 Task: Plan a trip to Murcia, Spain from 8th November, 2023 to 16th November, 2023 for 2 adults. Place can be entire room with 1  bedroom having 1 bed and 1 bathroom. Property type can be hotel. Amenities needed are: wifi.
Action: Mouse moved to (466, 220)
Screenshot: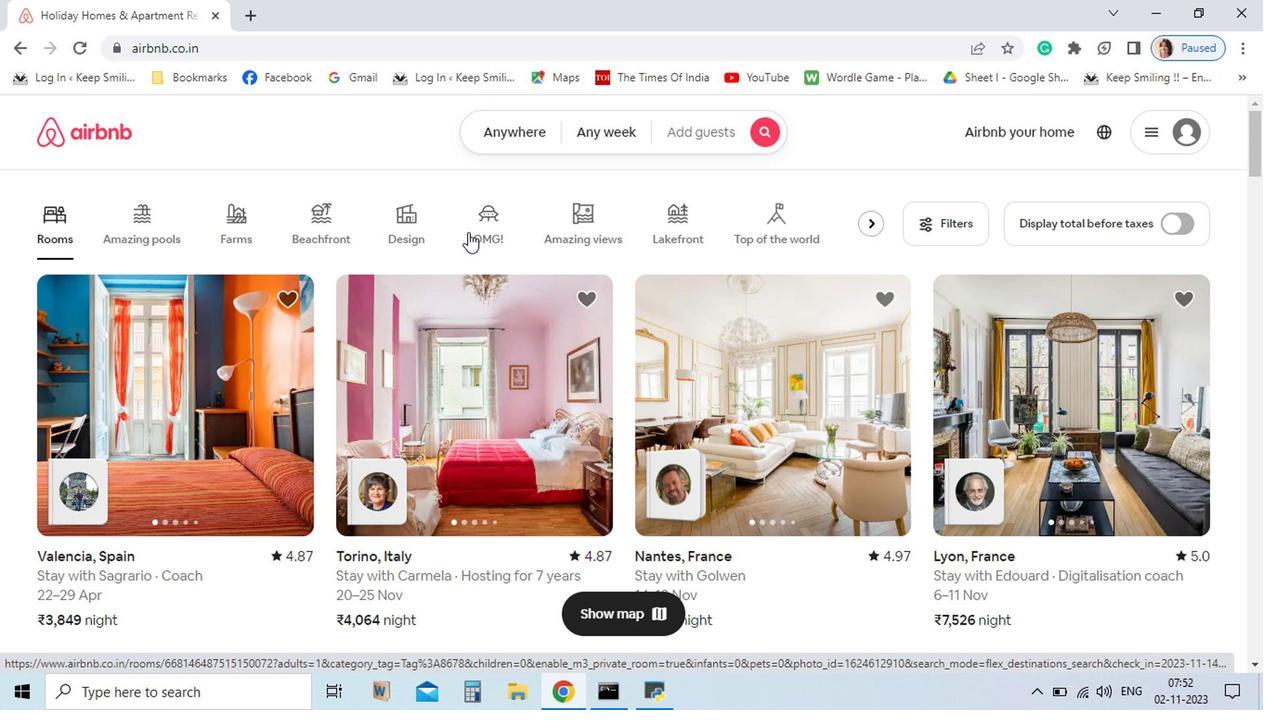 
Action: Mouse pressed left at (466, 220)
Screenshot: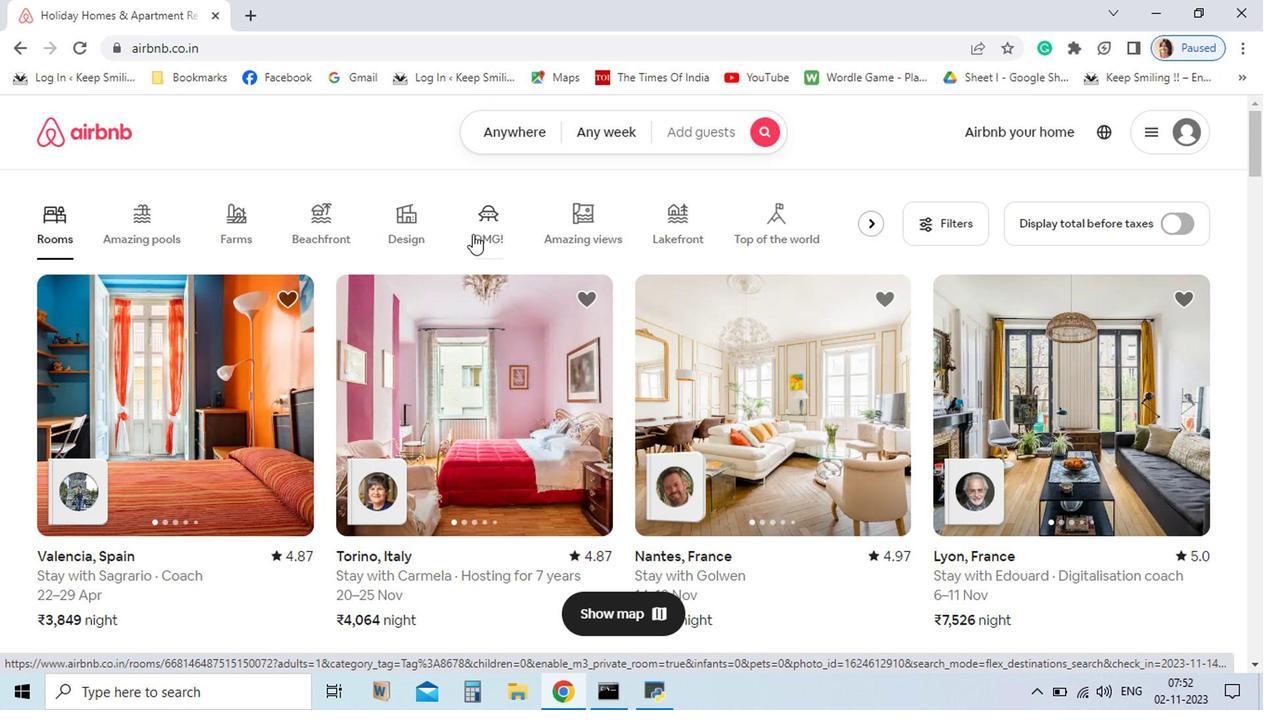 
Action: Mouse moved to (352, 271)
Screenshot: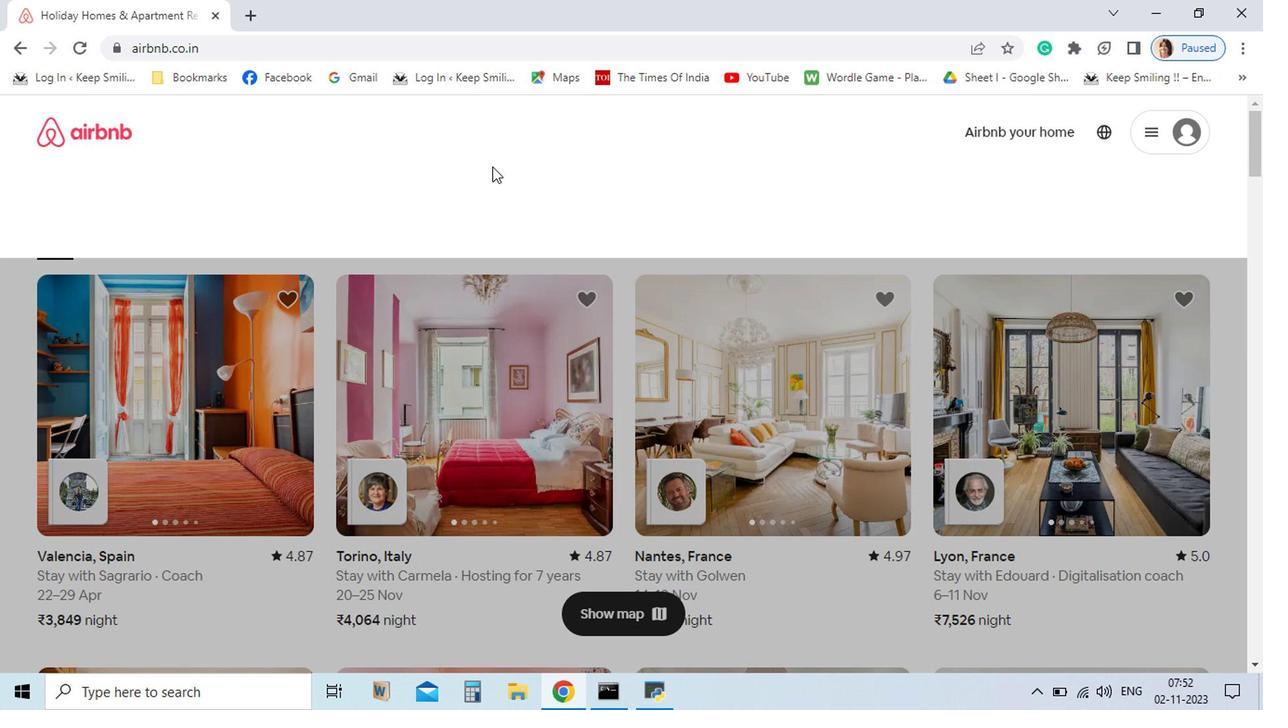 
Action: Mouse pressed left at (352, 271)
Screenshot: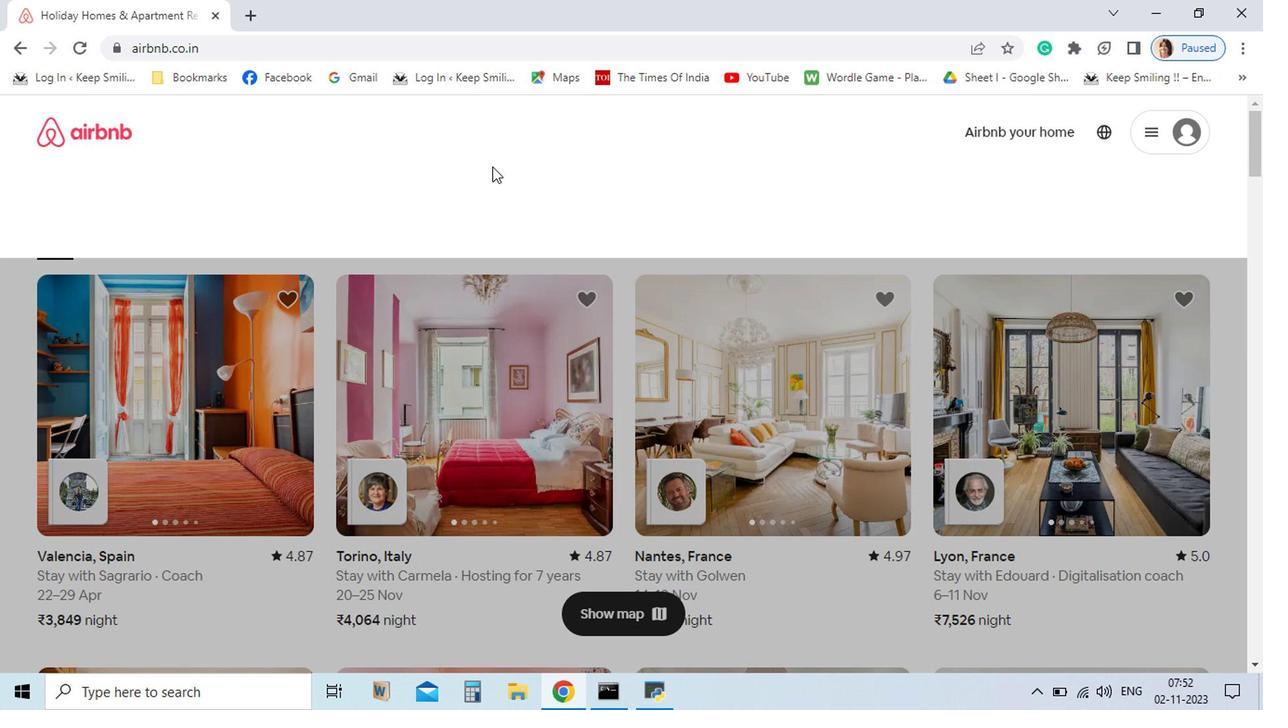 
Action: Key pressed <Key.shift_r>Murcia
Screenshot: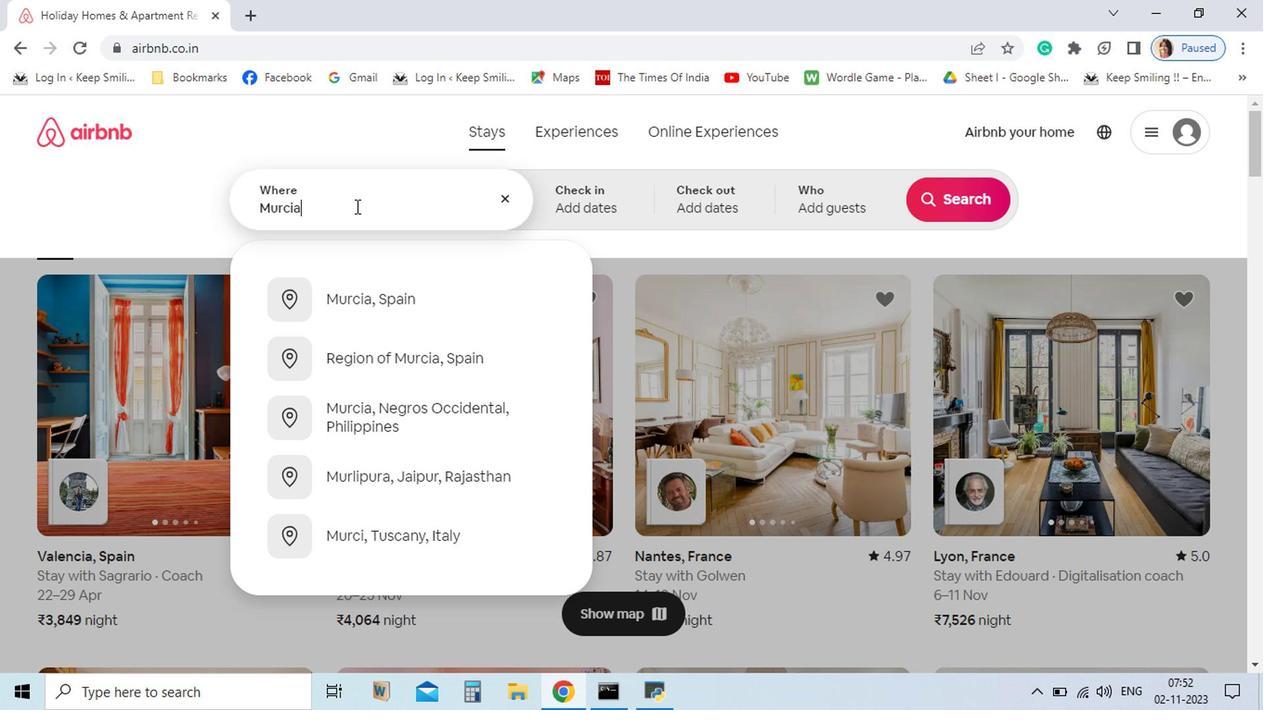
Action: Mouse moved to (407, 330)
Screenshot: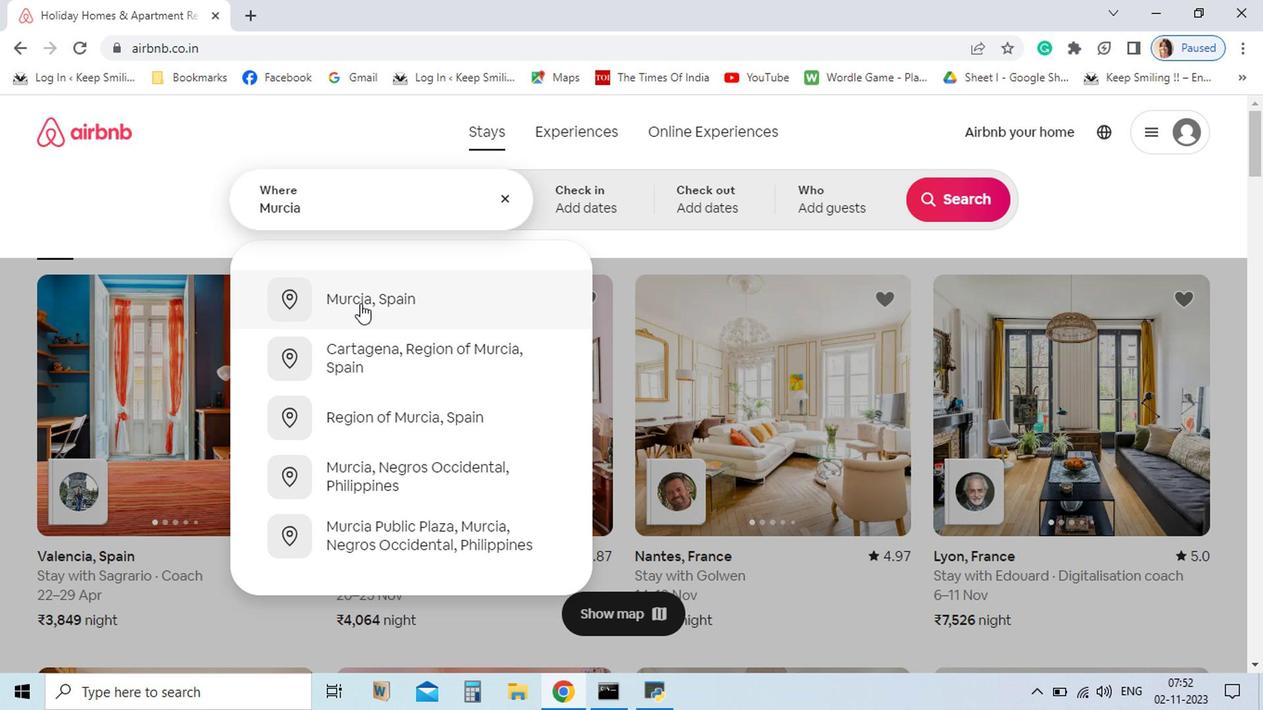 
Action: Mouse pressed left at (407, 330)
Screenshot: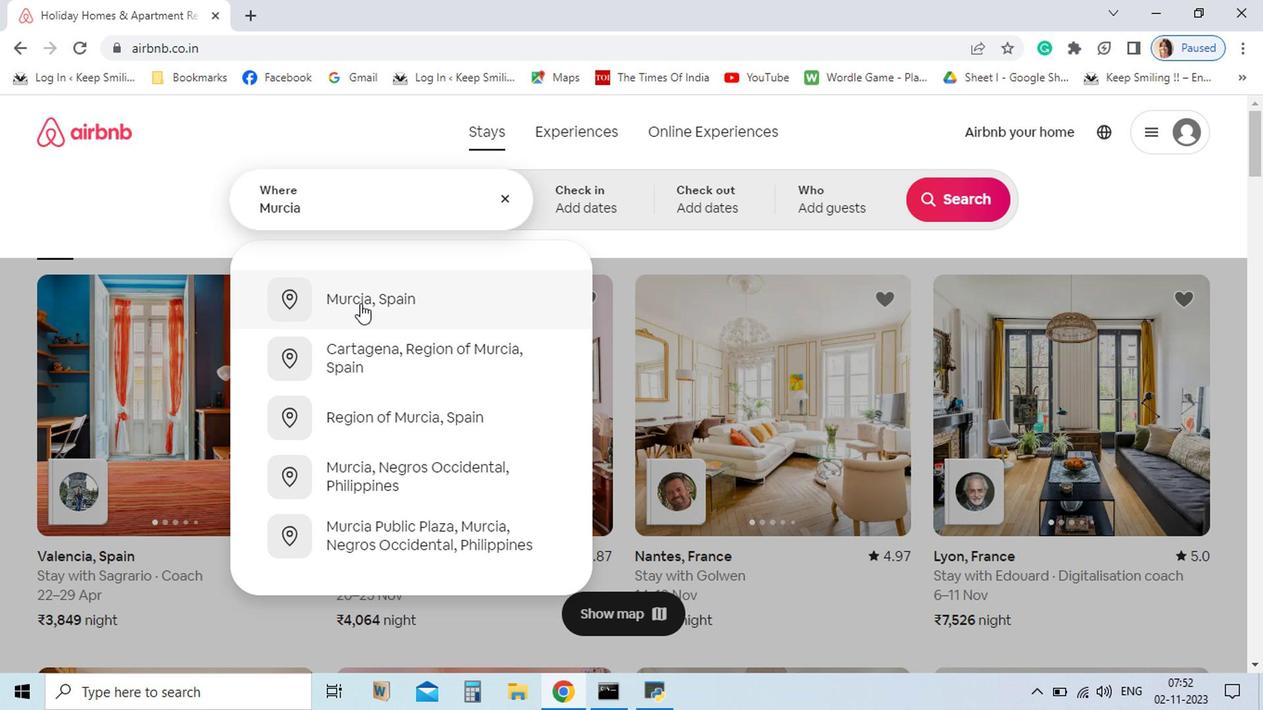
Action: Mouse moved to (430, 454)
Screenshot: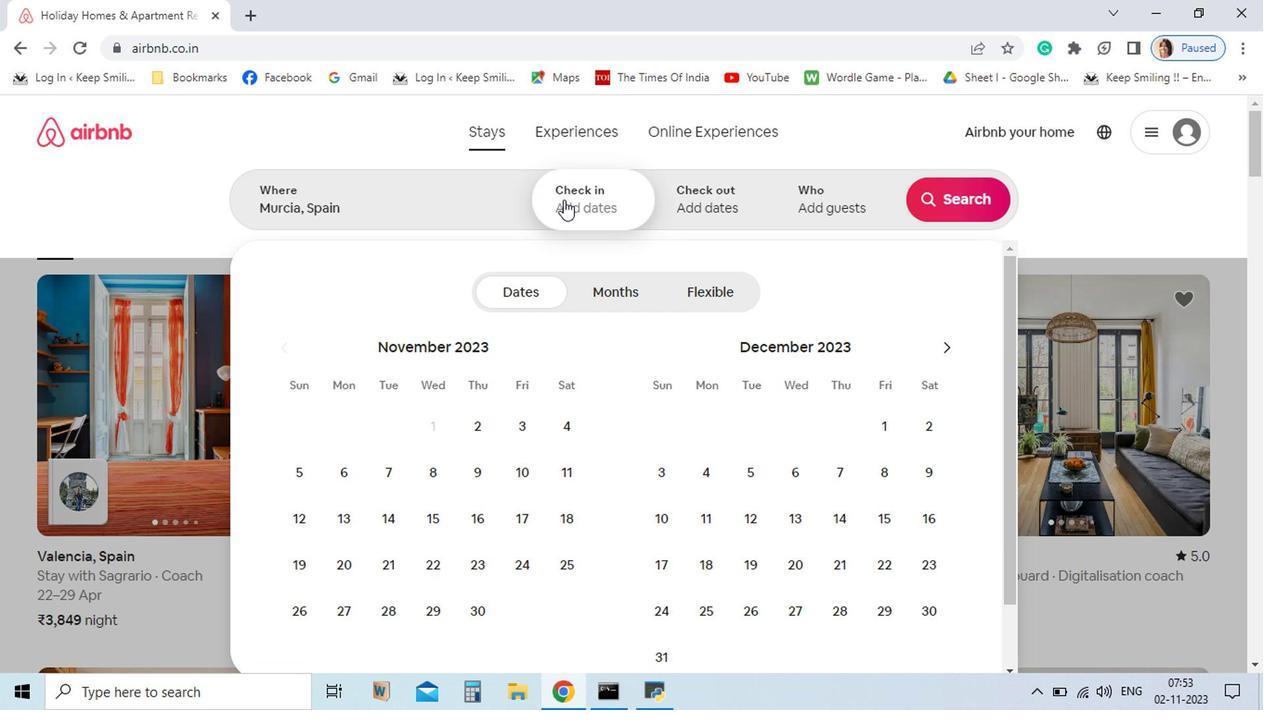 
Action: Mouse pressed left at (430, 454)
Screenshot: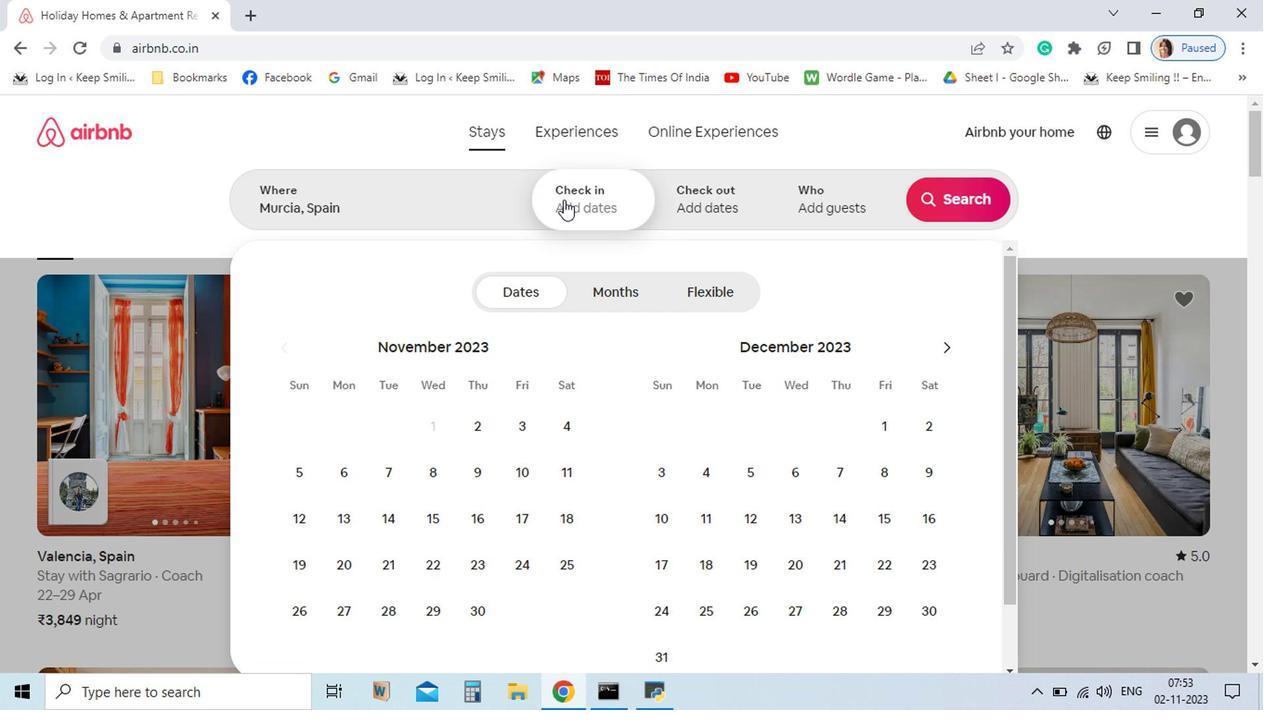 
Action: Mouse moved to (465, 492)
Screenshot: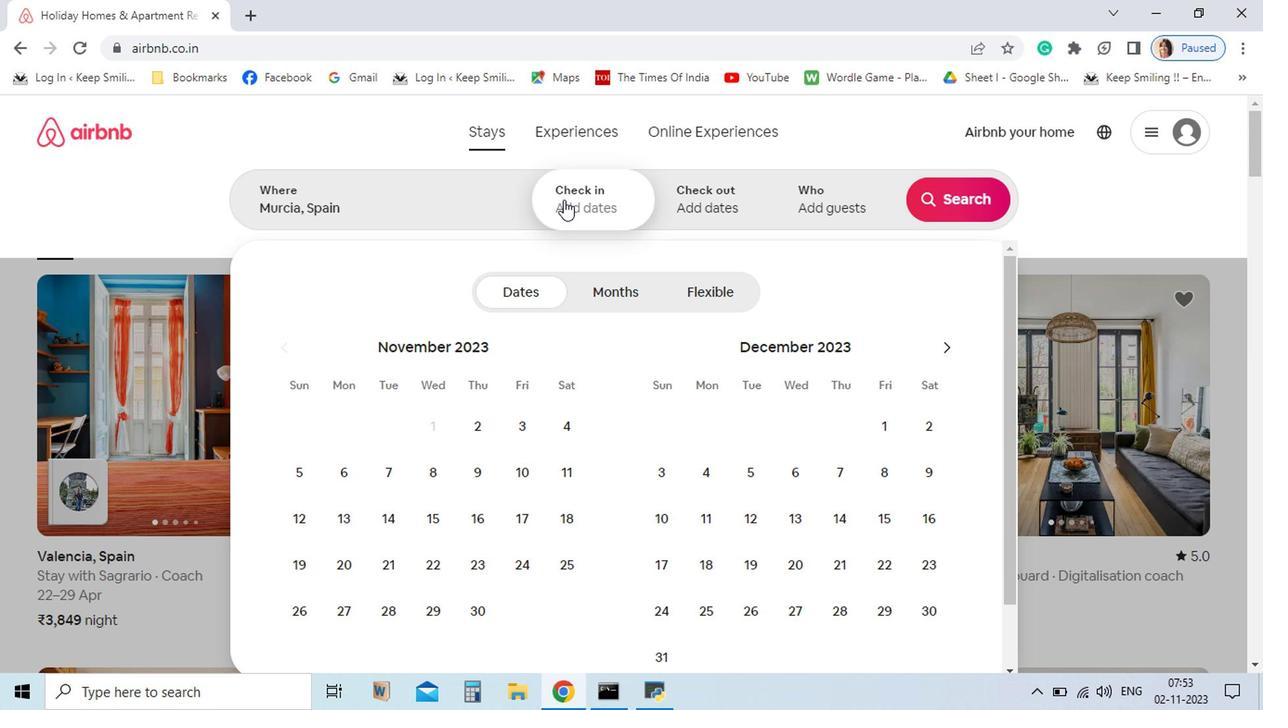 
Action: Mouse pressed left at (465, 492)
Screenshot: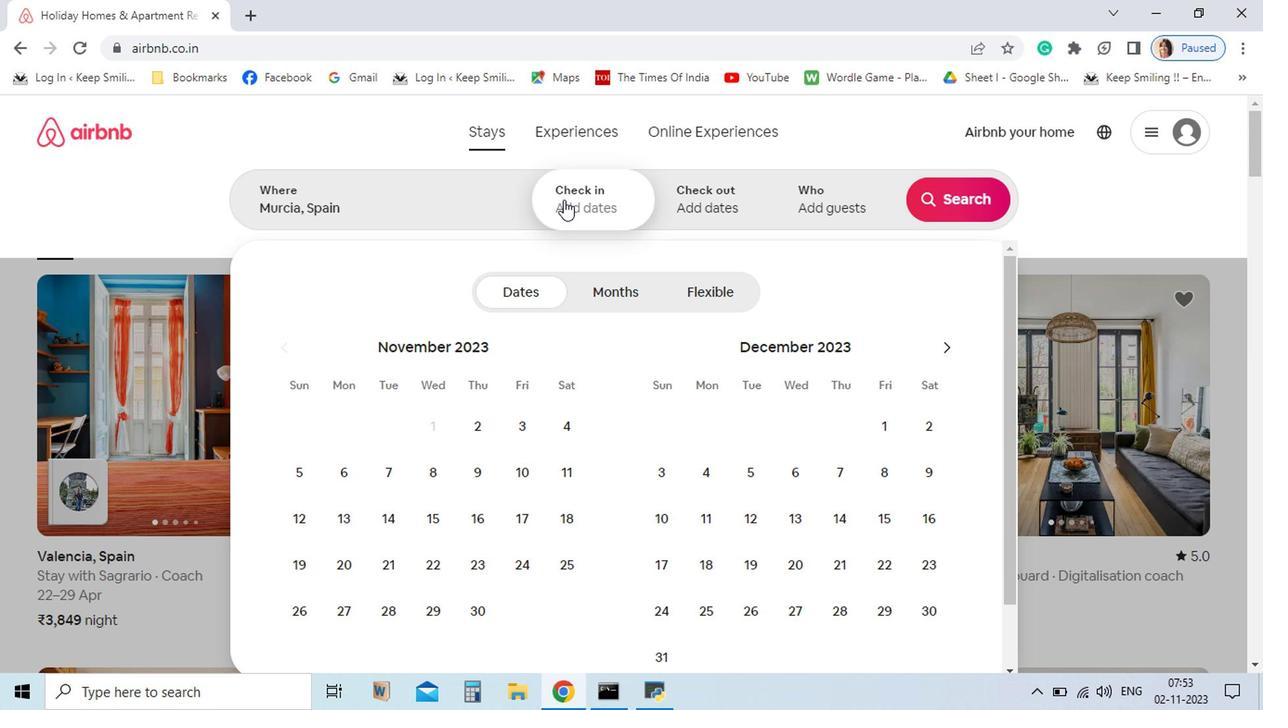 
Action: Mouse moved to (725, 265)
Screenshot: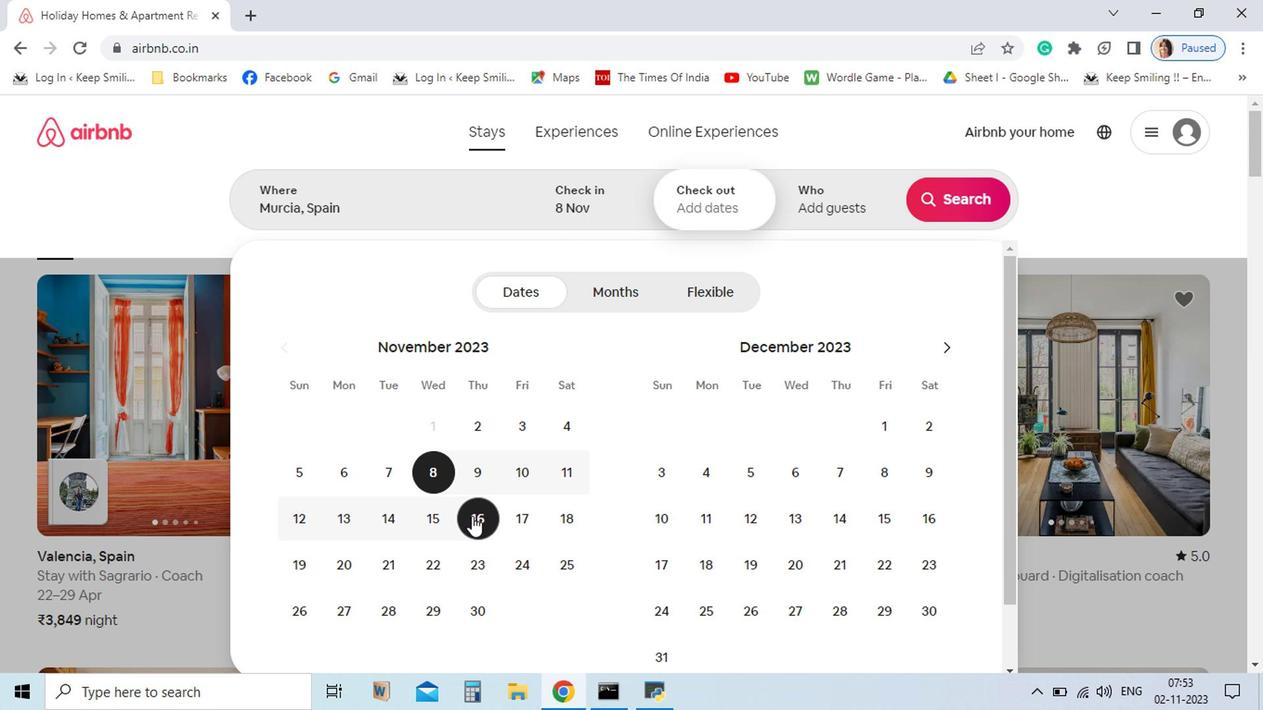 
Action: Mouse pressed left at (725, 265)
Screenshot: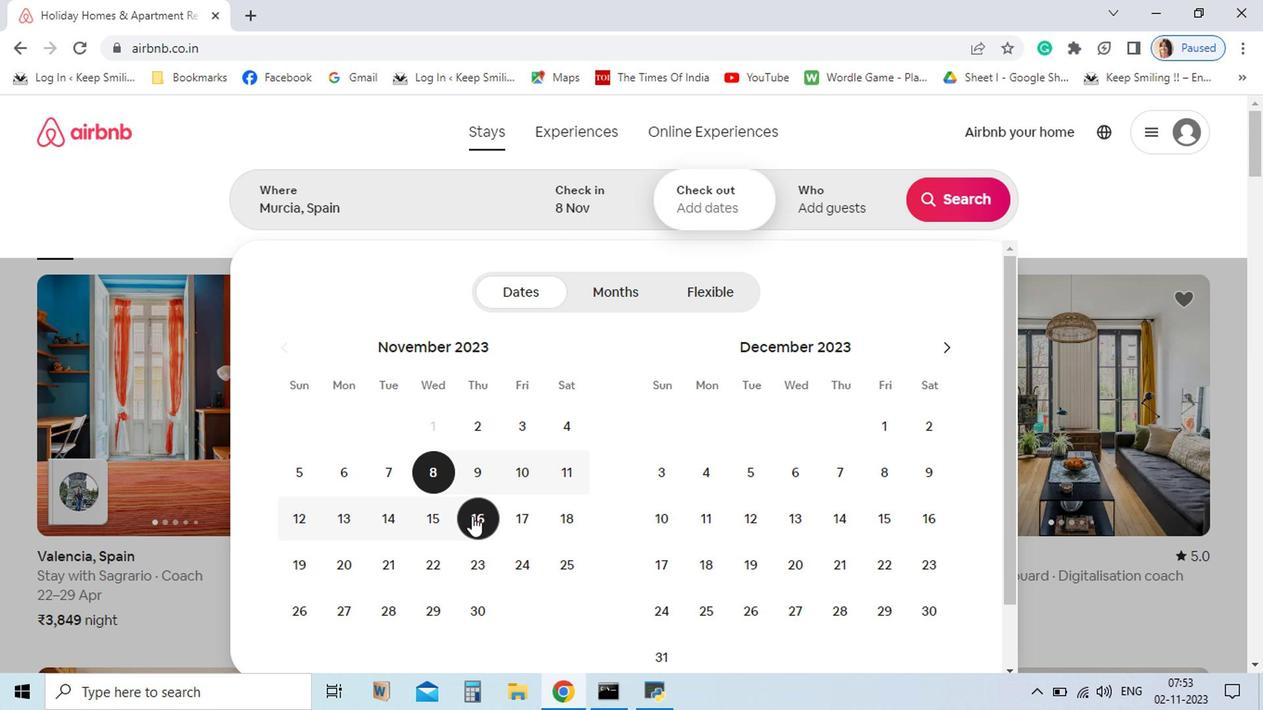 
Action: Mouse moved to (807, 332)
Screenshot: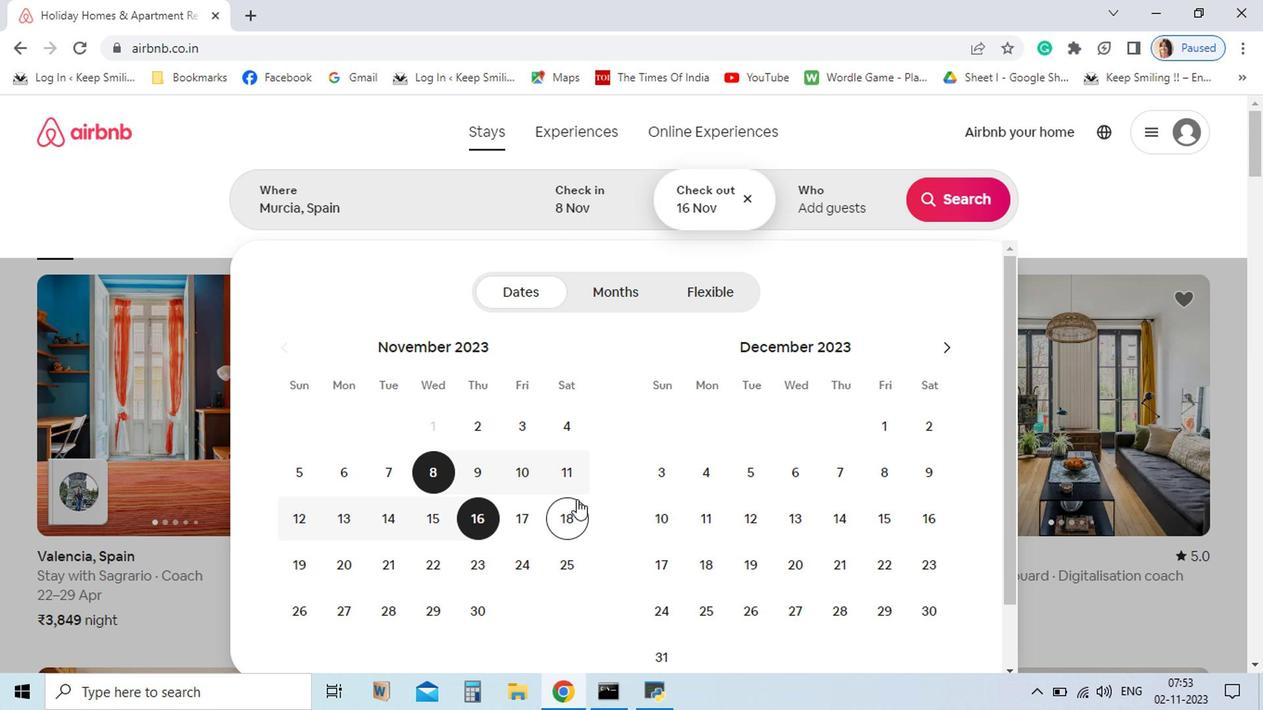 
Action: Mouse pressed left at (807, 332)
Screenshot: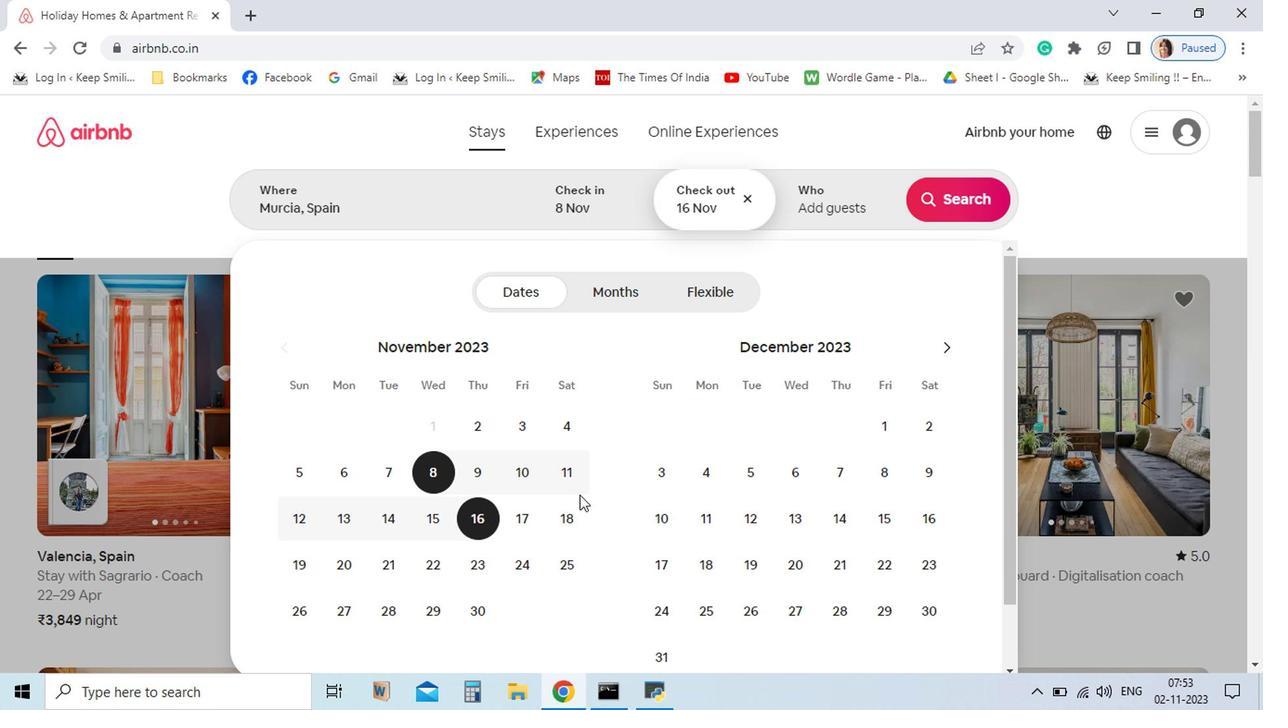 
Action: Mouse pressed left at (807, 332)
Screenshot: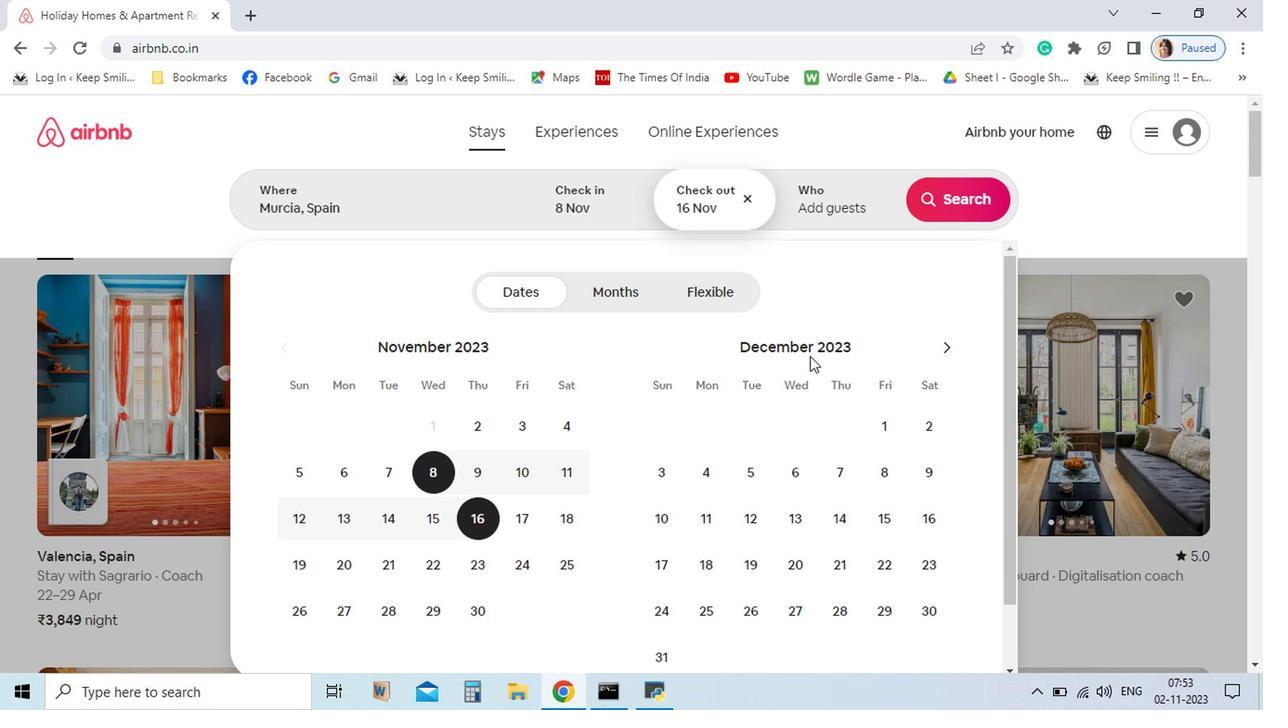 
Action: Mouse moved to (794, 259)
Screenshot: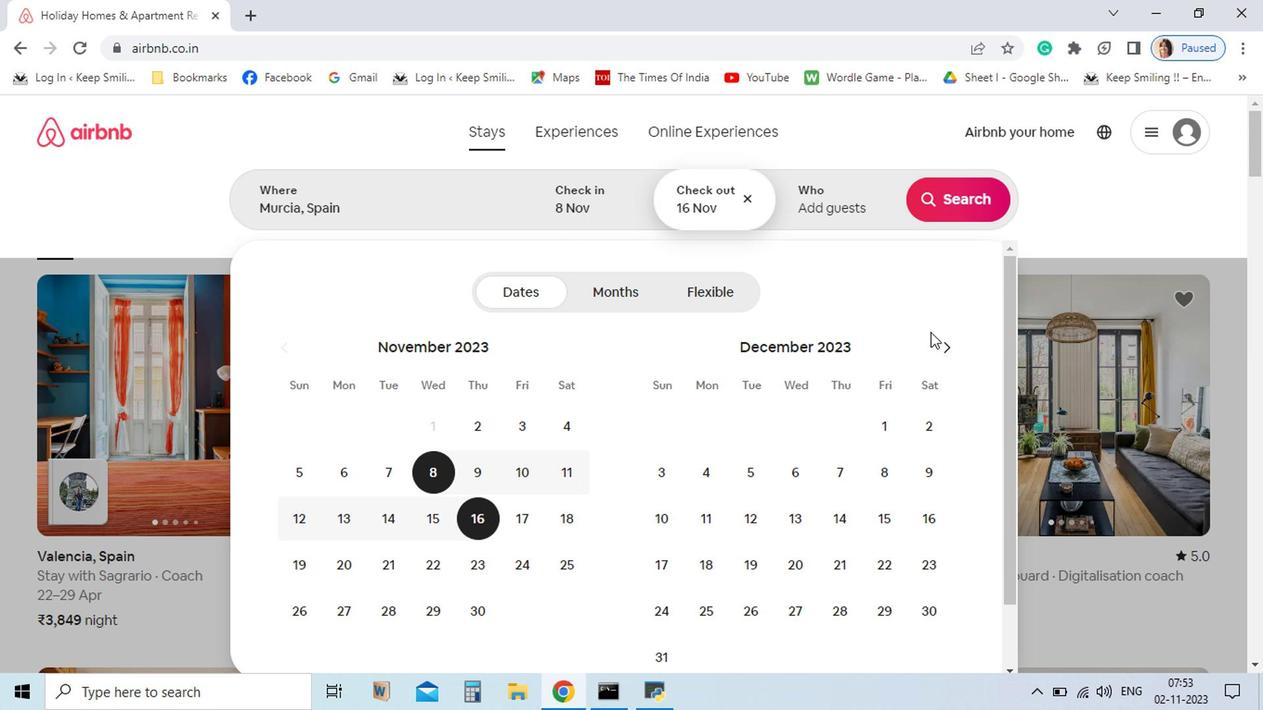 
Action: Mouse pressed left at (794, 259)
Screenshot: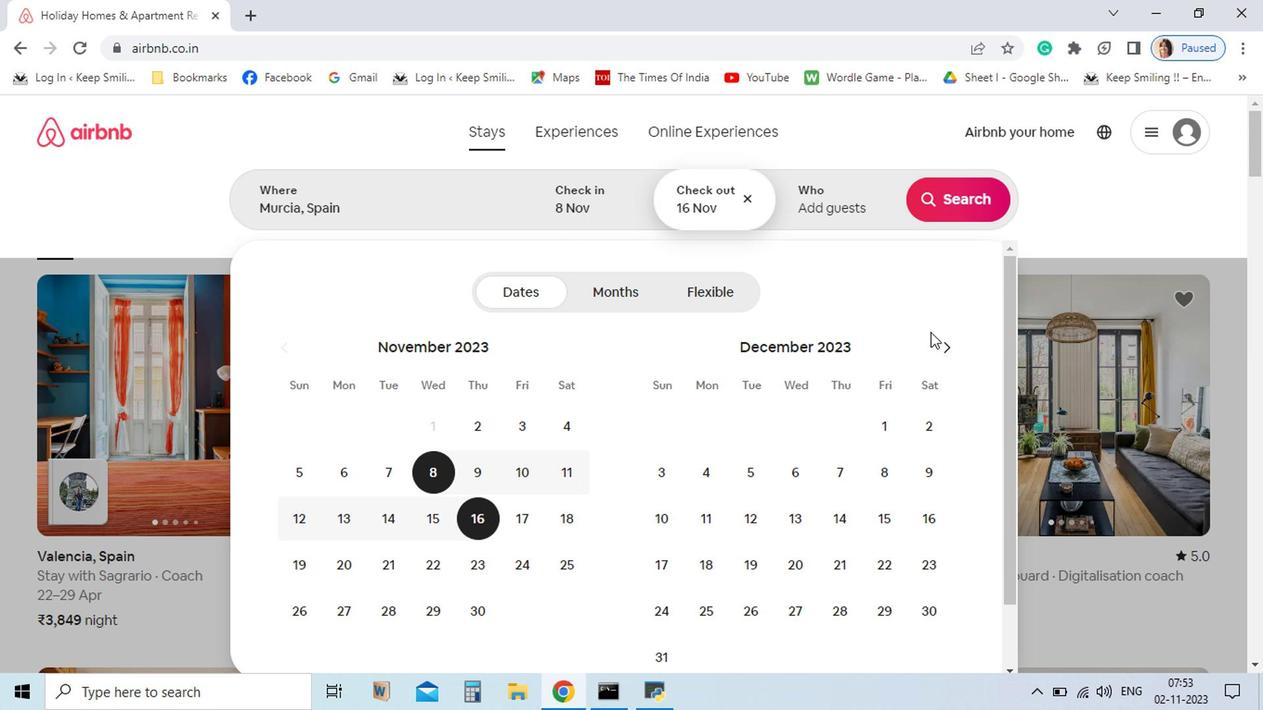 
Action: Mouse moved to (806, 267)
Screenshot: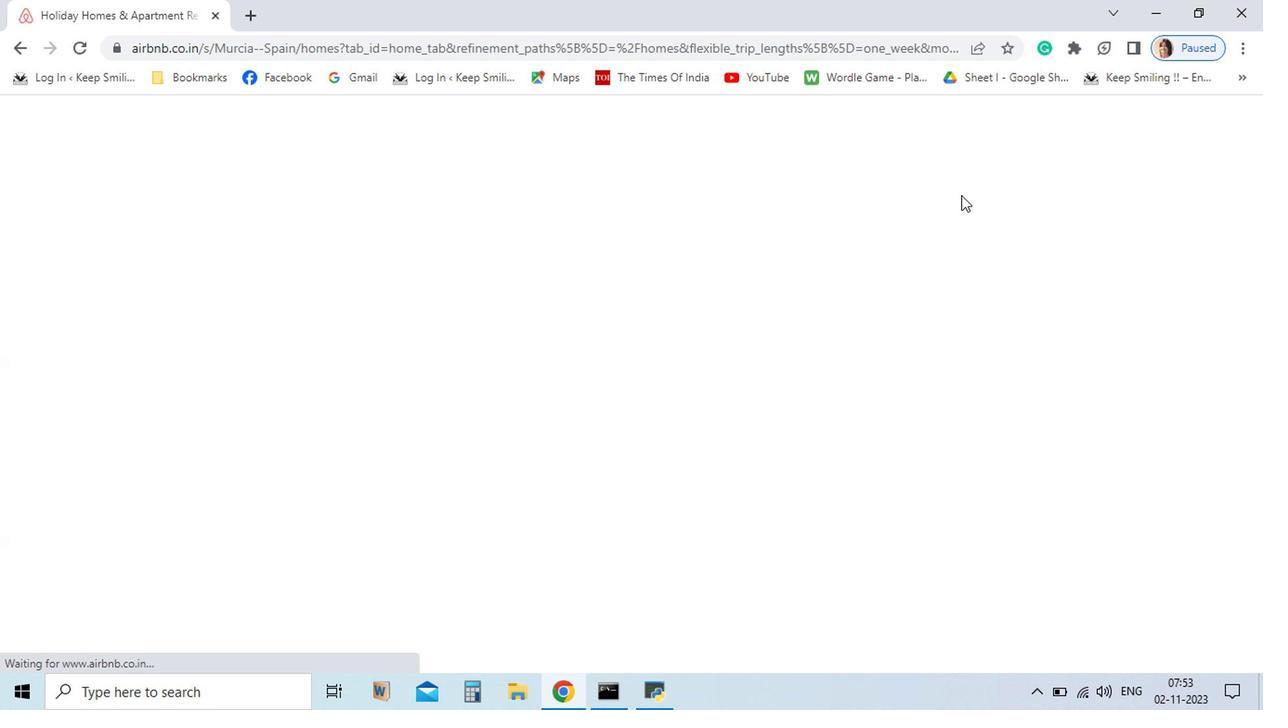
Action: Mouse pressed left at (806, 267)
Screenshot: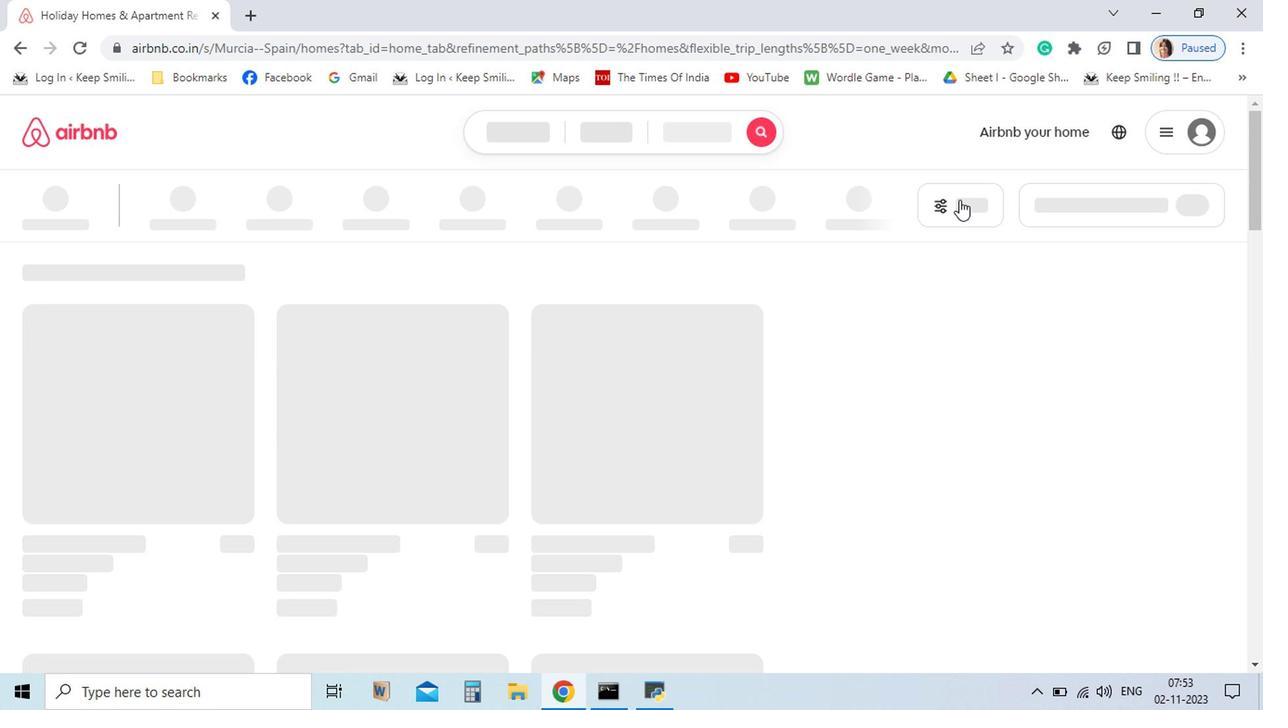 
Action: Mouse moved to (596, 338)
Screenshot: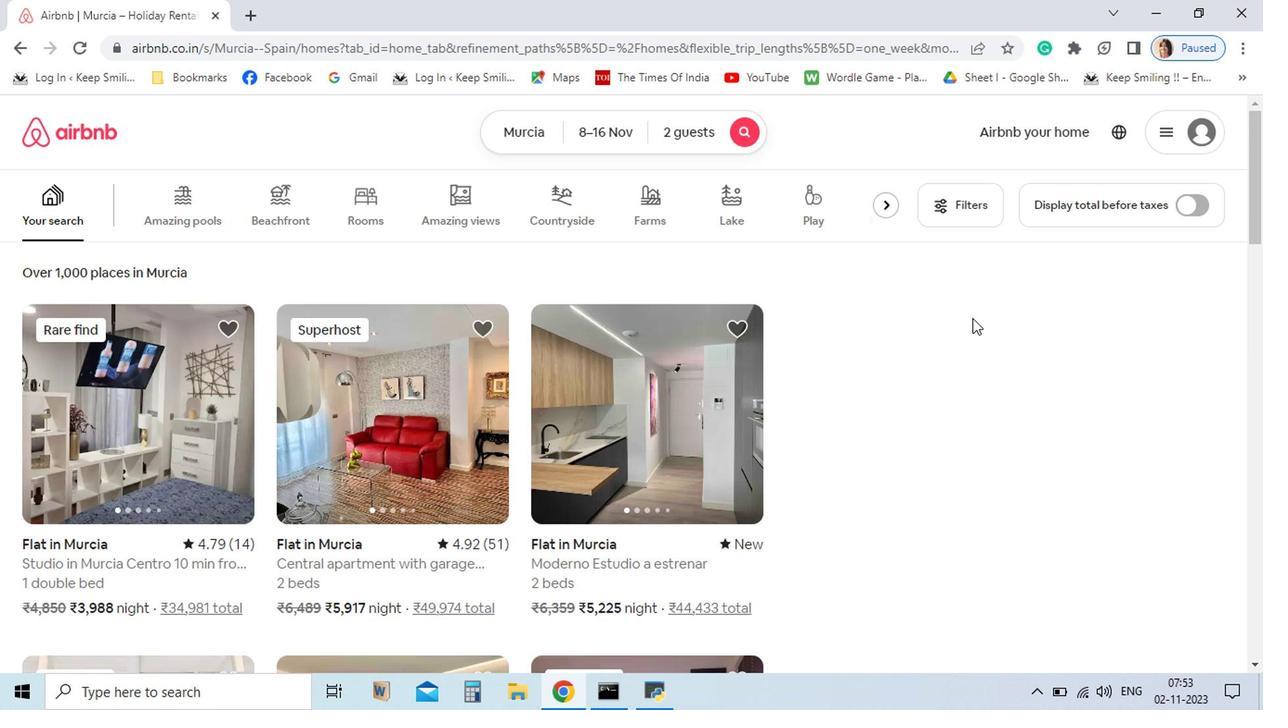 
Action: Mouse pressed left at (596, 338)
Screenshot: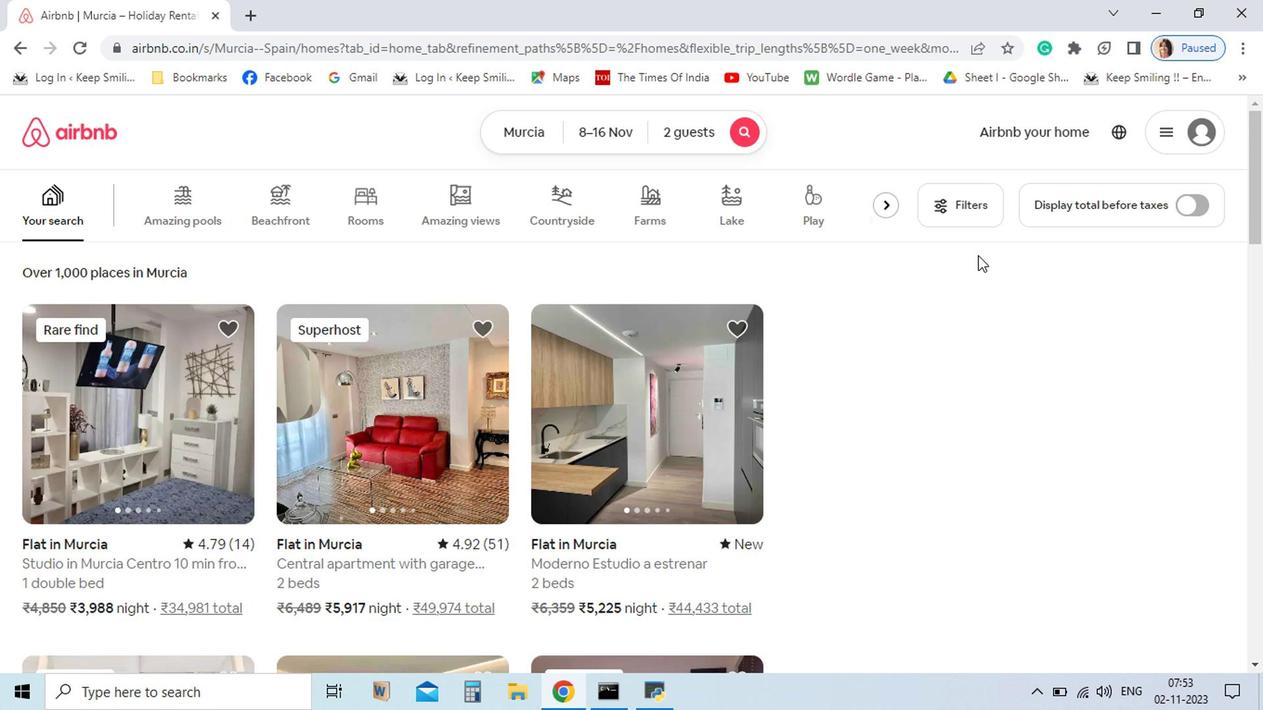 
Action: Mouse moved to (822, 298)
Screenshot: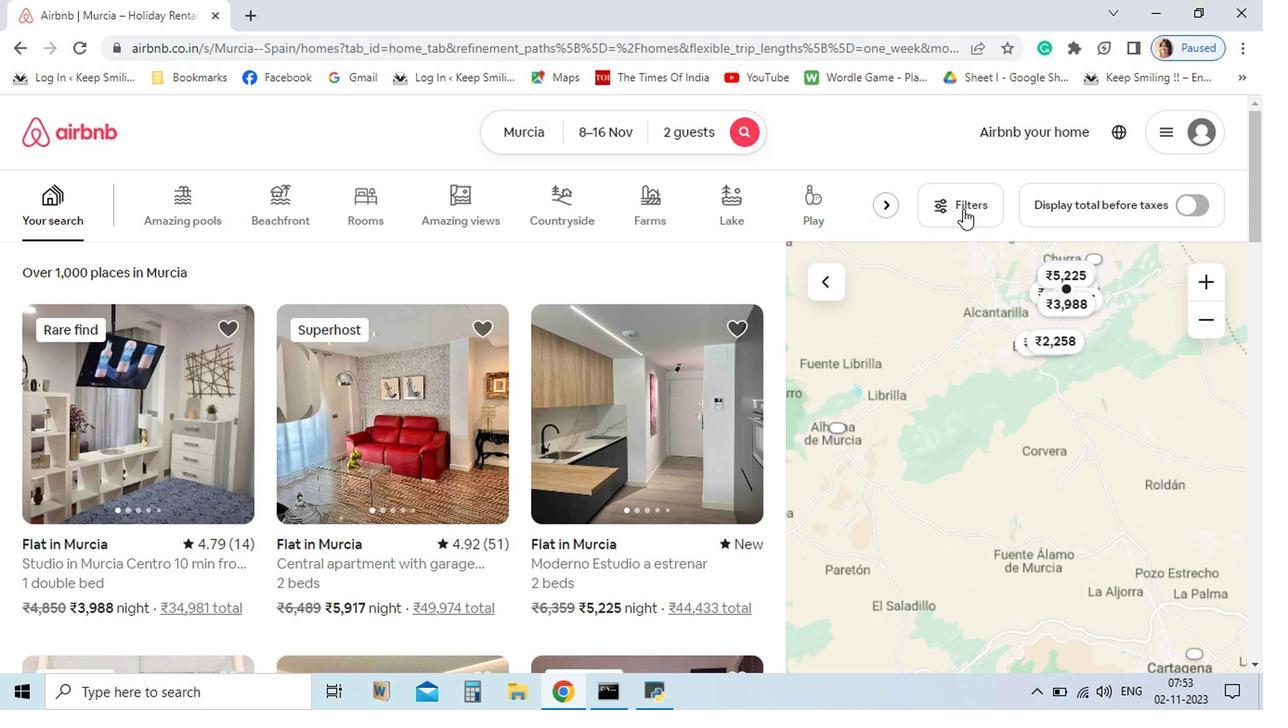 
Action: Mouse pressed left at (822, 298)
Screenshot: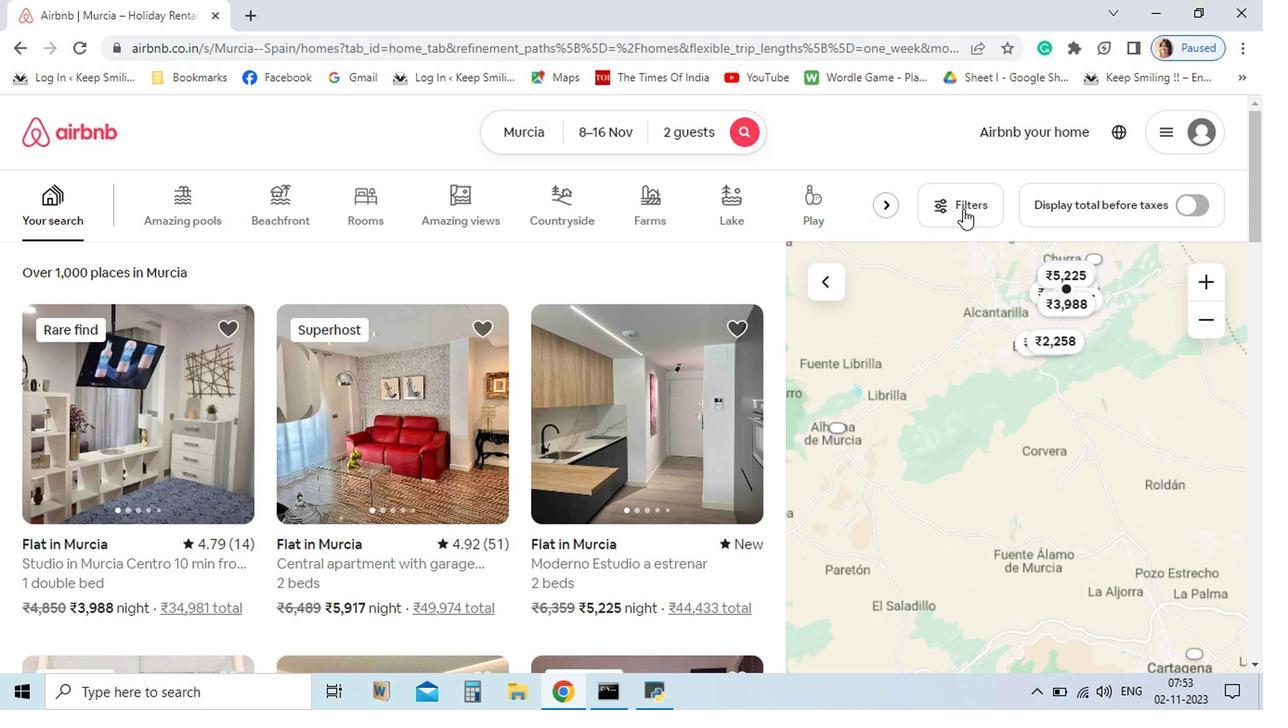 
Action: Mouse moved to (398, 356)
Screenshot: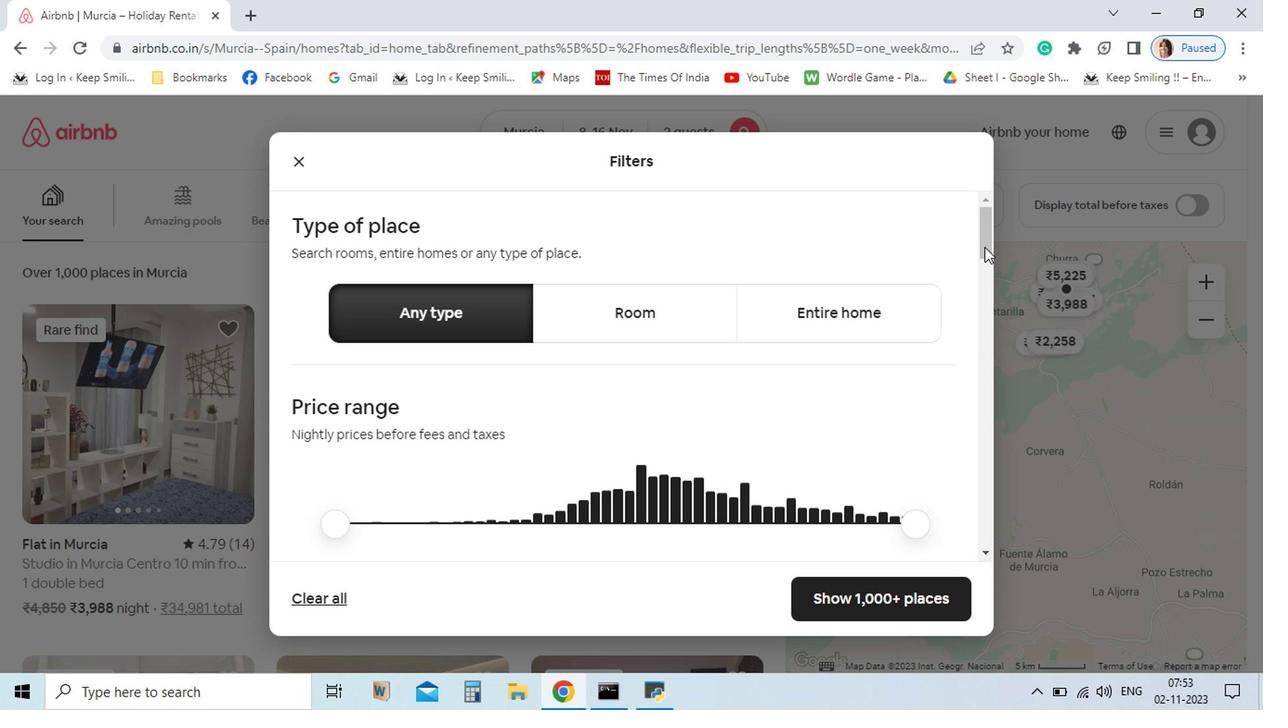 
Action: Mouse pressed left at (398, 356)
Screenshot: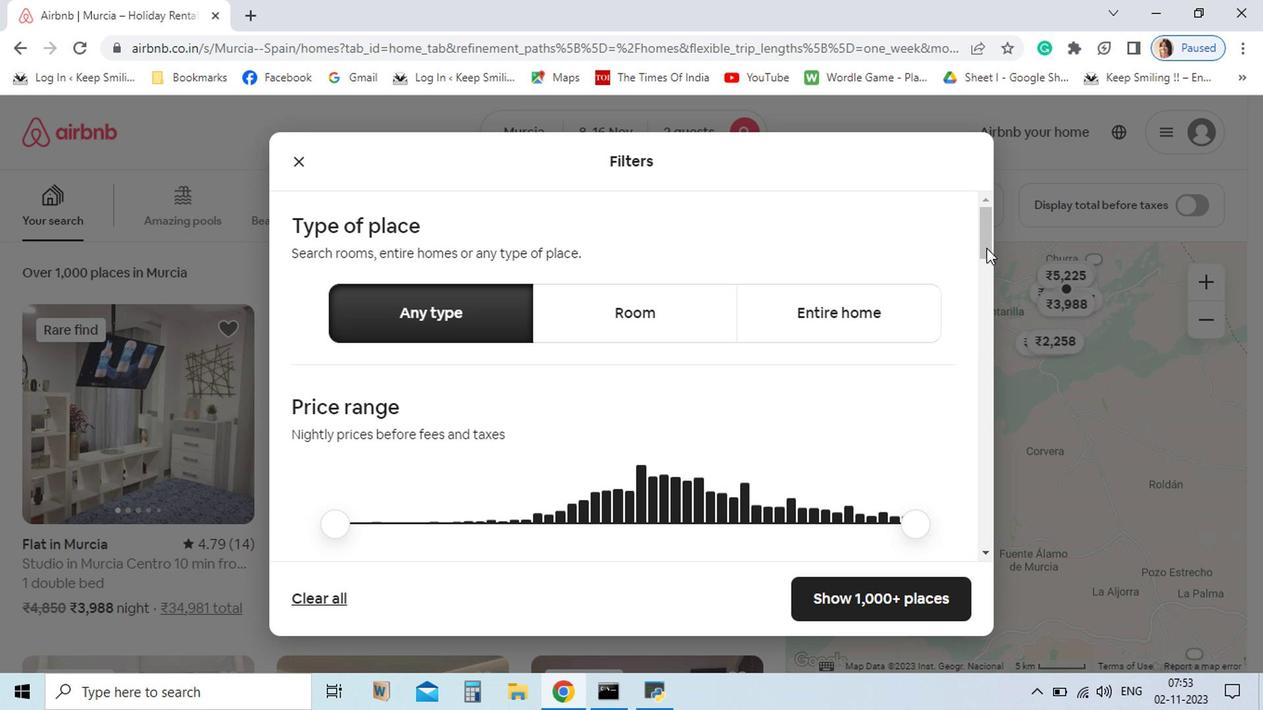 
Action: Mouse moved to (396, 411)
Screenshot: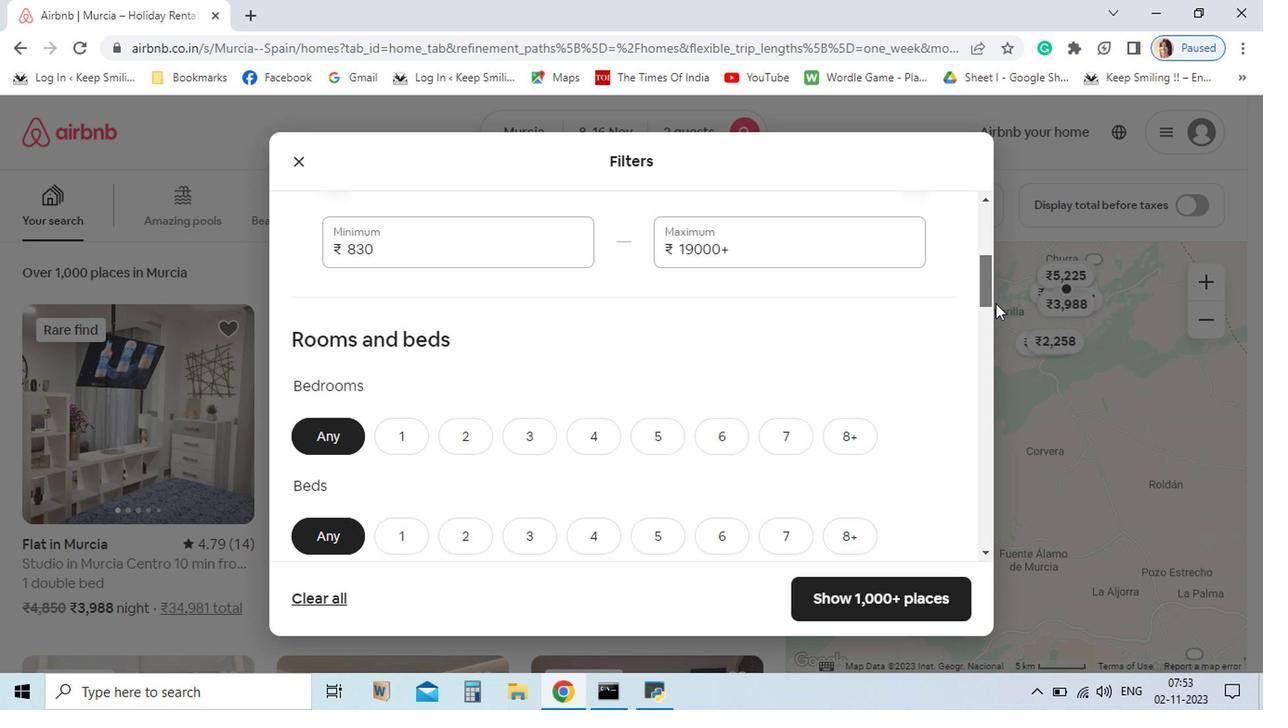 
Action: Mouse pressed left at (396, 411)
Screenshot: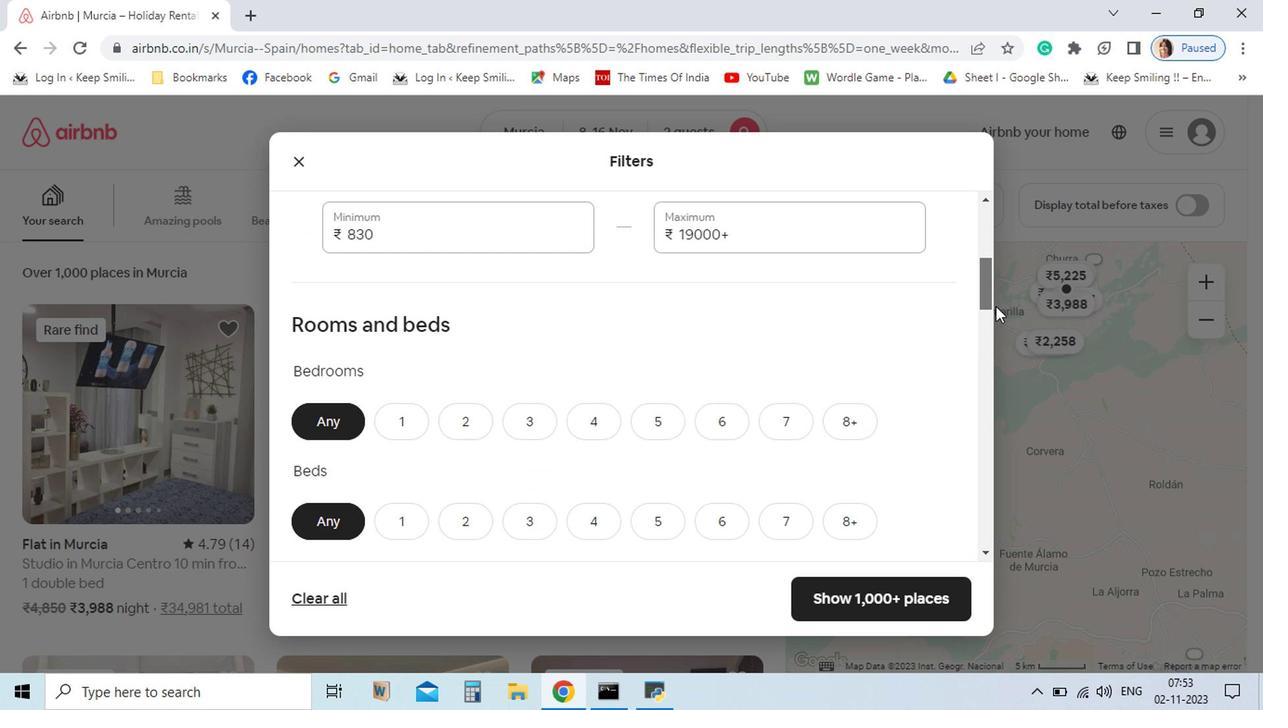 
Action: Mouse moved to (408, 482)
Screenshot: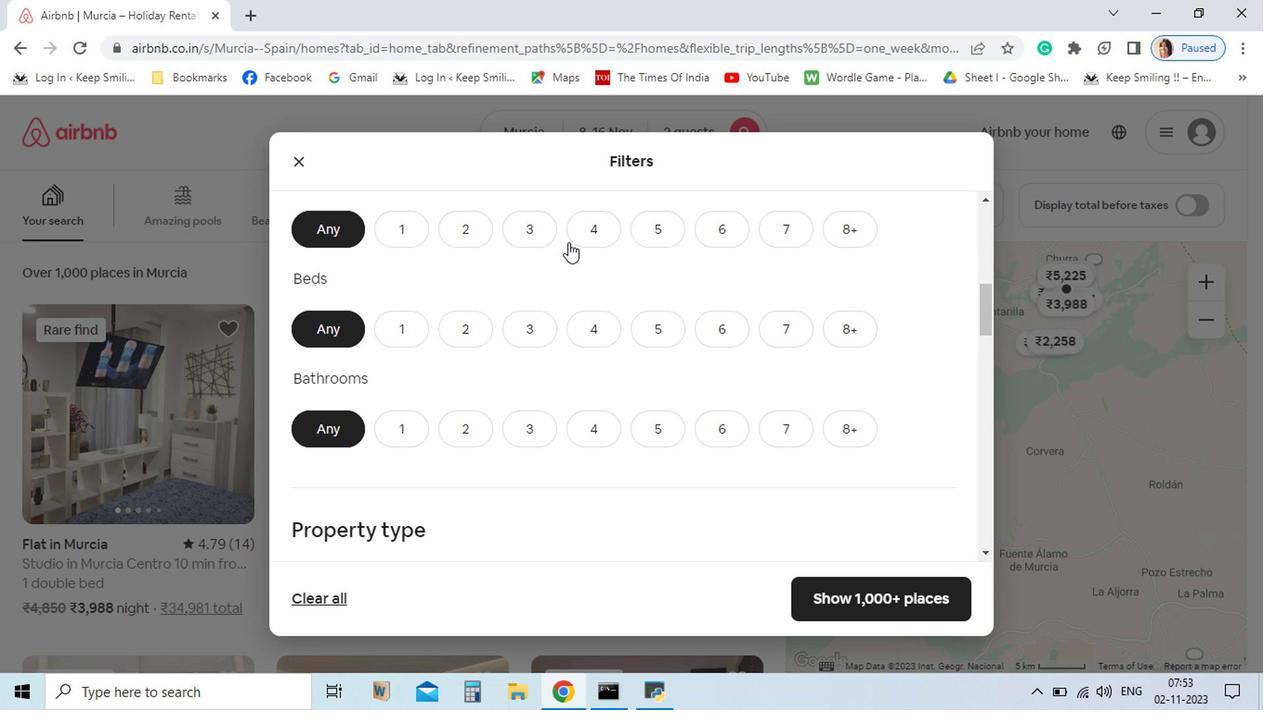 
Action: Mouse pressed left at (408, 482)
Screenshot: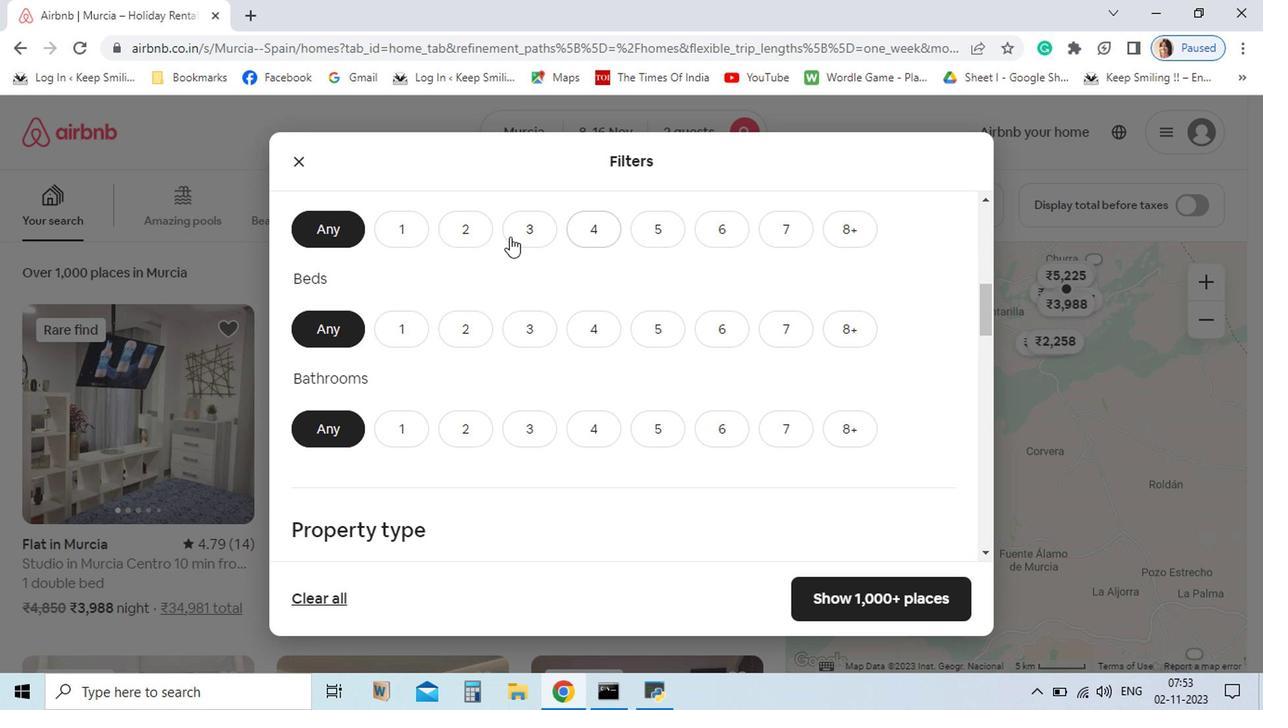 
Action: Mouse moved to (819, 344)
Screenshot: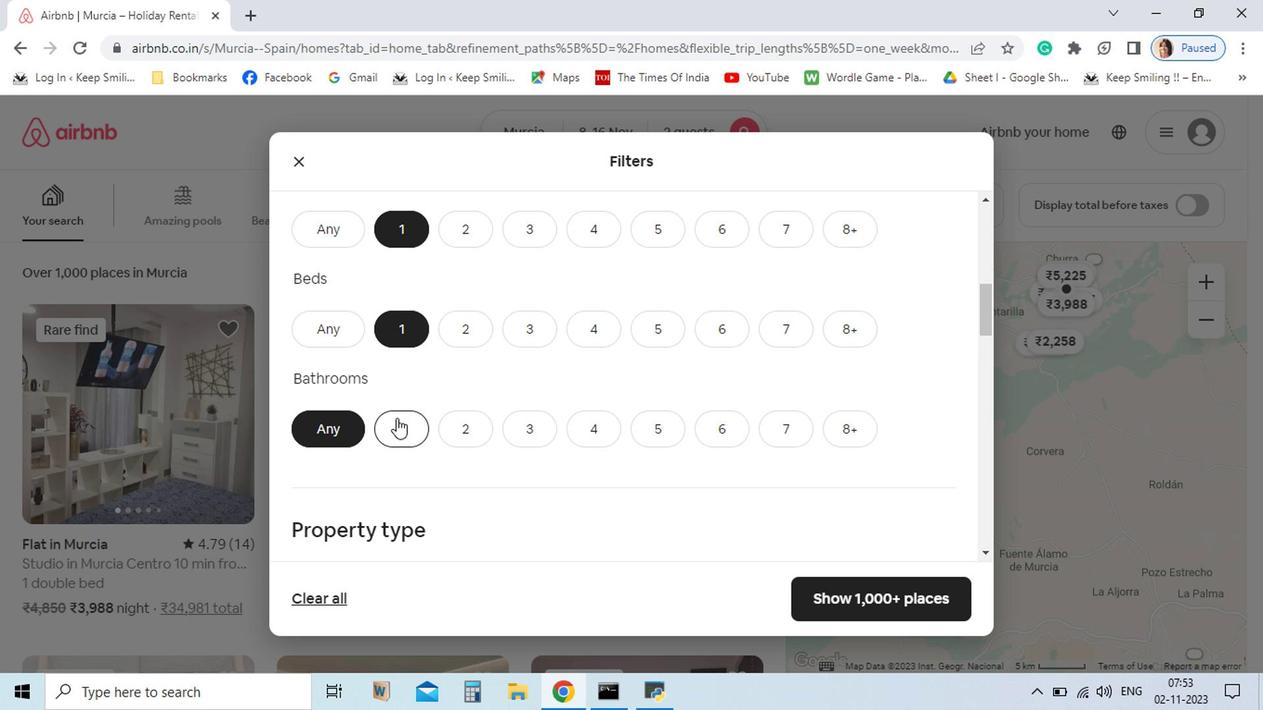 
Action: Mouse pressed left at (819, 344)
Screenshot: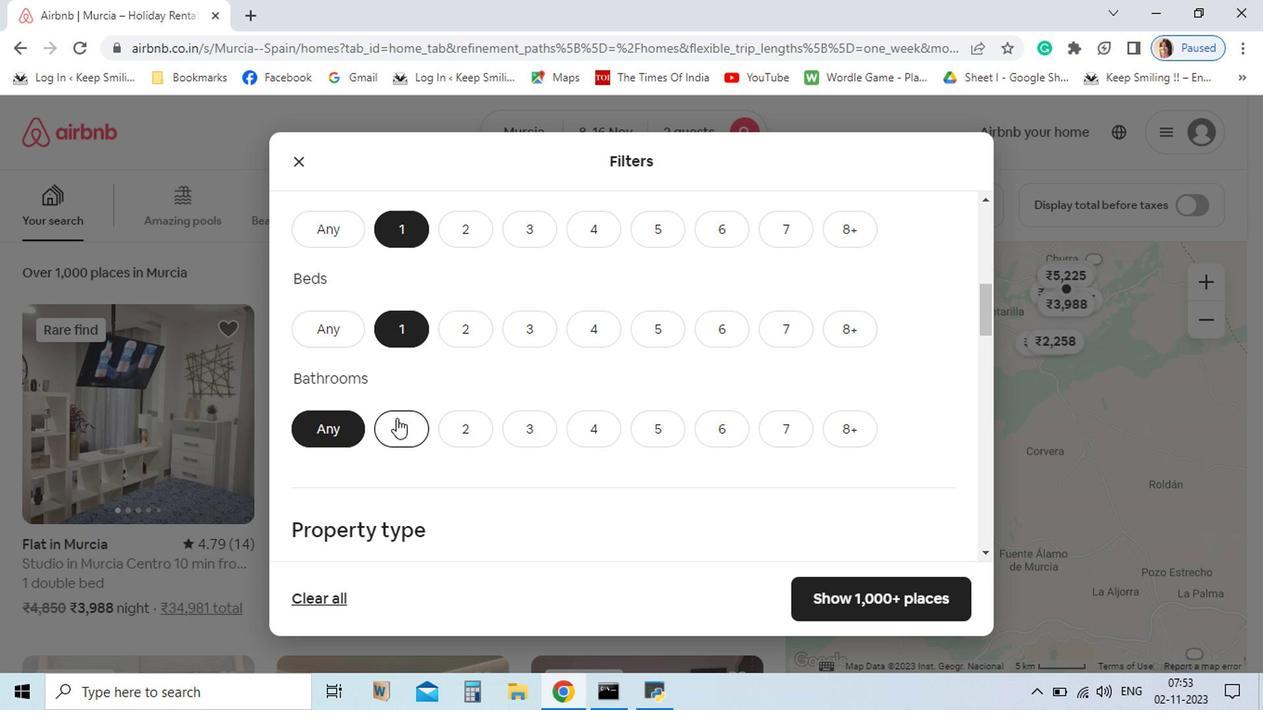 
Action: Mouse moved to (428, 345)
Screenshot: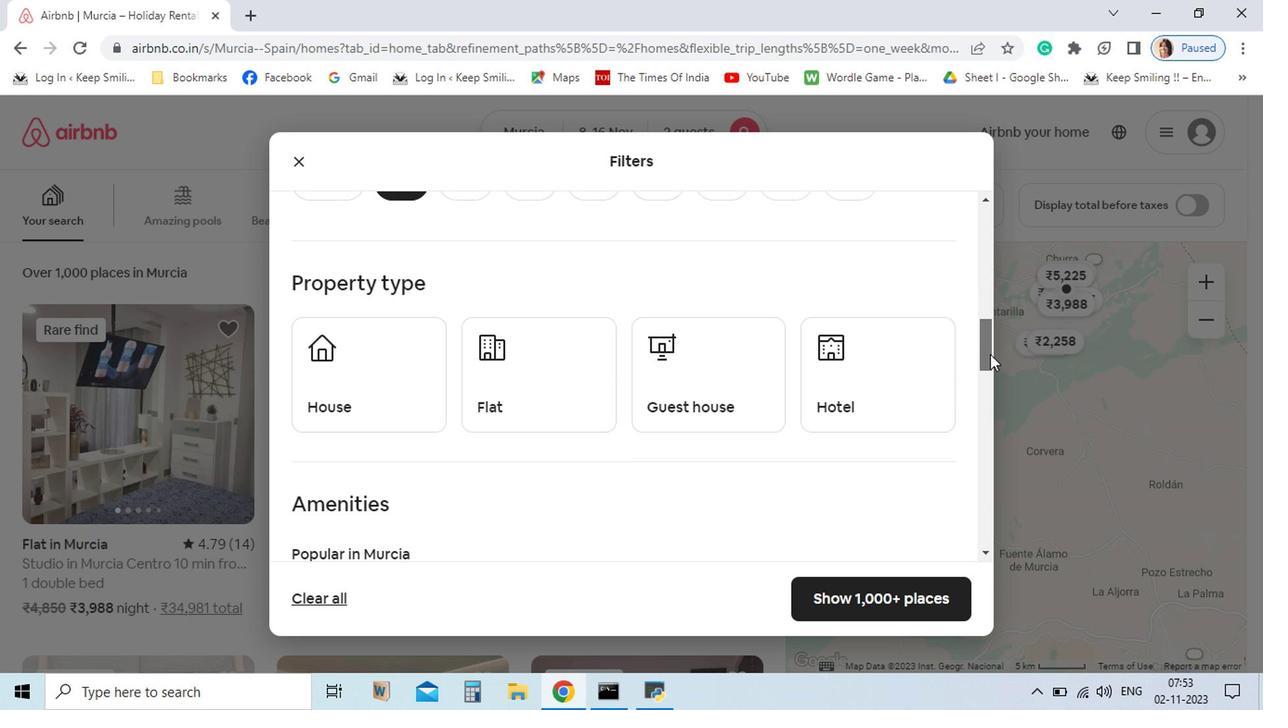 
Action: Mouse pressed left at (428, 345)
Screenshot: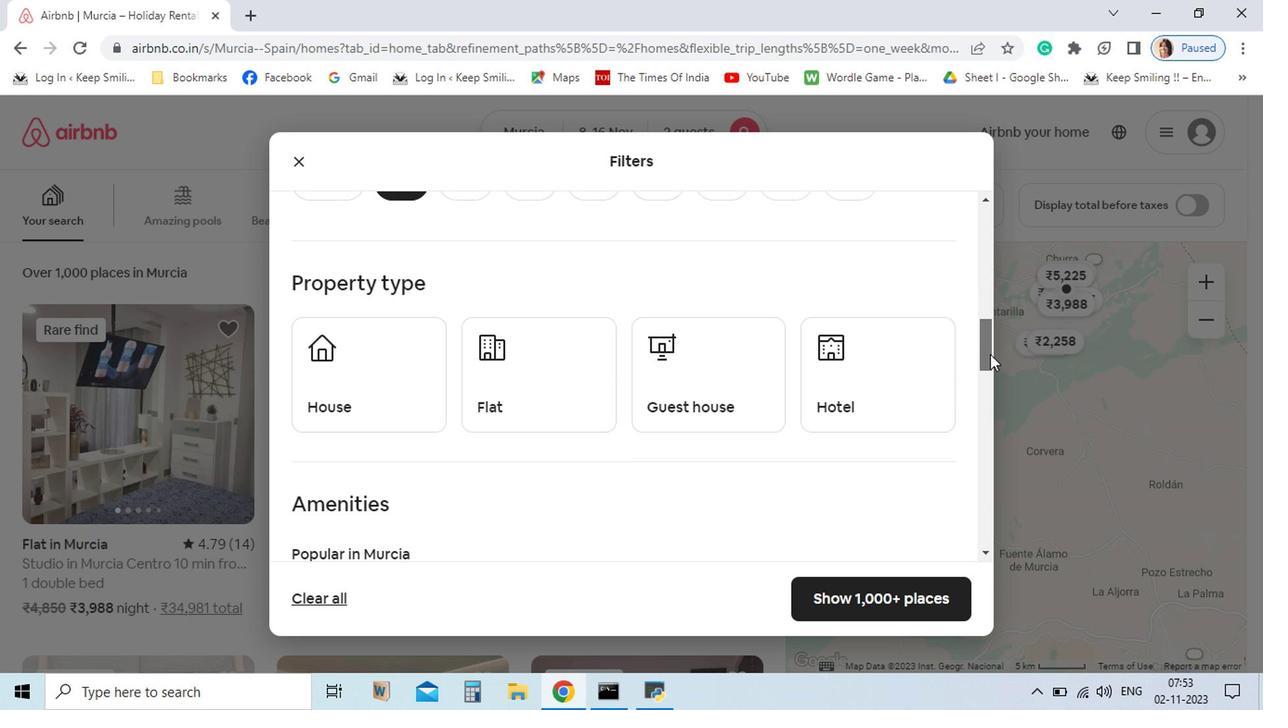 
Action: Mouse moved to (821, 298)
Screenshot: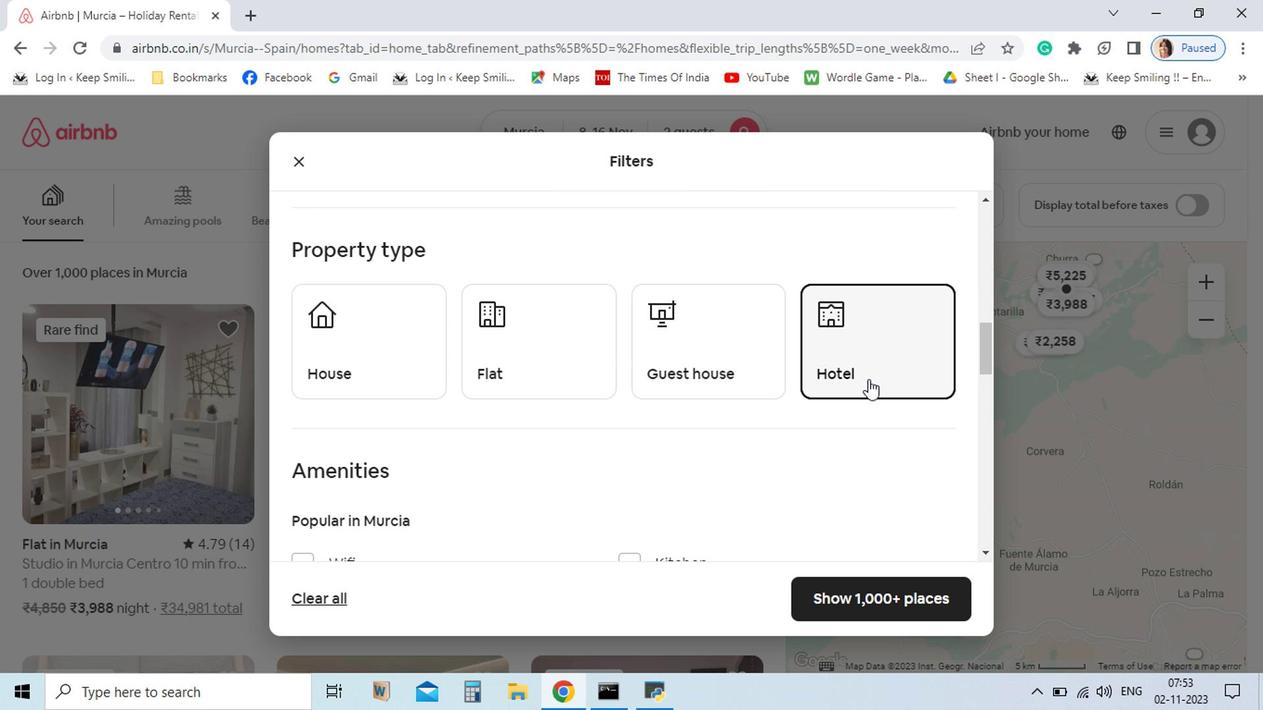 
Action: Mouse pressed left at (821, 298)
Screenshot: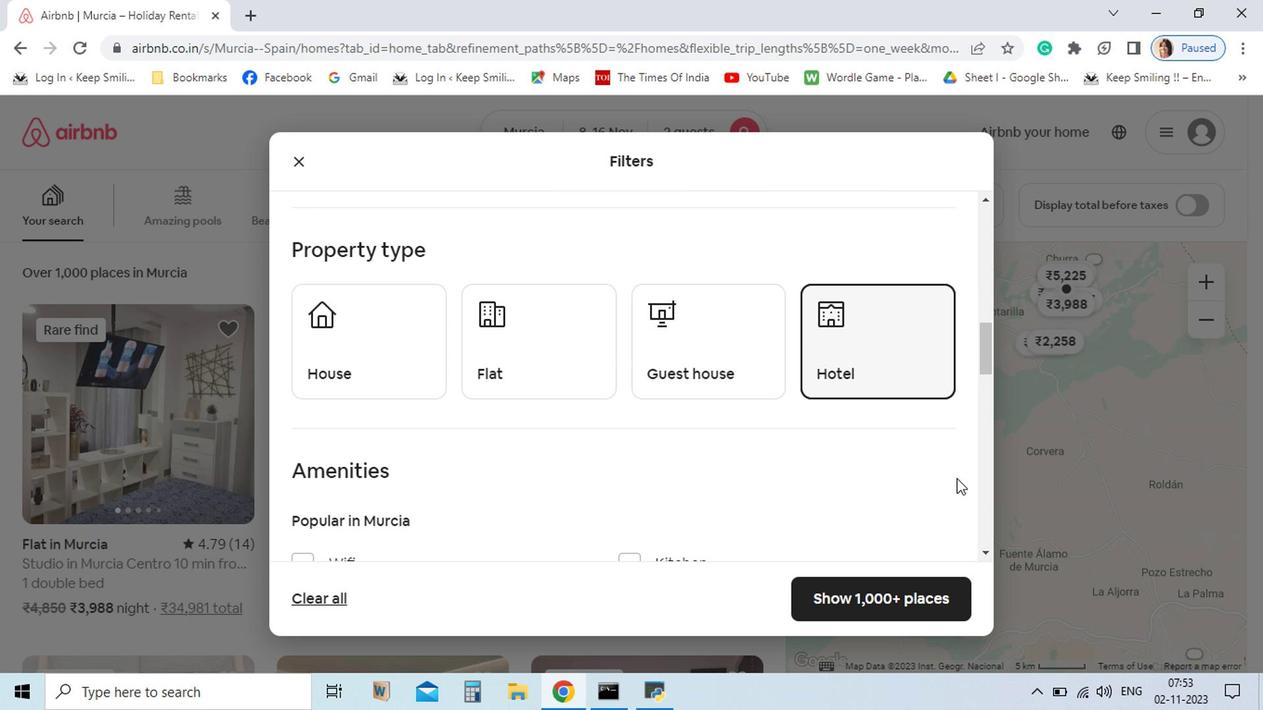
Action: Mouse moved to (725, 372)
Screenshot: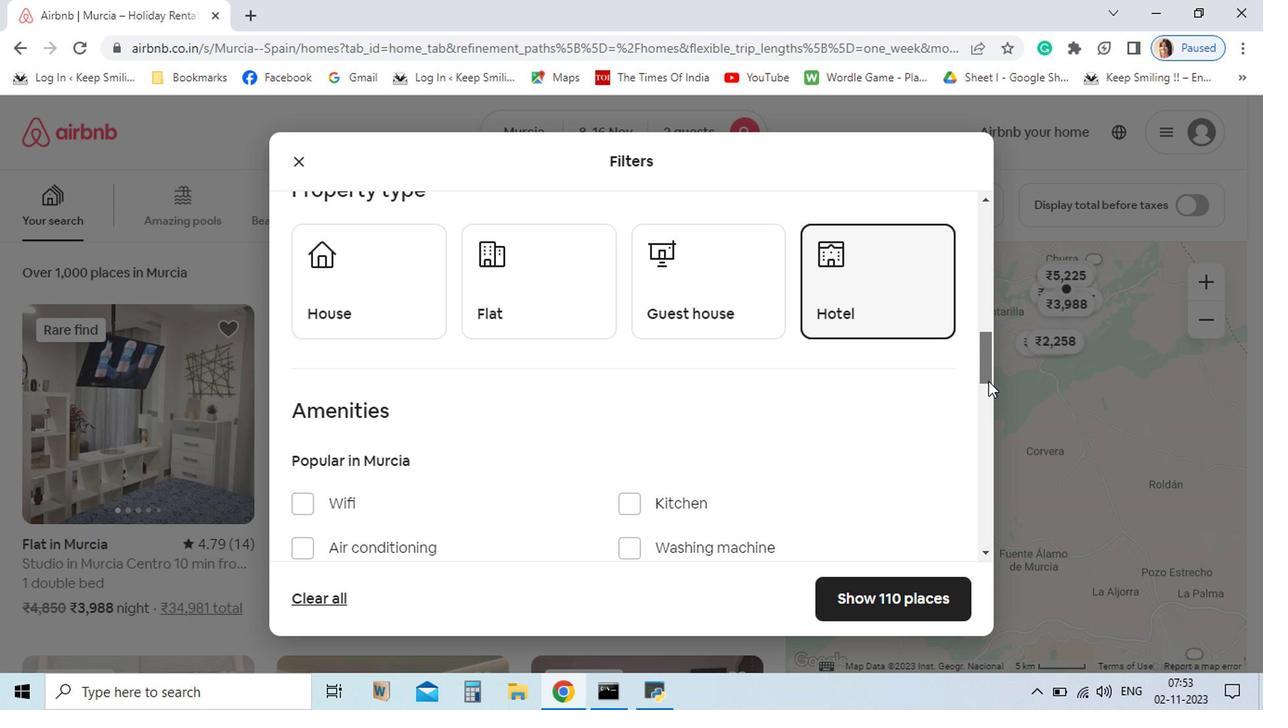
Action: Mouse pressed left at (725, 372)
Screenshot: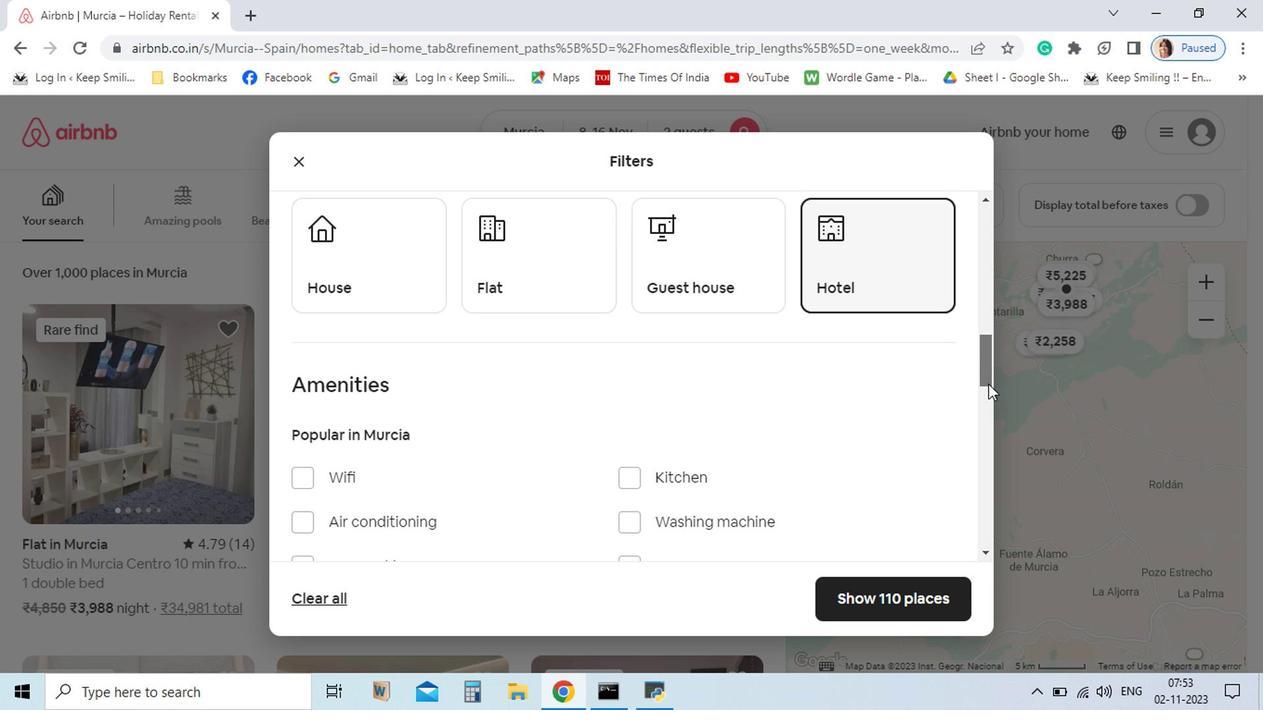 
Action: Mouse moved to (818, 382)
Screenshot: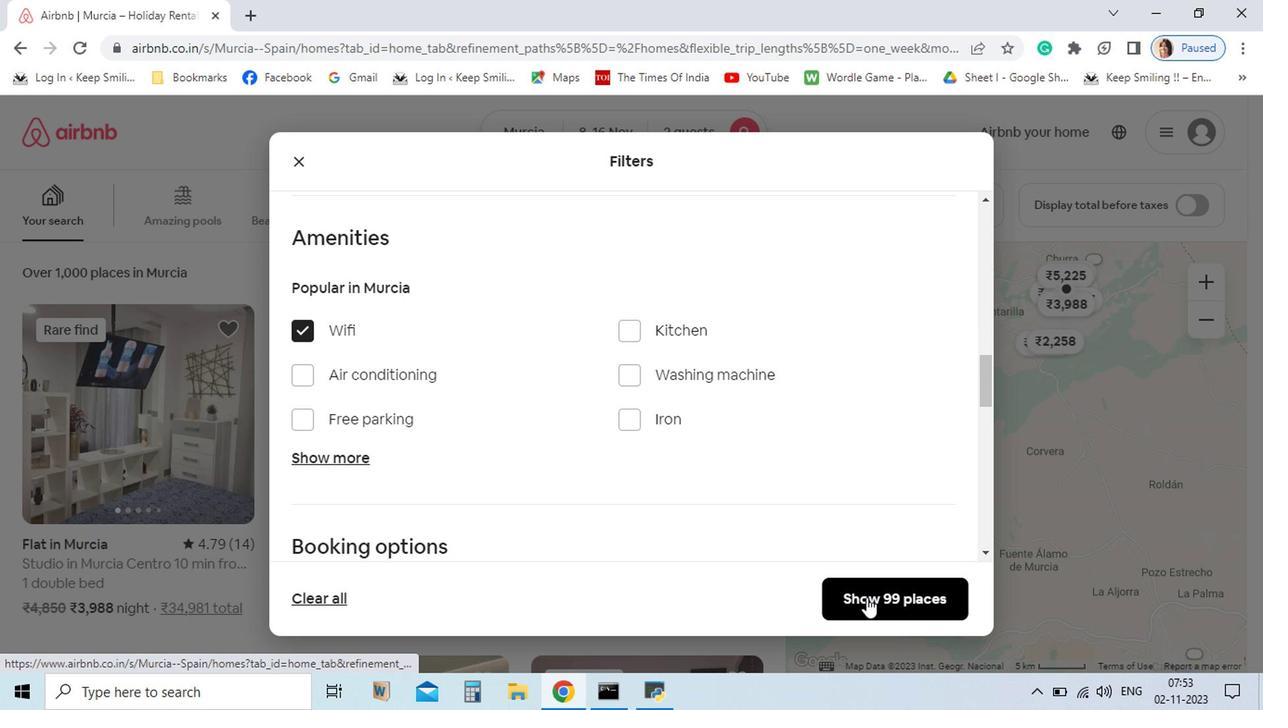 
Action: Mouse pressed left at (818, 382)
Screenshot: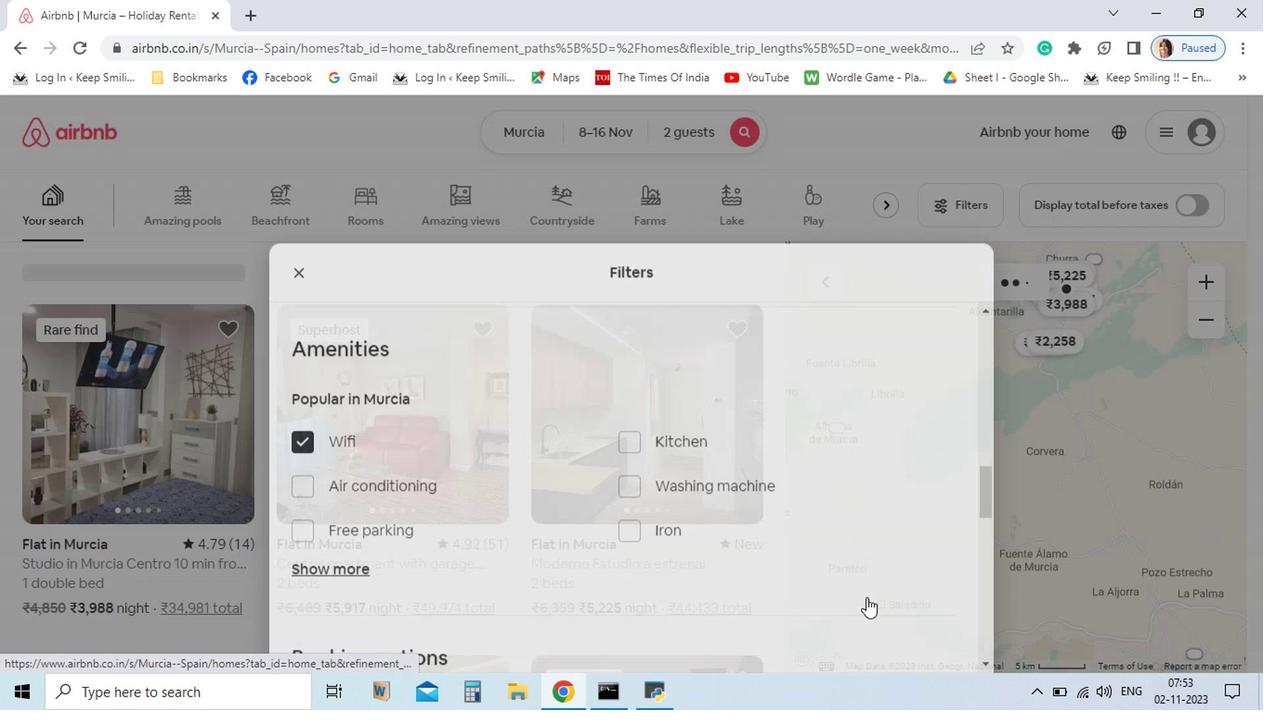 
Action: Mouse moved to (340, 351)
Screenshot: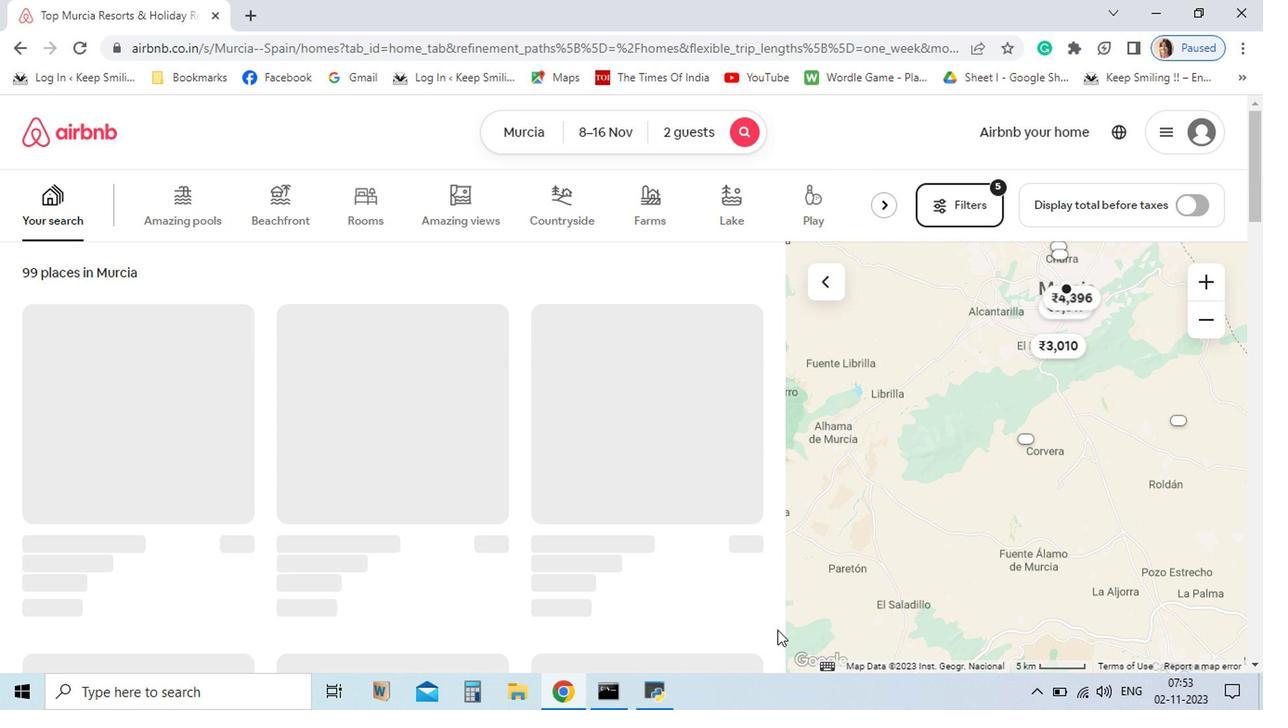 
Action: Mouse pressed left at (340, 351)
Screenshot: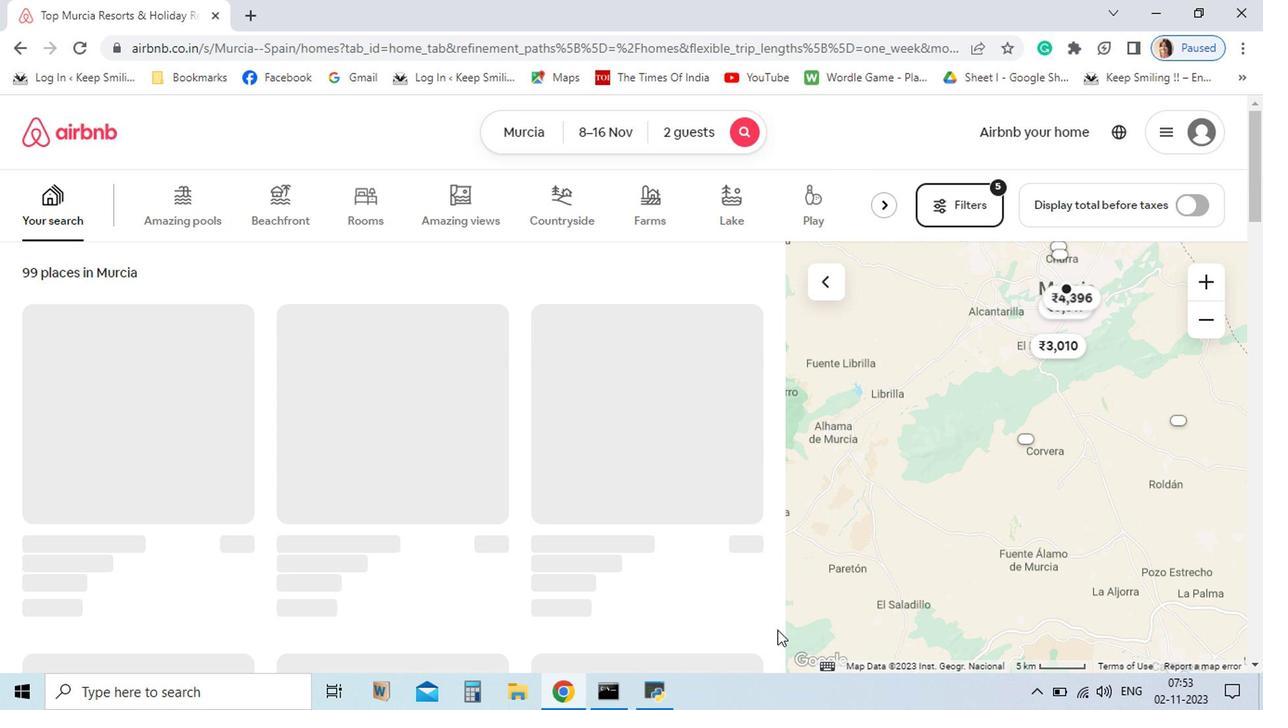 
Action: Mouse moved to (746, 552)
Screenshot: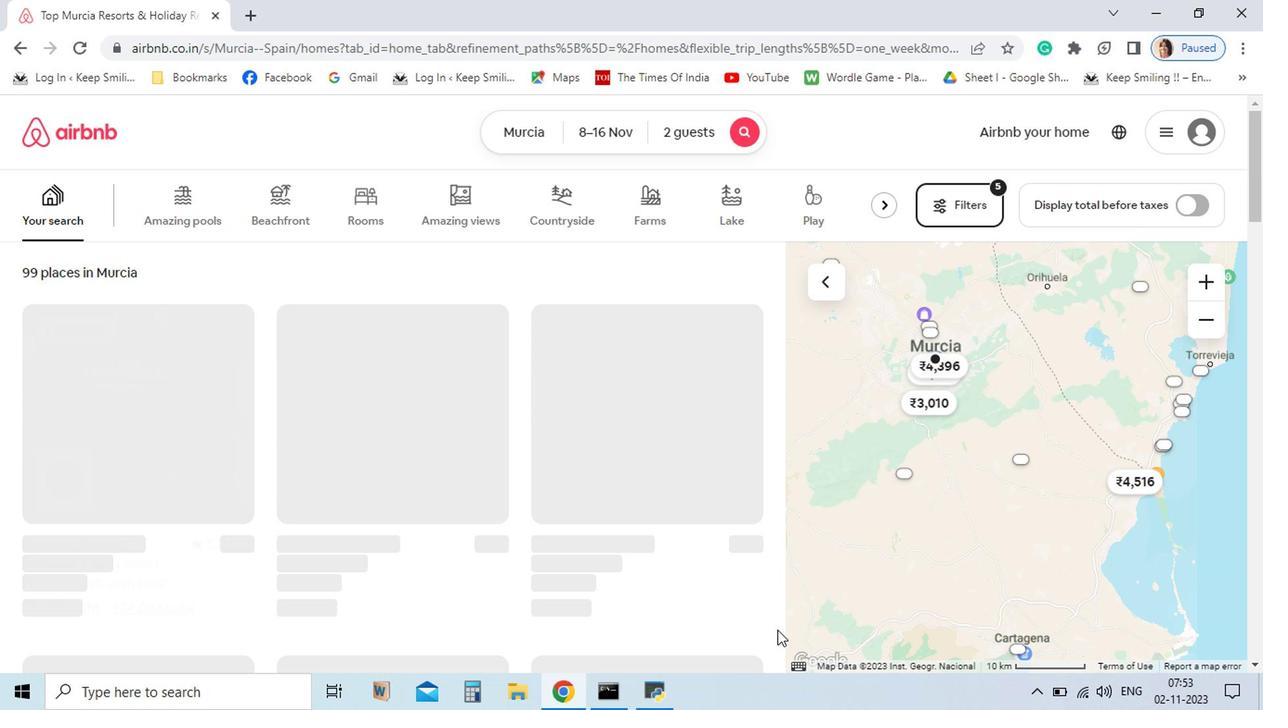 
Action: Mouse pressed left at (746, 552)
Screenshot: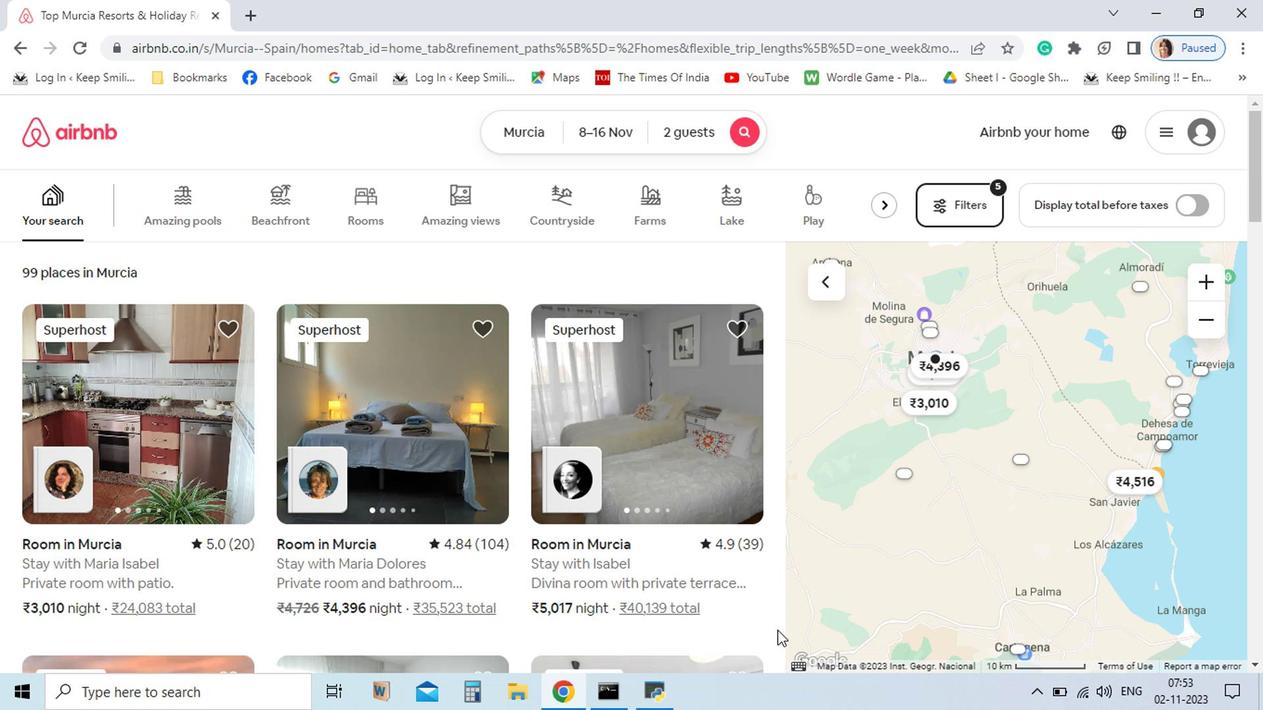
Action: Mouse moved to (176, 508)
Screenshot: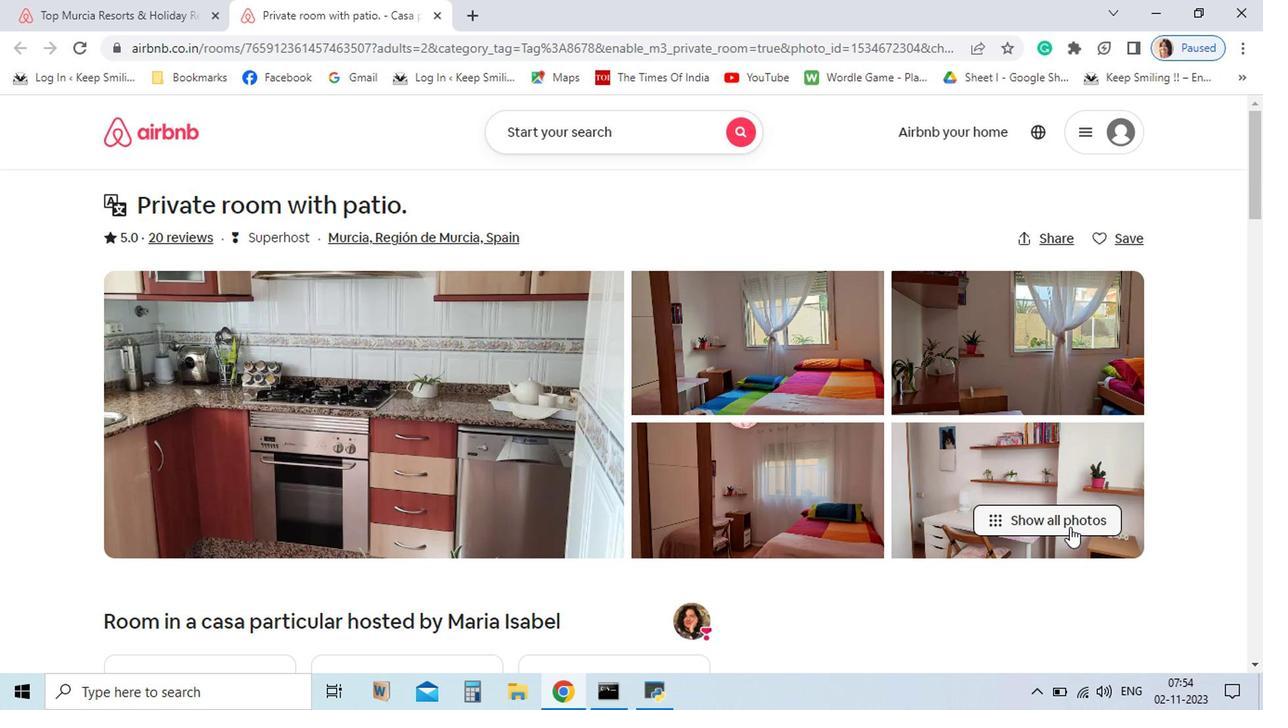 
Action: Mouse pressed left at (176, 508)
Screenshot: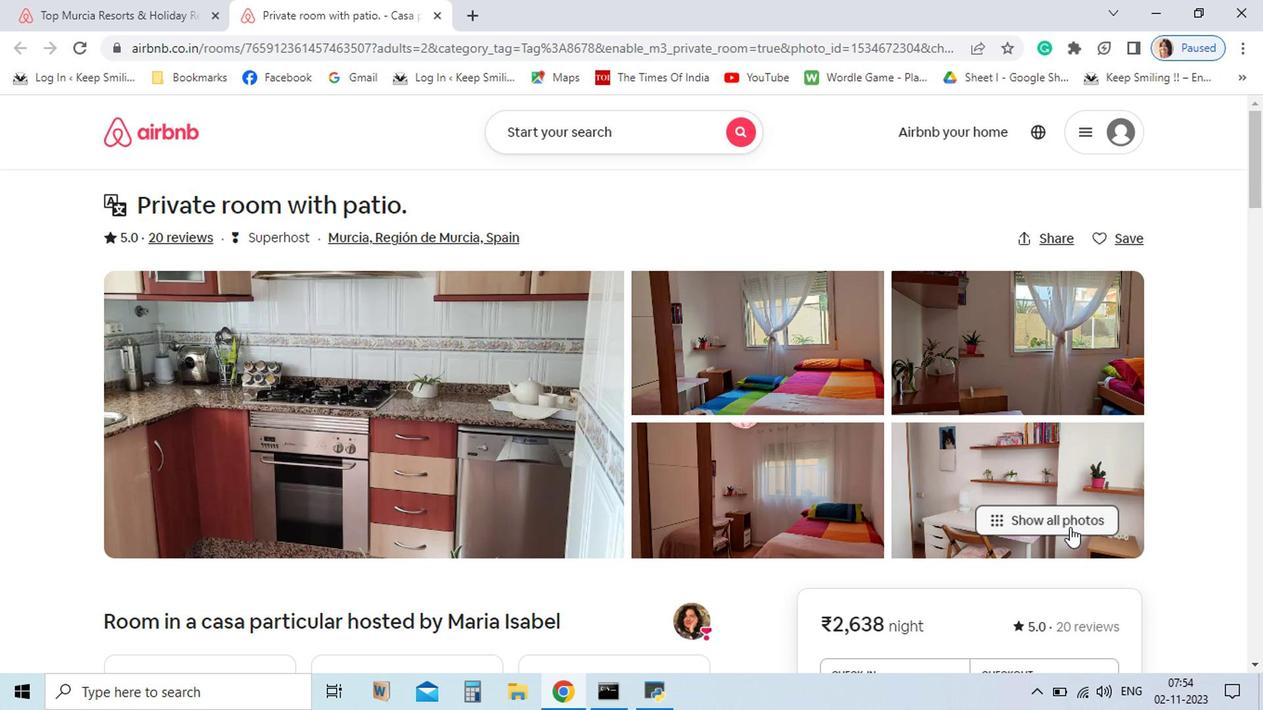 
Action: Mouse moved to (889, 488)
Screenshot: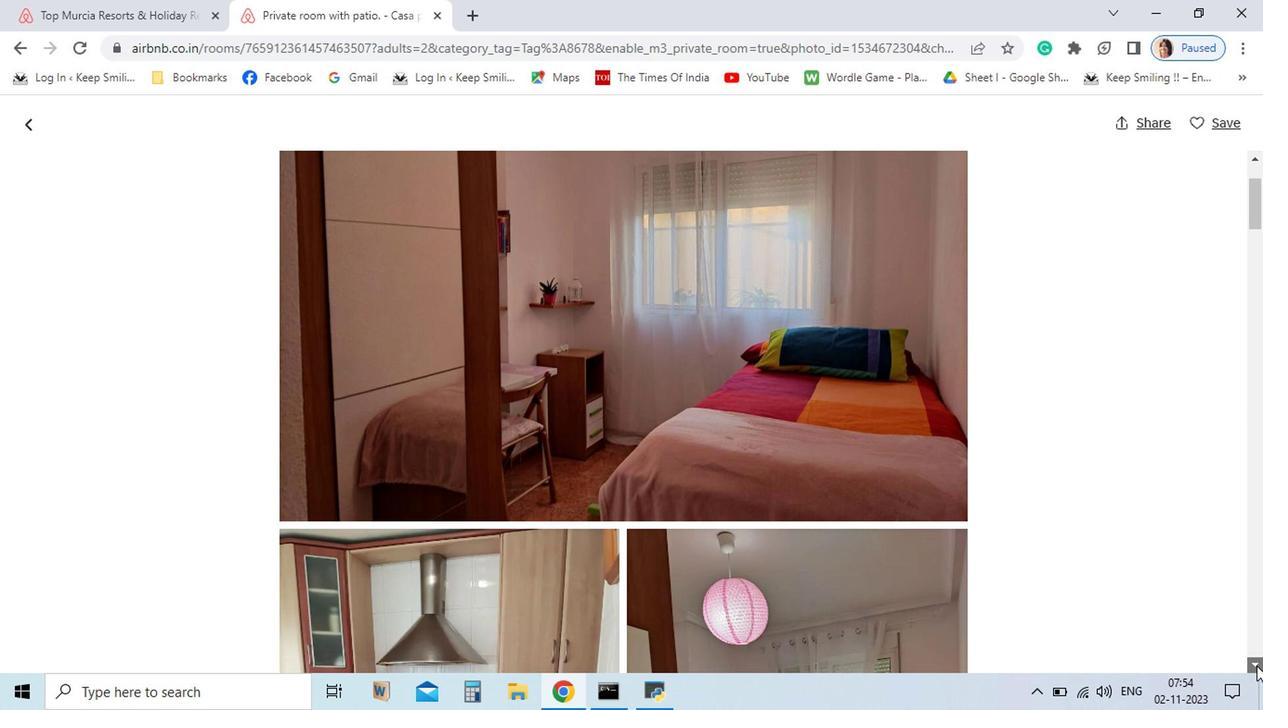 
Action: Mouse pressed left at (889, 488)
Screenshot: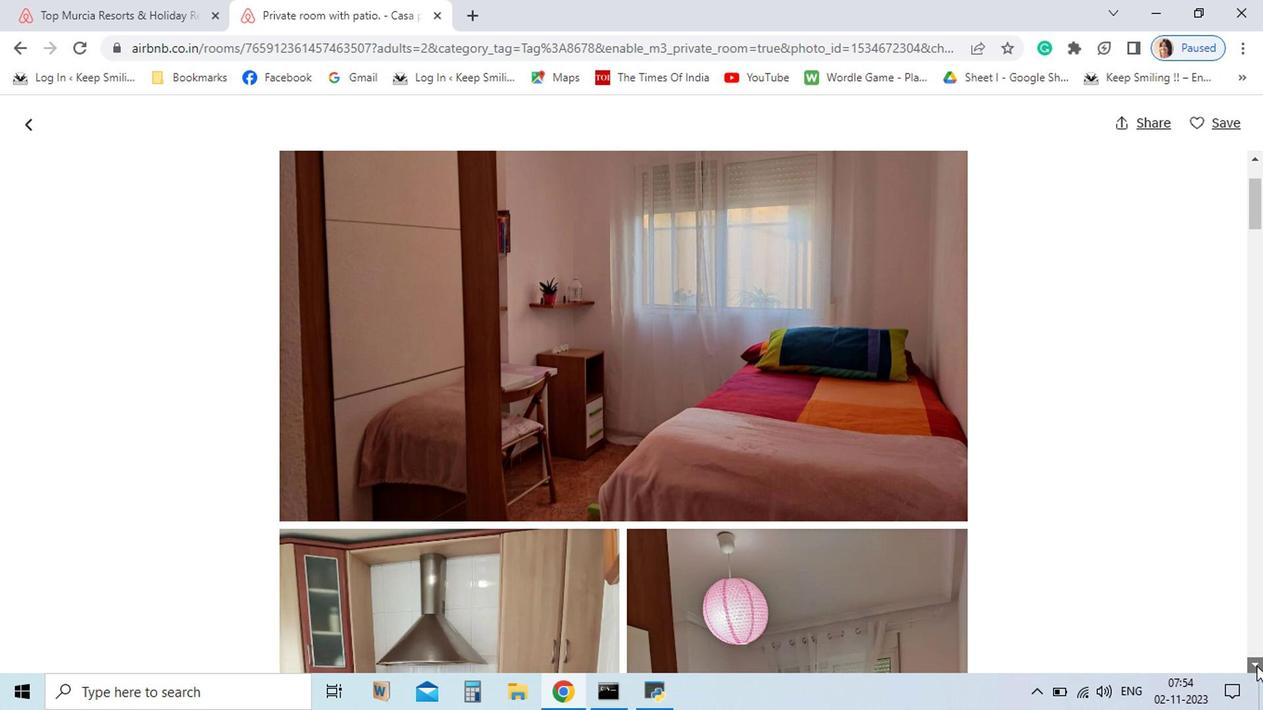 
Action: Mouse moved to (1008, 593)
Screenshot: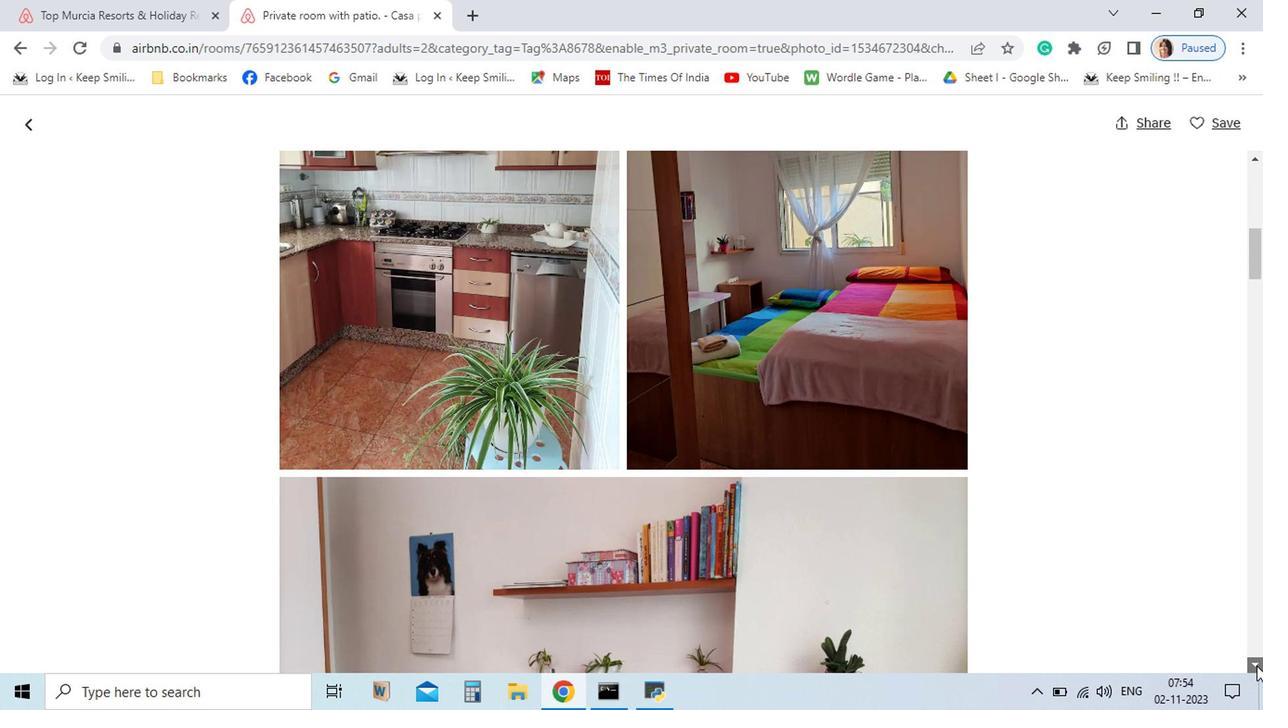 
Action: Mouse pressed left at (1008, 593)
Screenshot: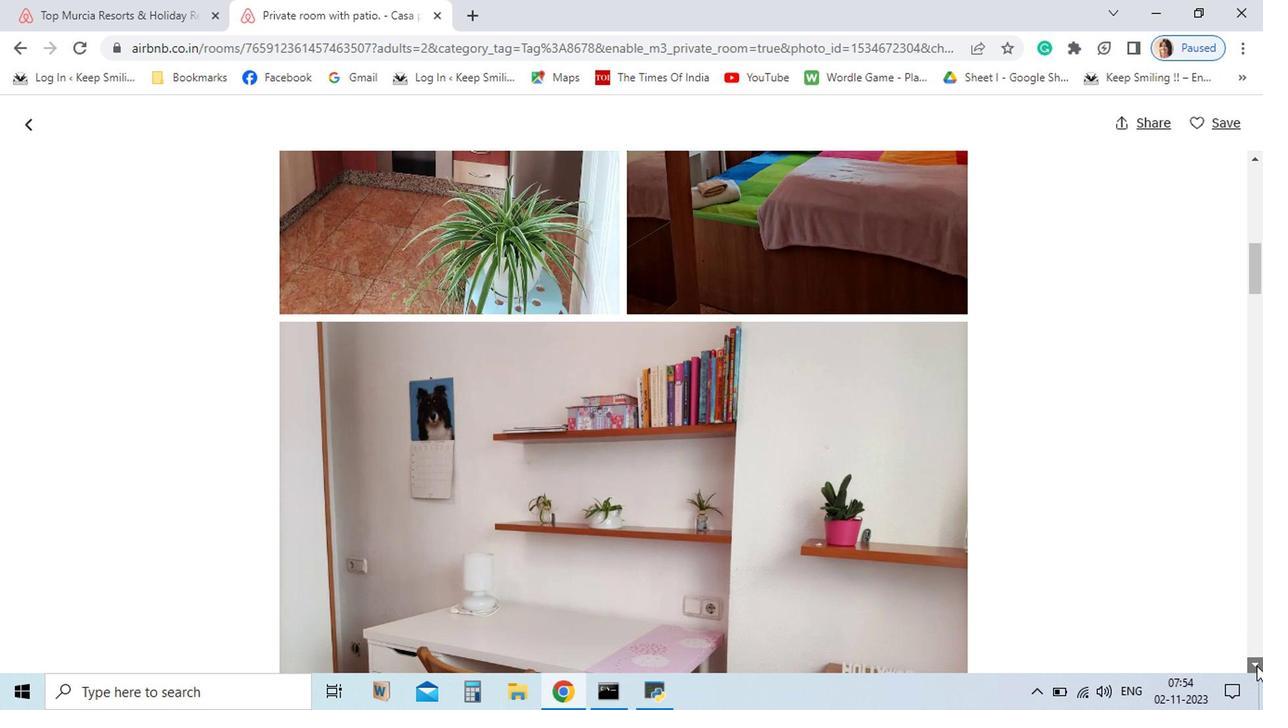 
Action: Mouse pressed left at (1008, 593)
Screenshot: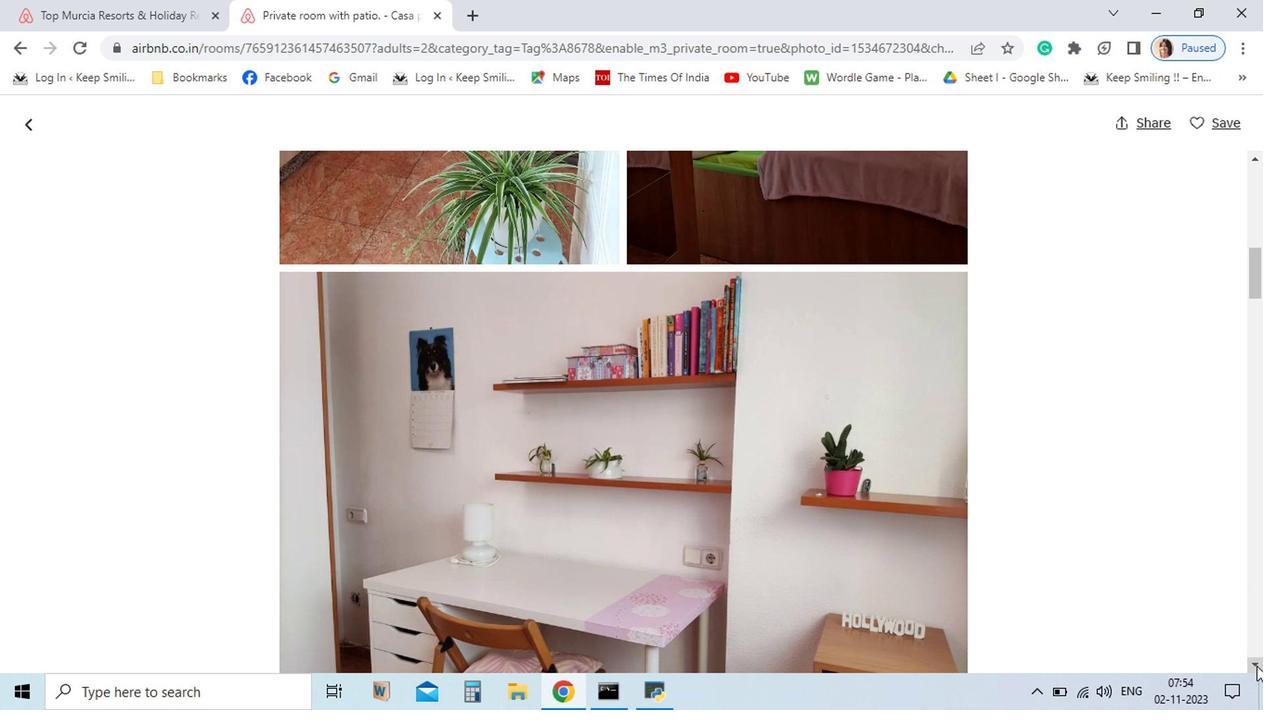 
Action: Mouse pressed left at (1008, 593)
Screenshot: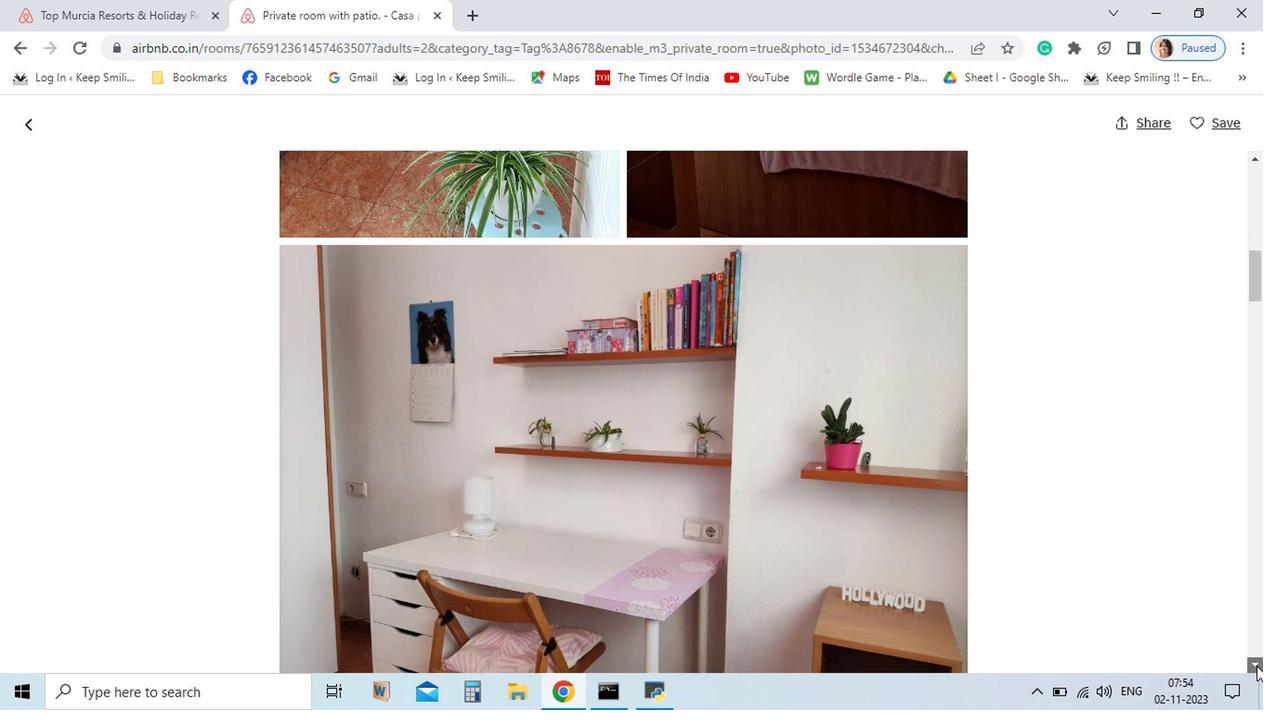 
Action: Mouse pressed left at (1008, 593)
Screenshot: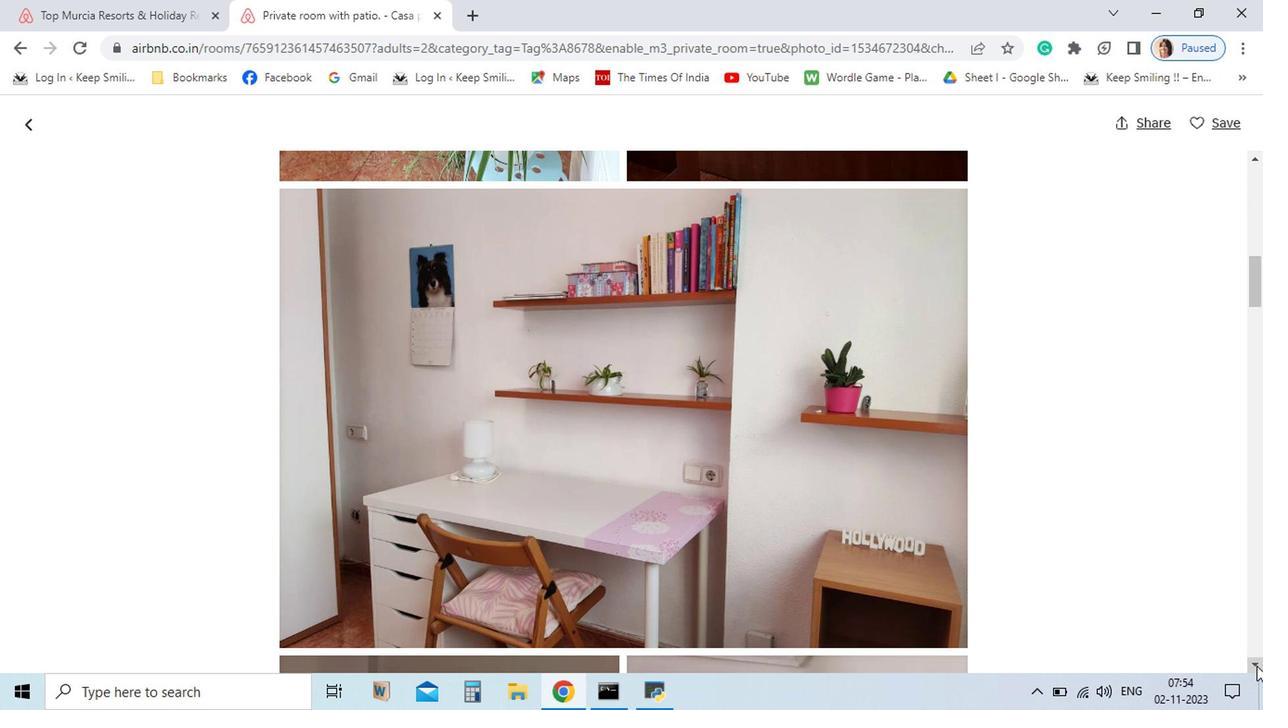 
Action: Mouse pressed left at (1008, 593)
Screenshot: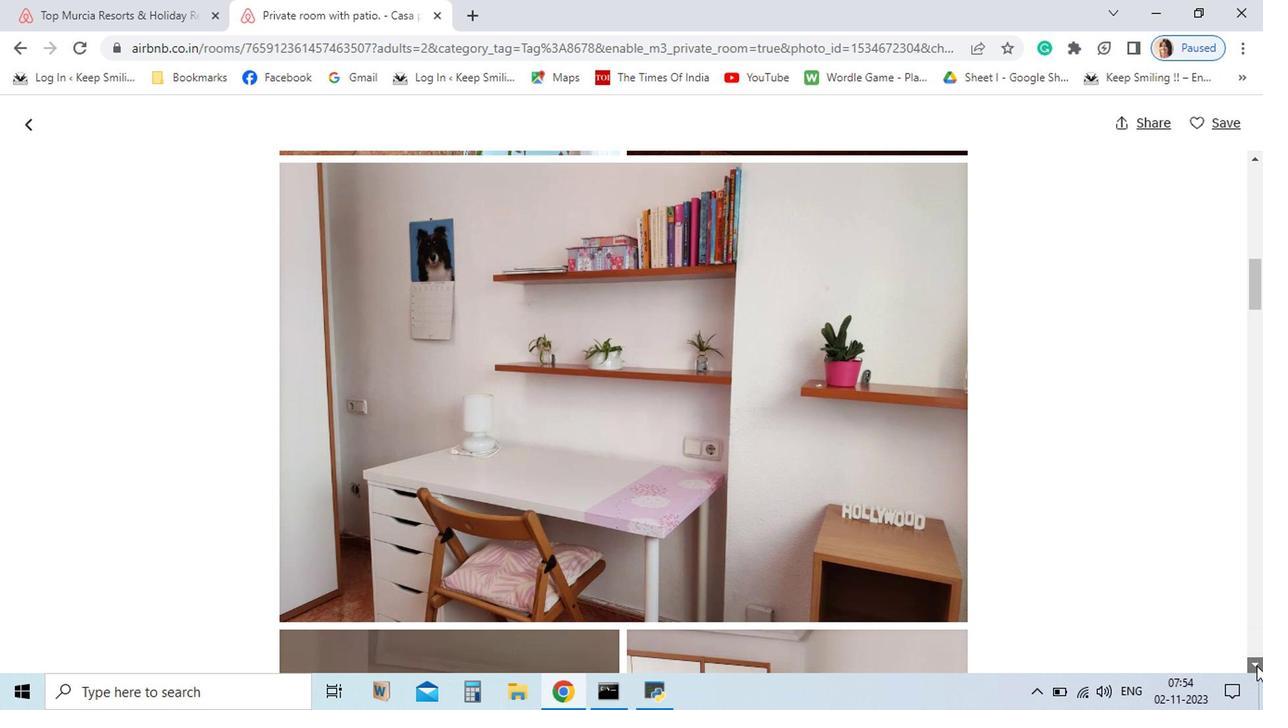 
Action: Mouse pressed left at (1008, 593)
Screenshot: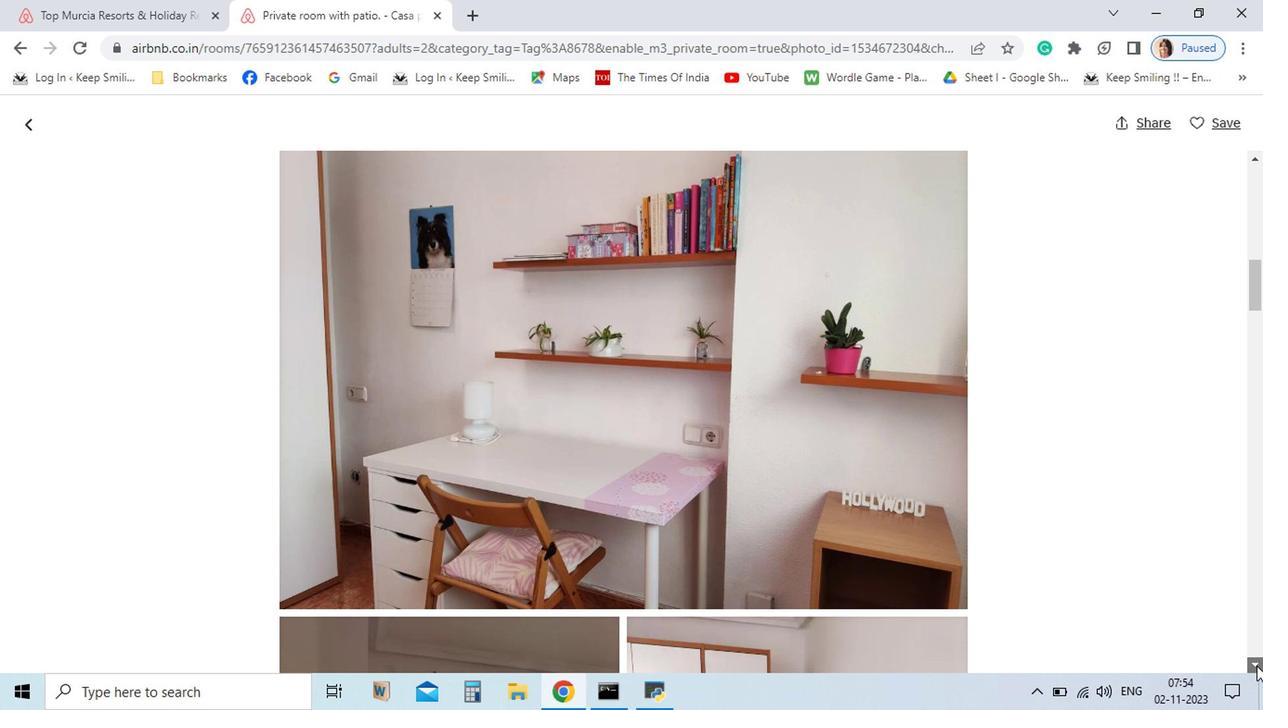 
Action: Mouse pressed left at (1008, 593)
Screenshot: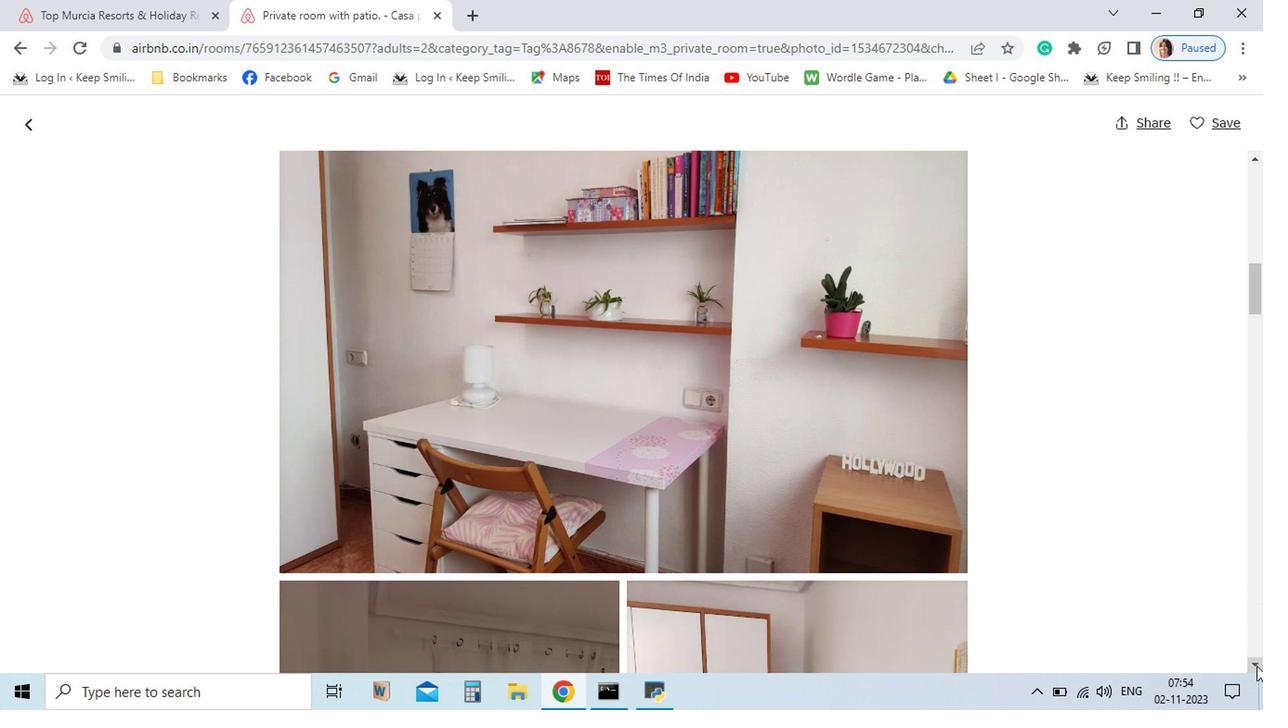 
Action: Mouse pressed left at (1008, 593)
Screenshot: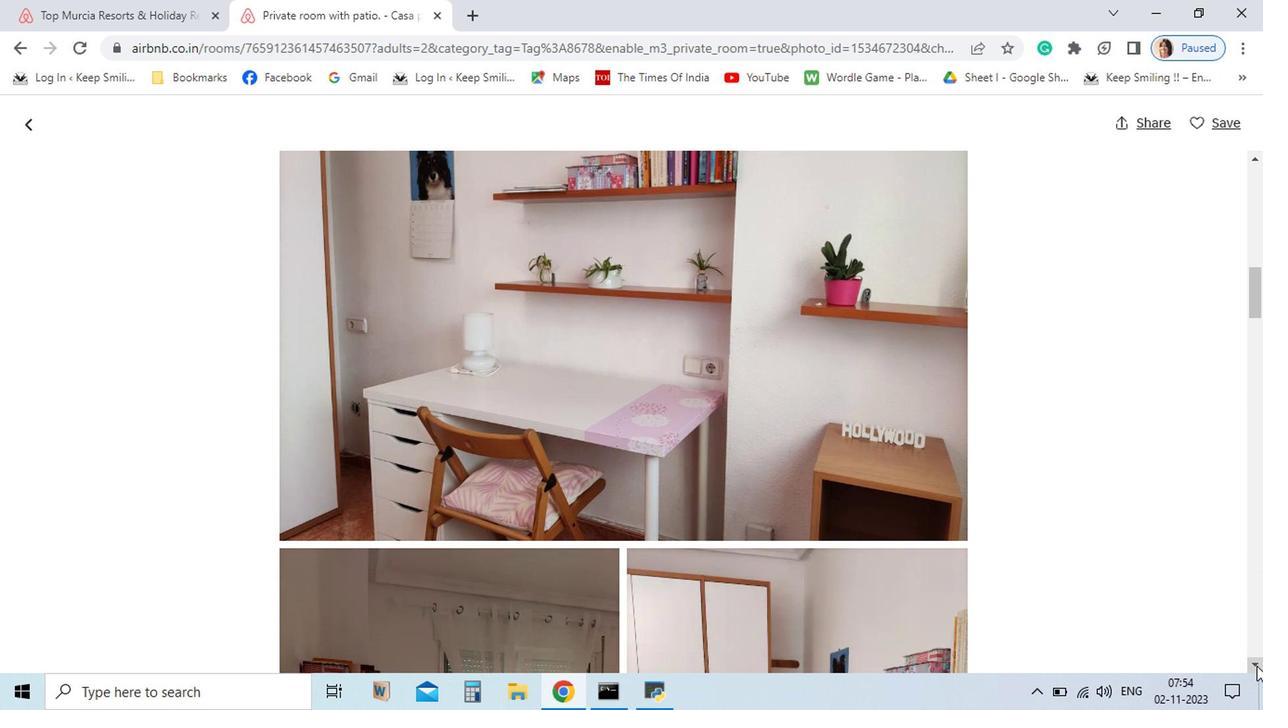 
Action: Mouse pressed left at (1008, 593)
Screenshot: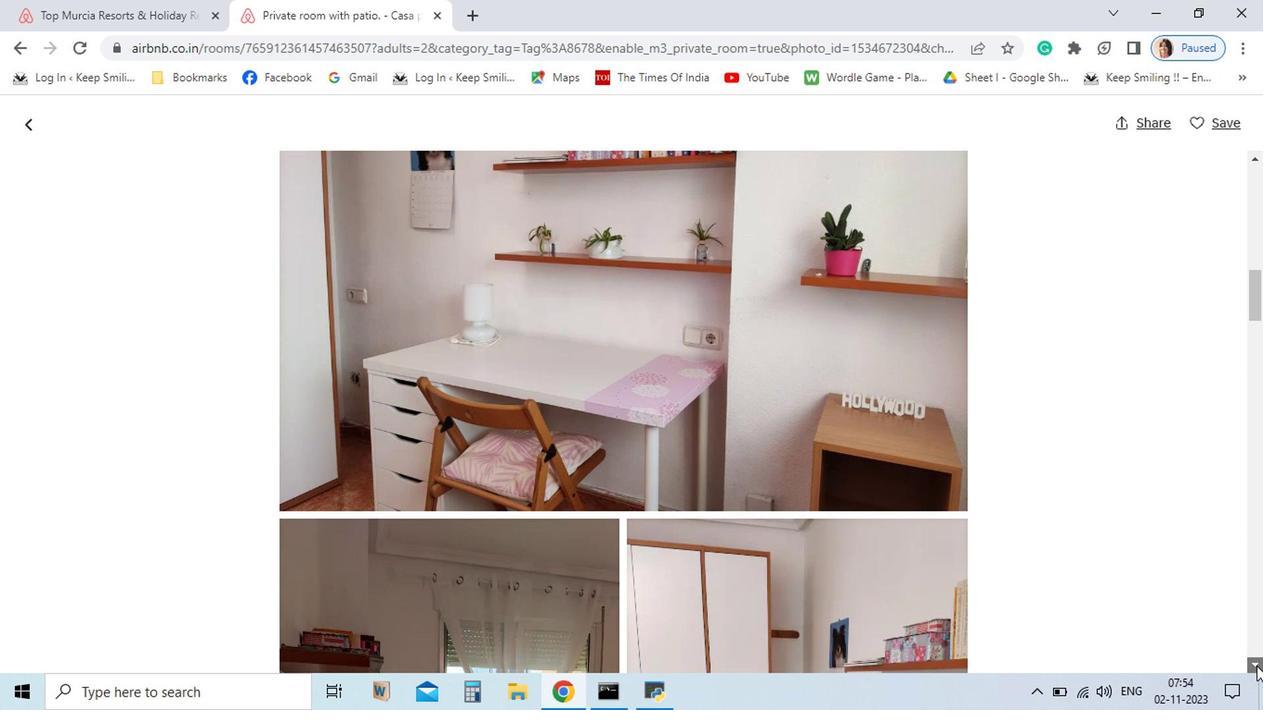 
Action: Mouse pressed left at (1008, 593)
Screenshot: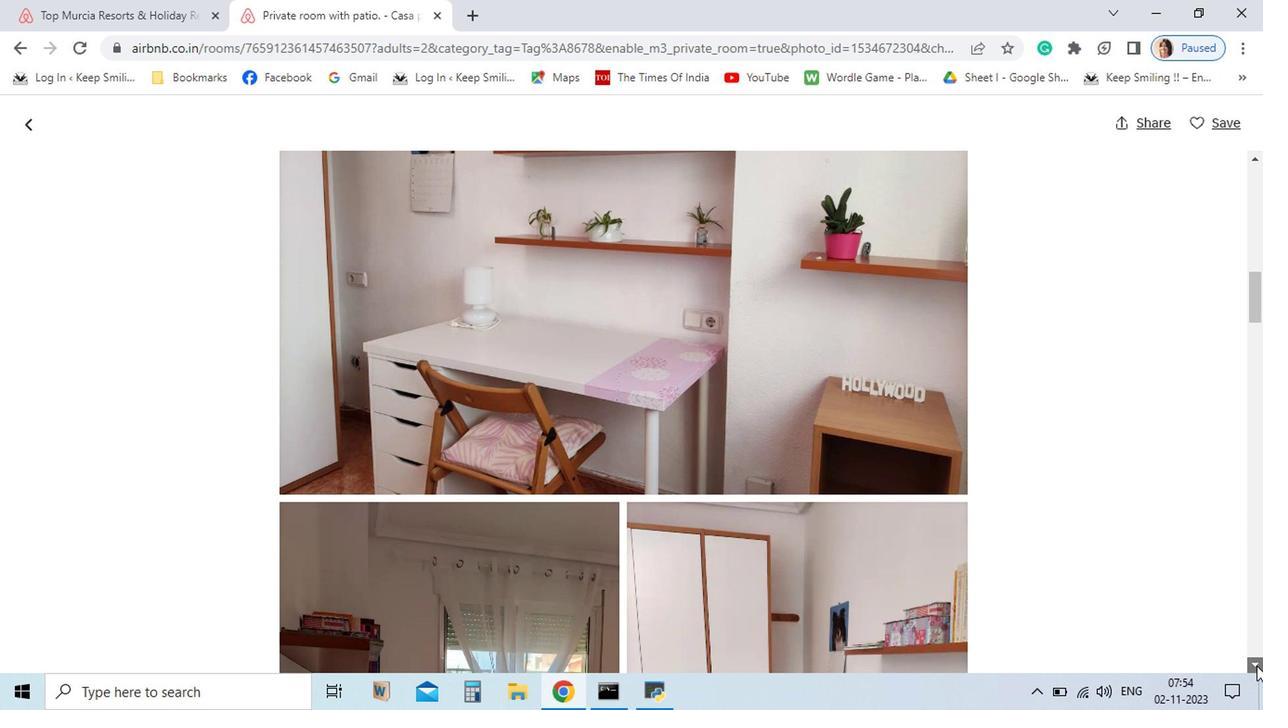 
Action: Mouse pressed left at (1008, 593)
Screenshot: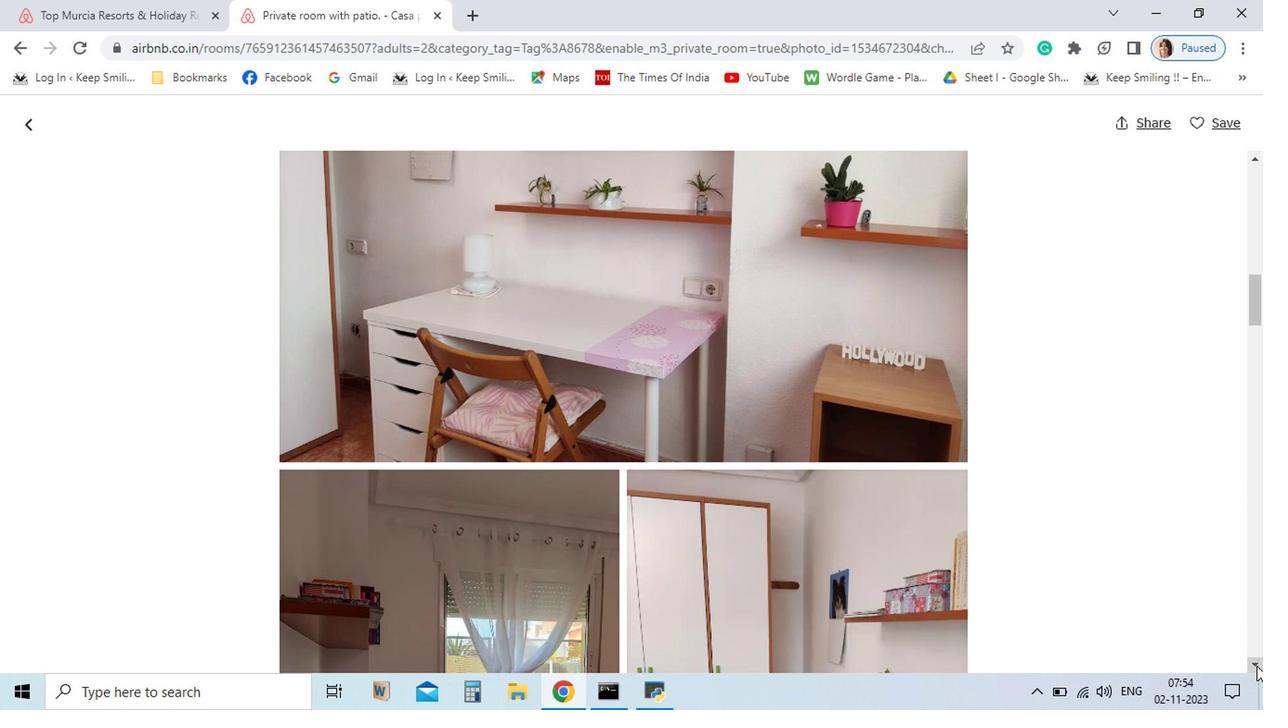 
Action: Mouse pressed left at (1008, 593)
Screenshot: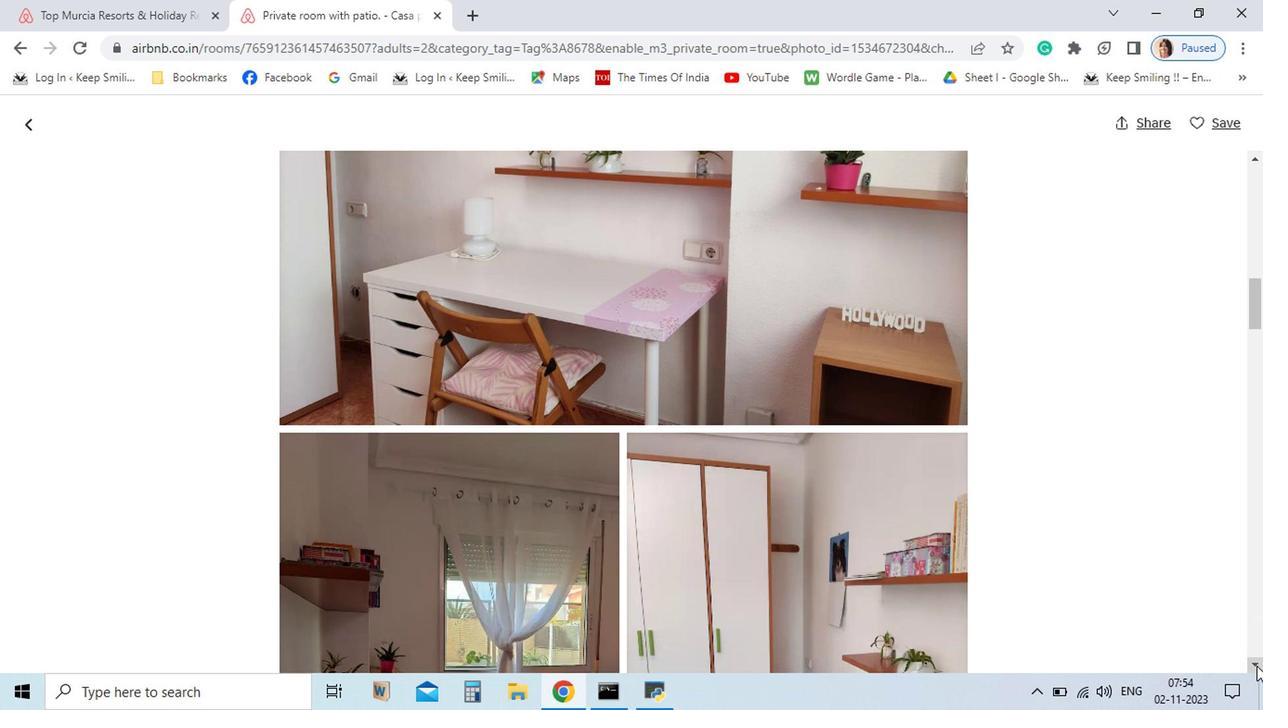 
Action: Mouse pressed left at (1008, 593)
Screenshot: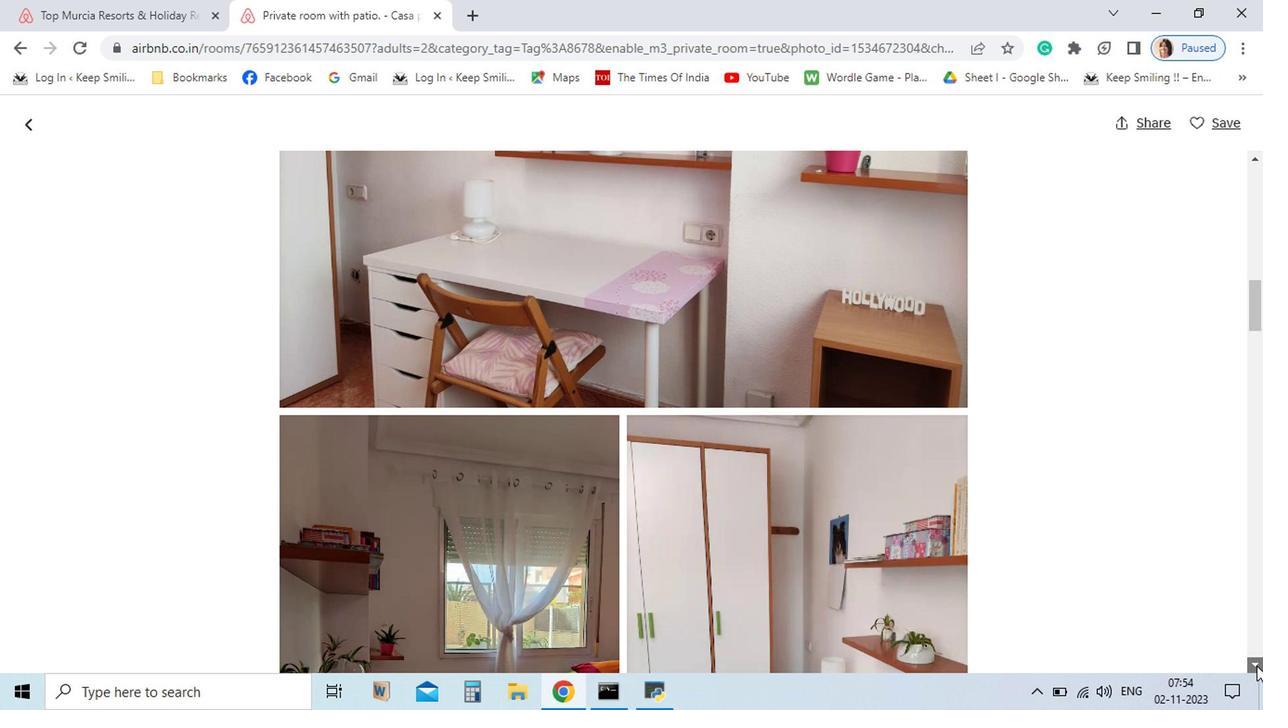 
Action: Mouse pressed left at (1008, 593)
Screenshot: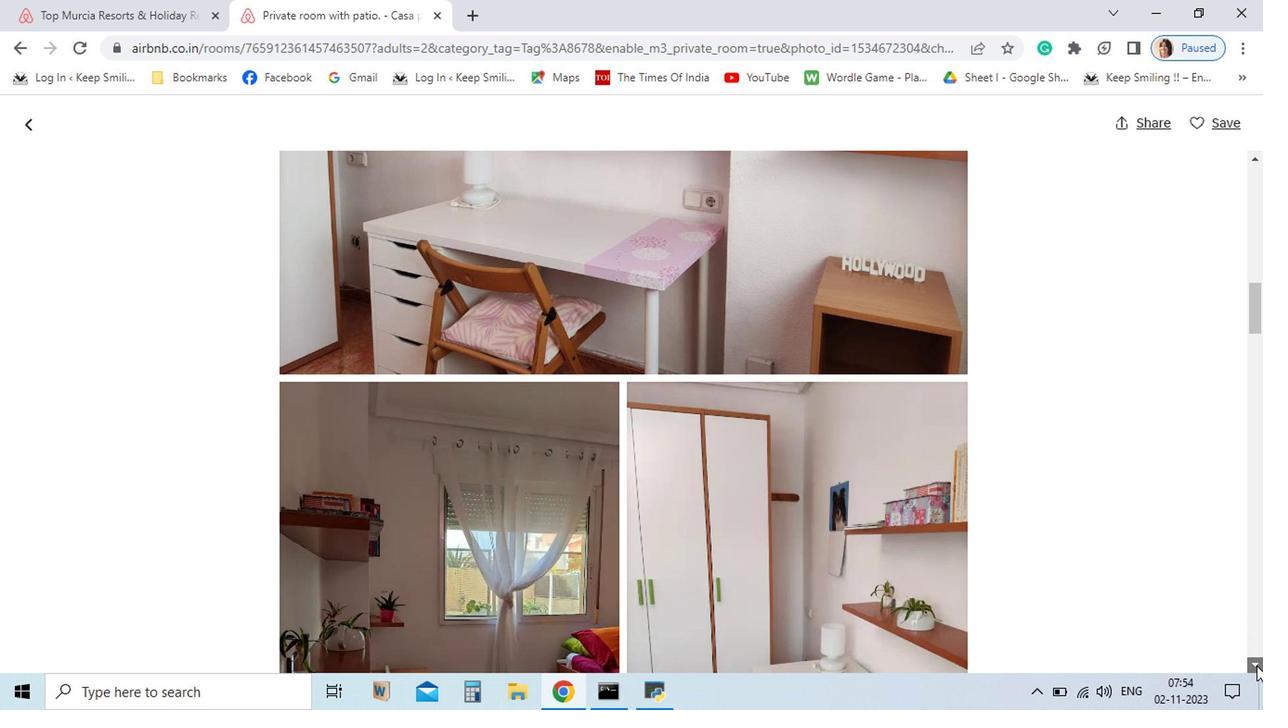 
Action: Mouse pressed left at (1008, 593)
Screenshot: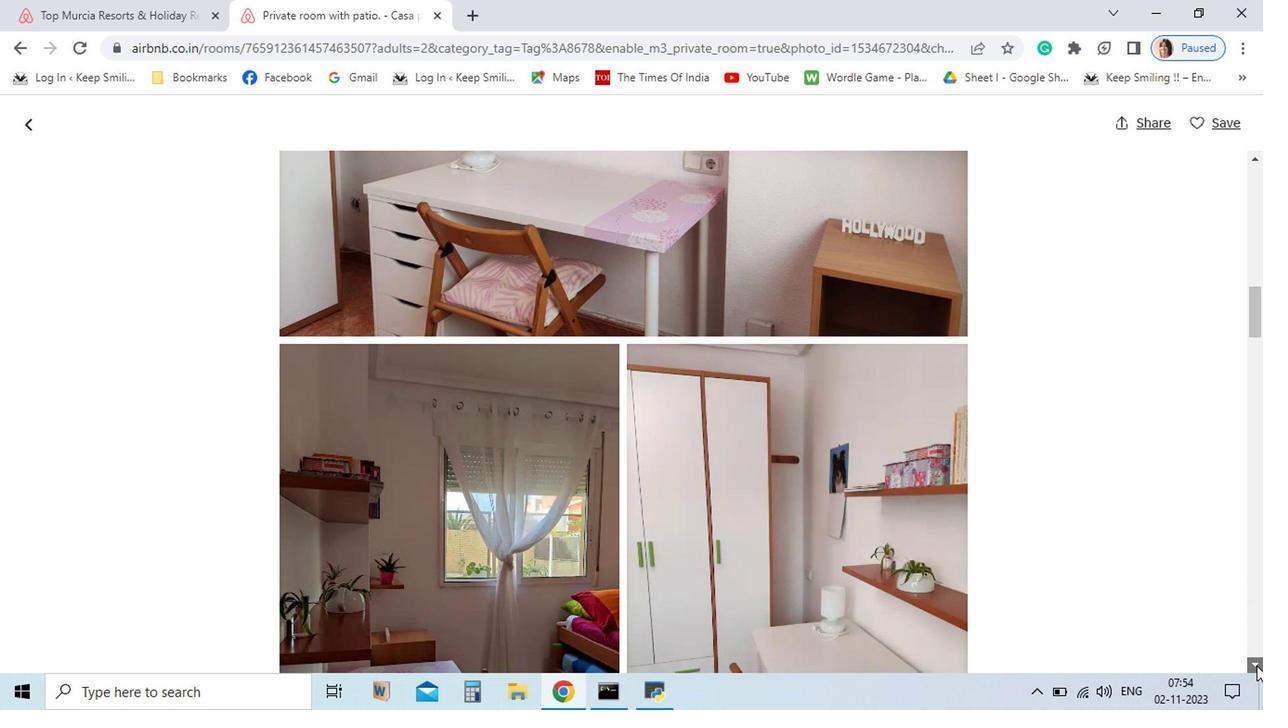 
Action: Mouse pressed left at (1008, 593)
Screenshot: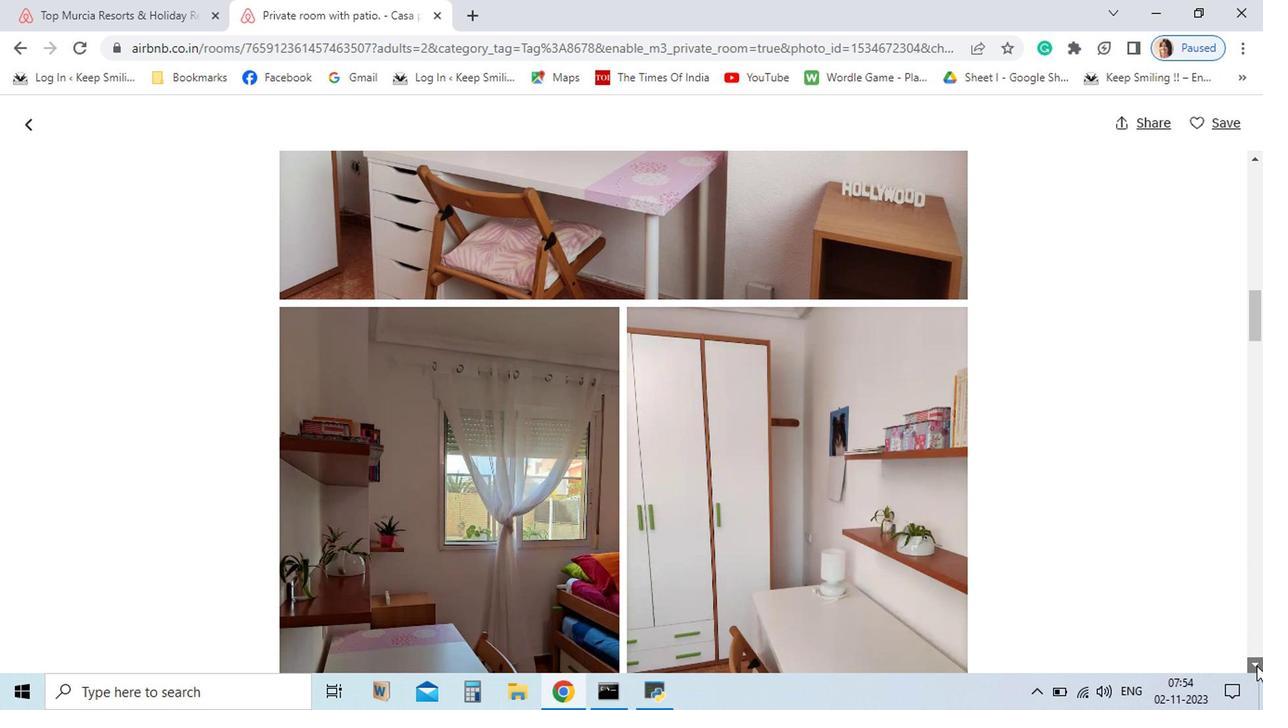 
Action: Mouse pressed left at (1008, 593)
Screenshot: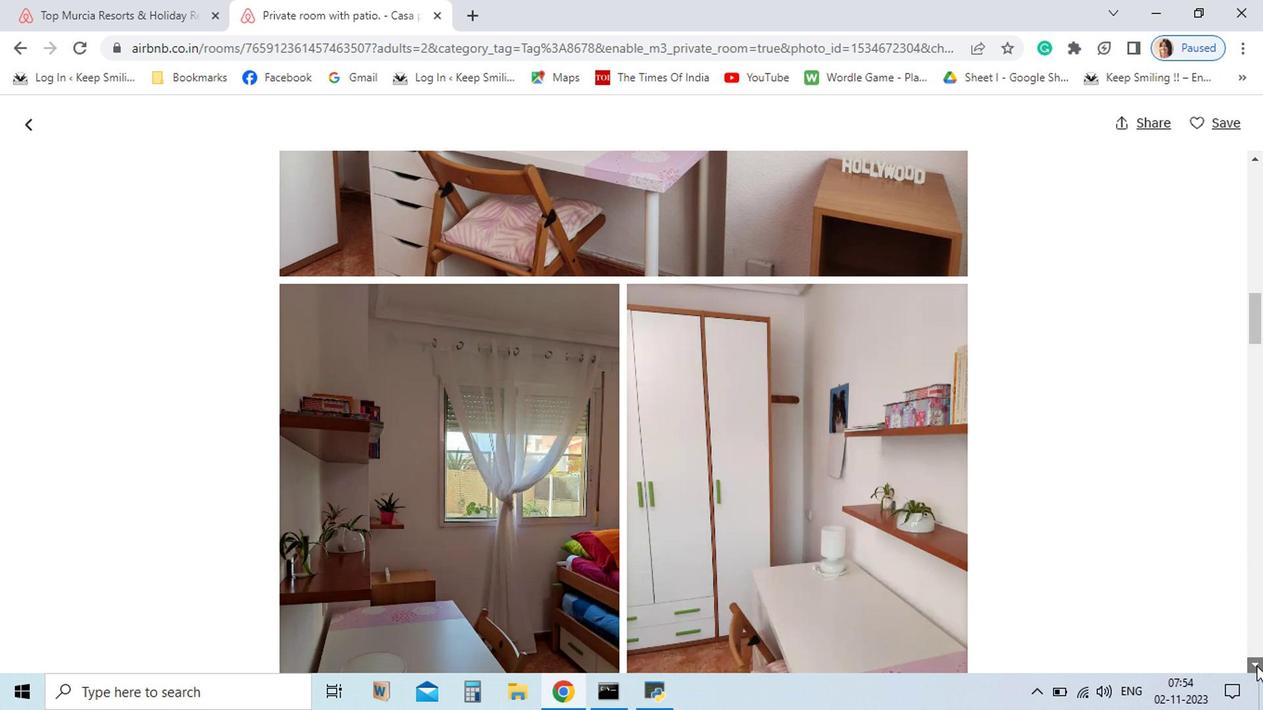 
Action: Mouse pressed left at (1008, 593)
Screenshot: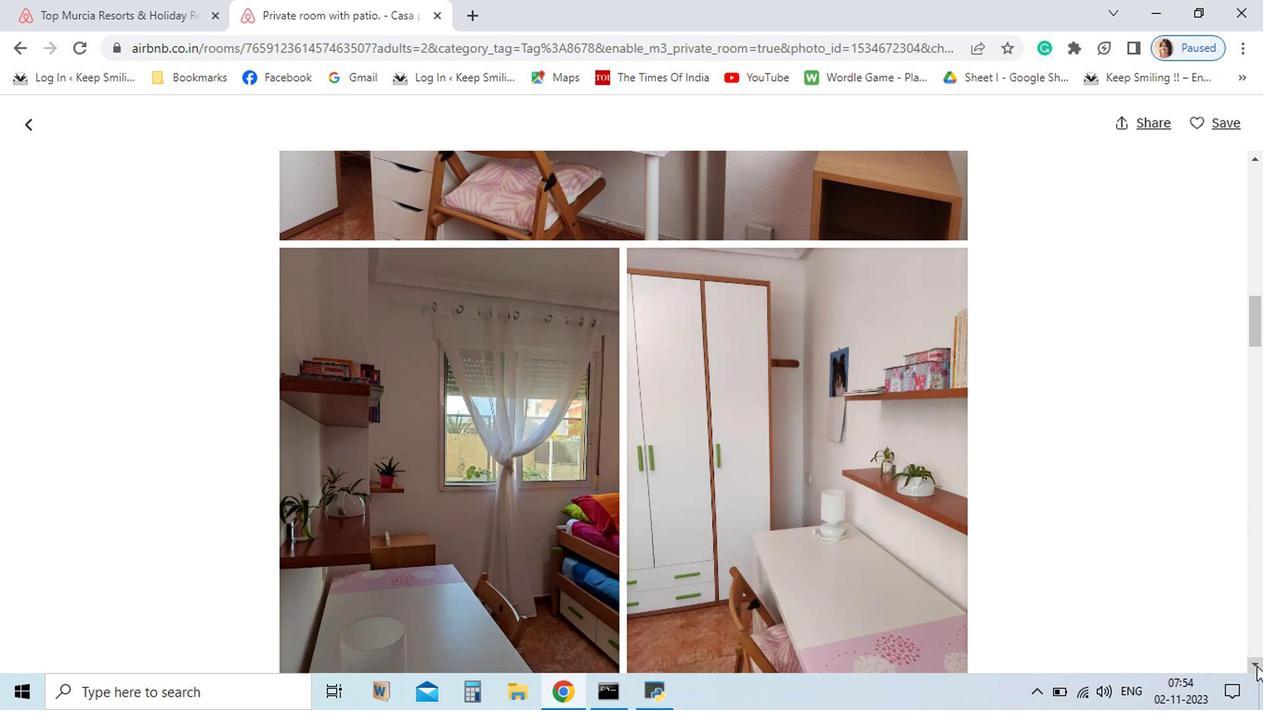 
Action: Mouse pressed left at (1008, 593)
Screenshot: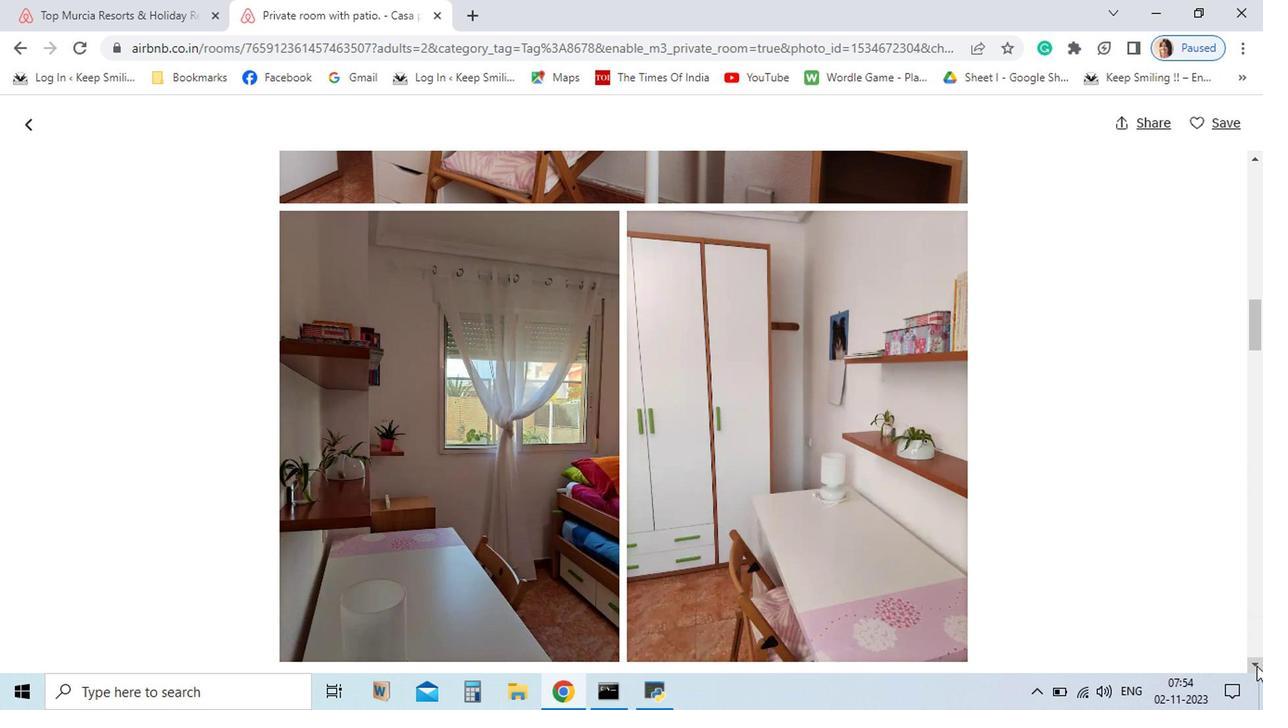 
Action: Mouse pressed left at (1008, 593)
Screenshot: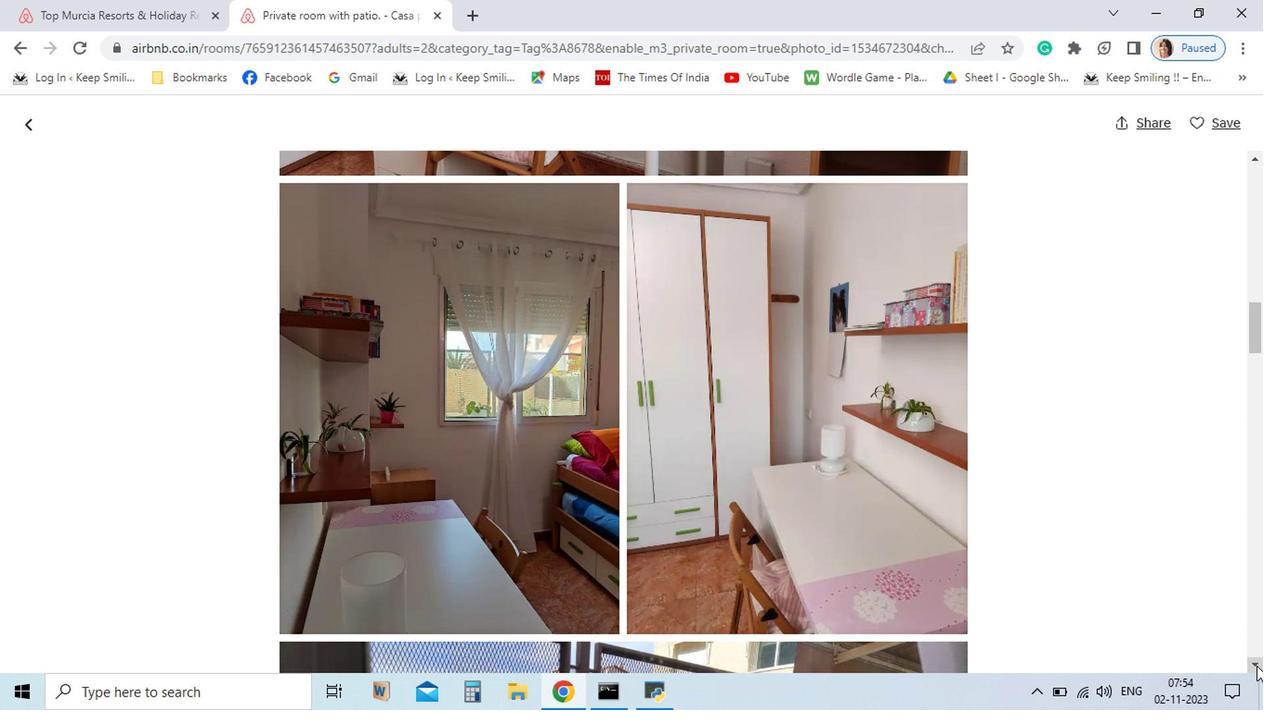 
Action: Mouse pressed left at (1008, 593)
Screenshot: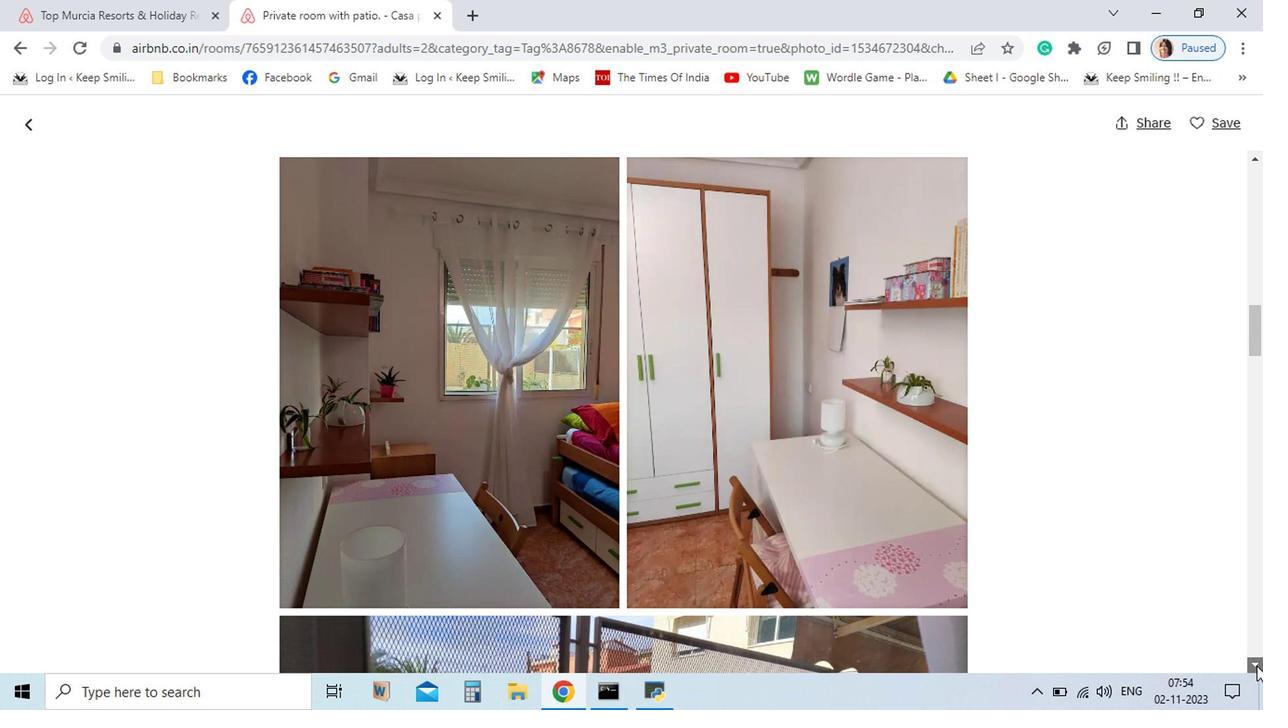
Action: Mouse pressed left at (1008, 593)
Screenshot: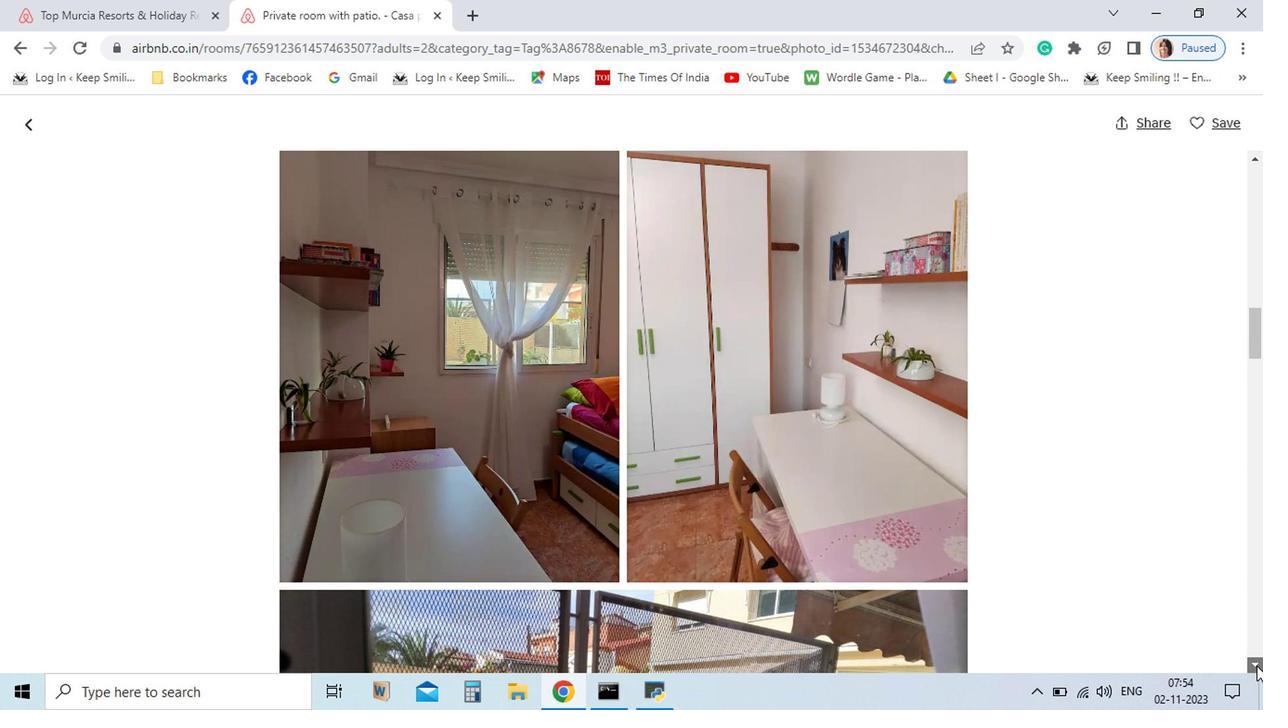 
Action: Mouse pressed left at (1008, 593)
Screenshot: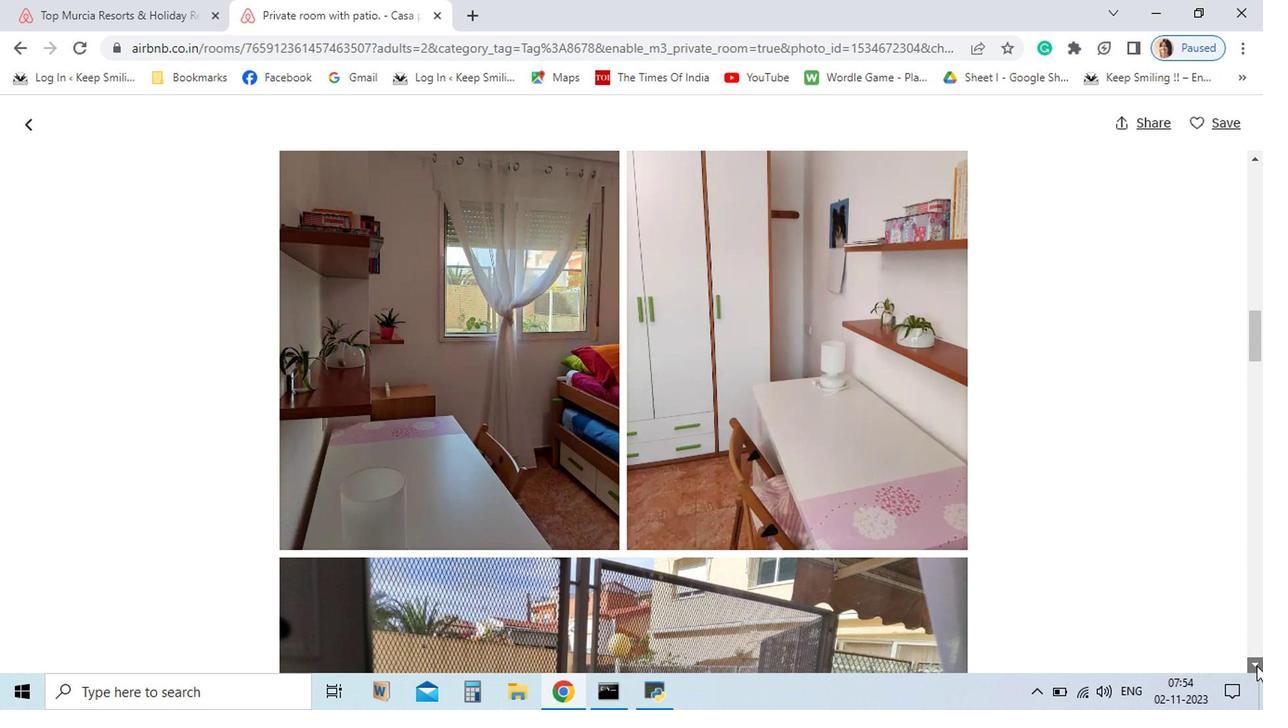 
Action: Mouse pressed left at (1008, 593)
Screenshot: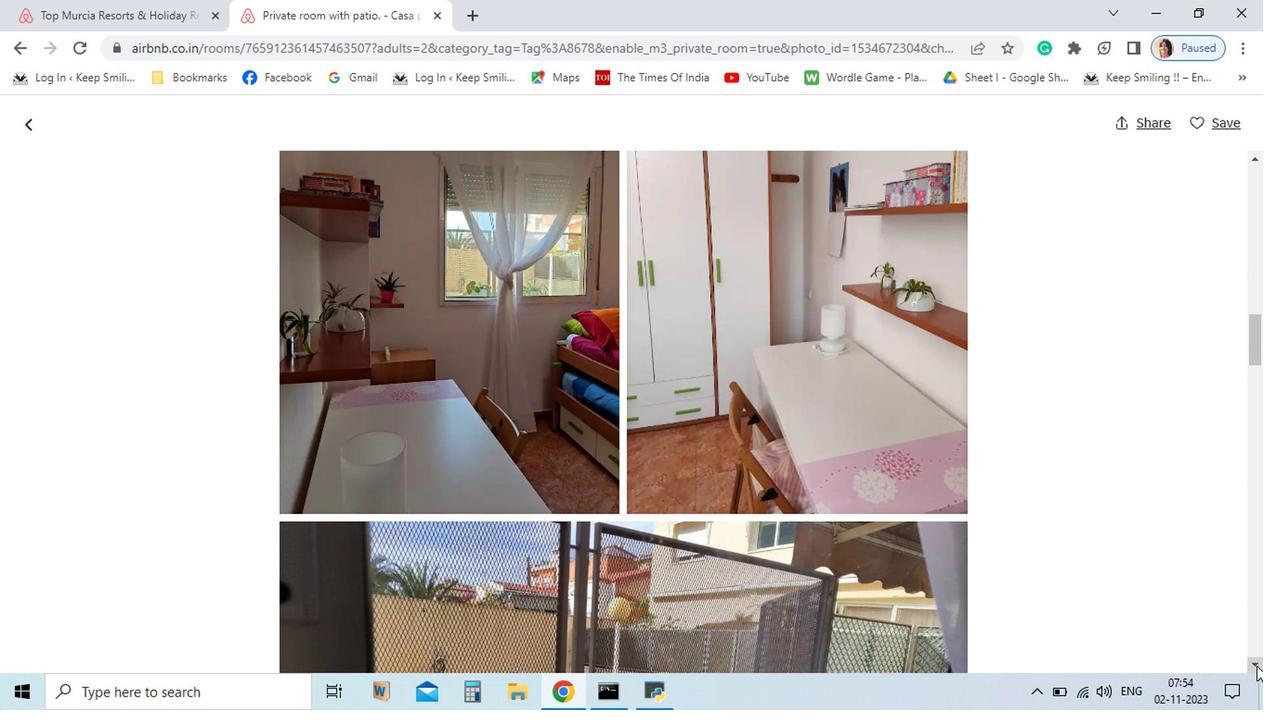 
Action: Mouse pressed left at (1008, 593)
Screenshot: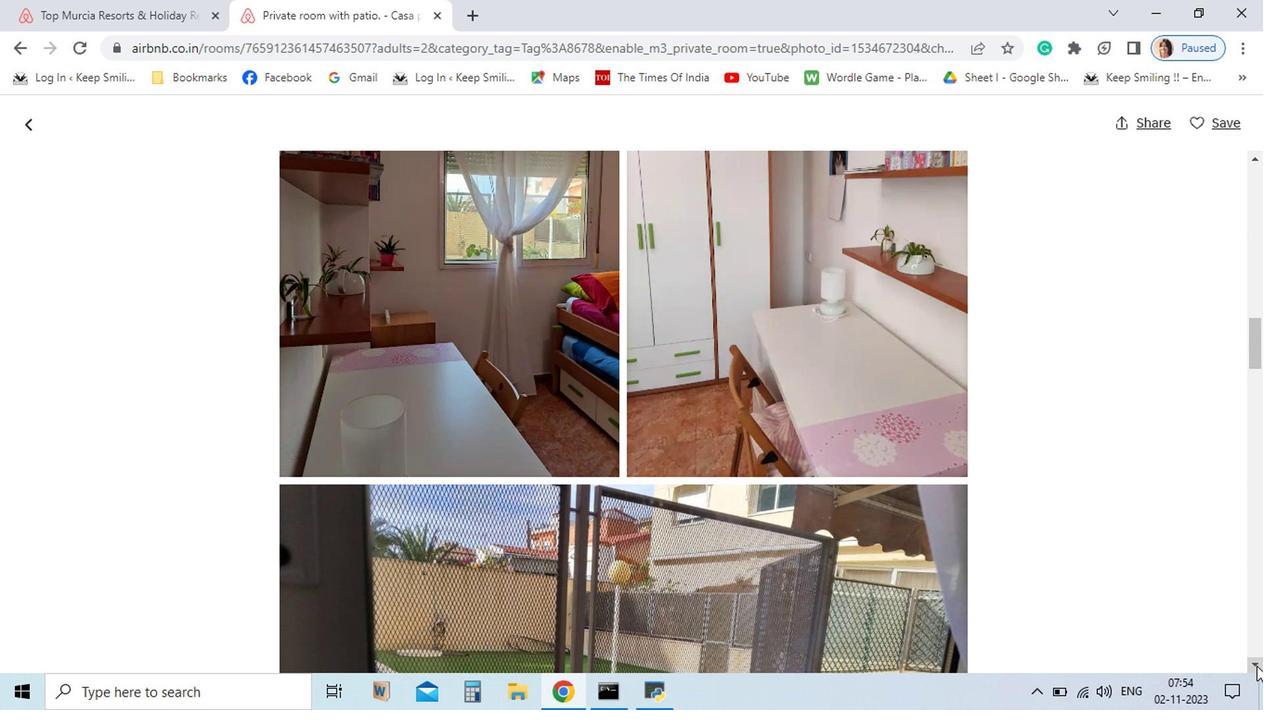 
Action: Mouse pressed left at (1008, 593)
Screenshot: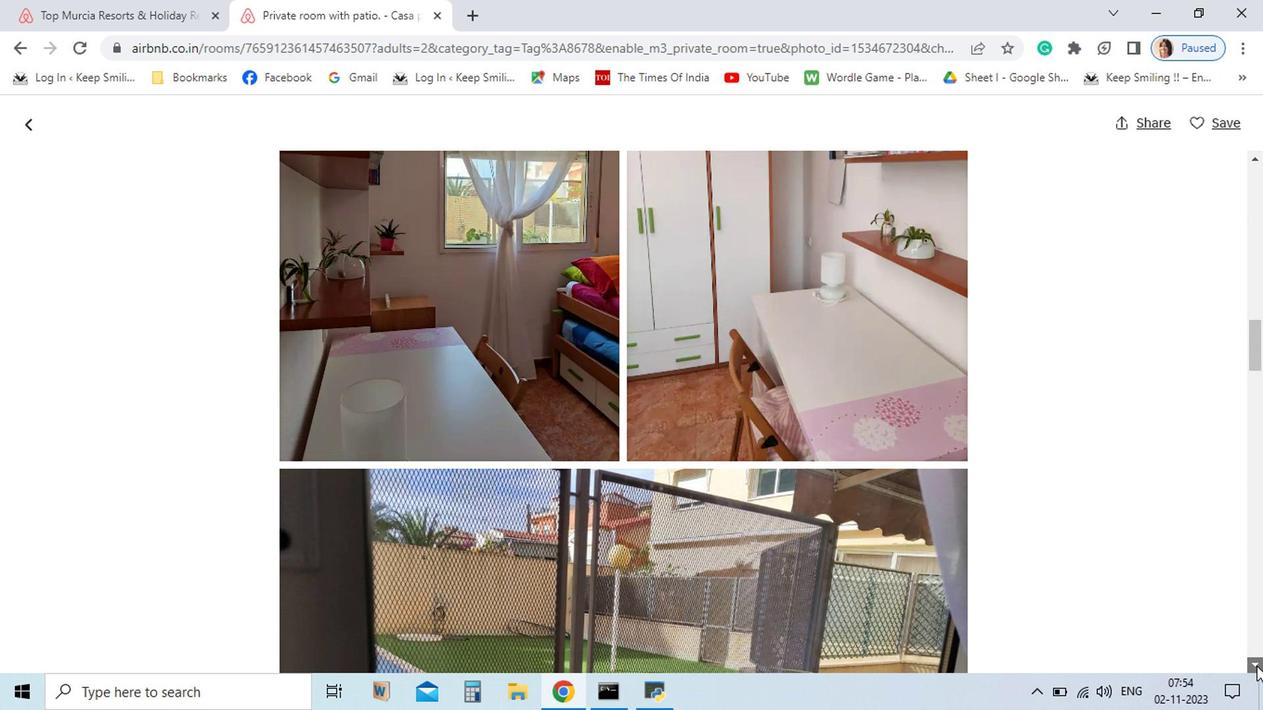 
Action: Mouse pressed left at (1008, 593)
Screenshot: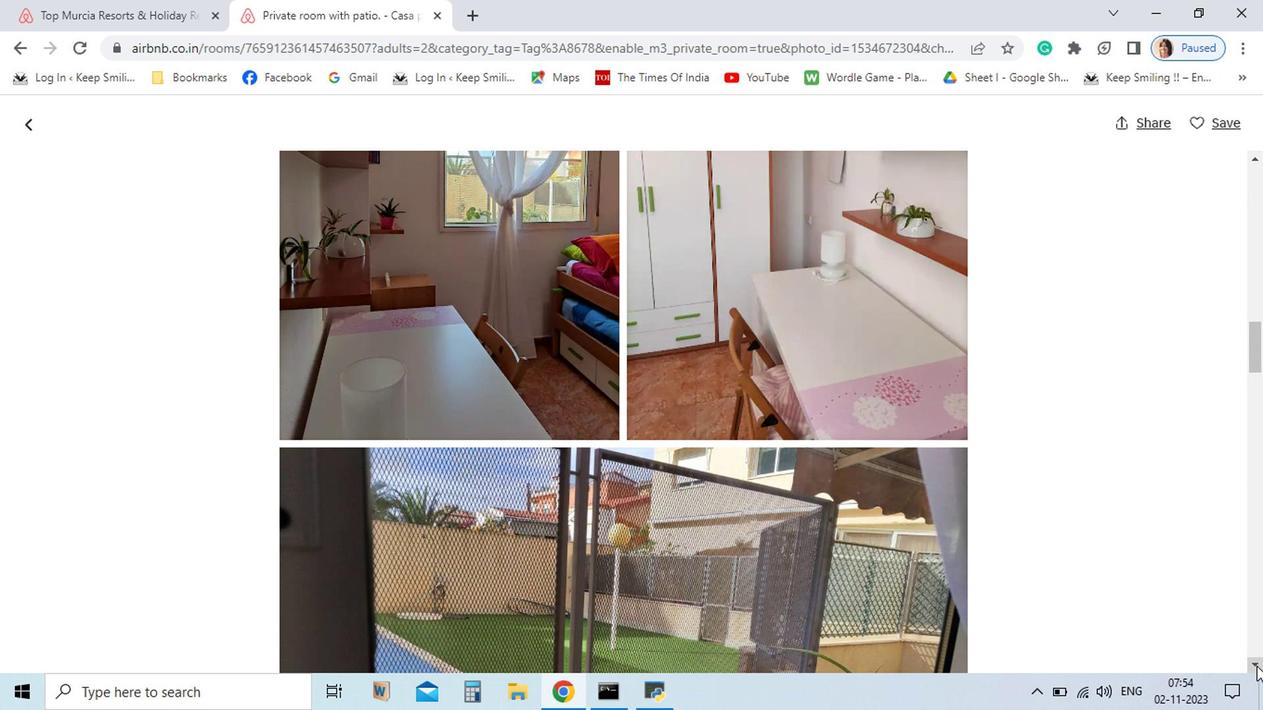
Action: Mouse pressed left at (1008, 593)
Screenshot: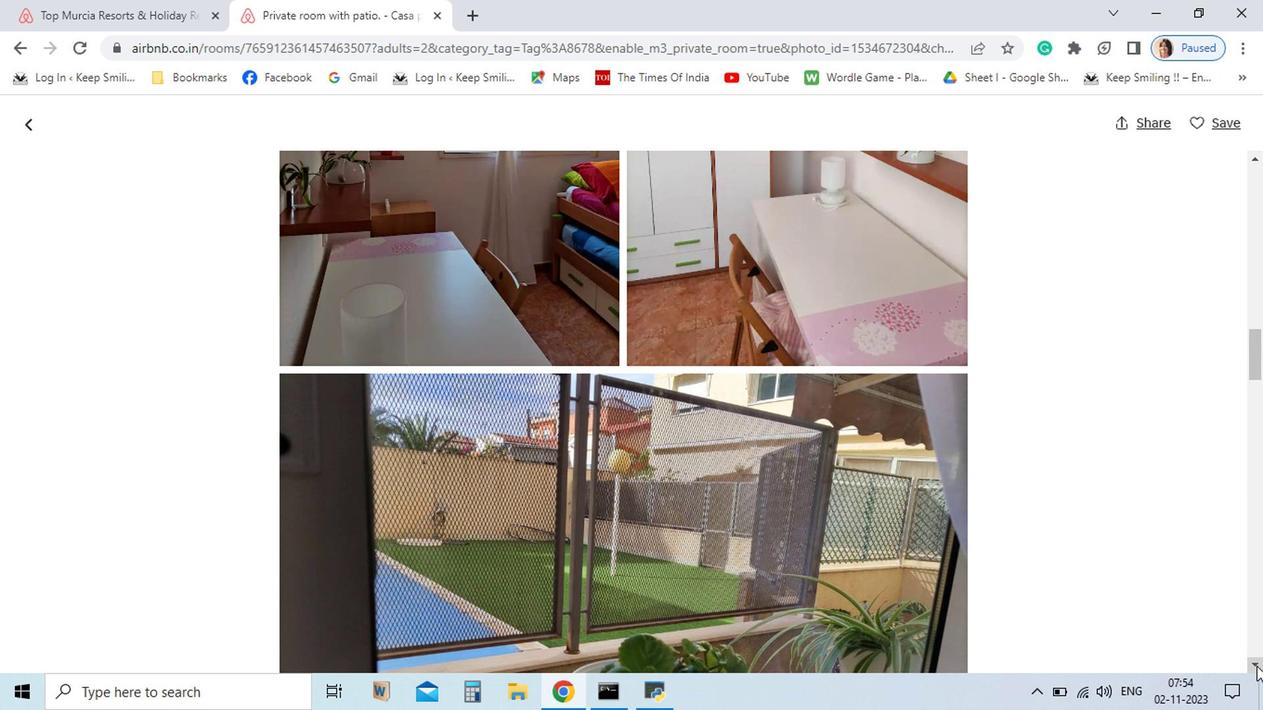 
Action: Mouse pressed left at (1008, 593)
Screenshot: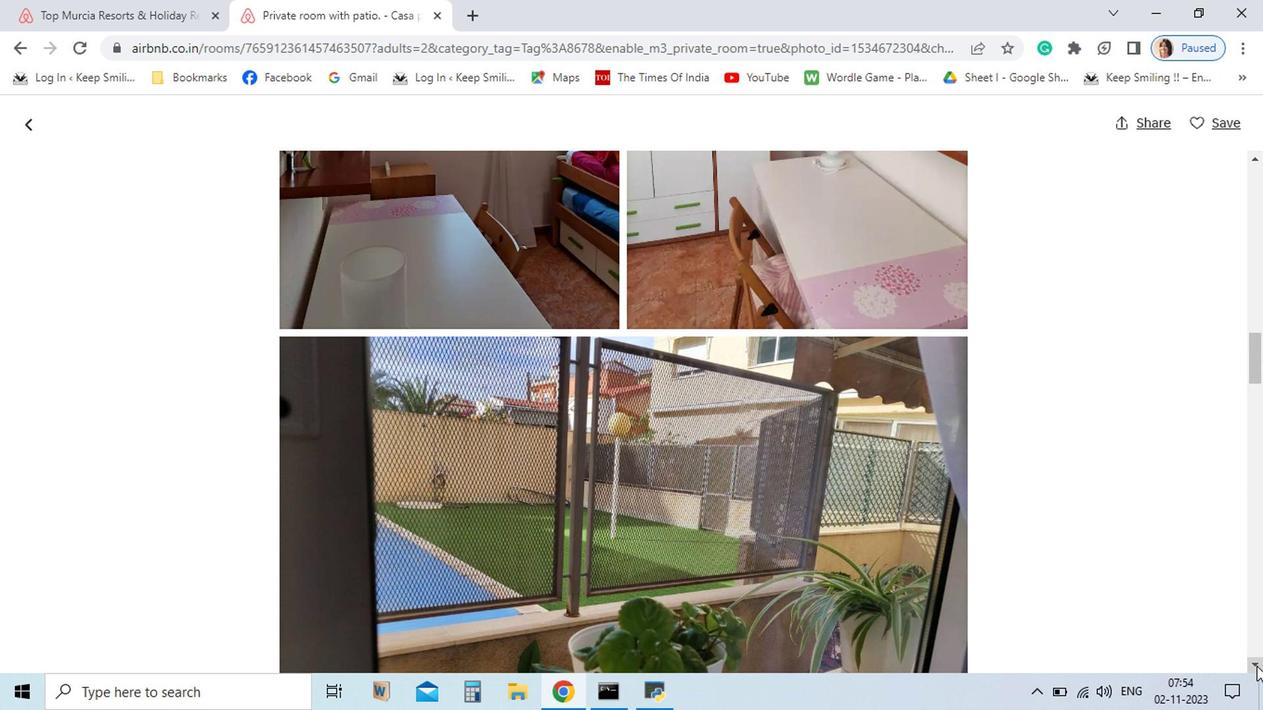 
Action: Mouse pressed left at (1008, 593)
Screenshot: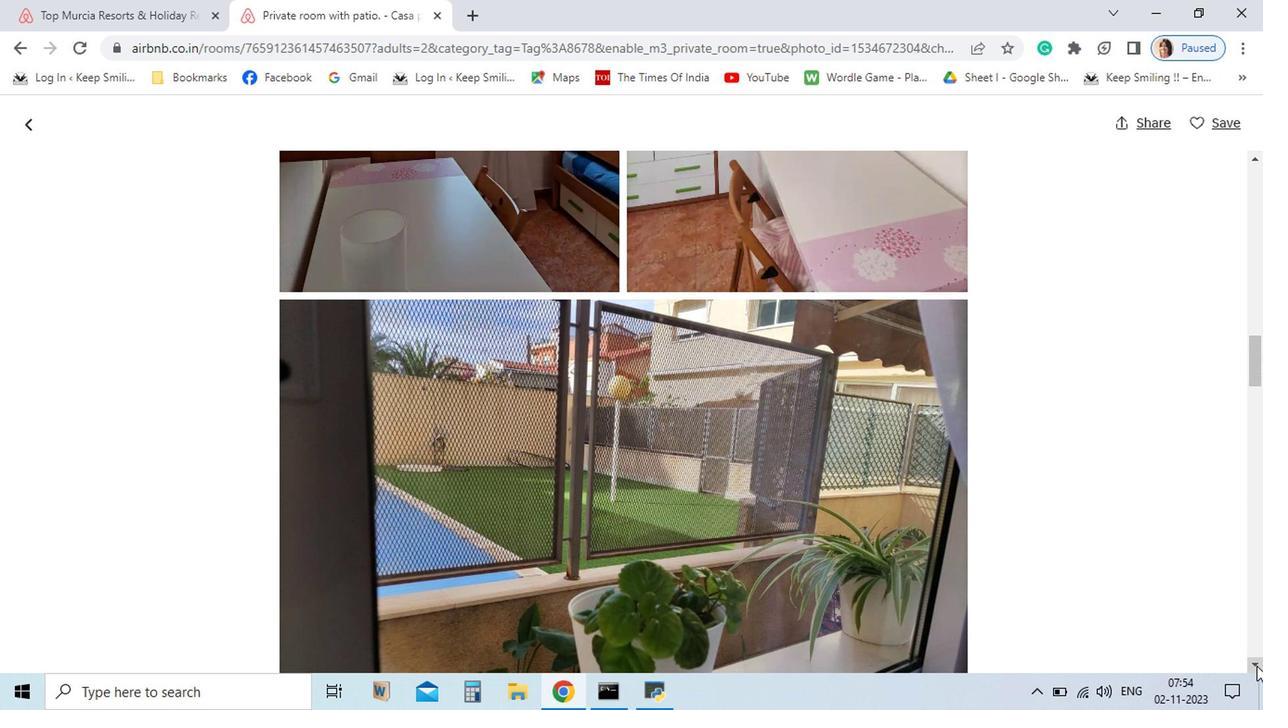 
Action: Mouse pressed left at (1008, 593)
Screenshot: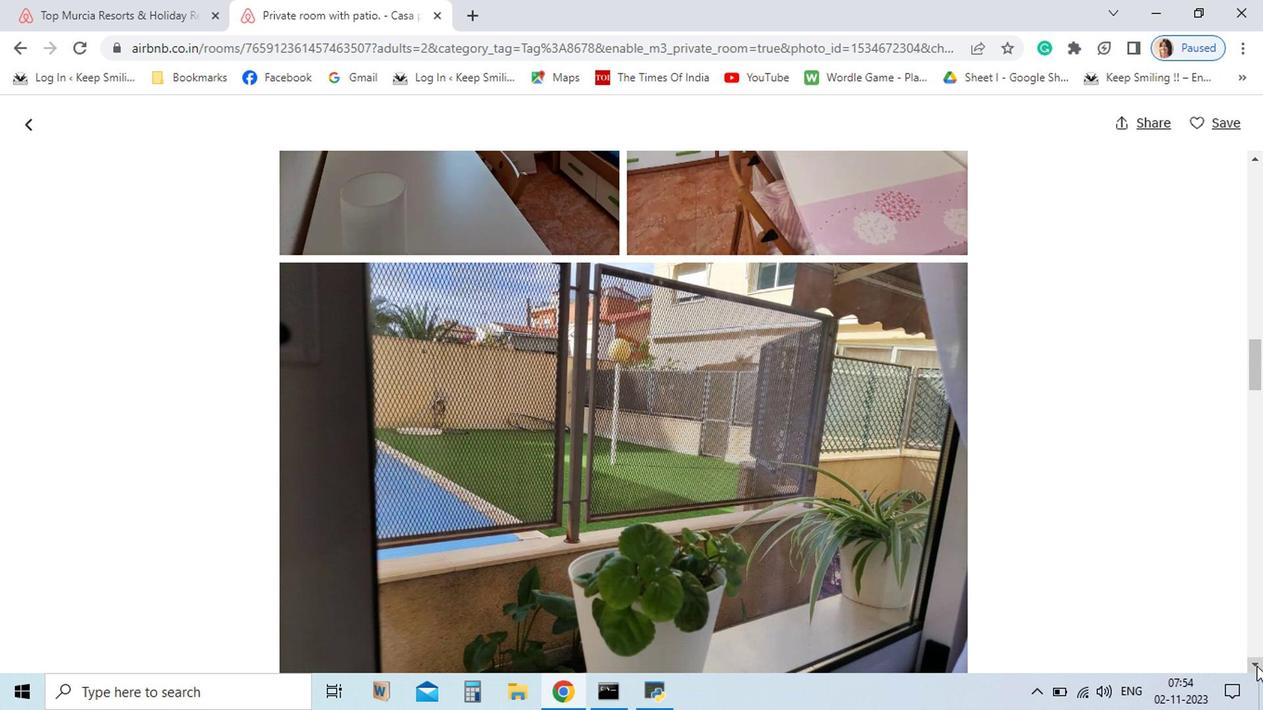 
Action: Mouse pressed left at (1008, 593)
Screenshot: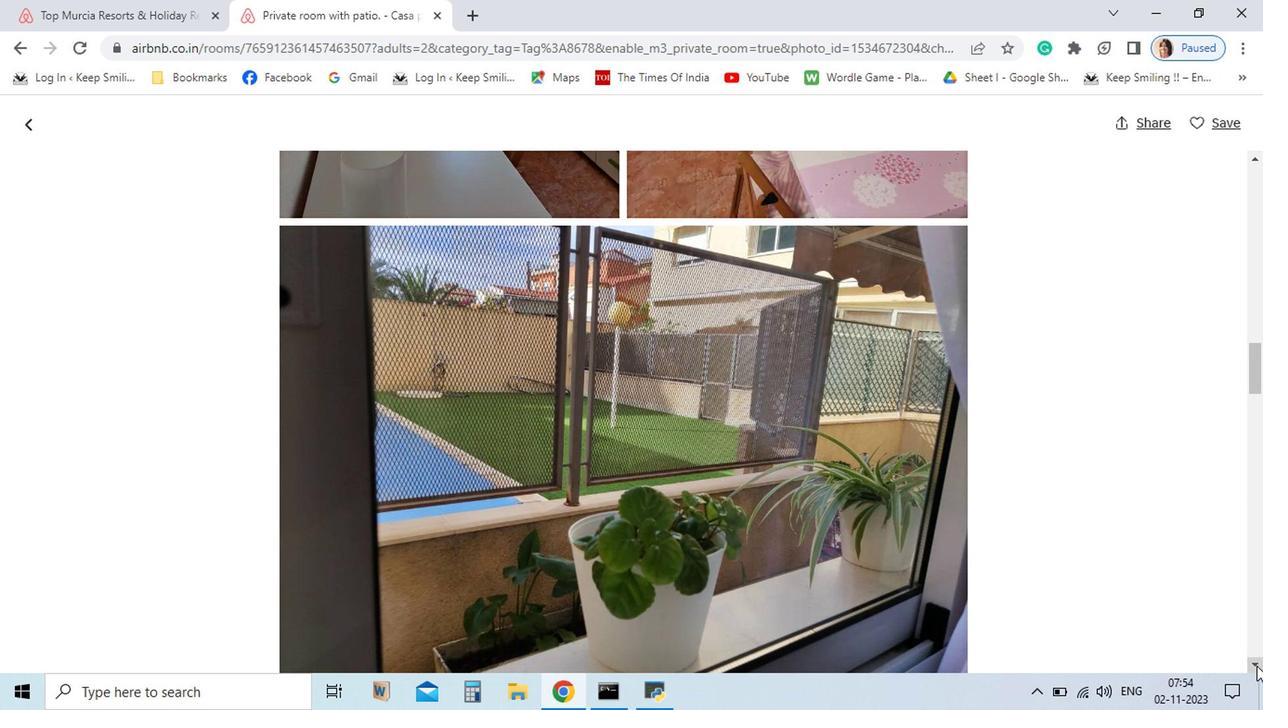 
Action: Mouse pressed left at (1008, 593)
Screenshot: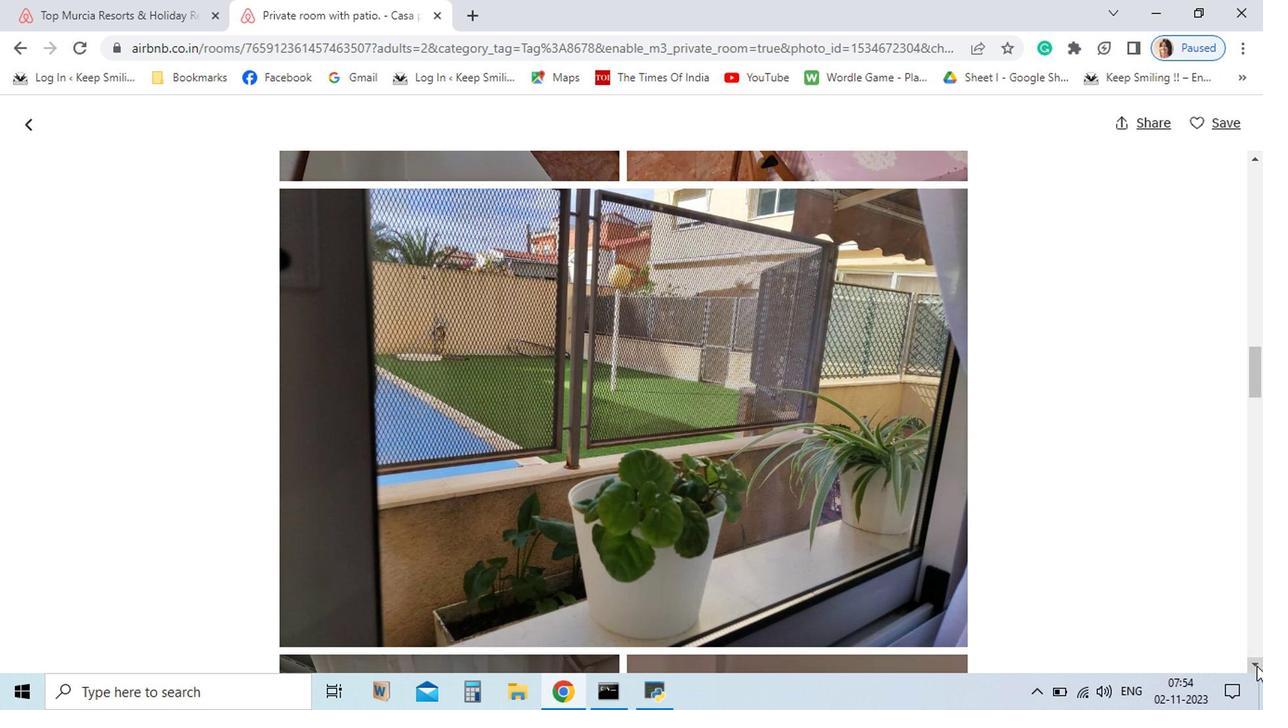 
Action: Mouse pressed left at (1008, 593)
Screenshot: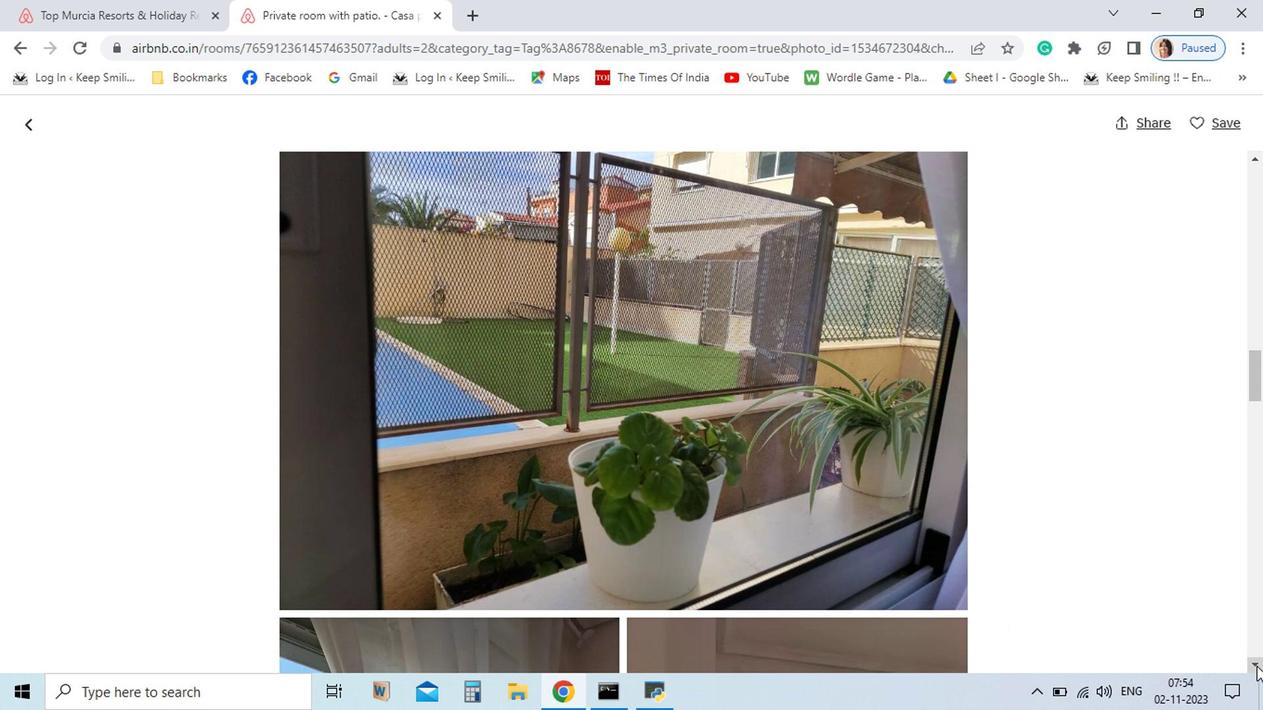 
Action: Mouse pressed left at (1008, 593)
Screenshot: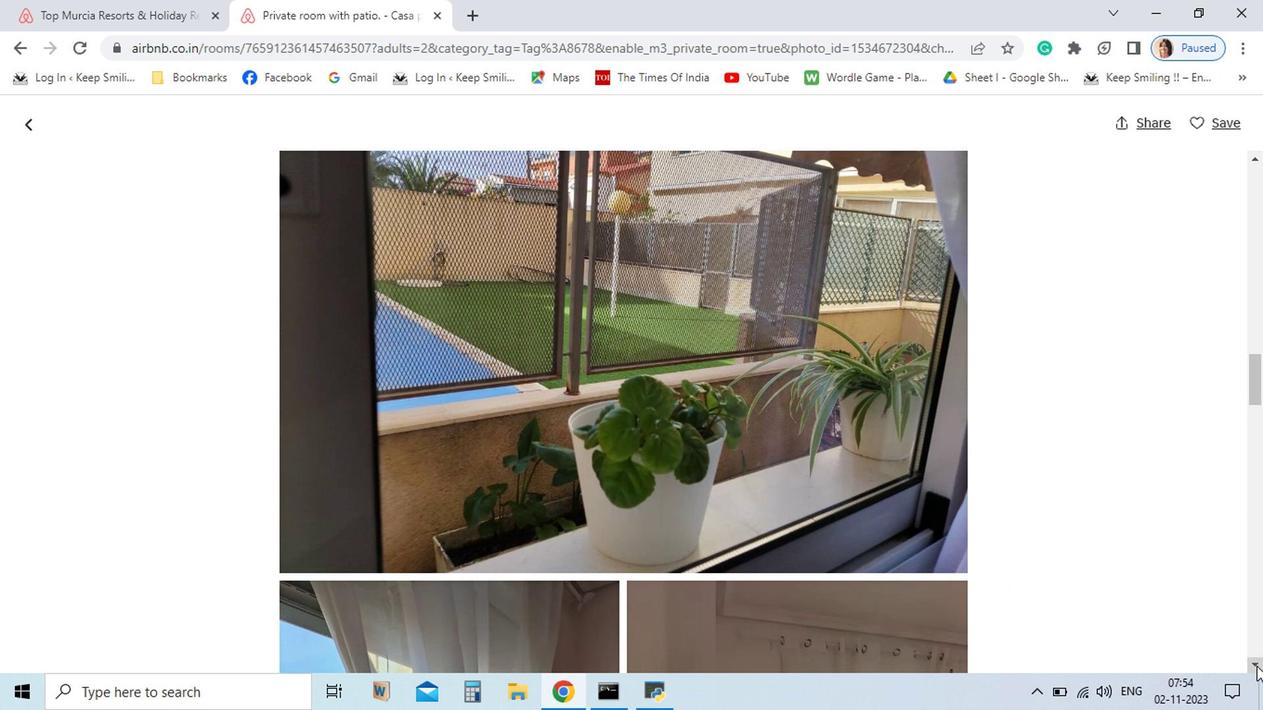 
Action: Mouse pressed left at (1008, 593)
Screenshot: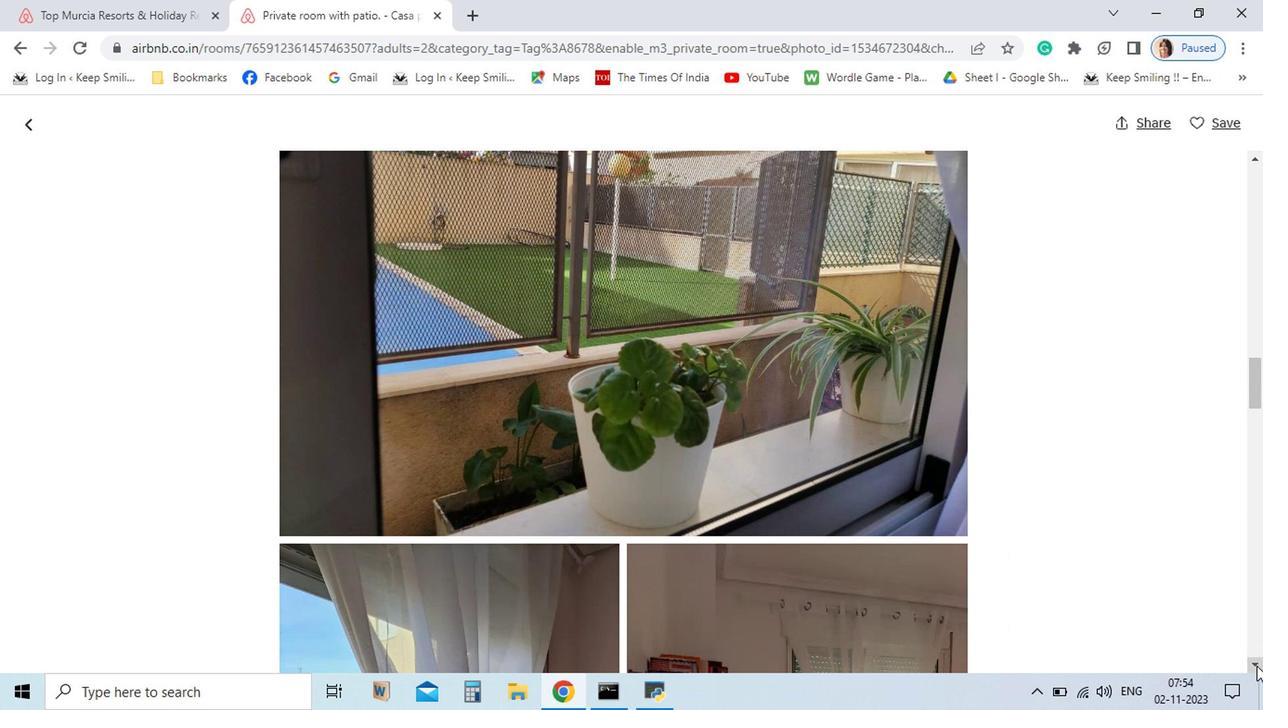 
Action: Mouse pressed left at (1008, 593)
Screenshot: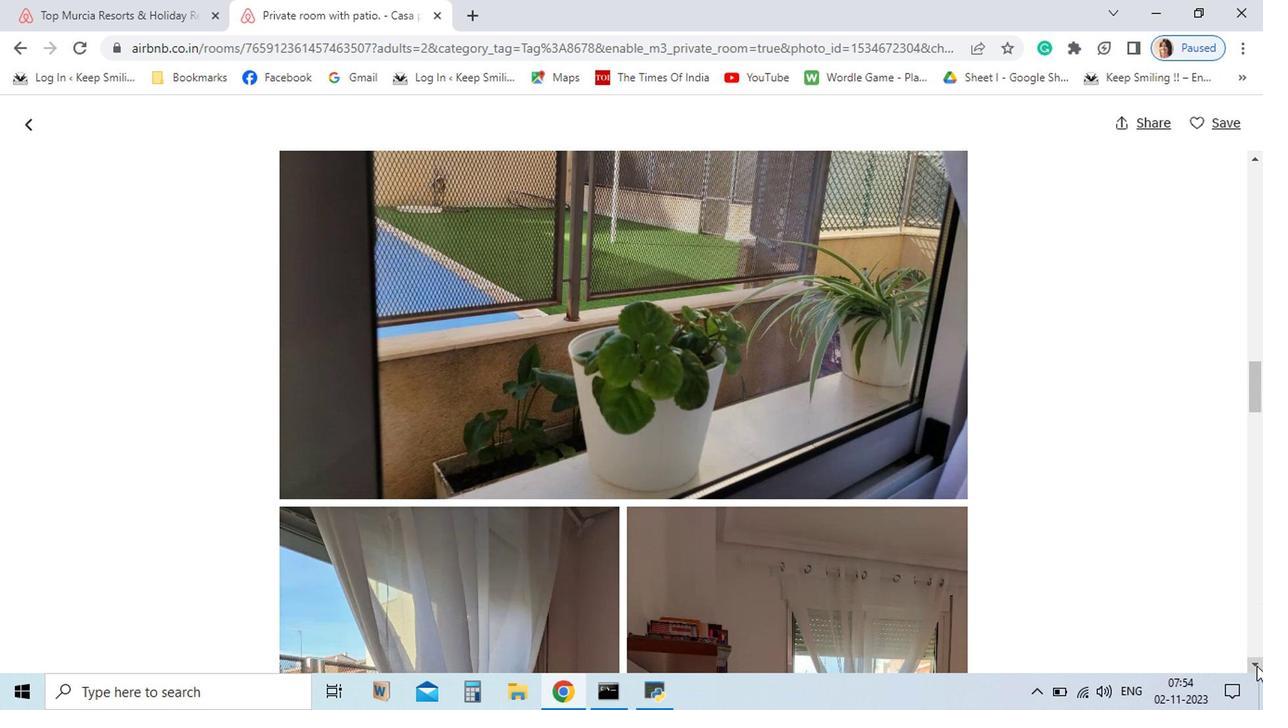 
Action: Mouse pressed left at (1008, 593)
Screenshot: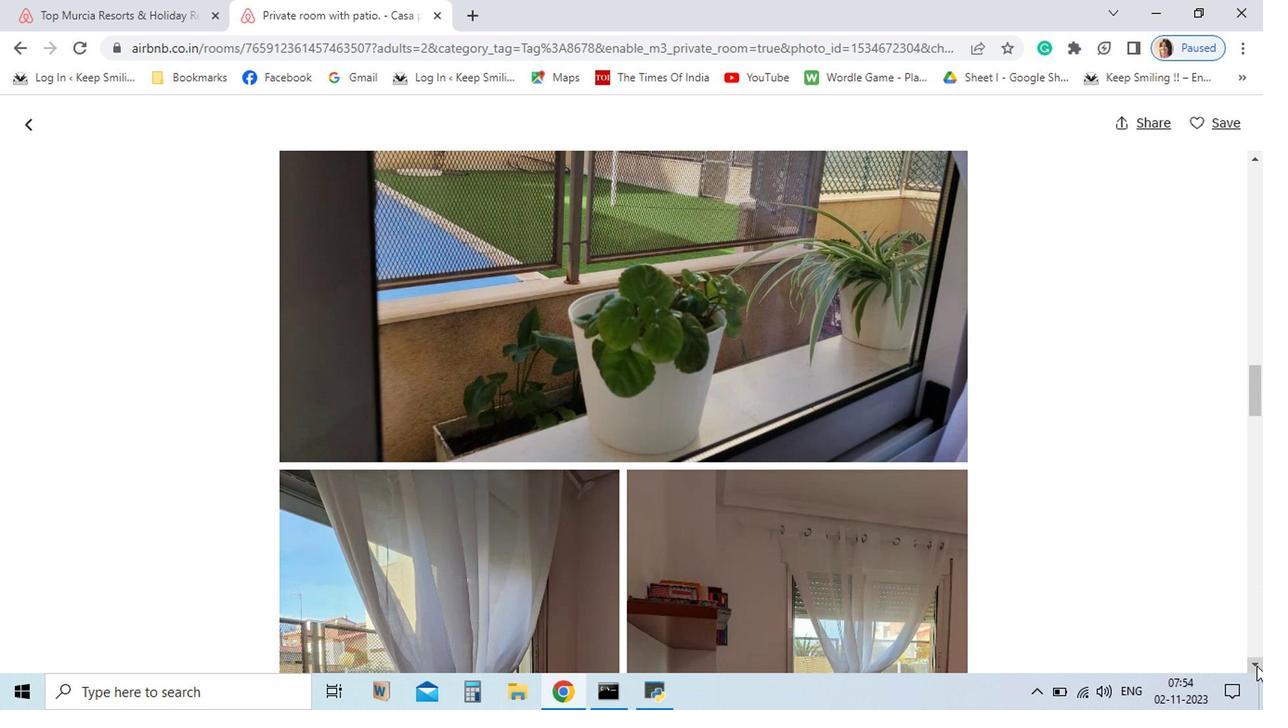 
Action: Mouse pressed left at (1008, 593)
Screenshot: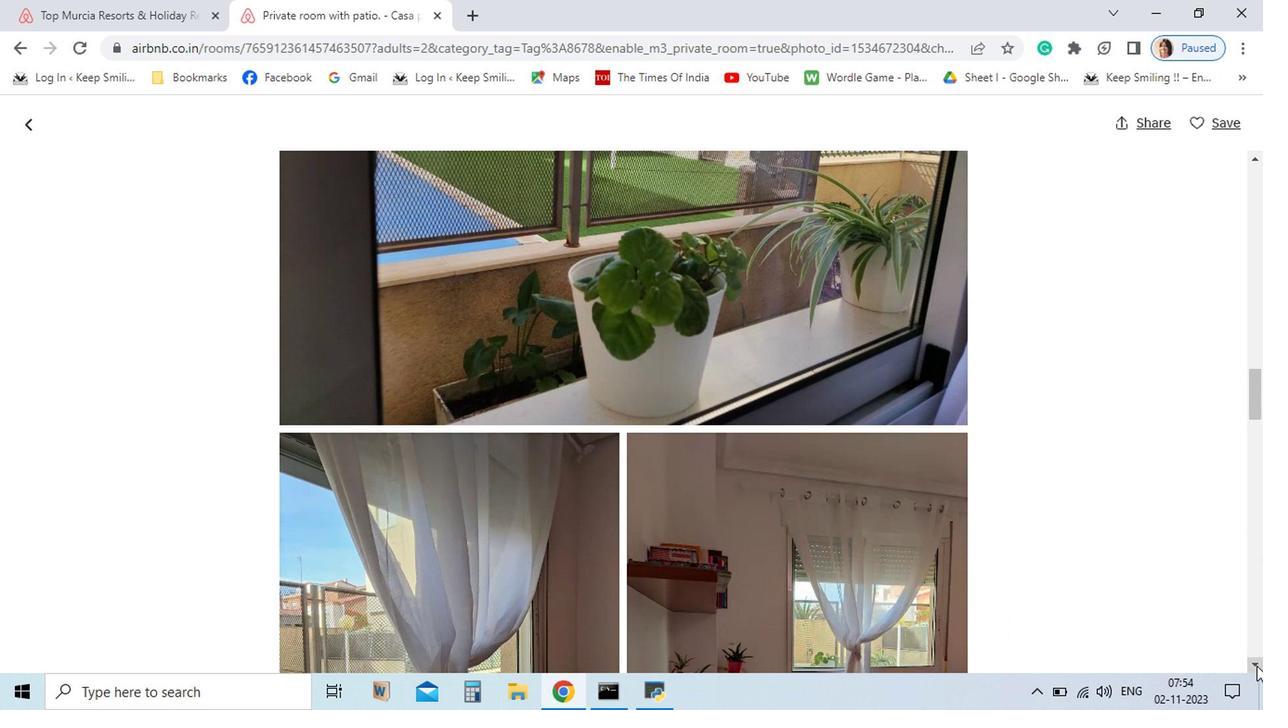 
Action: Mouse pressed left at (1008, 593)
Screenshot: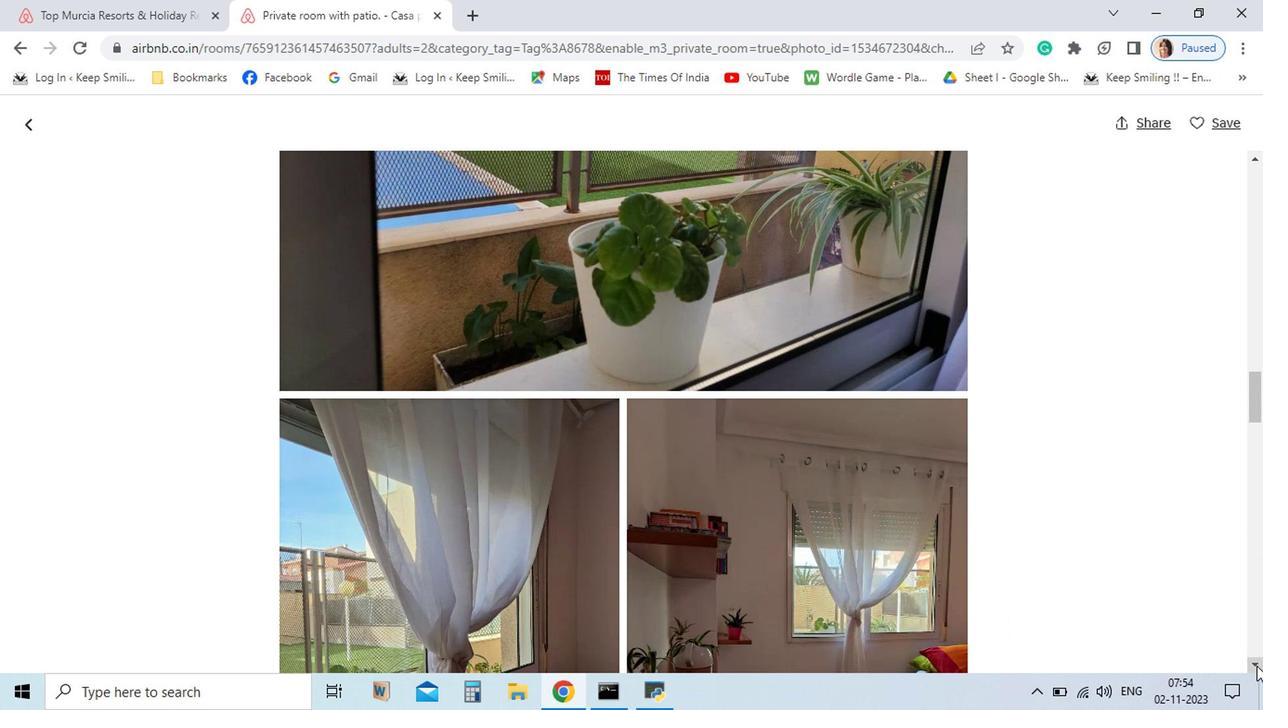 
Action: Mouse pressed left at (1008, 593)
Screenshot: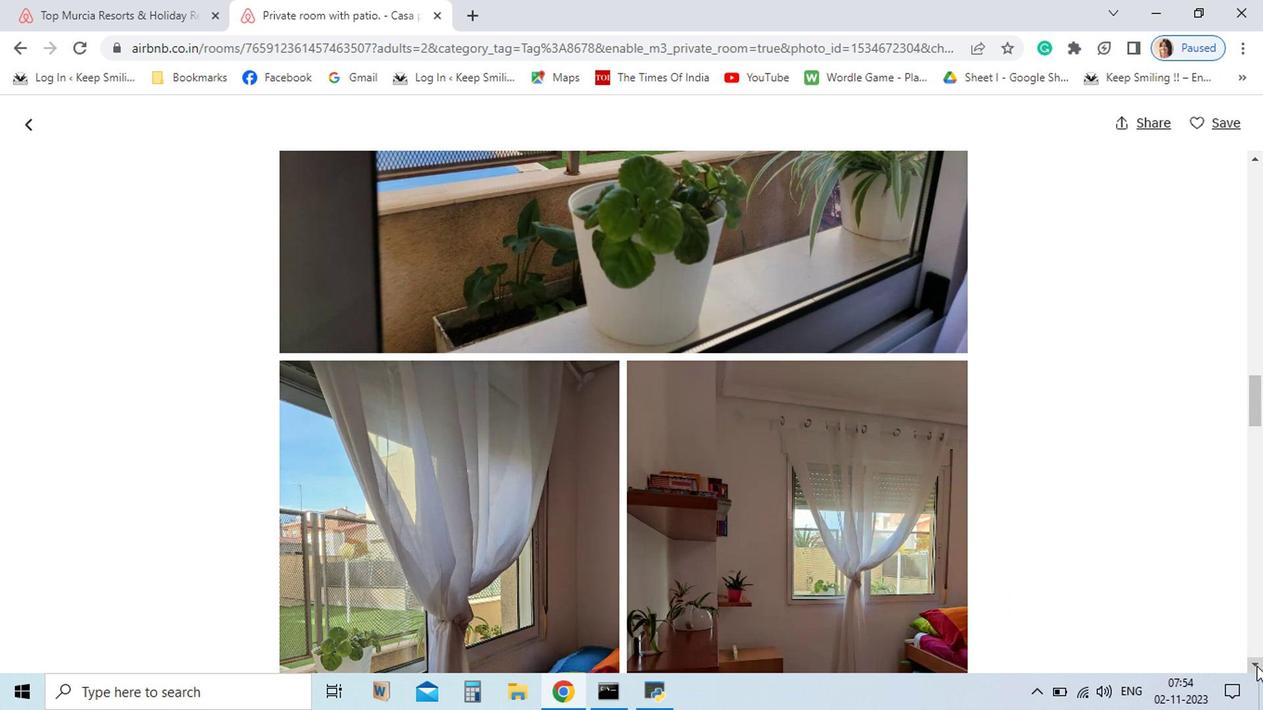 
Action: Mouse pressed left at (1008, 593)
Screenshot: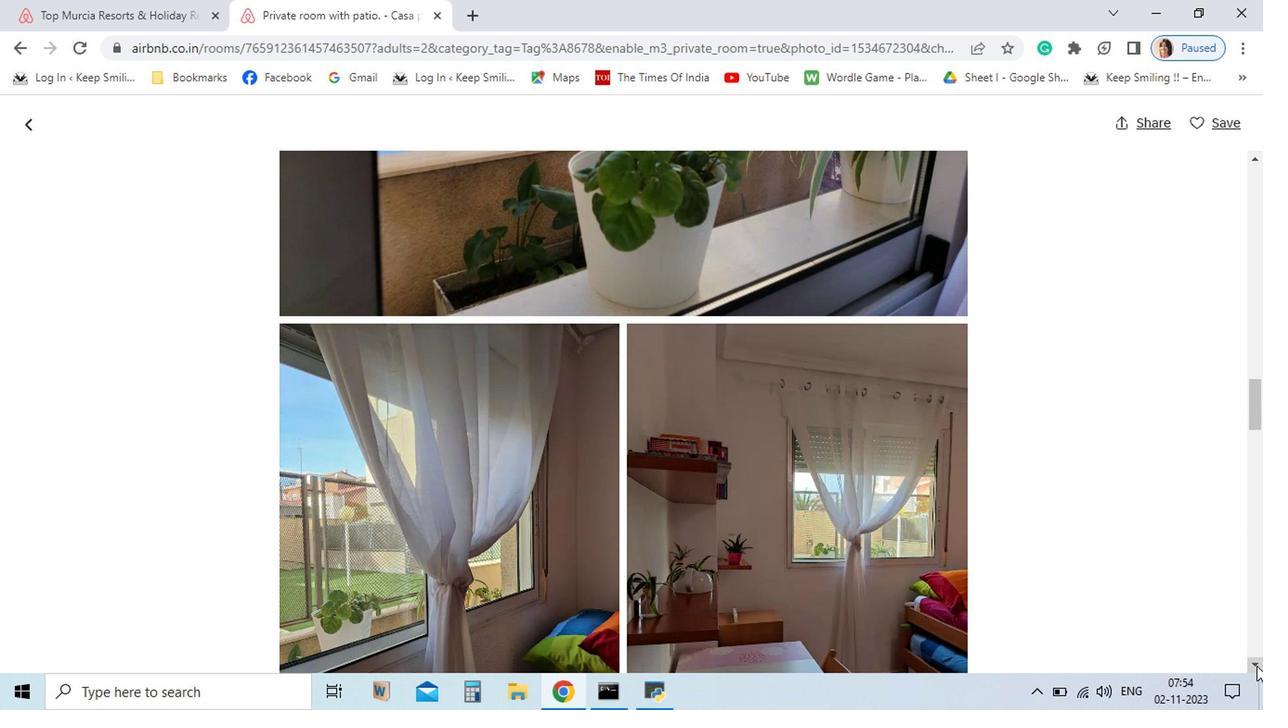 
Action: Mouse pressed left at (1008, 593)
Screenshot: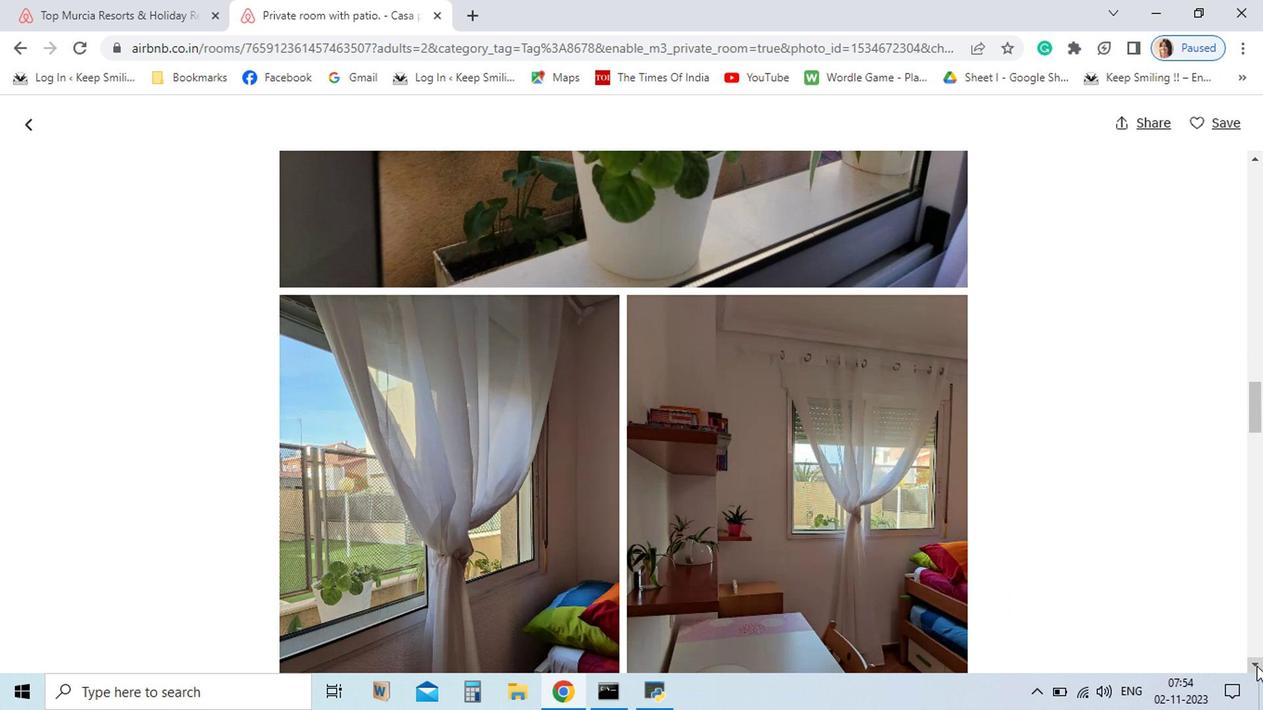 
Action: Mouse pressed left at (1008, 593)
Screenshot: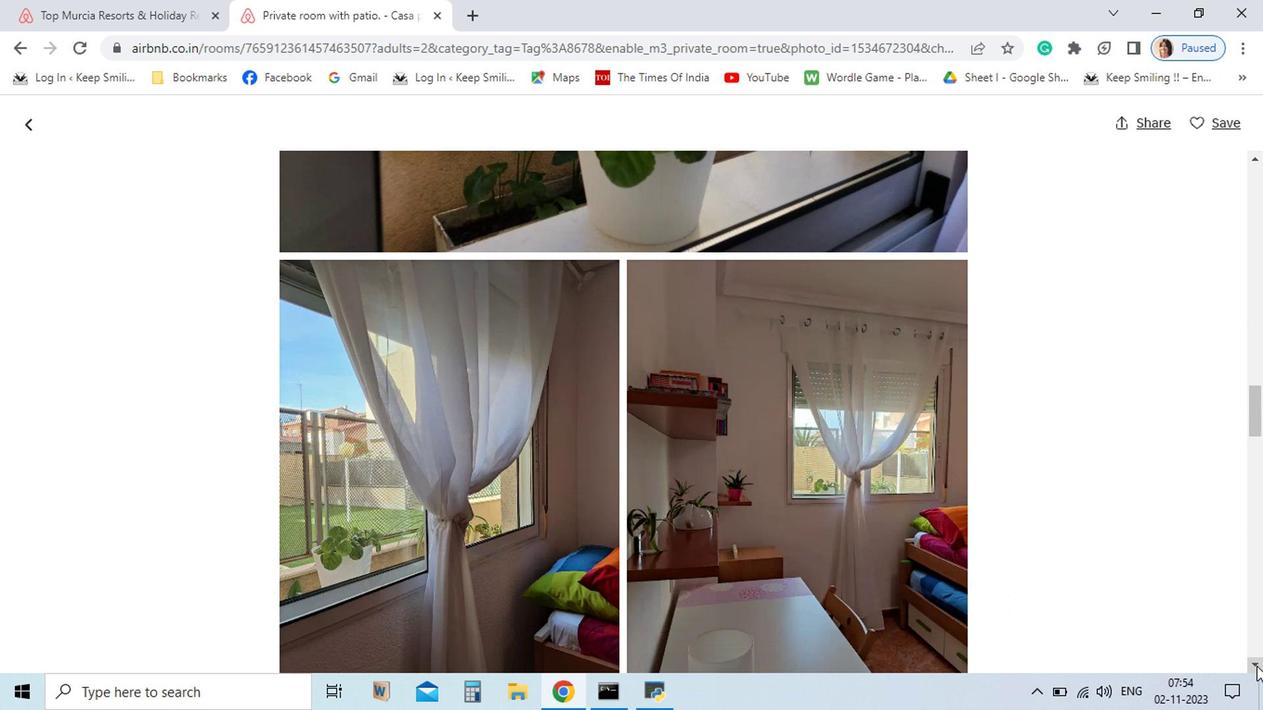 
Action: Mouse pressed left at (1008, 593)
Screenshot: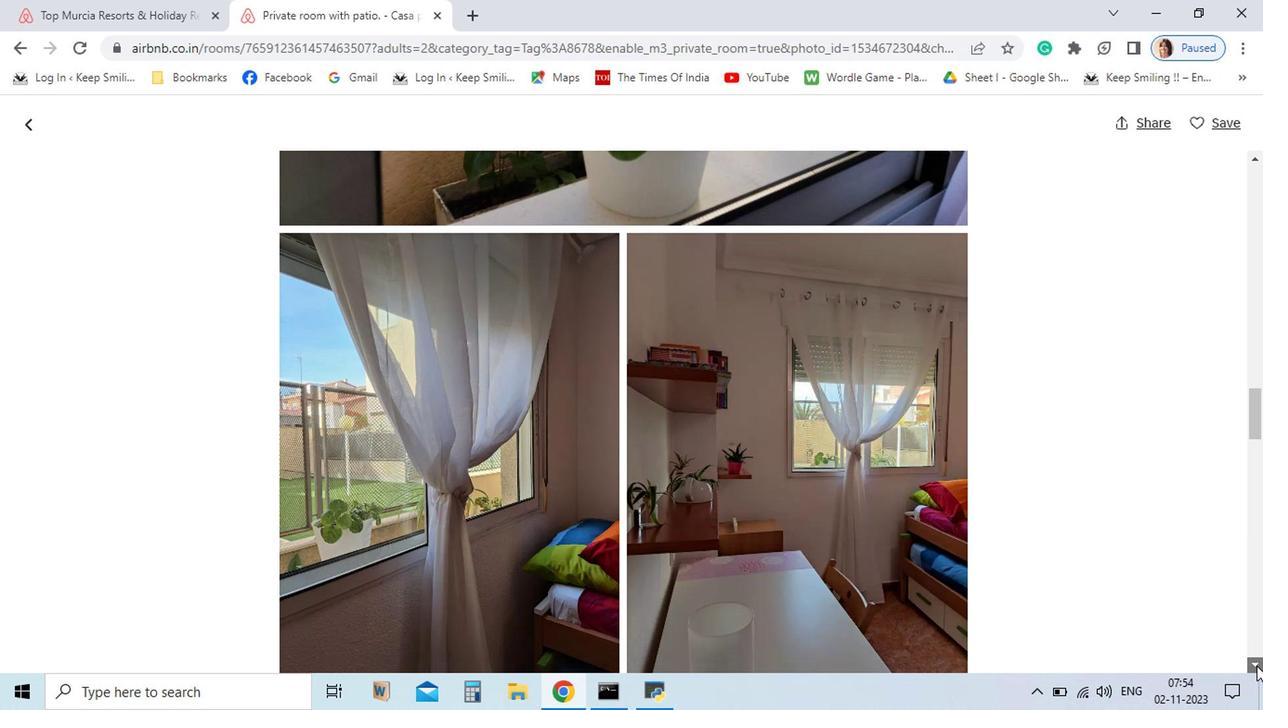 
Action: Mouse pressed left at (1008, 593)
Screenshot: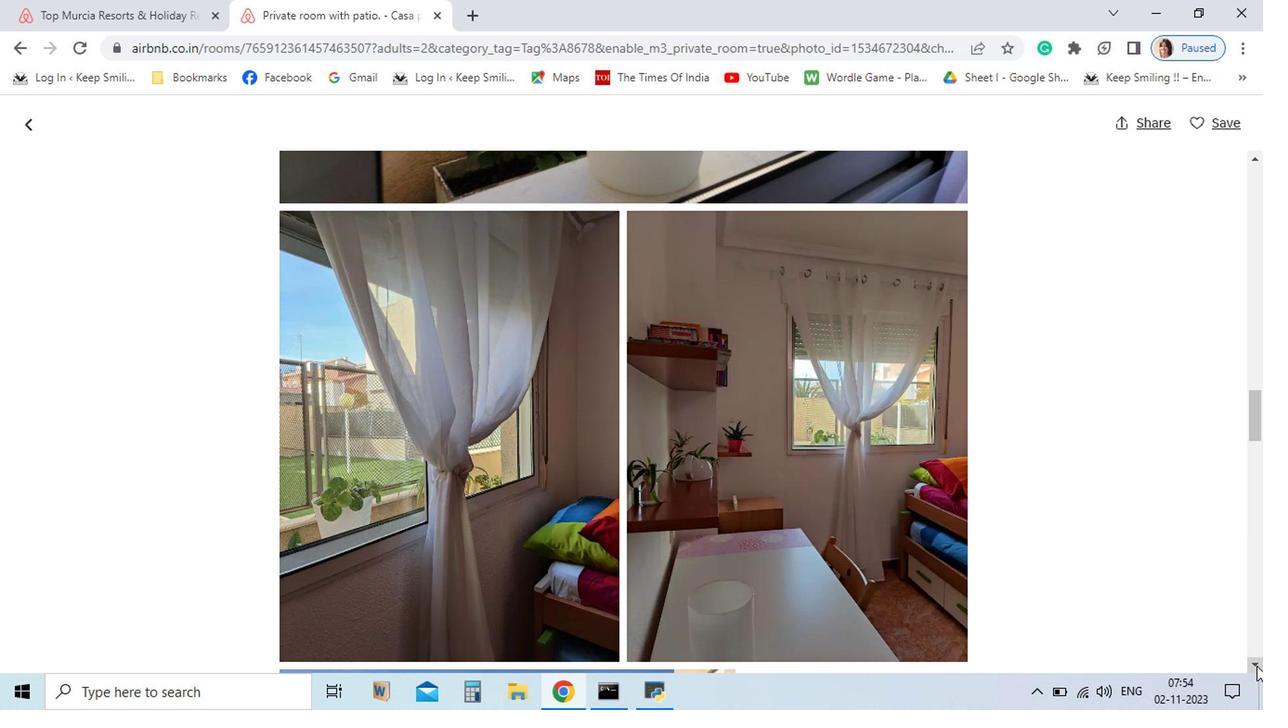 
Action: Mouse pressed left at (1008, 593)
Screenshot: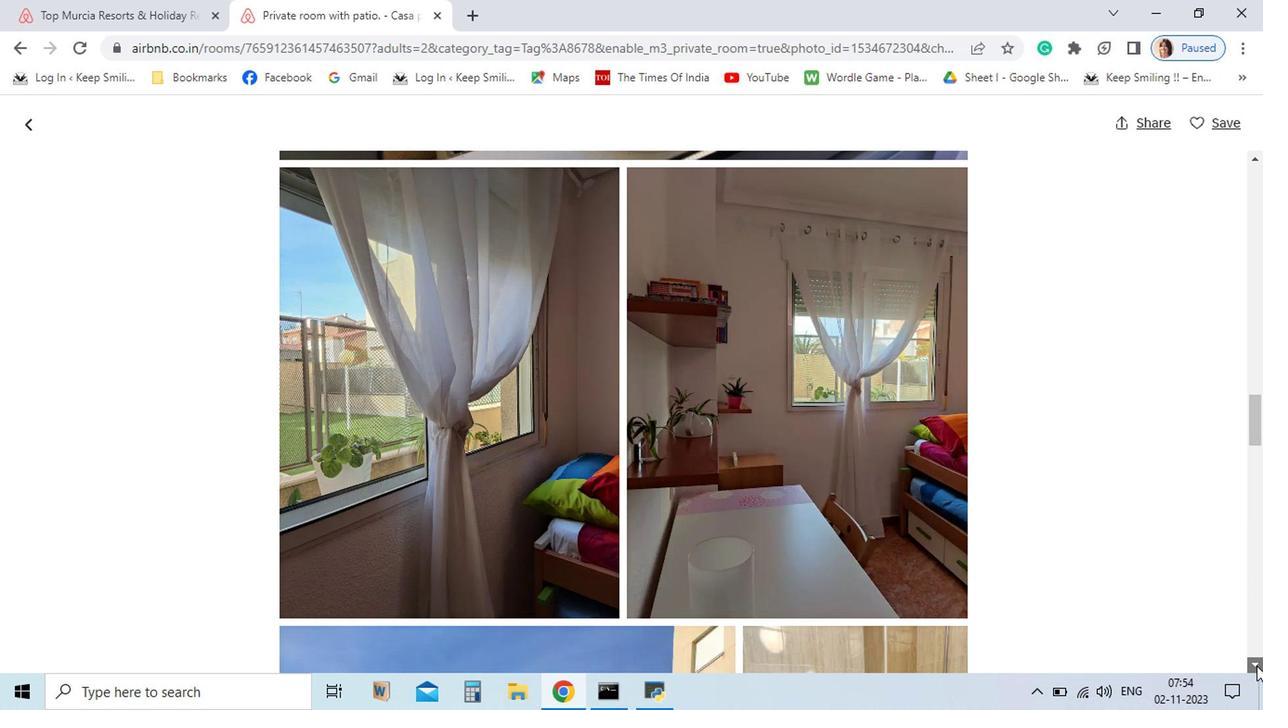 
Action: Mouse pressed left at (1008, 593)
Screenshot: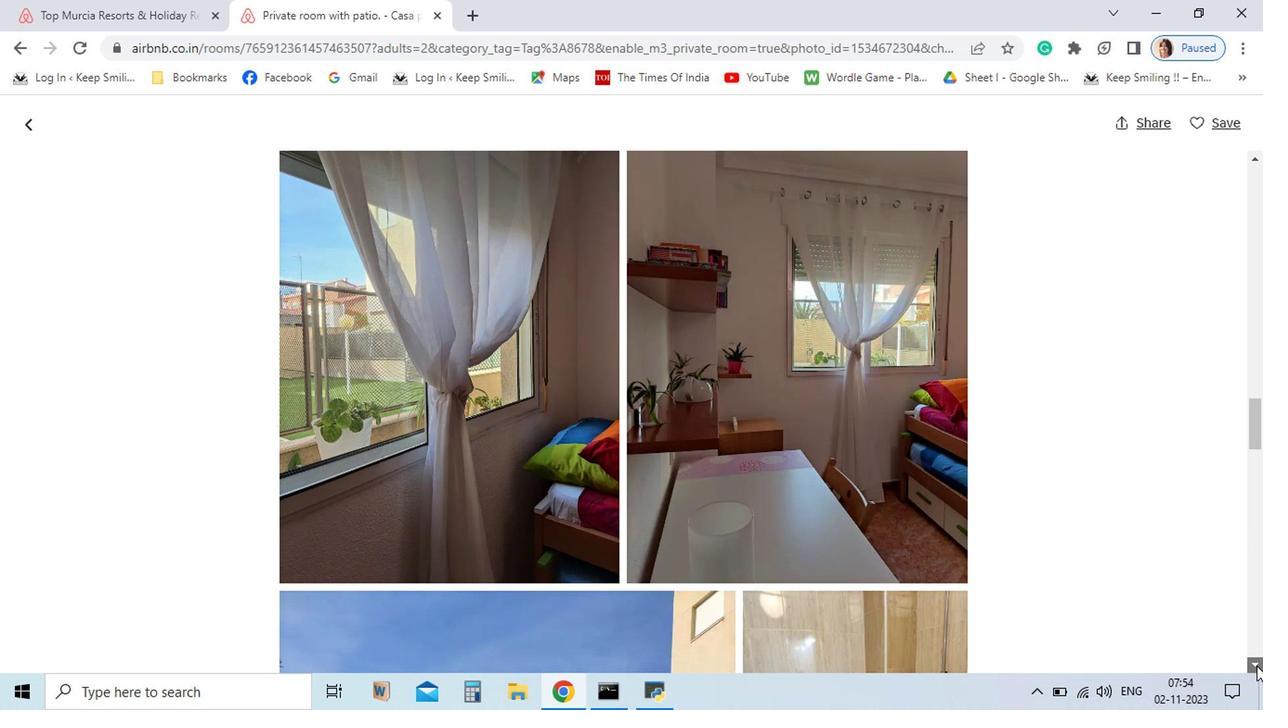 
Action: Mouse pressed left at (1008, 593)
Screenshot: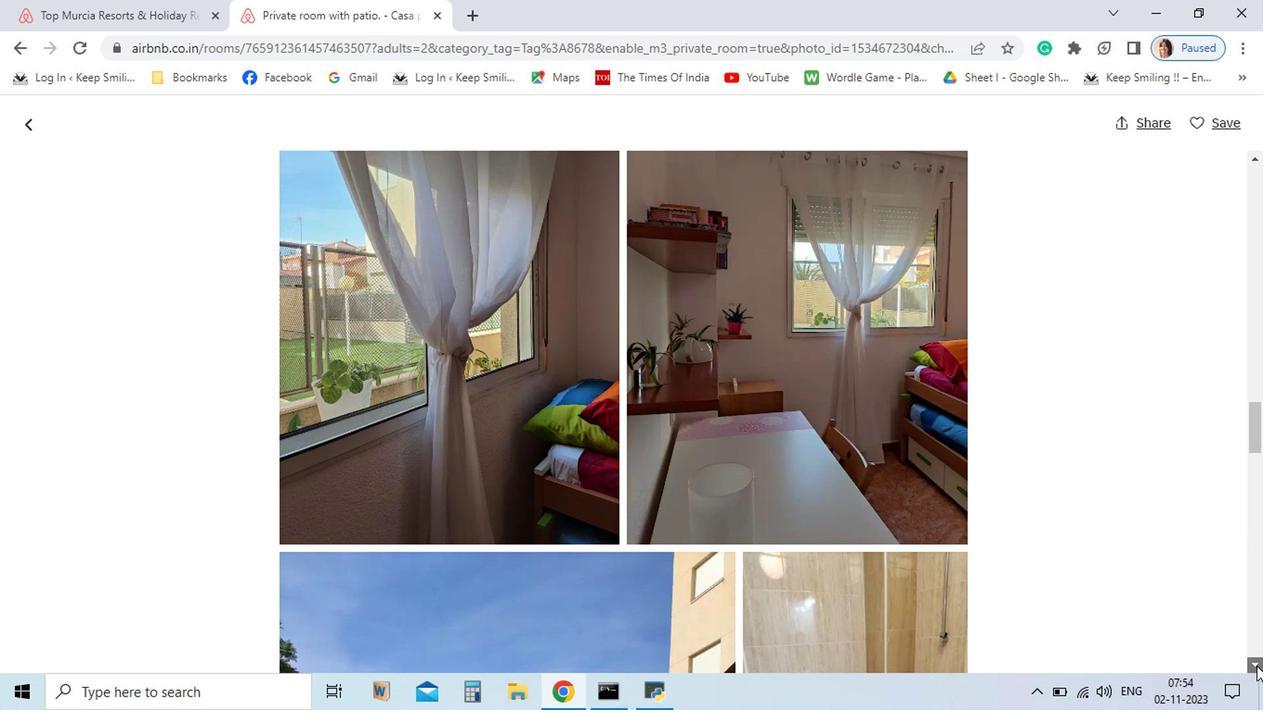 
Action: Mouse pressed left at (1008, 593)
Screenshot: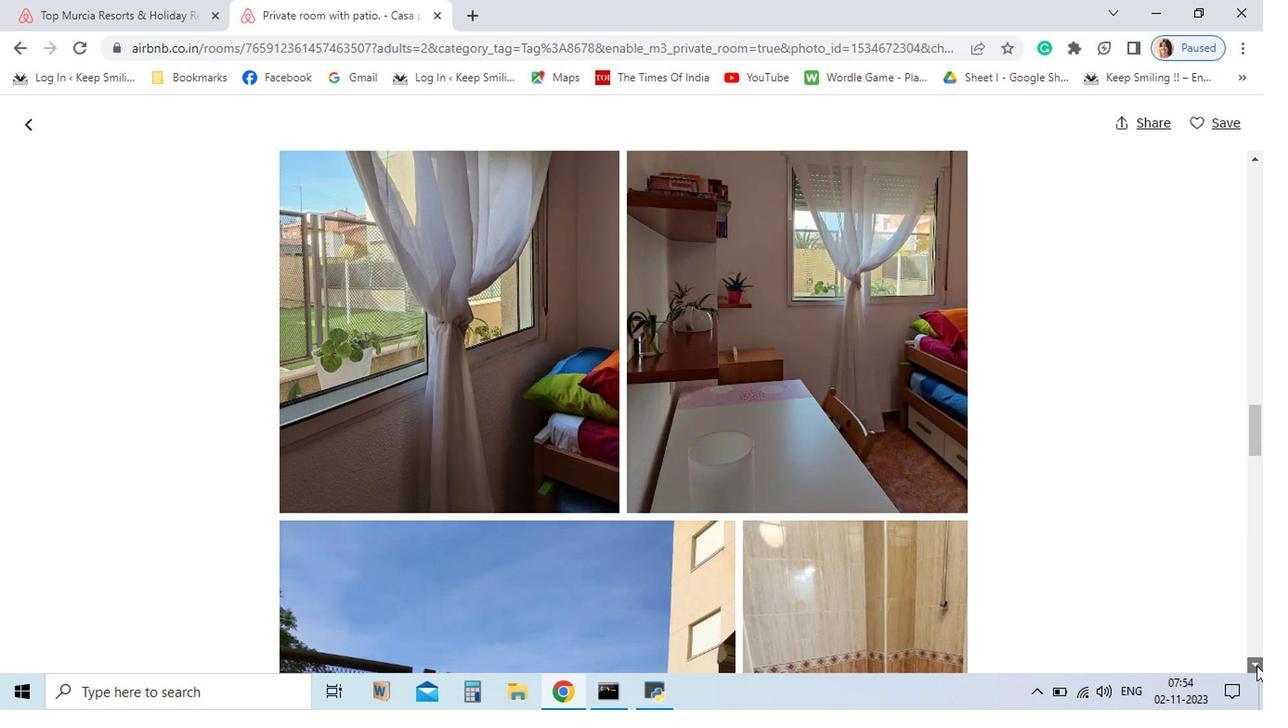 
Action: Mouse pressed left at (1008, 593)
Screenshot: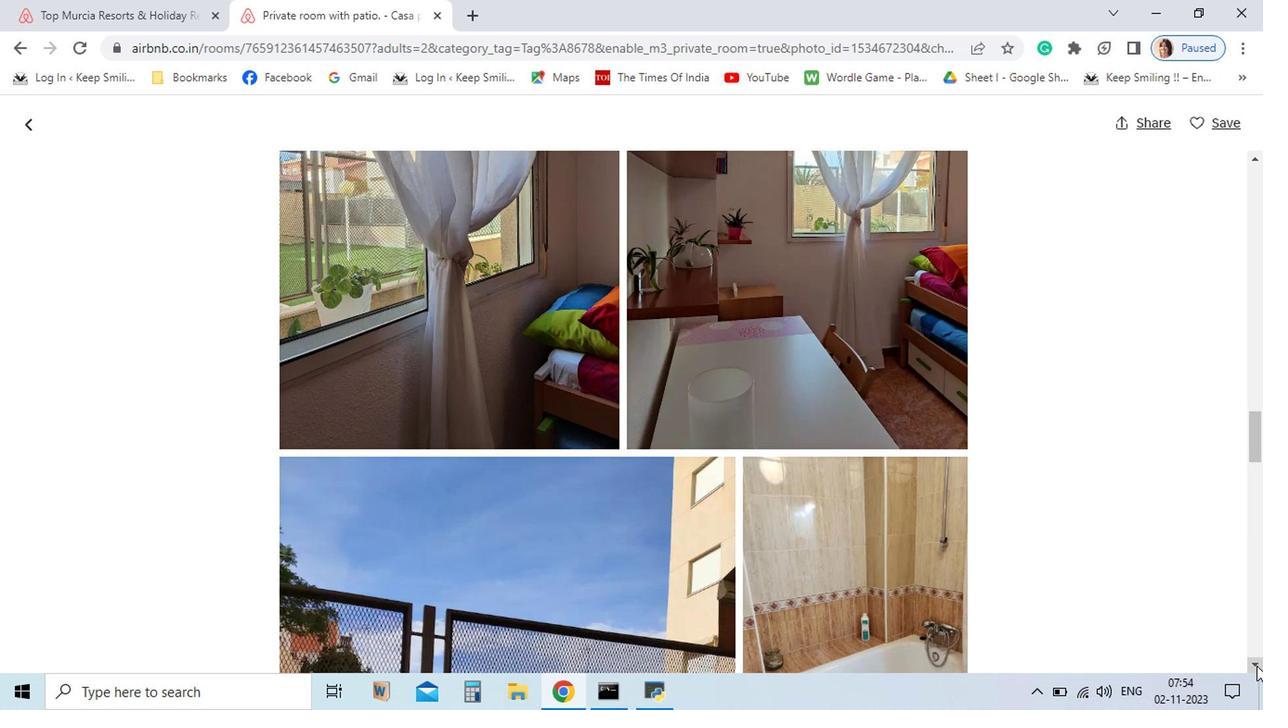 
Action: Mouse pressed left at (1008, 593)
Screenshot: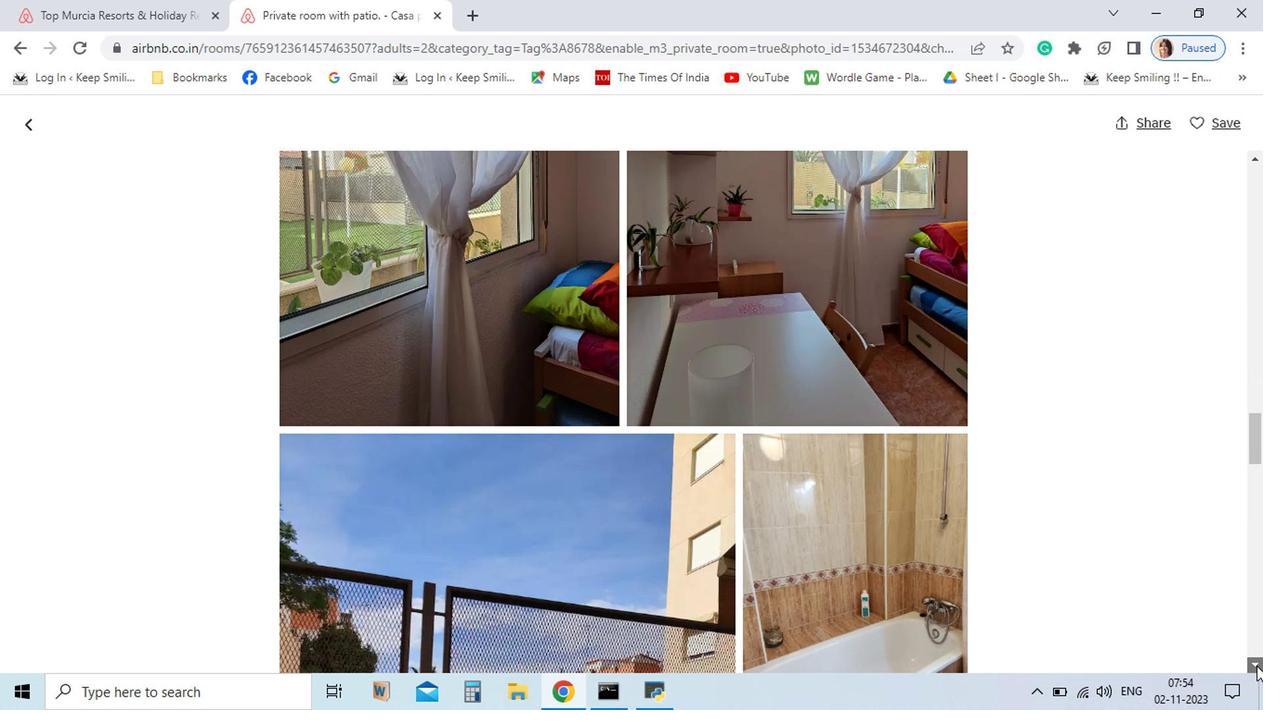 
Action: Mouse pressed left at (1008, 593)
Screenshot: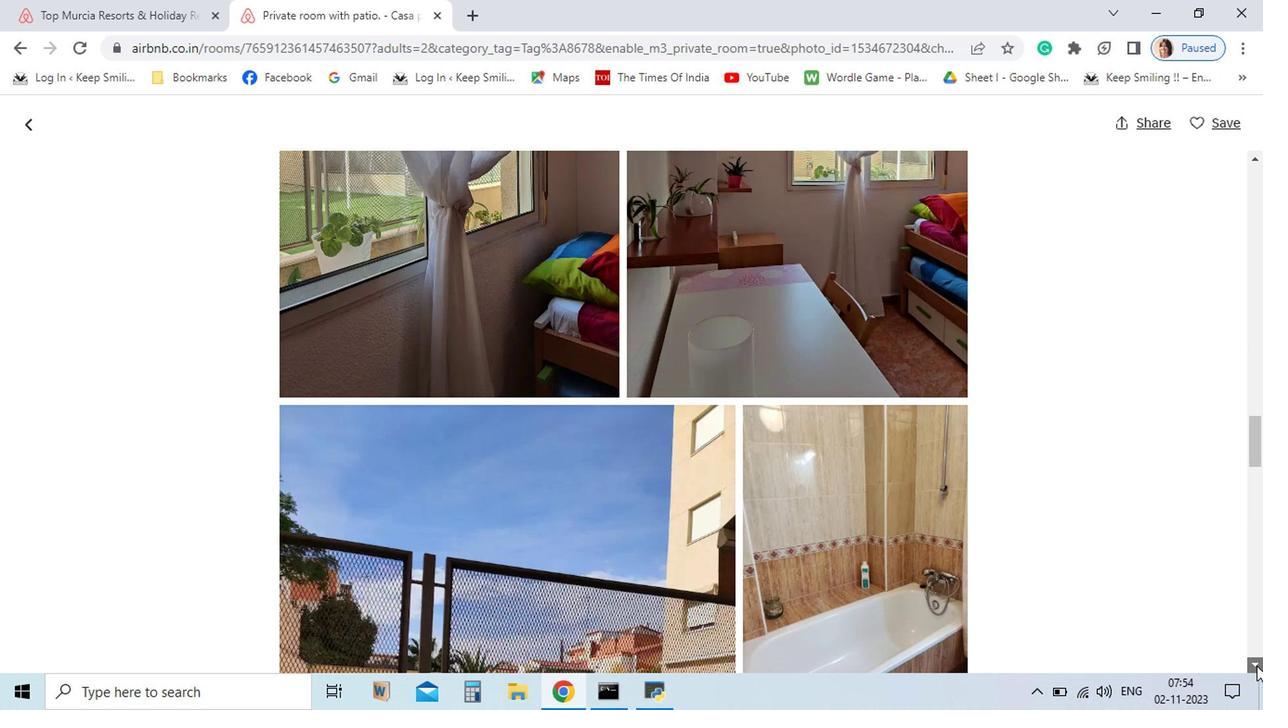 
Action: Mouse pressed left at (1008, 593)
Screenshot: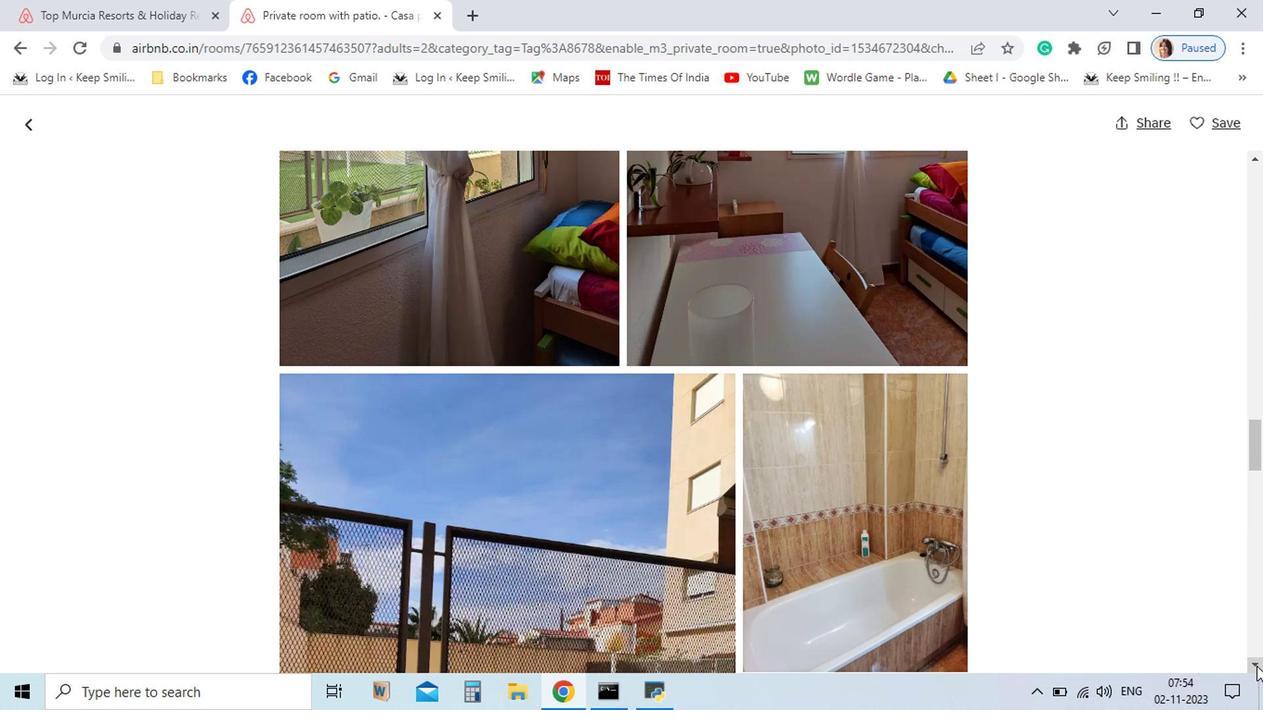 
Action: Mouse pressed left at (1008, 593)
Screenshot: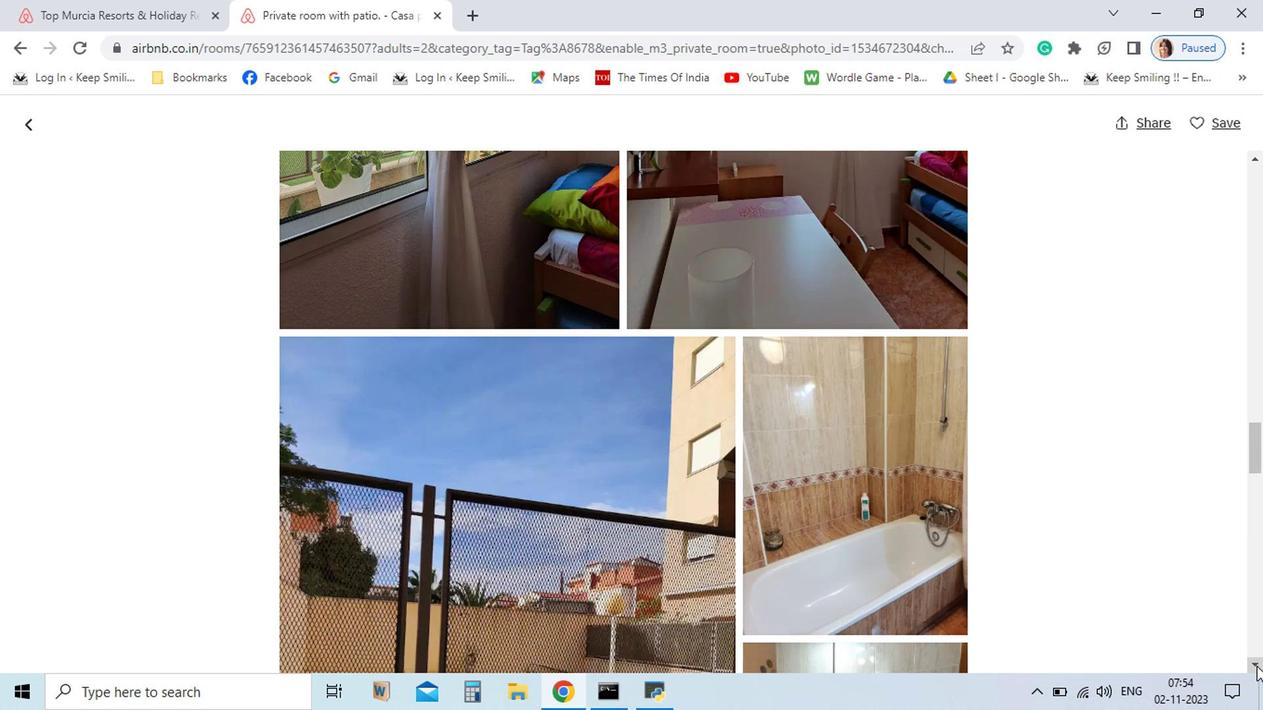 
Action: Mouse pressed left at (1008, 593)
Screenshot: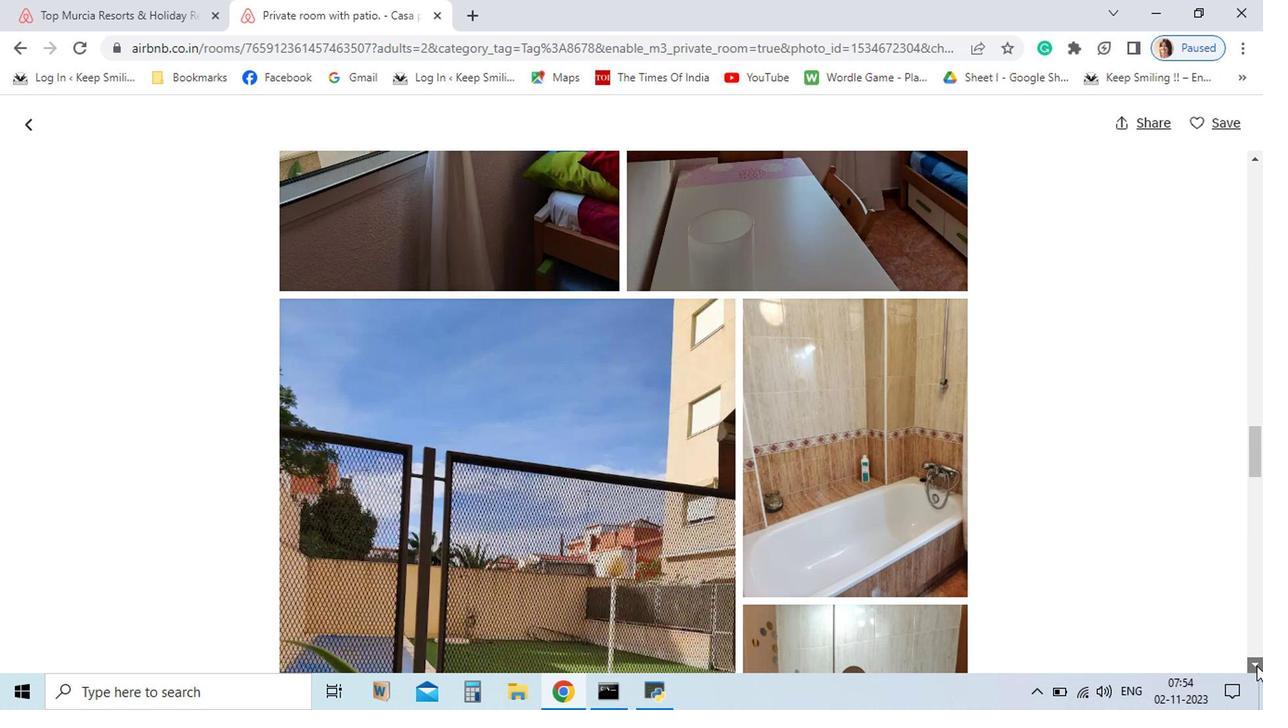 
Action: Mouse pressed left at (1008, 593)
Screenshot: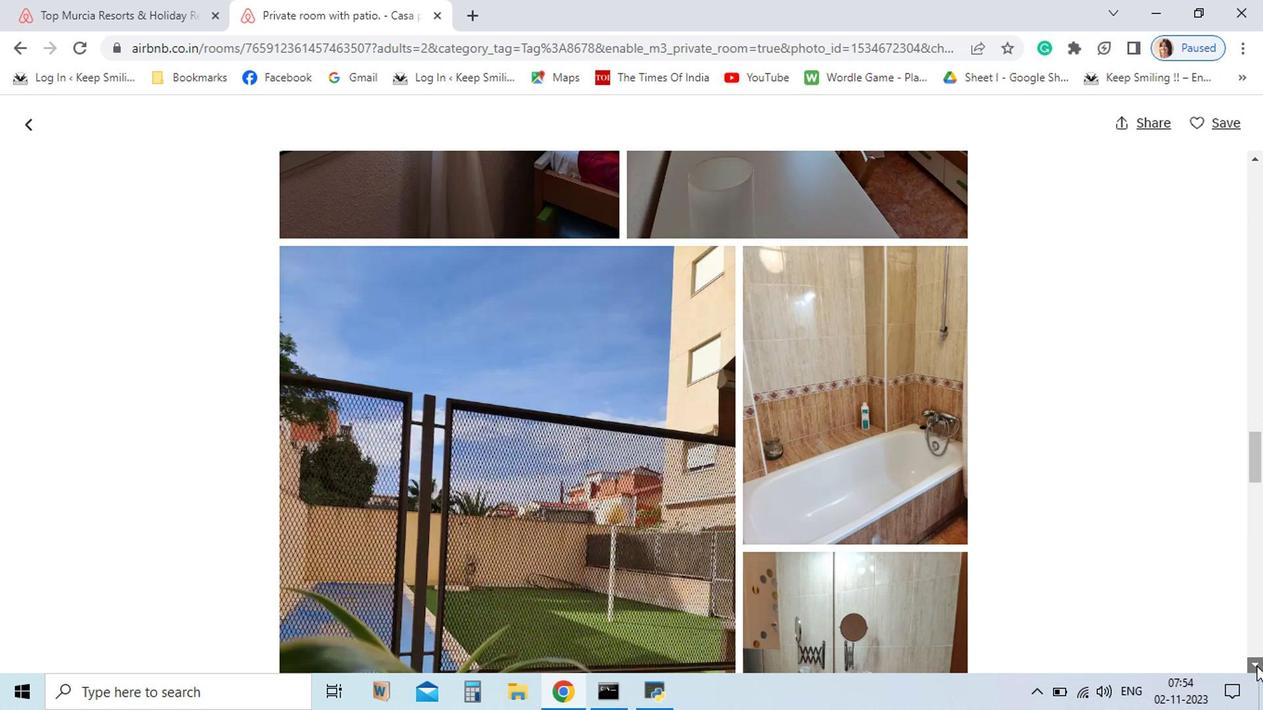 
Action: Mouse pressed left at (1008, 593)
Screenshot: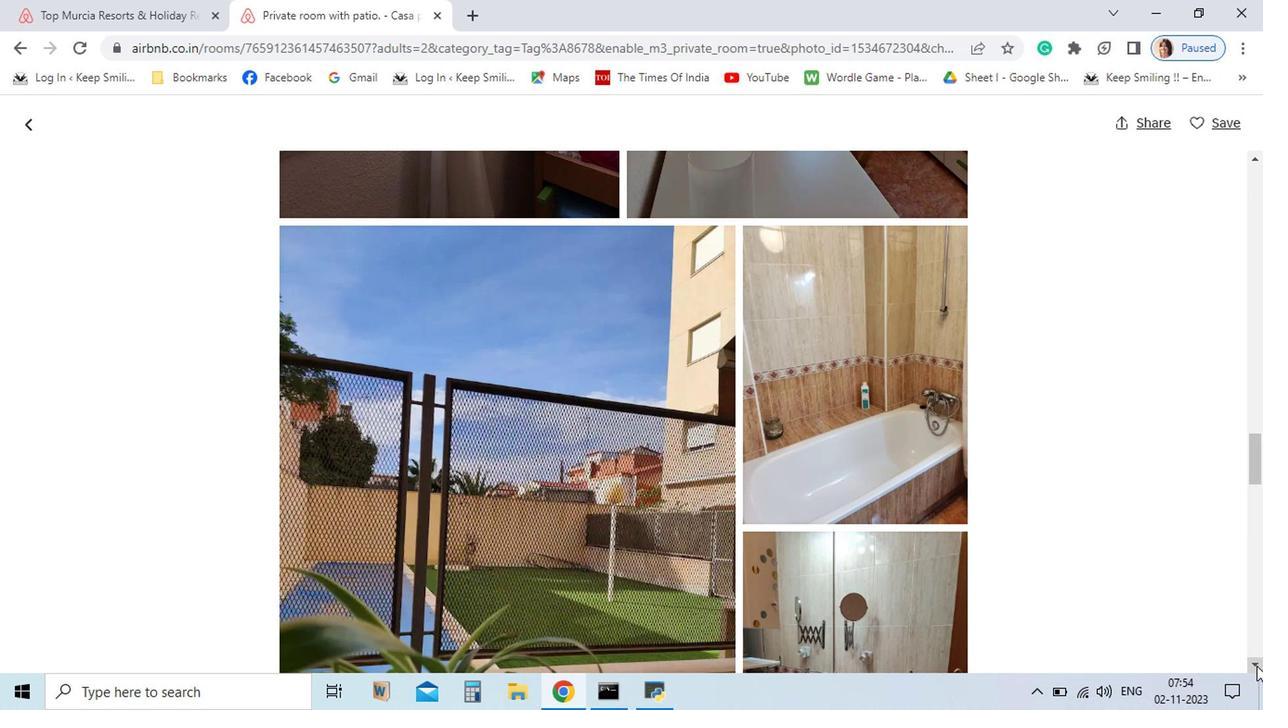 
Action: Mouse pressed left at (1008, 593)
Screenshot: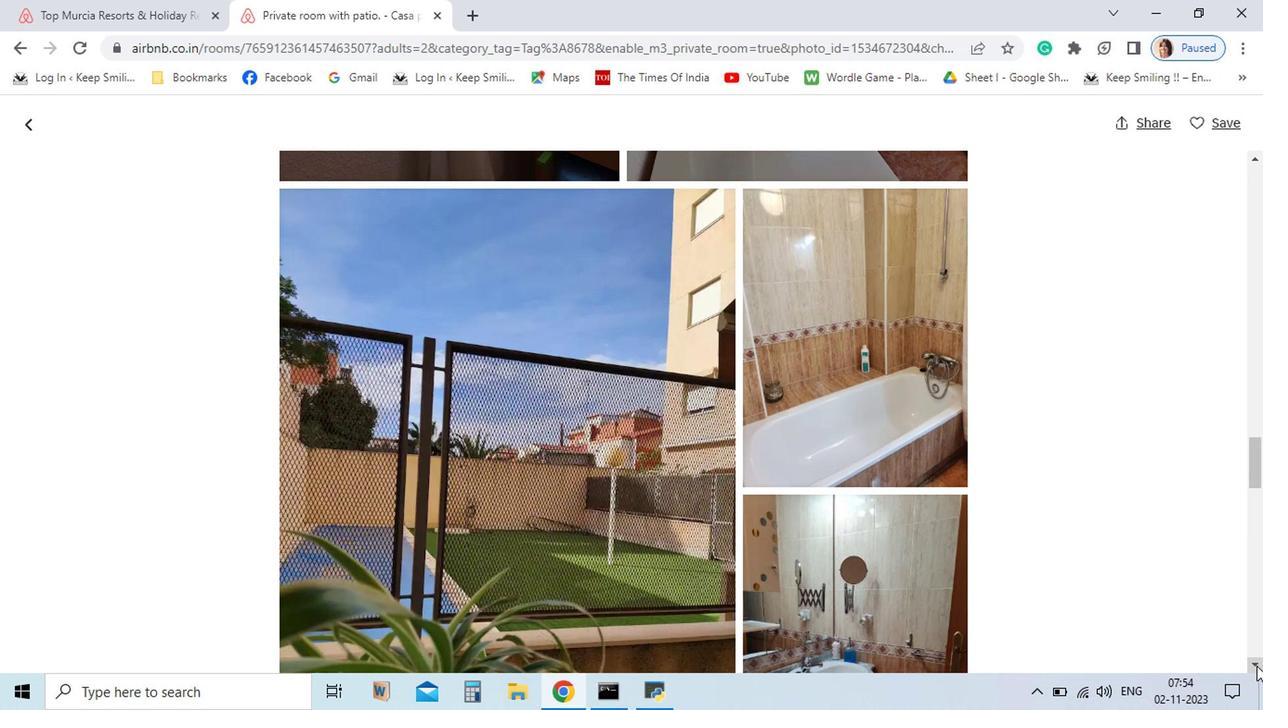 
Action: Mouse pressed left at (1008, 593)
Screenshot: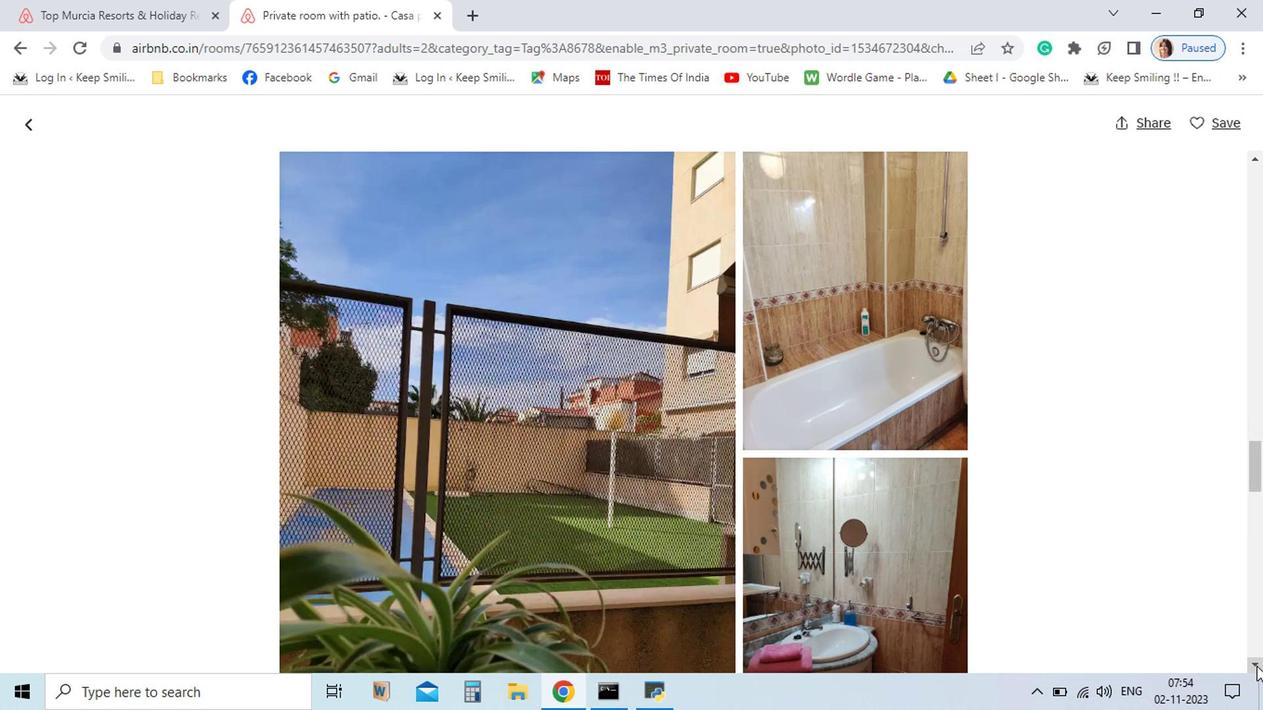 
Action: Mouse pressed left at (1008, 593)
Screenshot: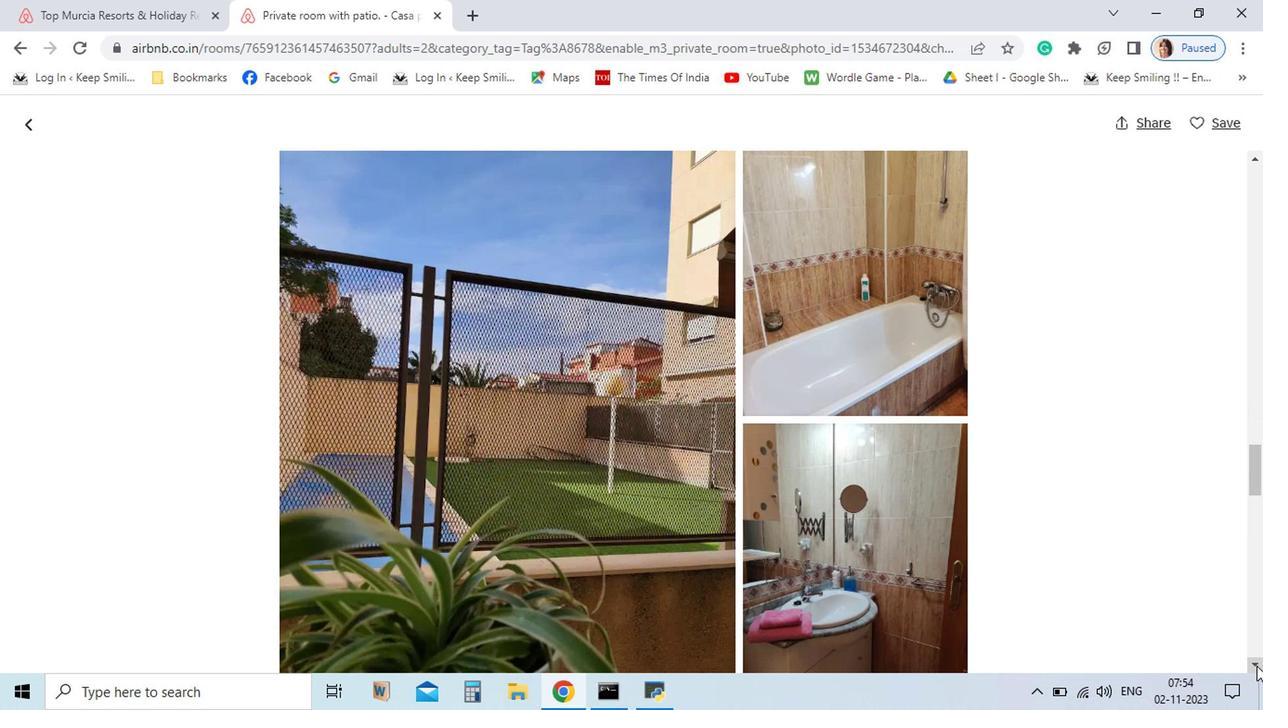 
Action: Mouse pressed left at (1008, 593)
Screenshot: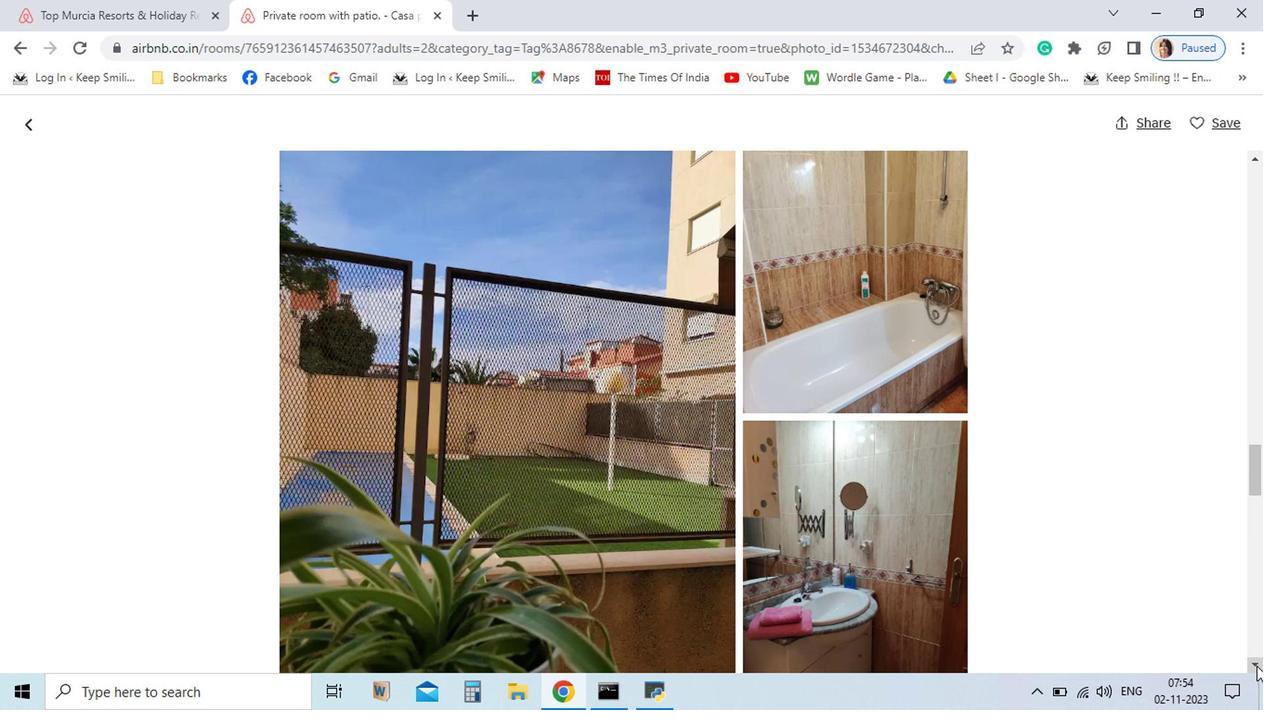 
Action: Mouse pressed left at (1008, 593)
Screenshot: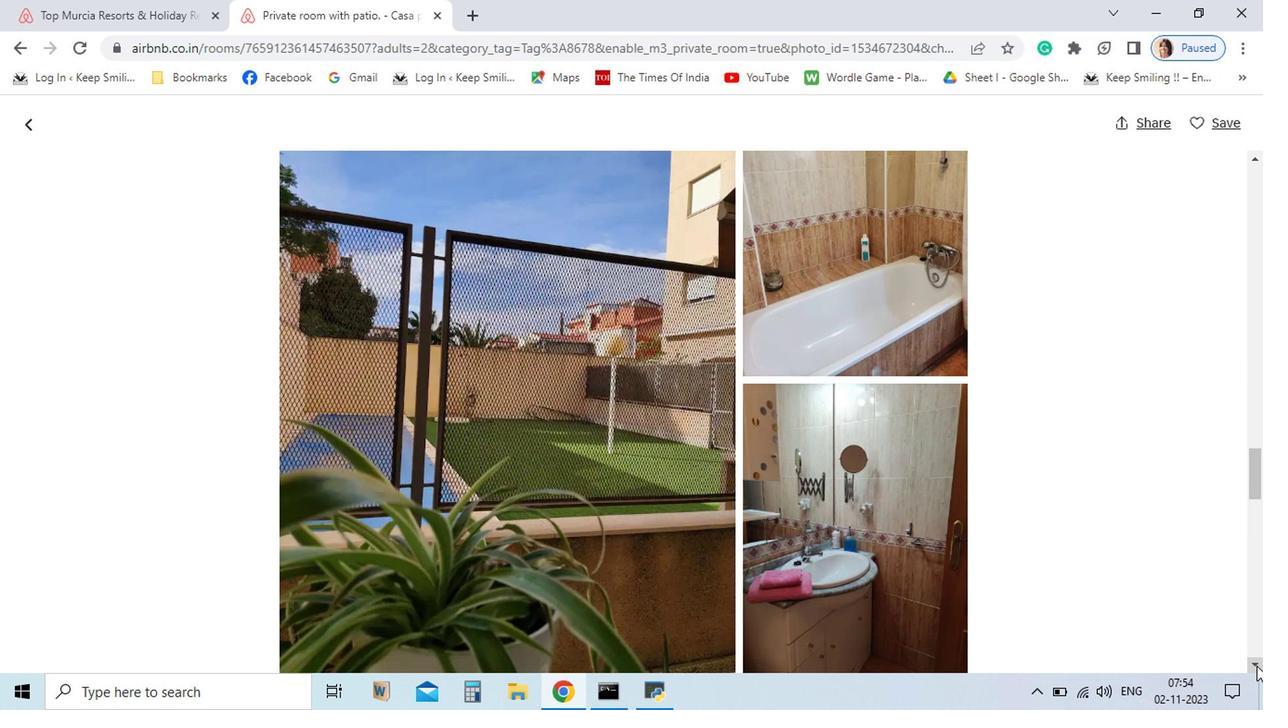 
Action: Mouse pressed left at (1008, 593)
Screenshot: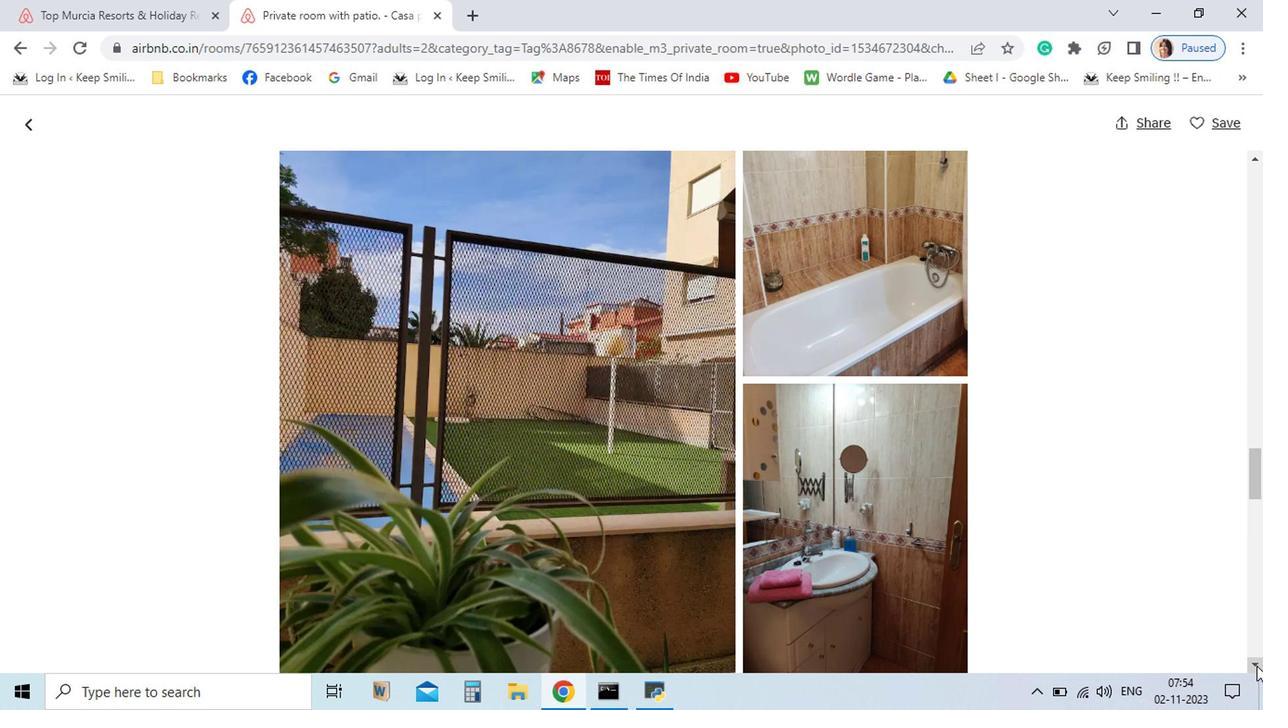 
Action: Mouse pressed left at (1008, 593)
Screenshot: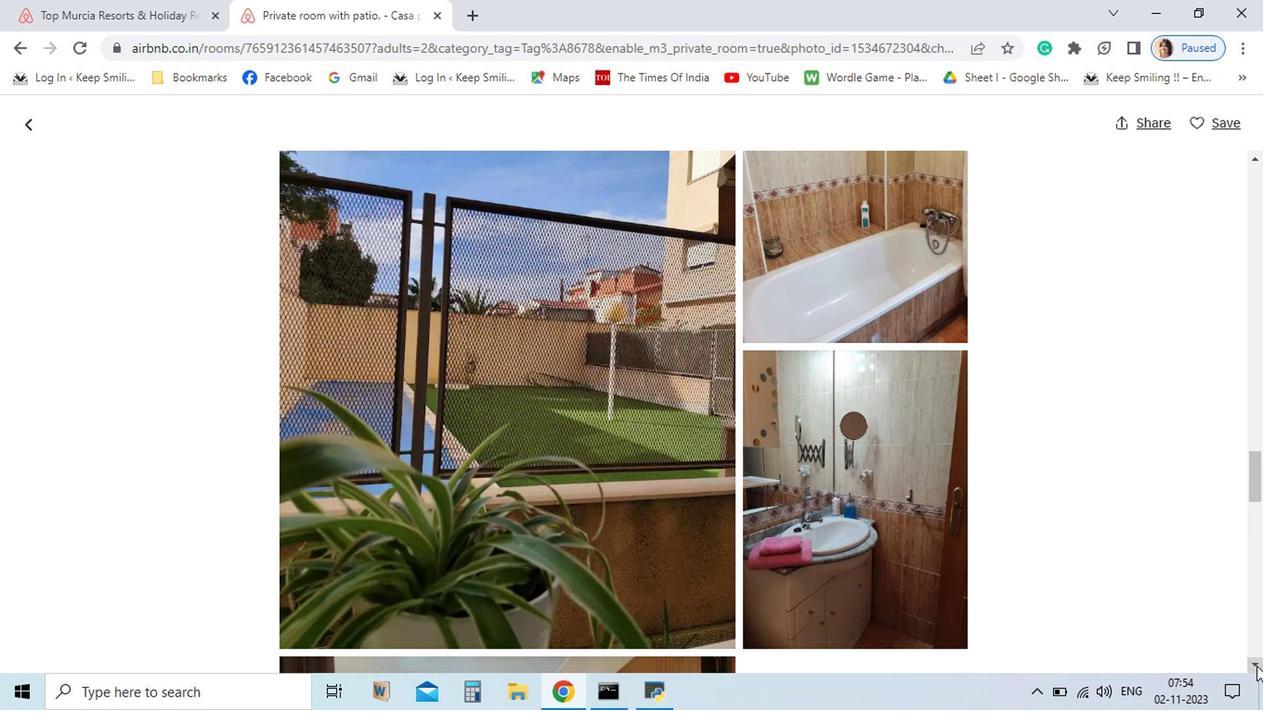 
Action: Mouse pressed left at (1008, 593)
Screenshot: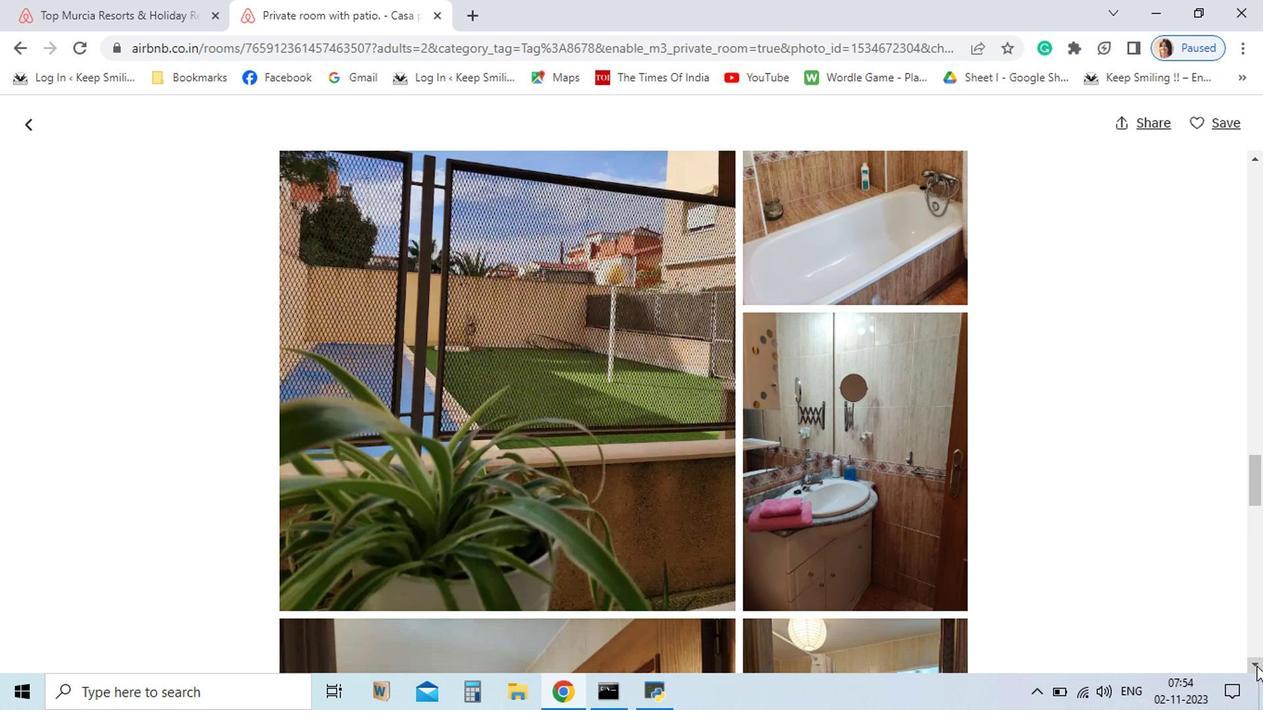 
Action: Mouse moved to (1008, 592)
Screenshot: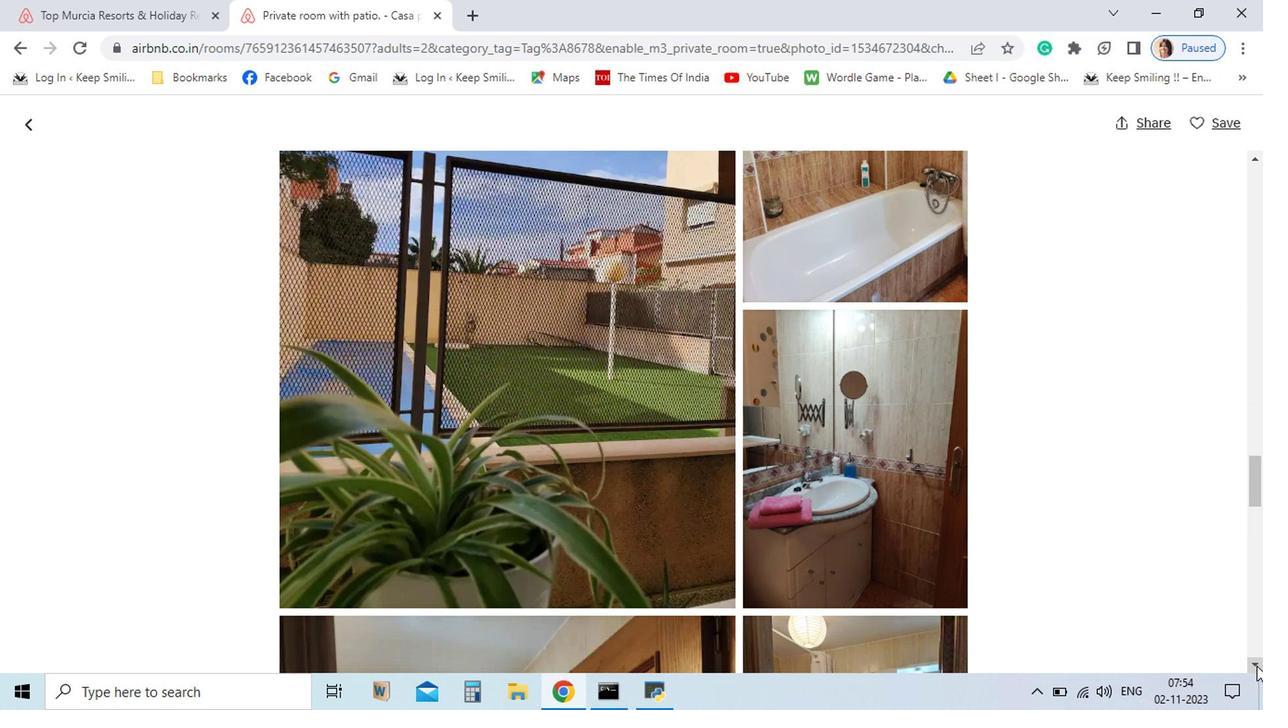 
Action: Mouse pressed left at (1008, 592)
Screenshot: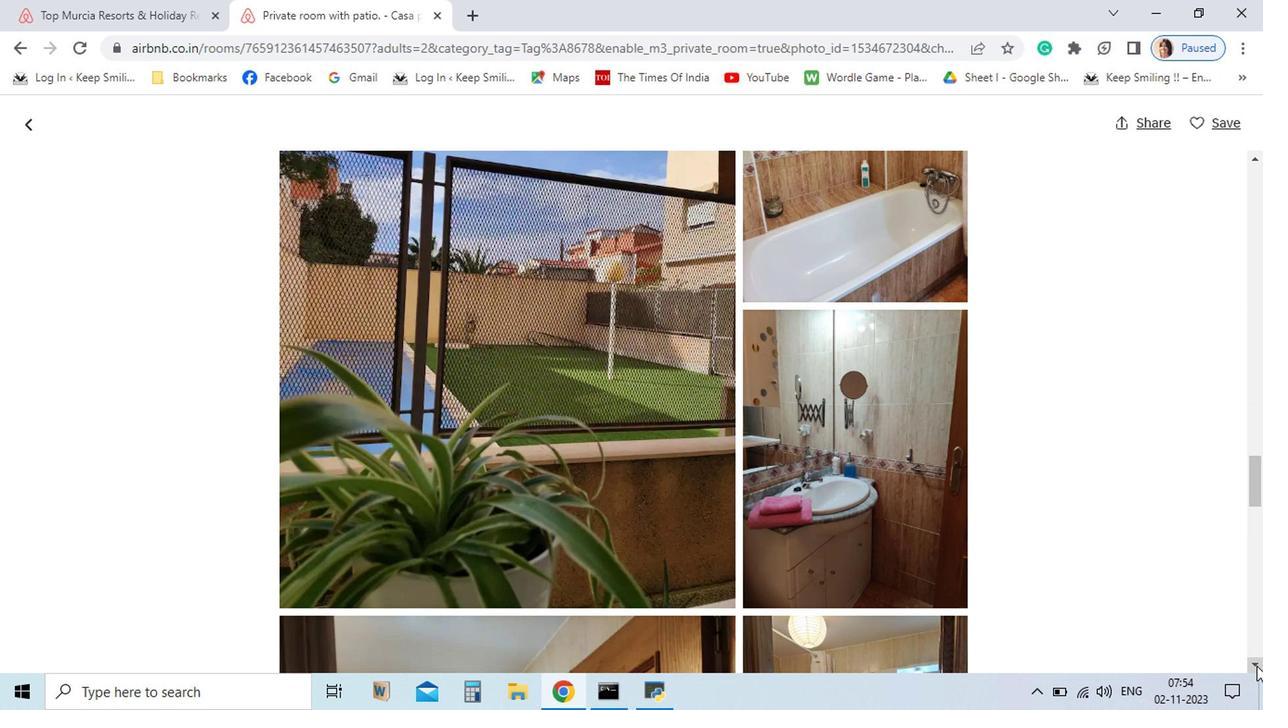 
Action: Mouse pressed left at (1008, 592)
Screenshot: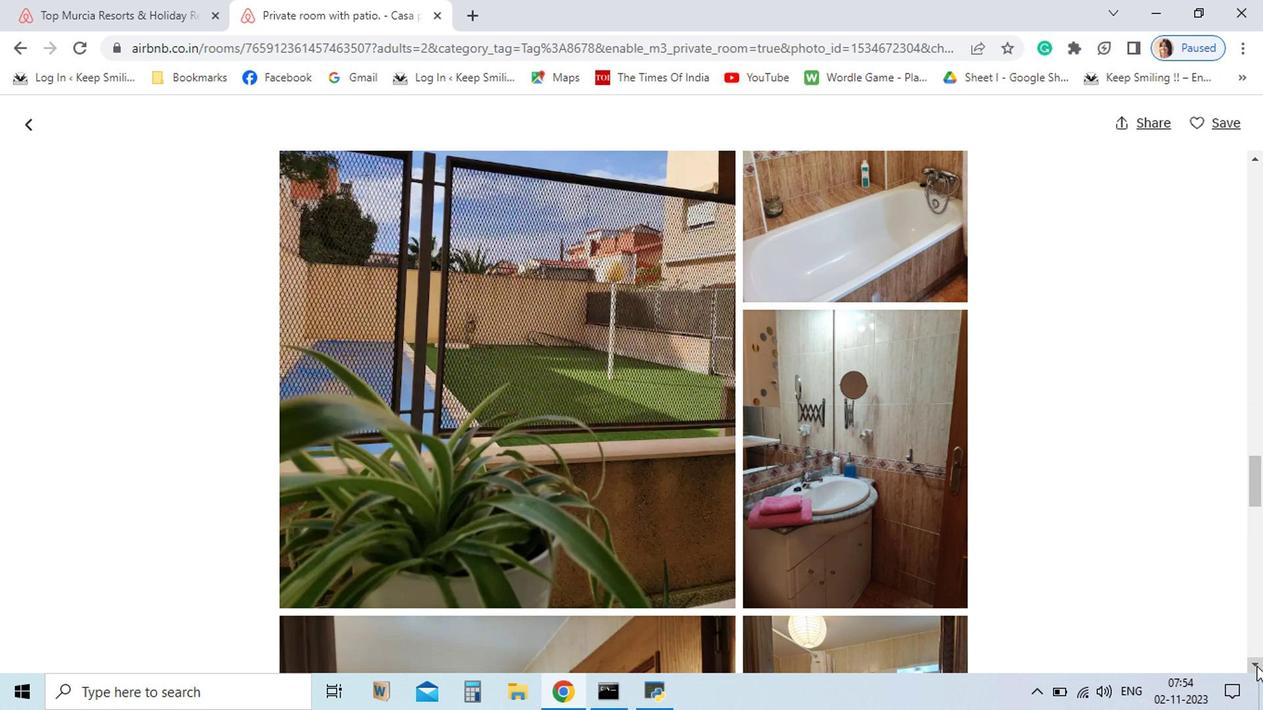 
Action: Mouse pressed left at (1008, 592)
Screenshot: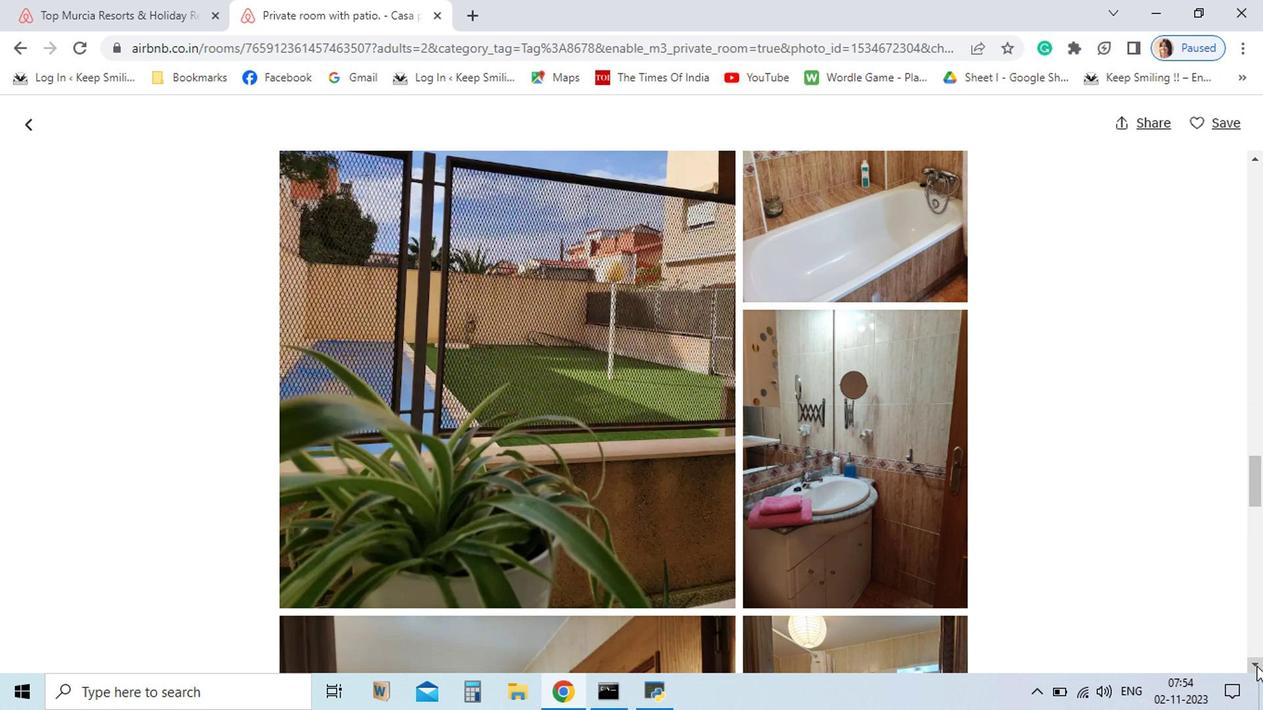 
Action: Mouse pressed left at (1008, 592)
Screenshot: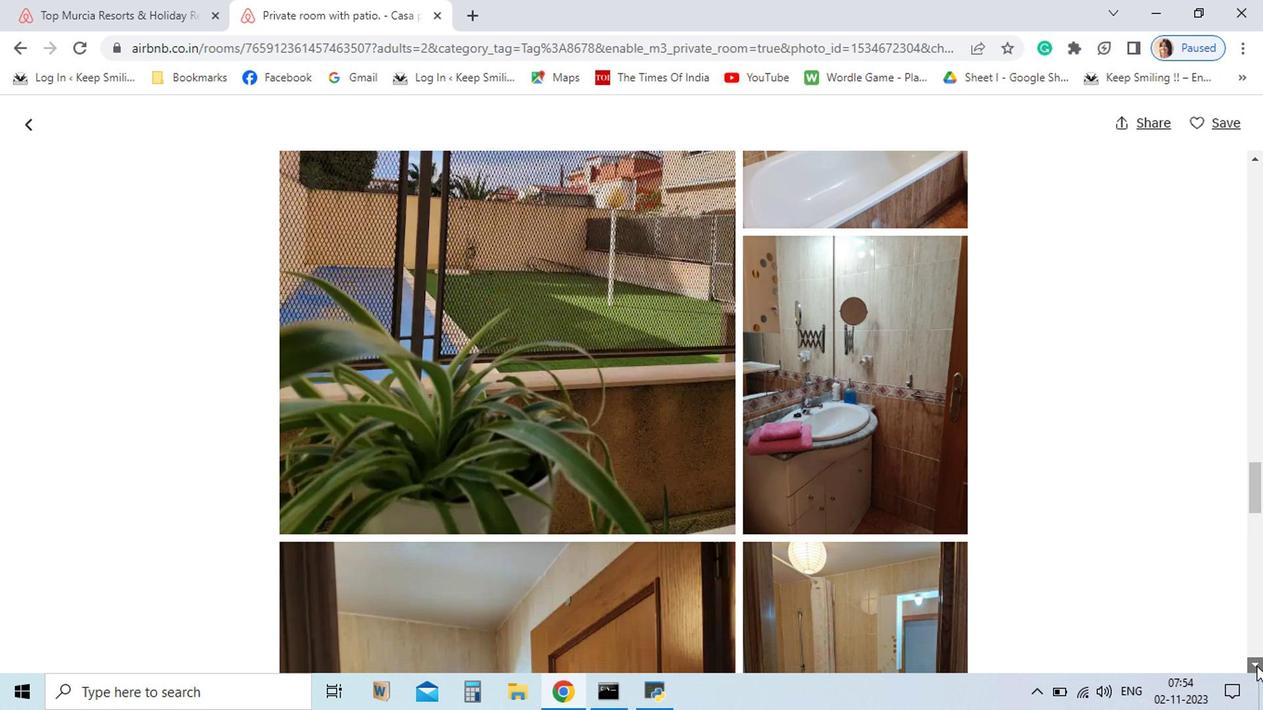 
Action: Mouse pressed left at (1008, 592)
Screenshot: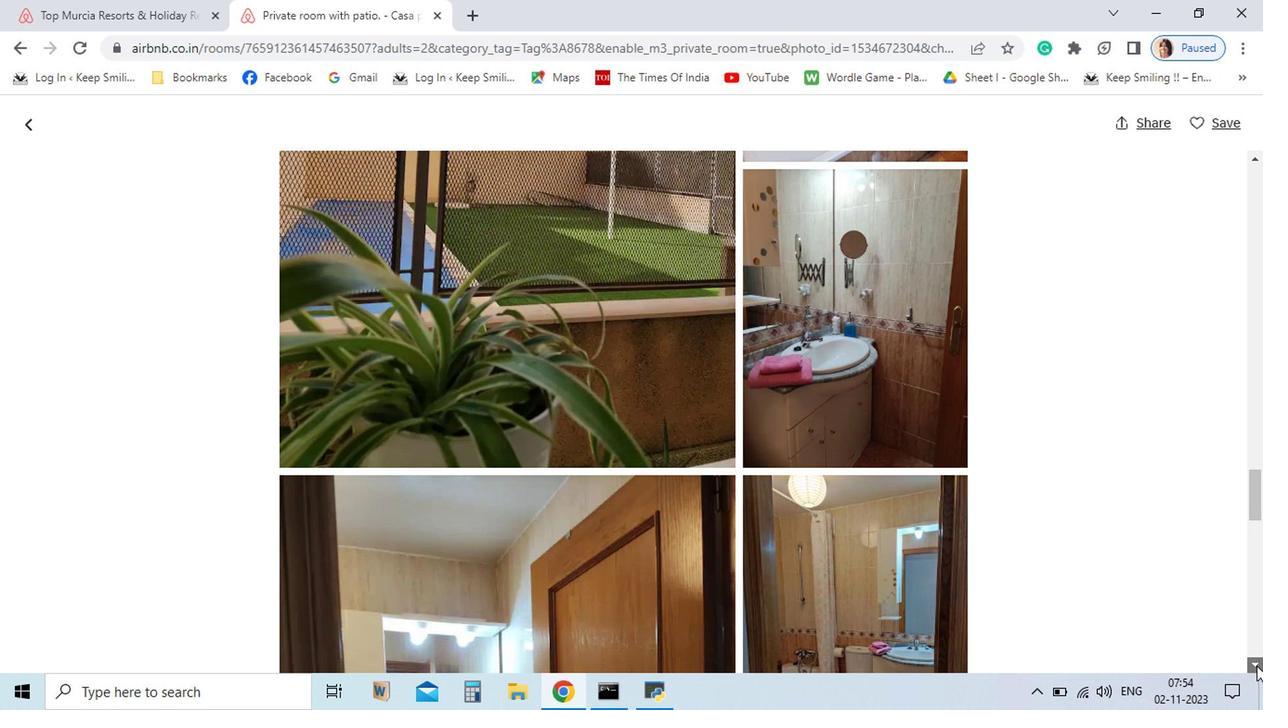 
Action: Mouse pressed left at (1008, 592)
Screenshot: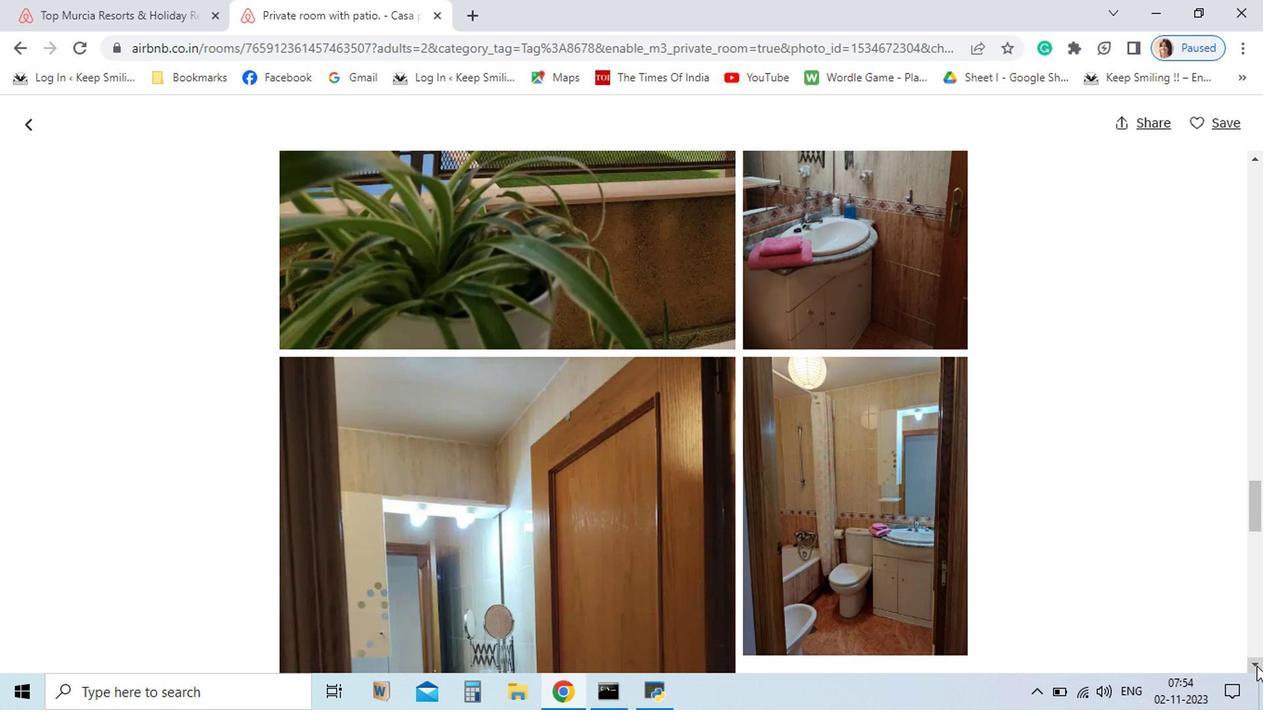 
Action: Mouse pressed left at (1008, 592)
Screenshot: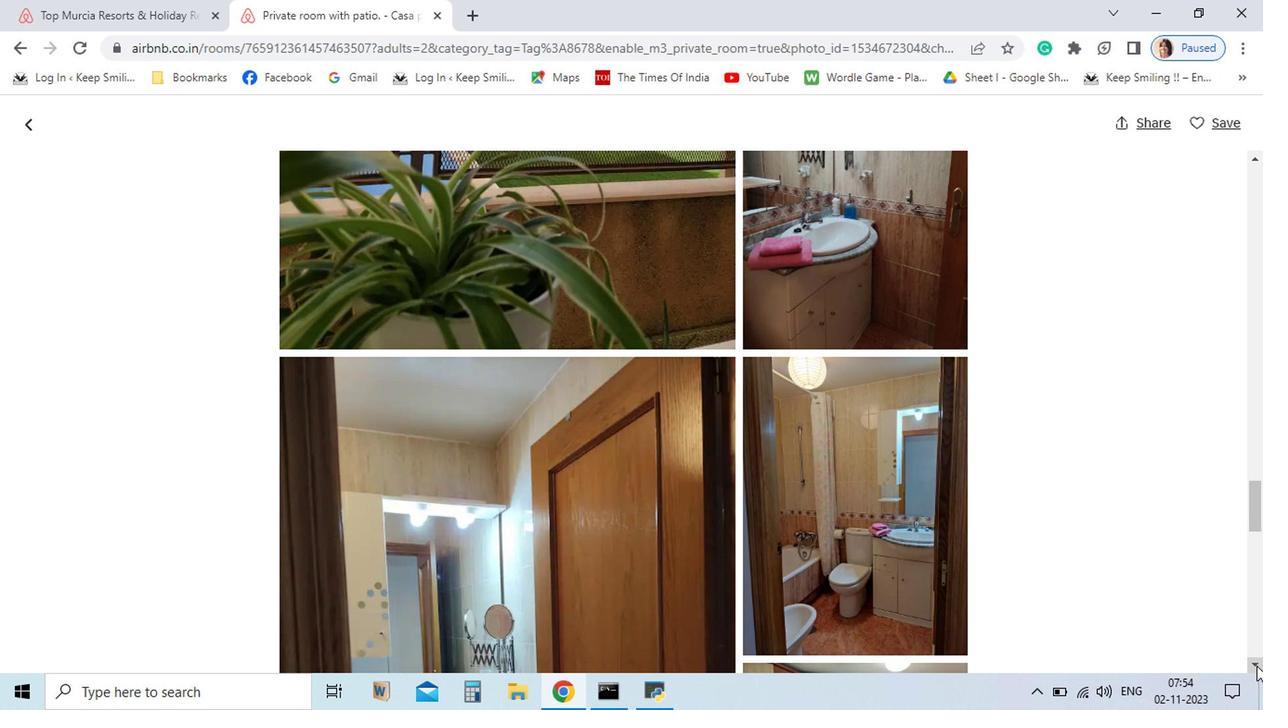 
Action: Mouse pressed left at (1008, 592)
Screenshot: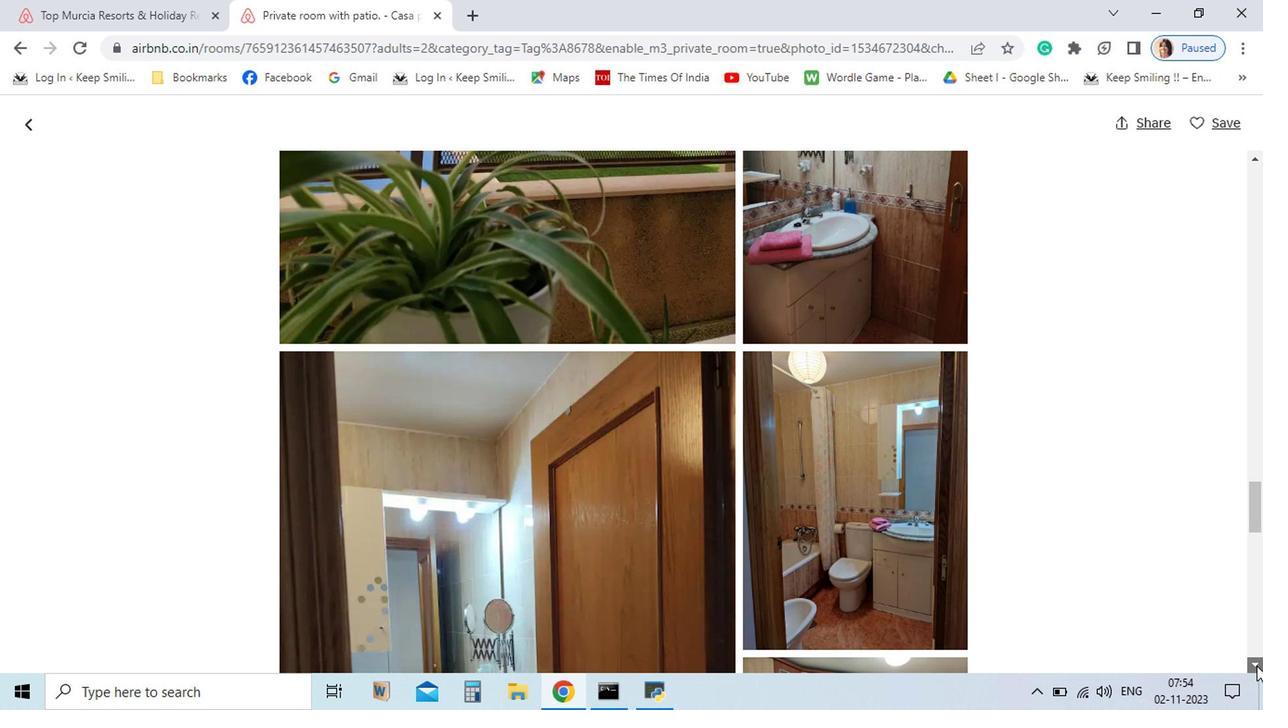 
Action: Mouse pressed left at (1008, 592)
Screenshot: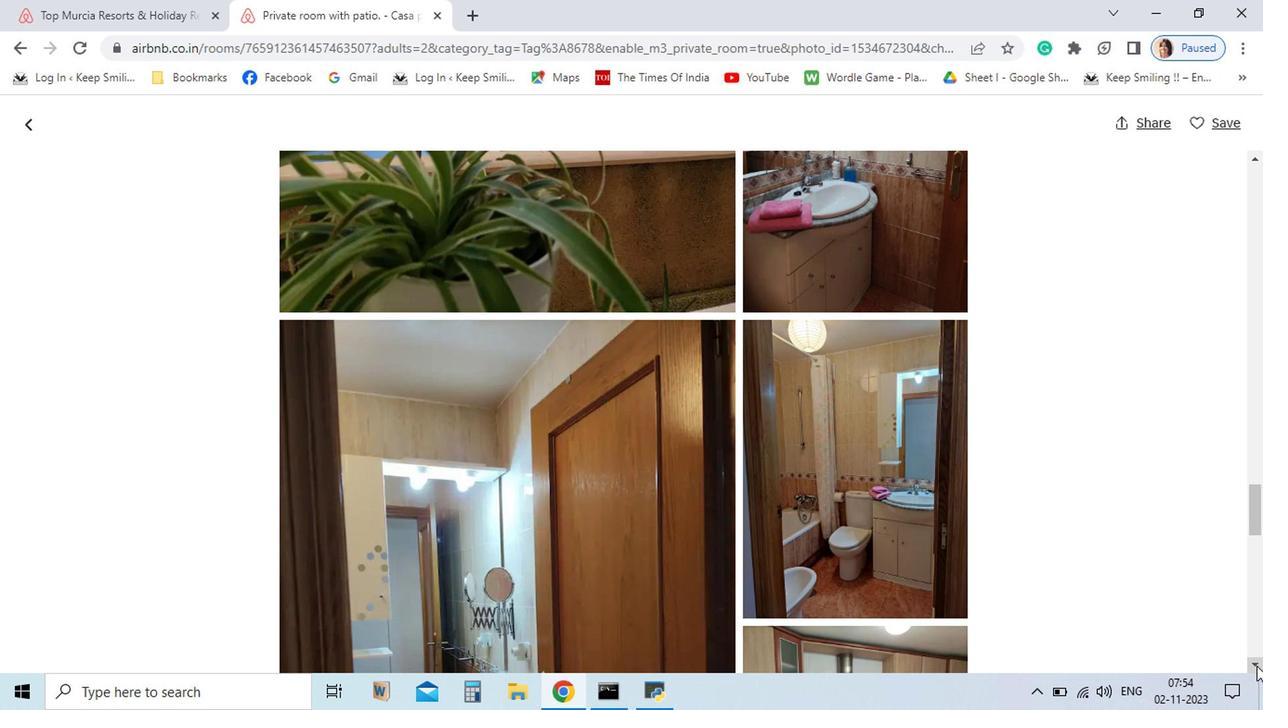 
Action: Mouse pressed left at (1008, 592)
Screenshot: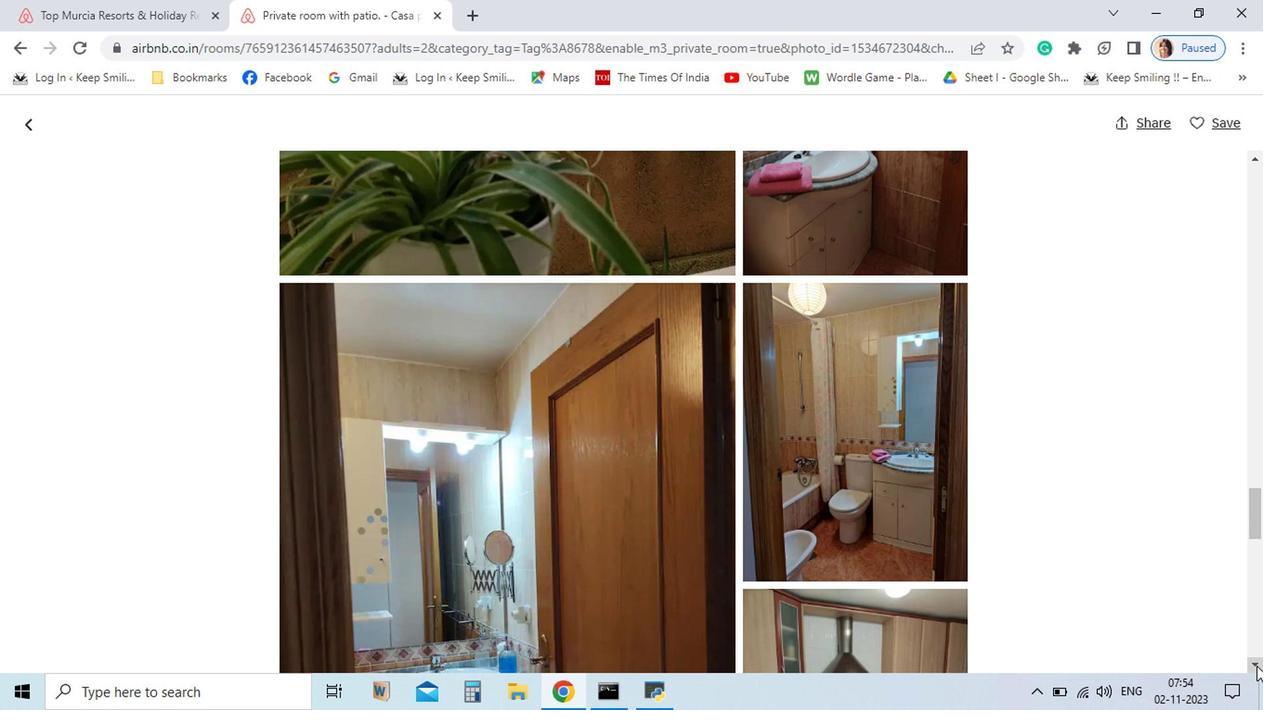 
Action: Mouse pressed left at (1008, 592)
Screenshot: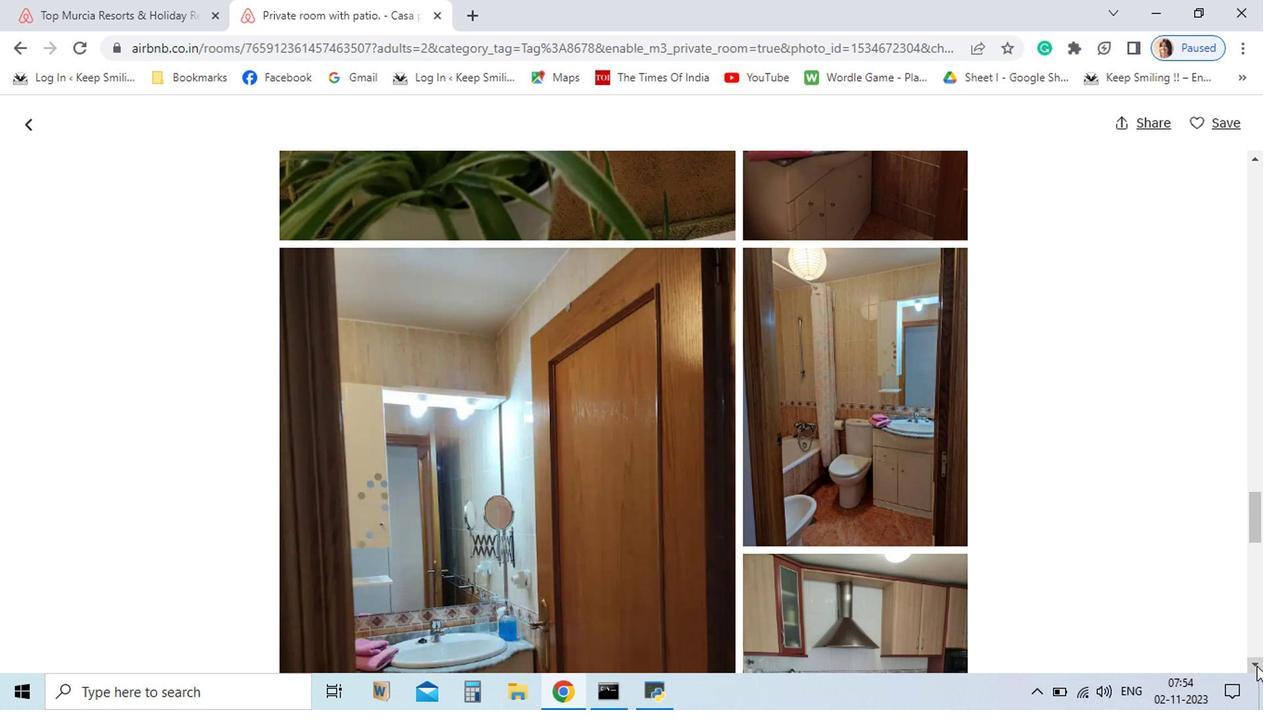 
Action: Mouse pressed left at (1008, 592)
Screenshot: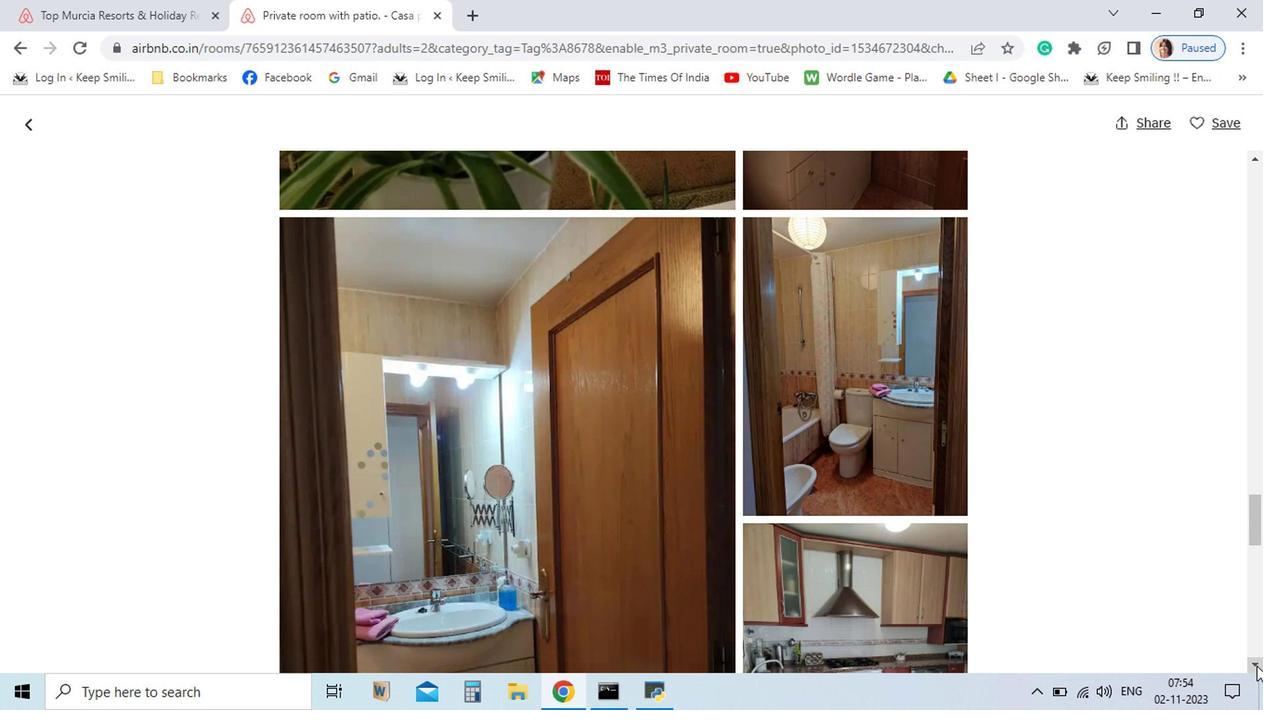 
Action: Mouse pressed left at (1008, 592)
Screenshot: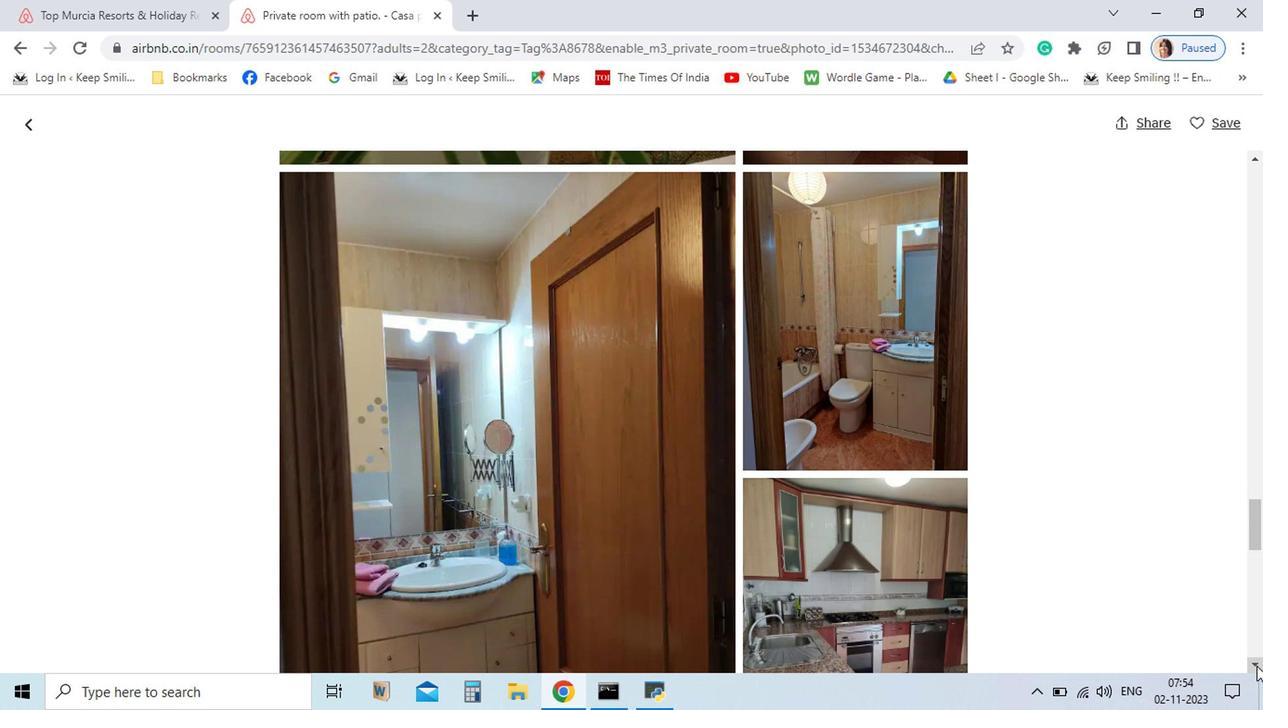 
Action: Mouse pressed left at (1008, 592)
Screenshot: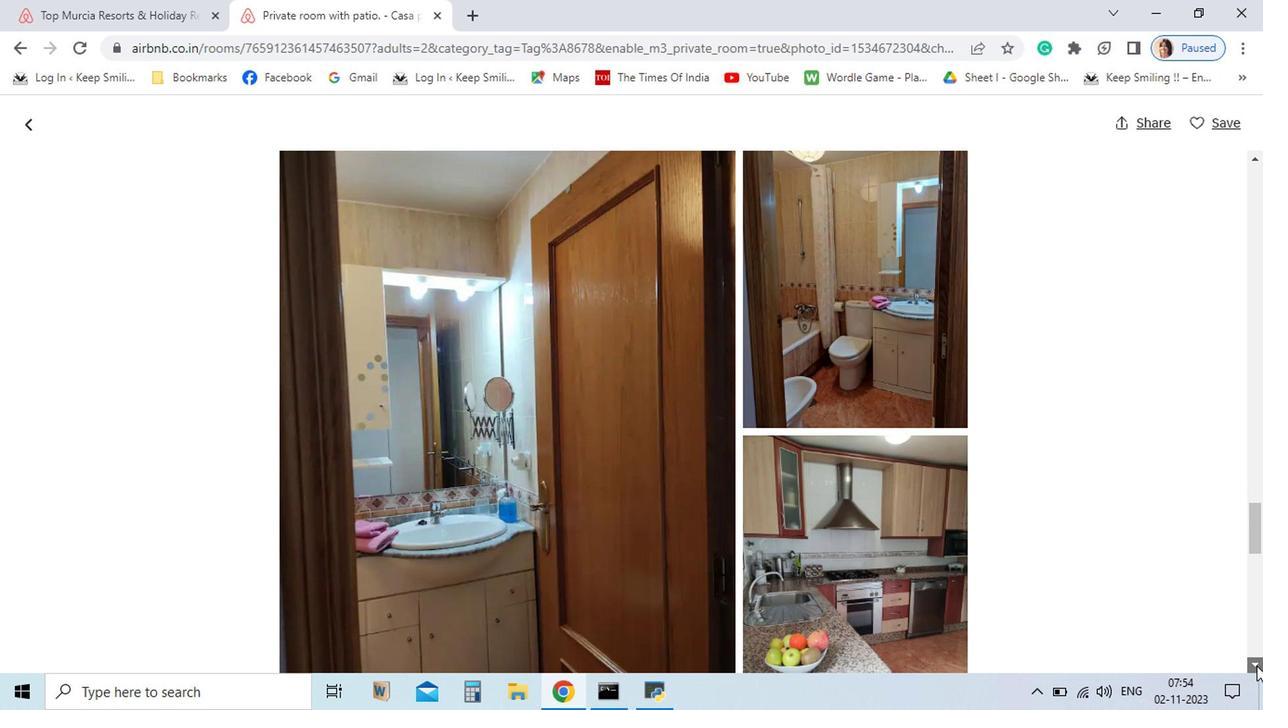 
Action: Mouse pressed left at (1008, 592)
Screenshot: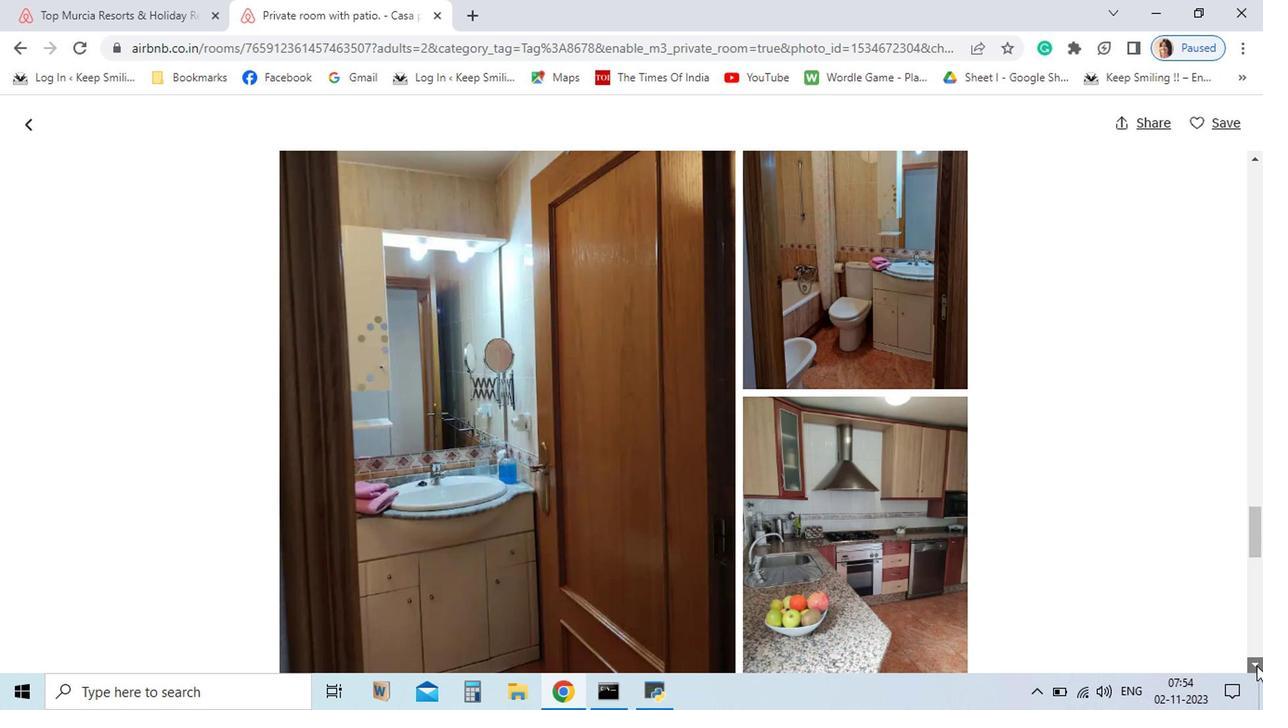 
Action: Mouse pressed left at (1008, 592)
Screenshot: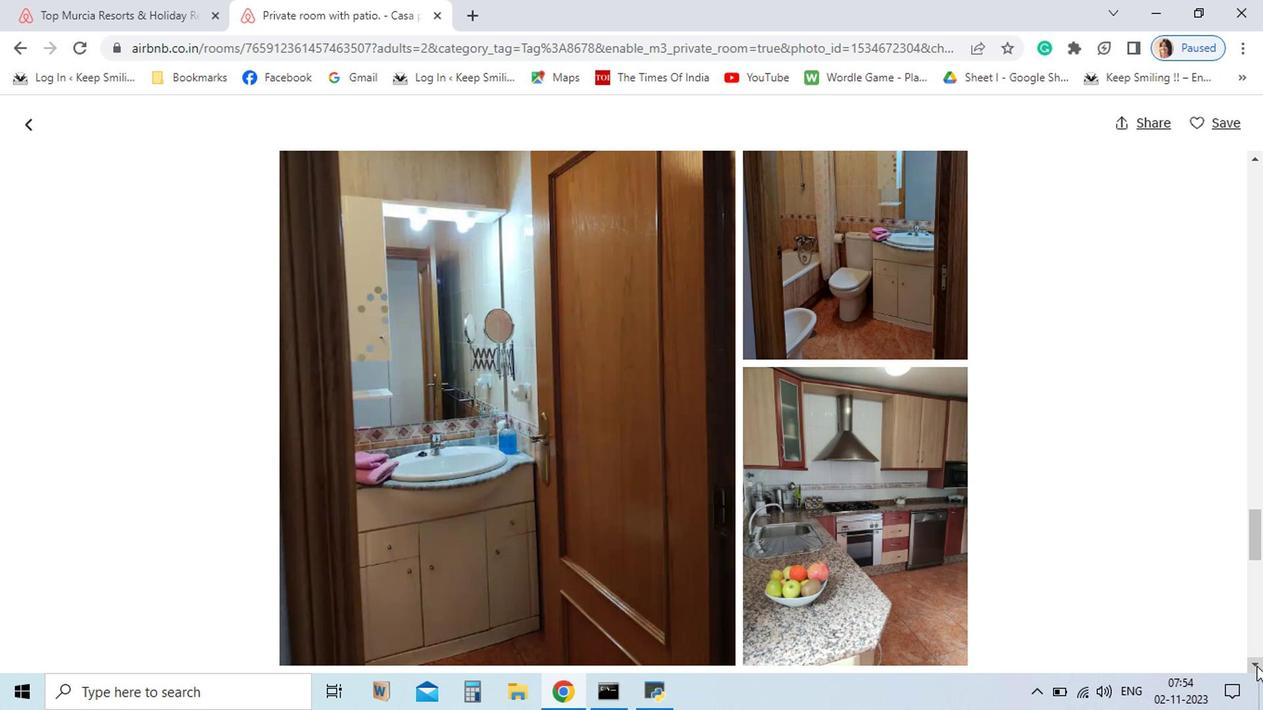 
Action: Mouse pressed left at (1008, 592)
Screenshot: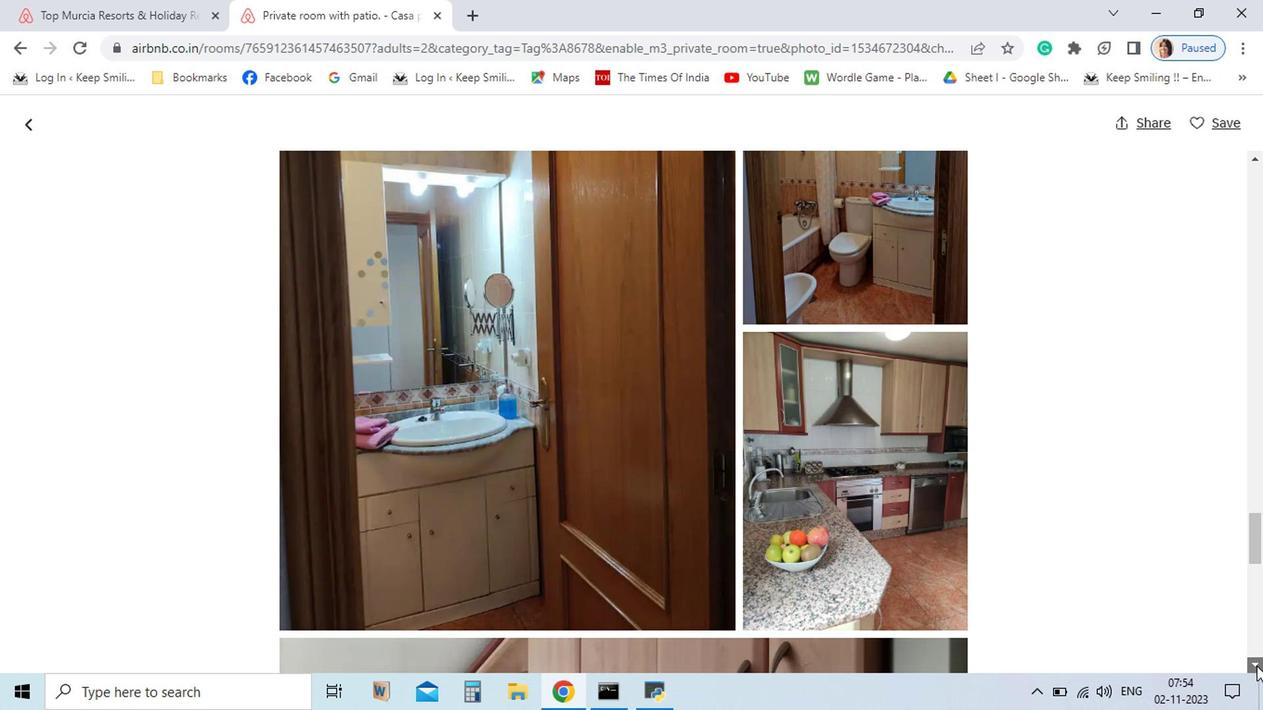 
Action: Mouse pressed left at (1008, 592)
Screenshot: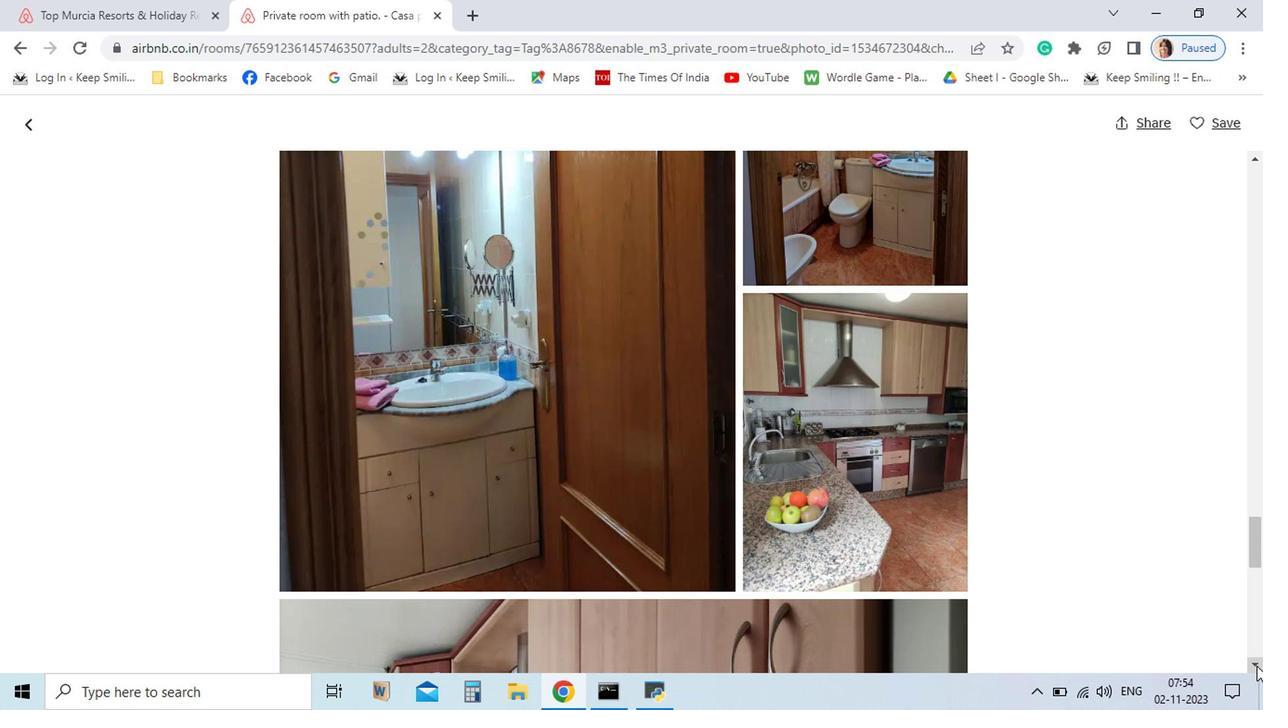 
Action: Mouse pressed left at (1008, 592)
Screenshot: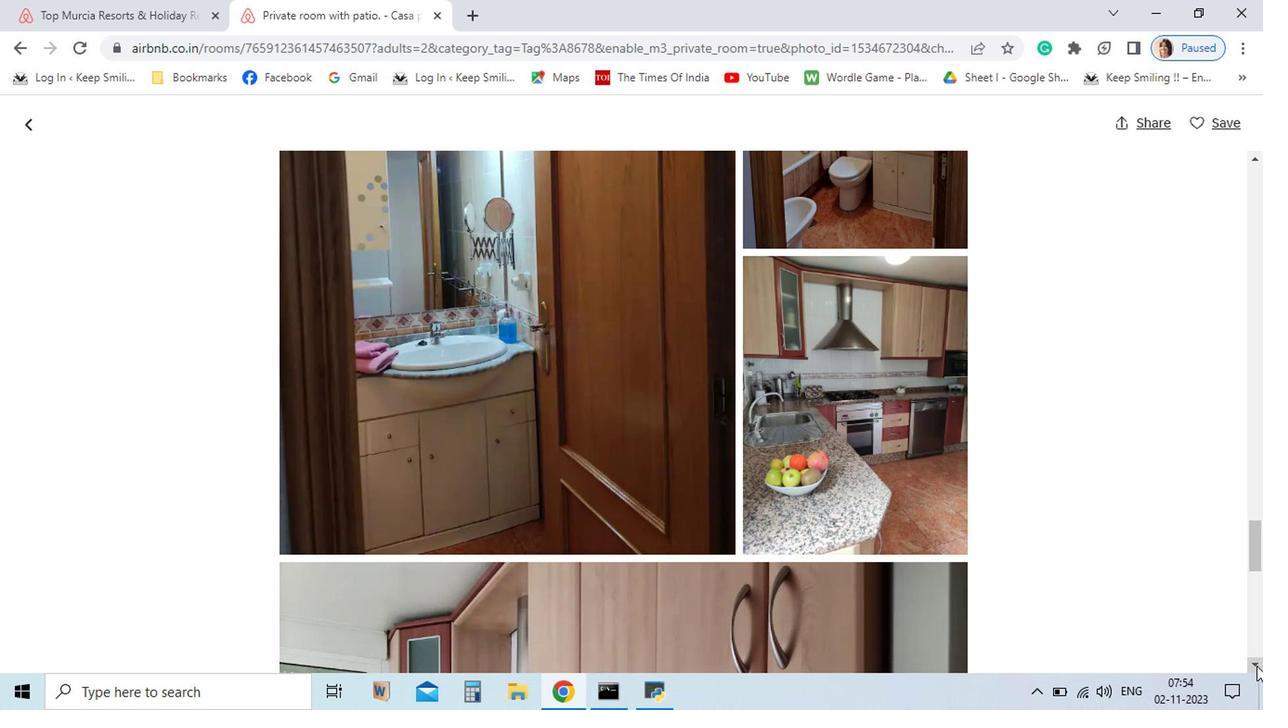 
Action: Mouse pressed left at (1008, 592)
Screenshot: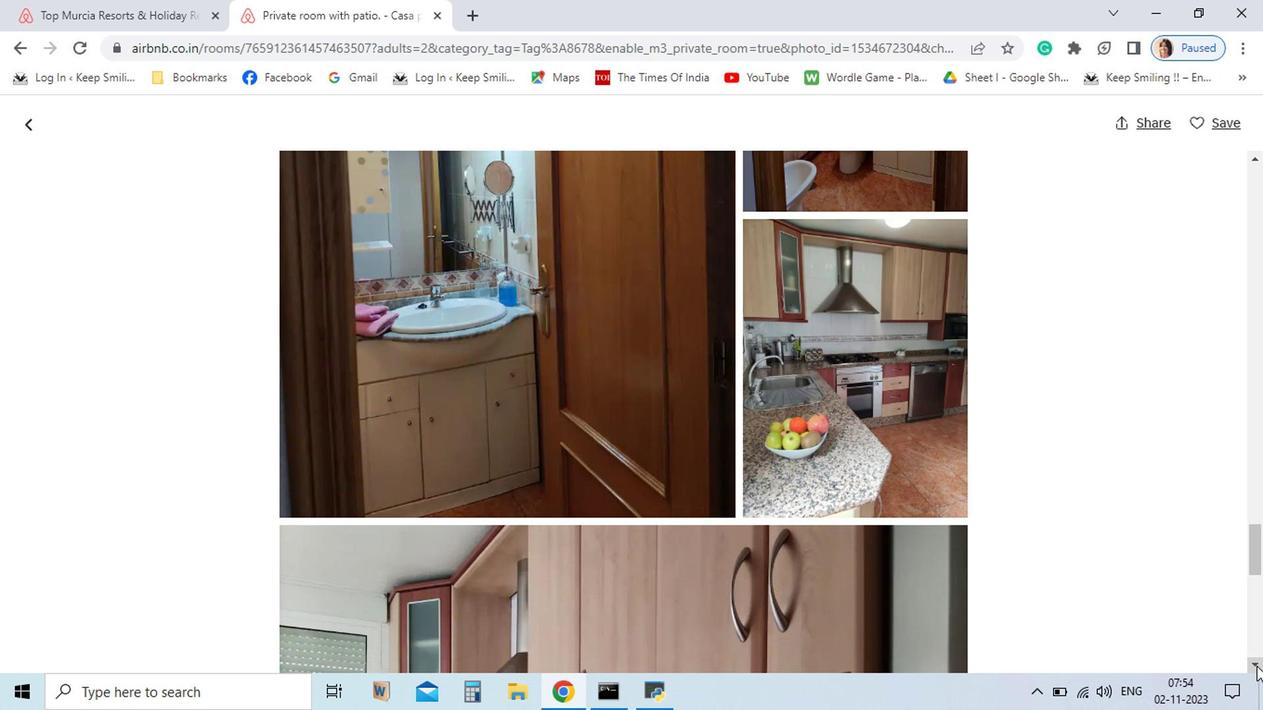 
Action: Mouse pressed left at (1008, 592)
Screenshot: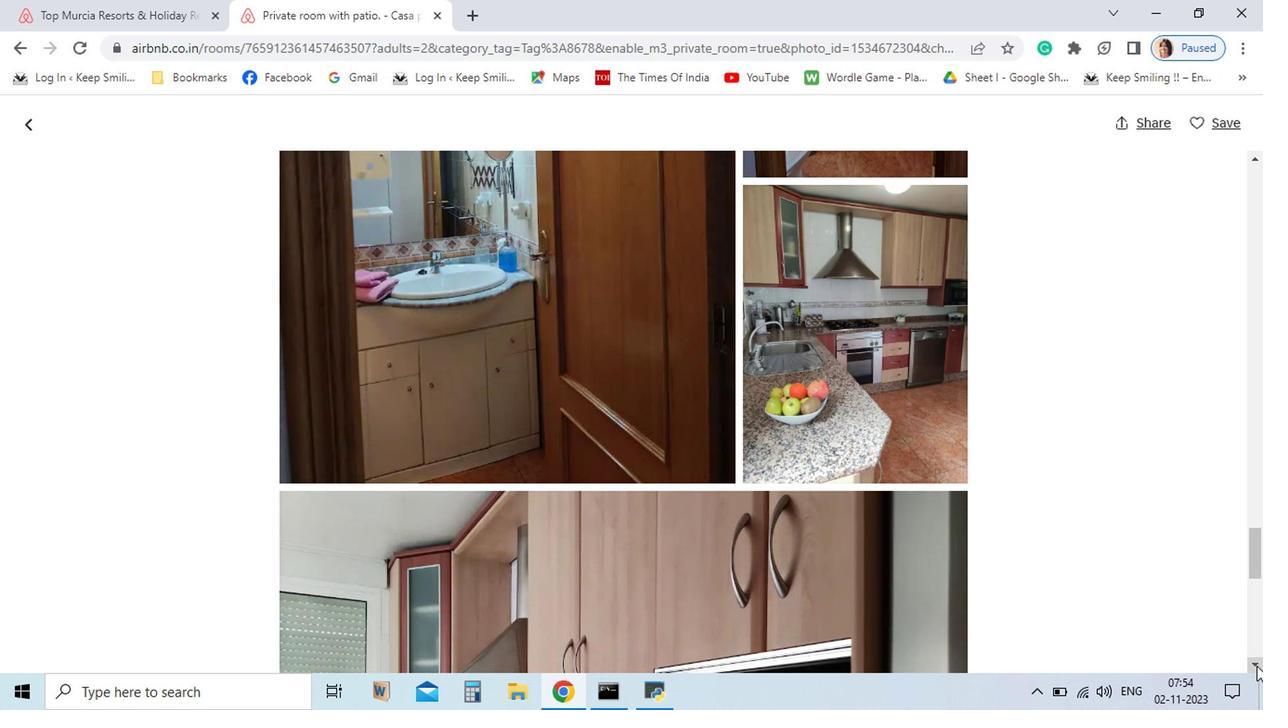 
Action: Mouse pressed left at (1008, 592)
Screenshot: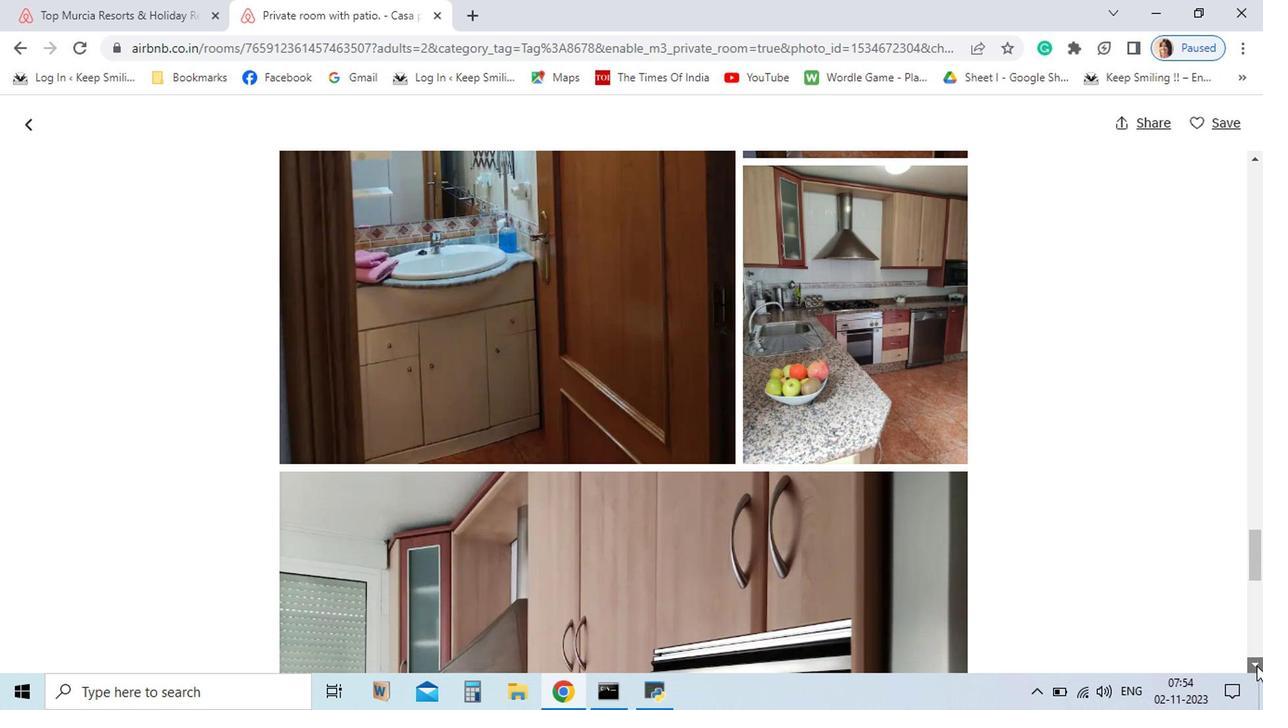 
Action: Mouse pressed left at (1008, 592)
Screenshot: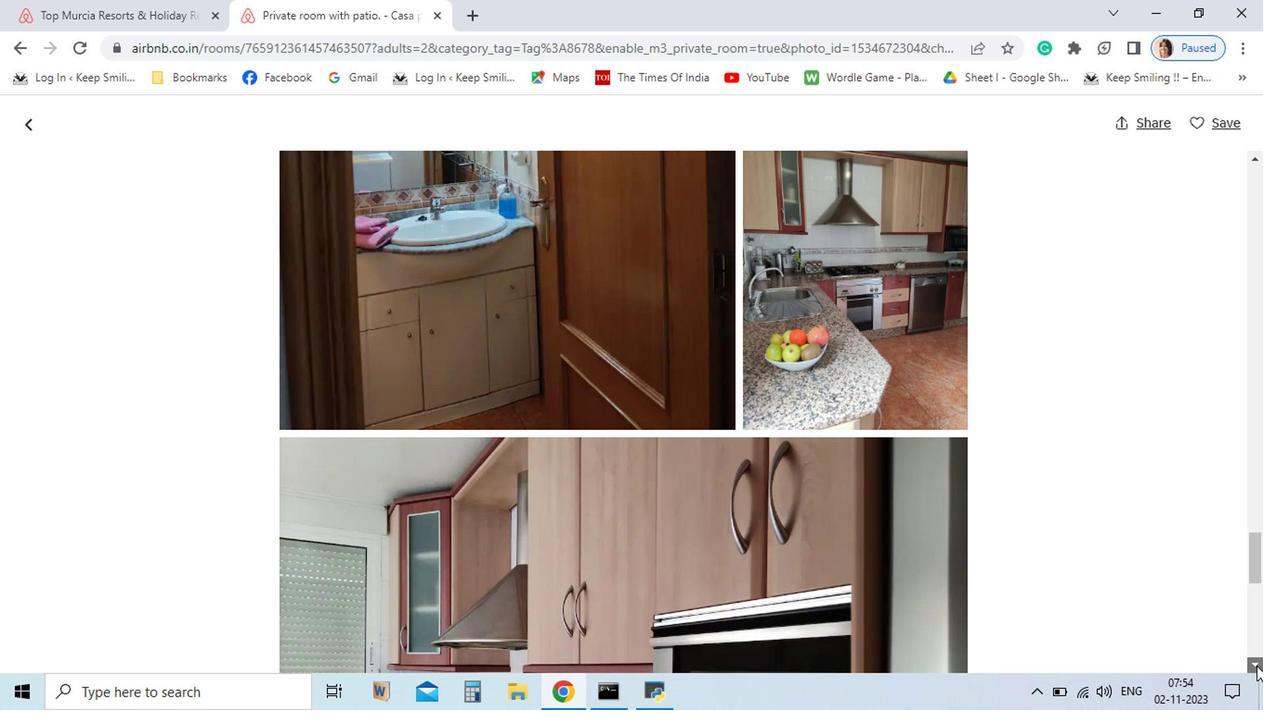 
Action: Mouse pressed left at (1008, 592)
Screenshot: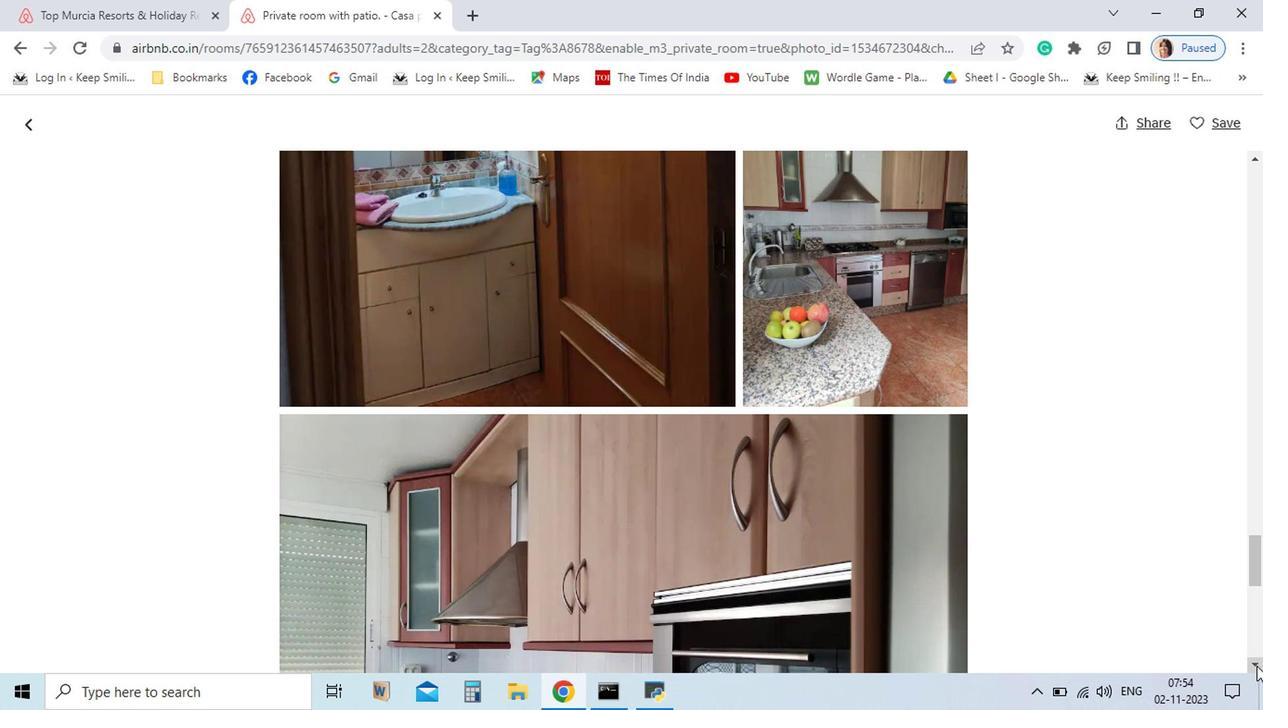 
Action: Mouse pressed left at (1008, 592)
Screenshot: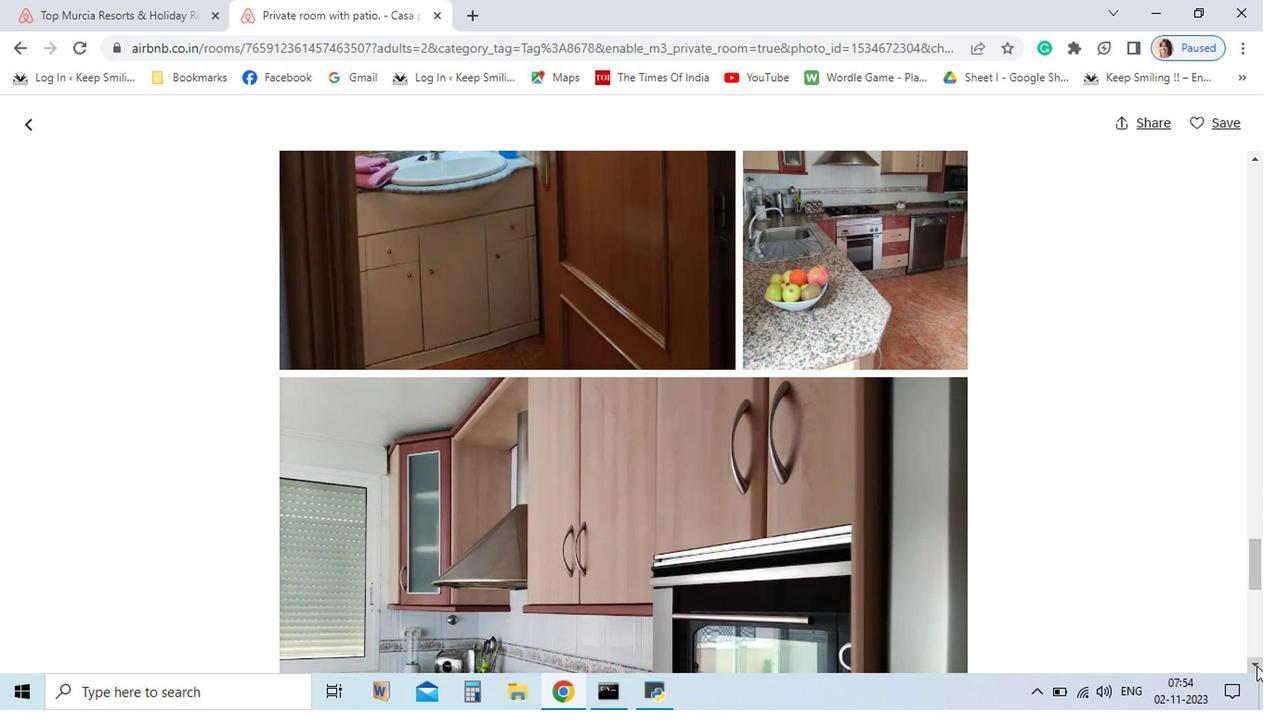 
Action: Mouse pressed left at (1008, 592)
Screenshot: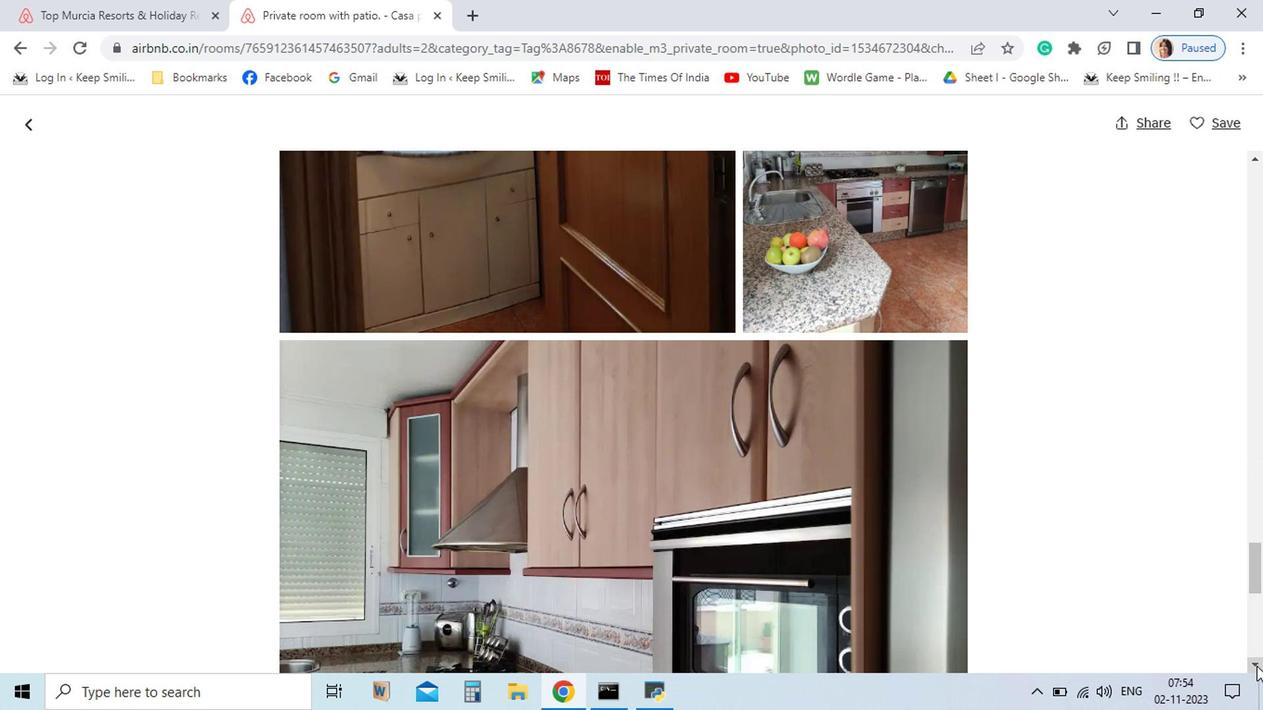 
Action: Mouse pressed left at (1008, 592)
Screenshot: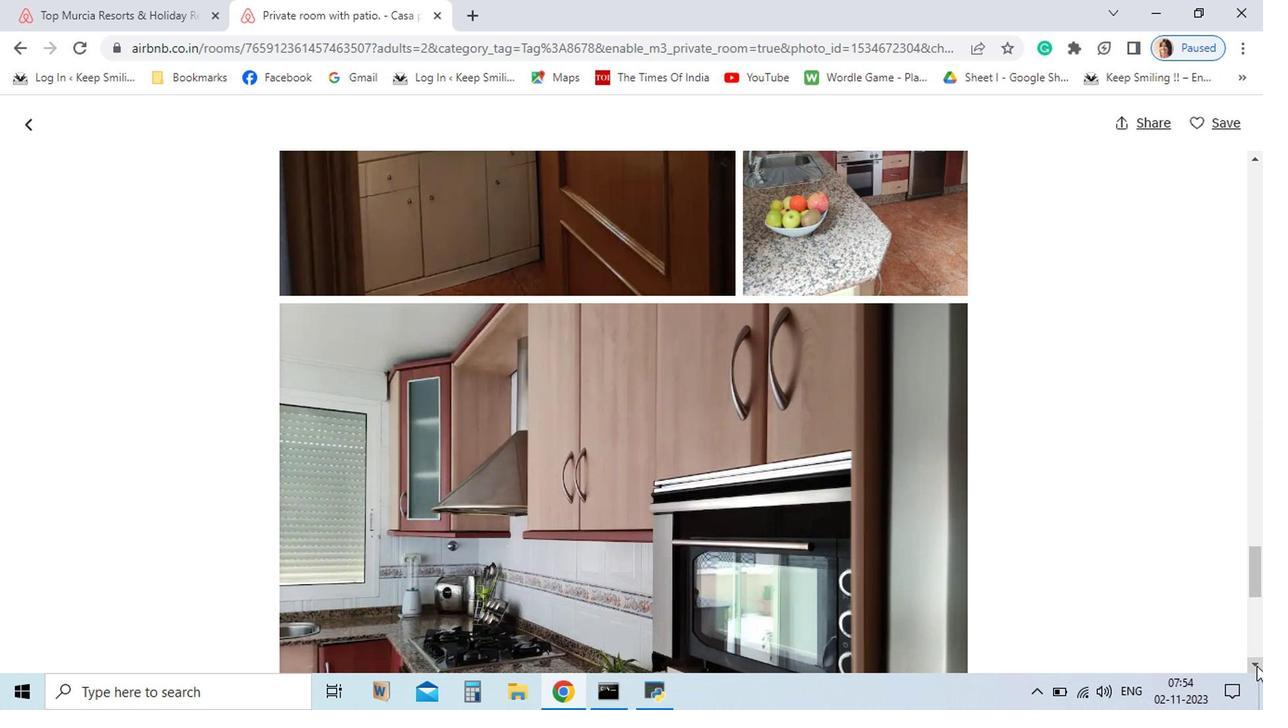 
Action: Mouse pressed left at (1008, 592)
Screenshot: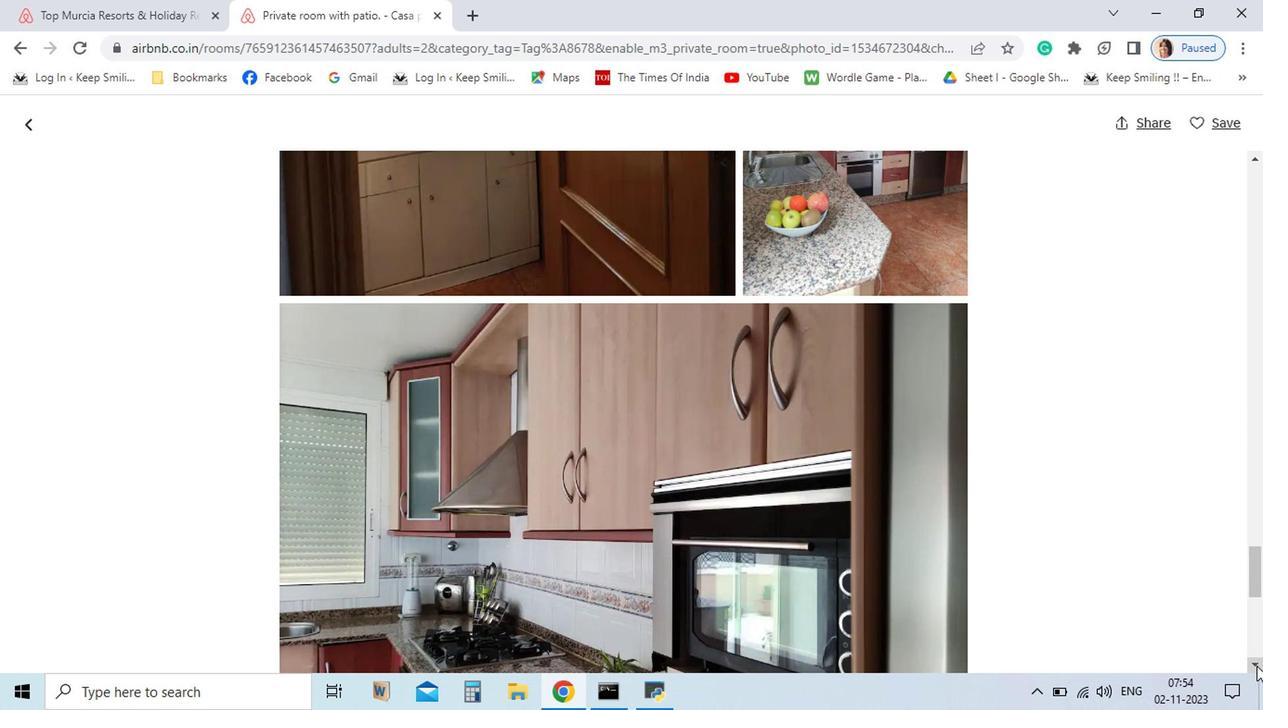 
Action: Mouse pressed left at (1008, 592)
Screenshot: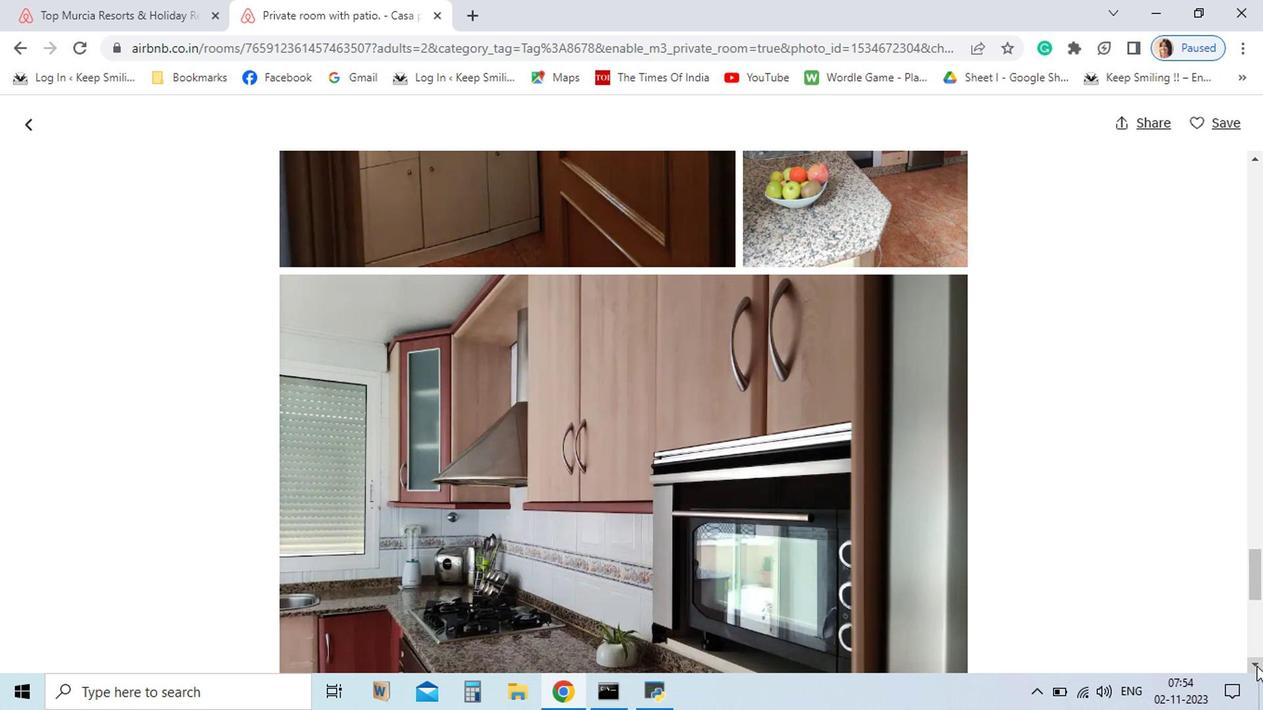 
Action: Mouse pressed left at (1008, 592)
Screenshot: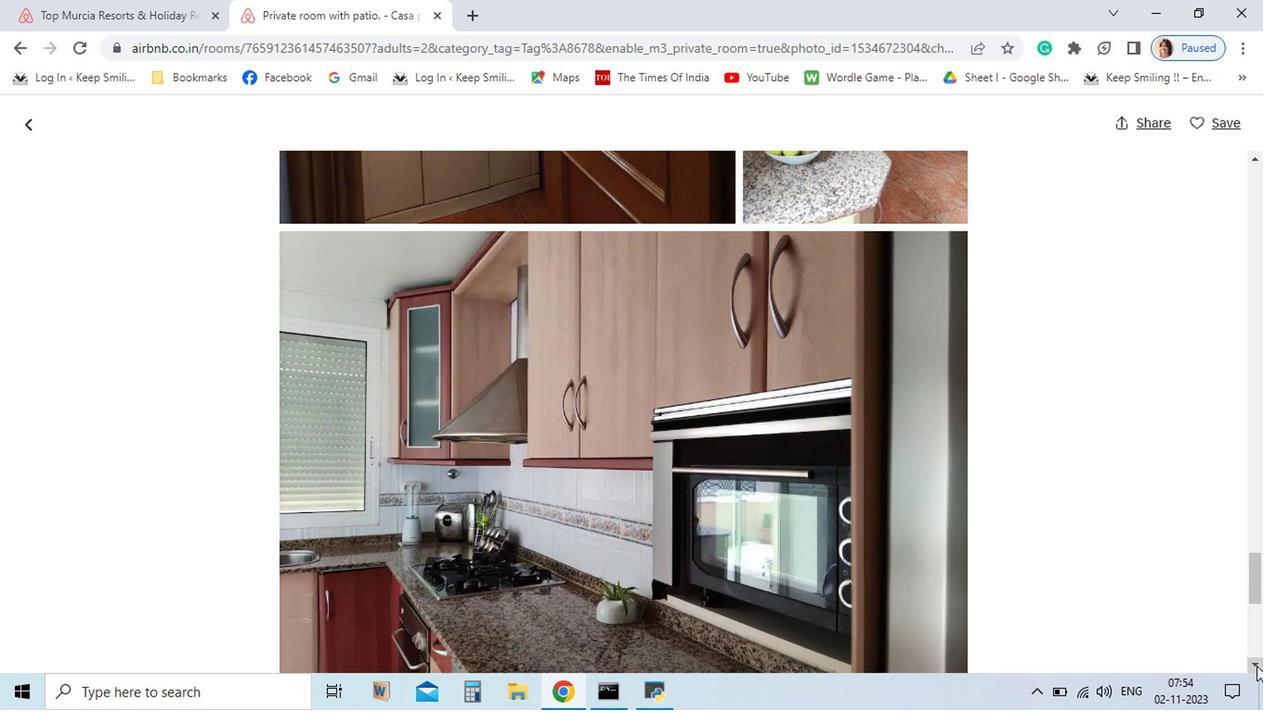 
Action: Mouse pressed left at (1008, 592)
Screenshot: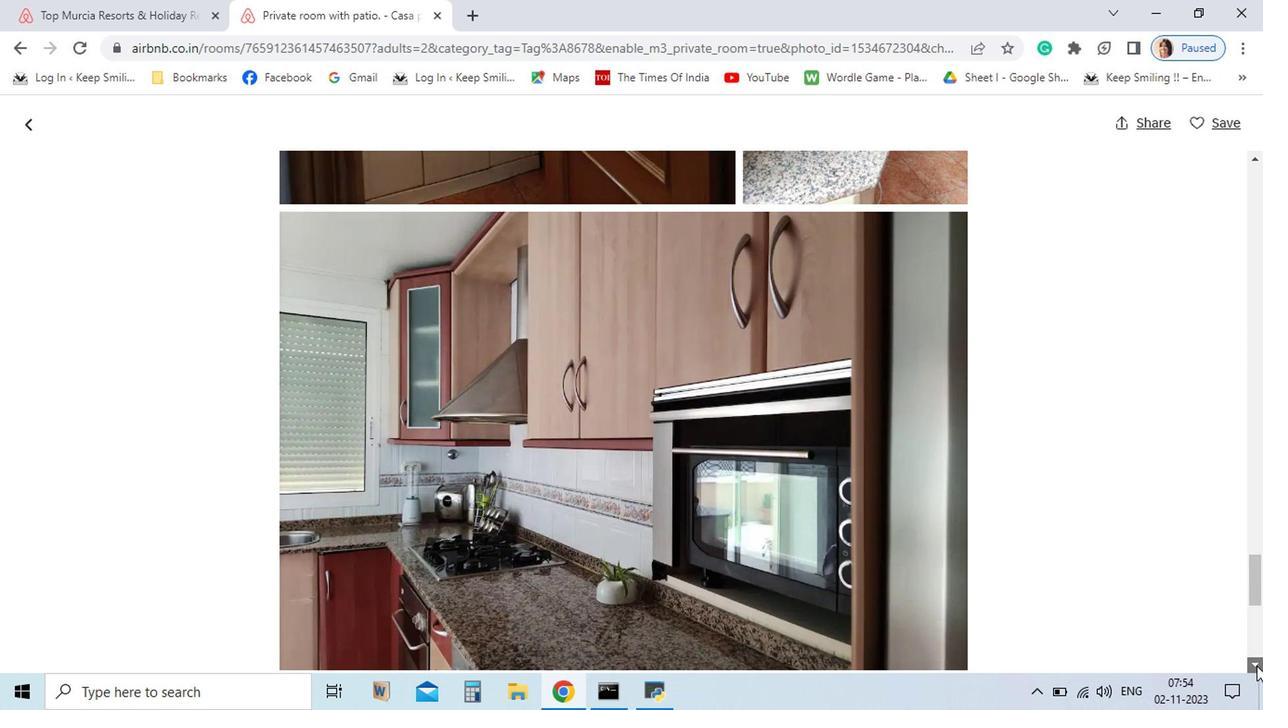 
Action: Mouse pressed left at (1008, 592)
Screenshot: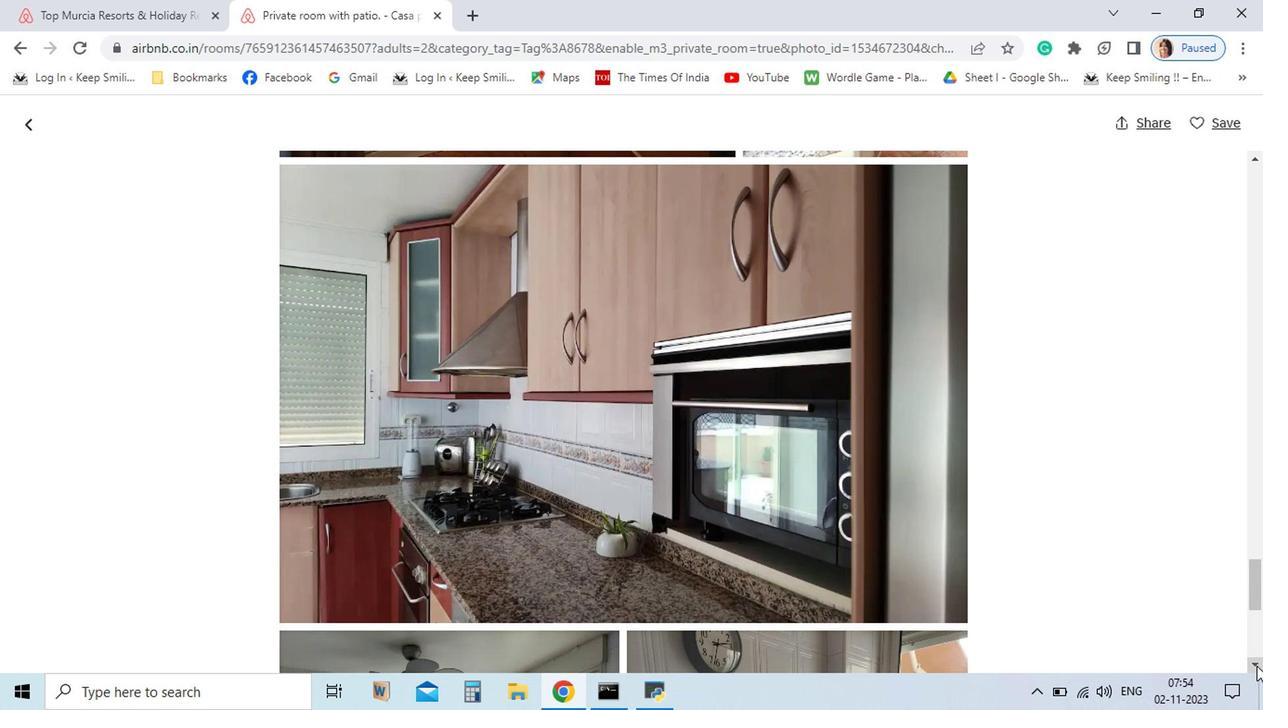 
Action: Mouse pressed left at (1008, 592)
Screenshot: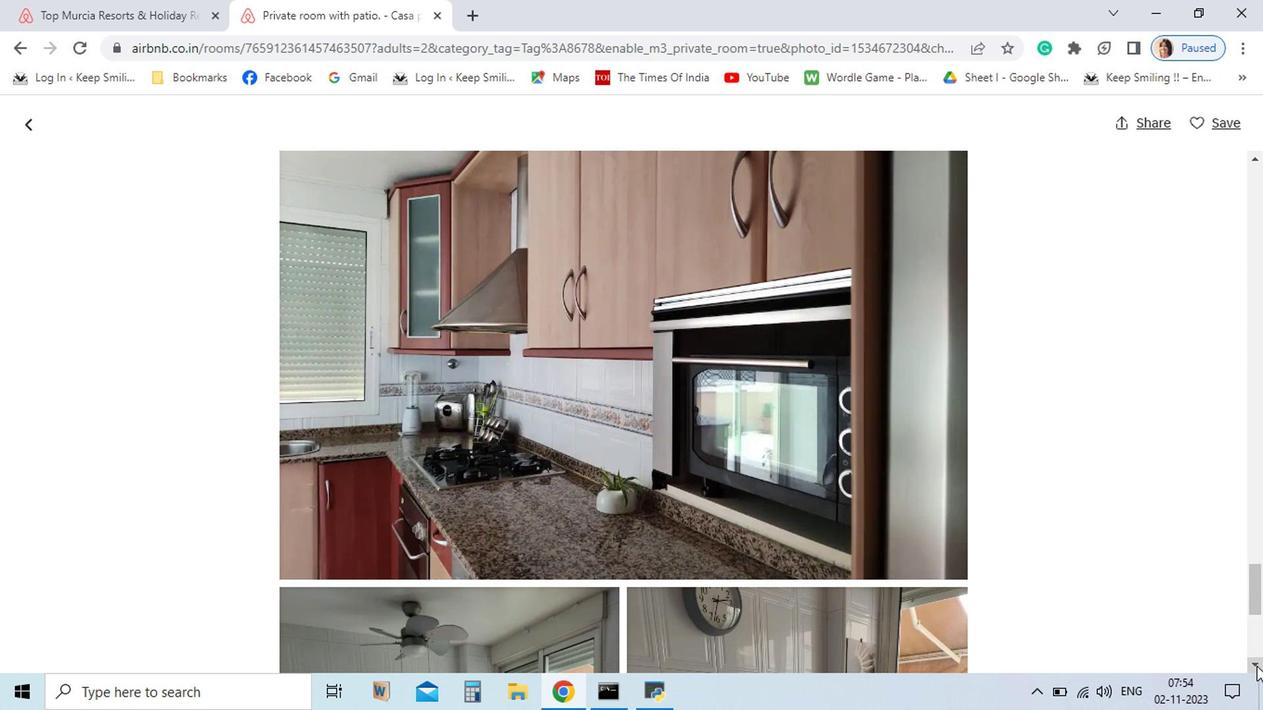 
Action: Mouse pressed left at (1008, 592)
Screenshot: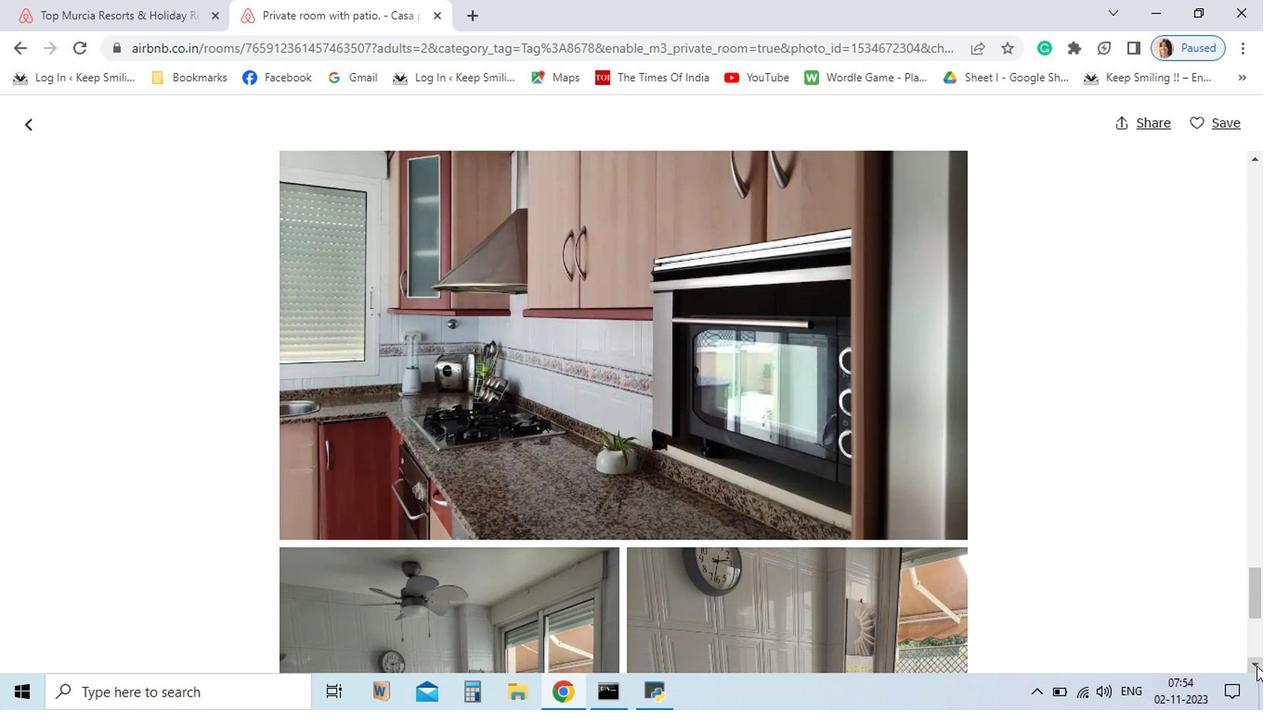 
Action: Mouse pressed left at (1008, 592)
Screenshot: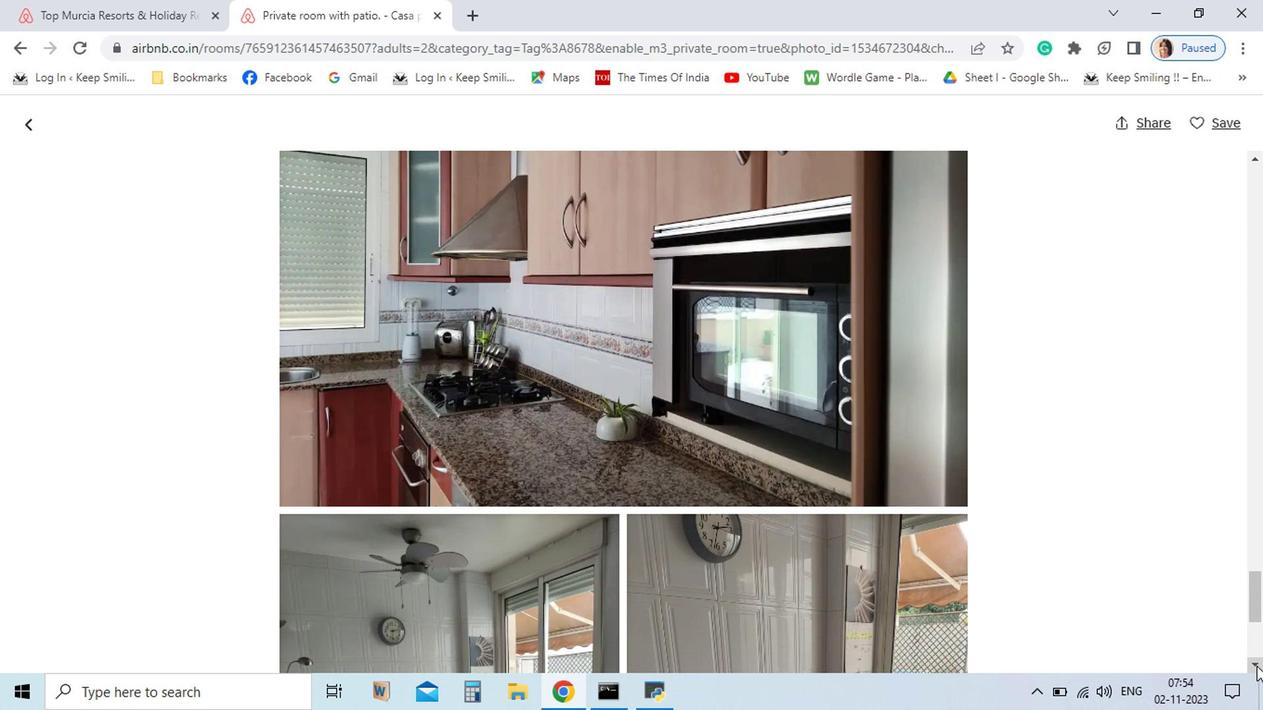 
Action: Mouse pressed left at (1008, 592)
Screenshot: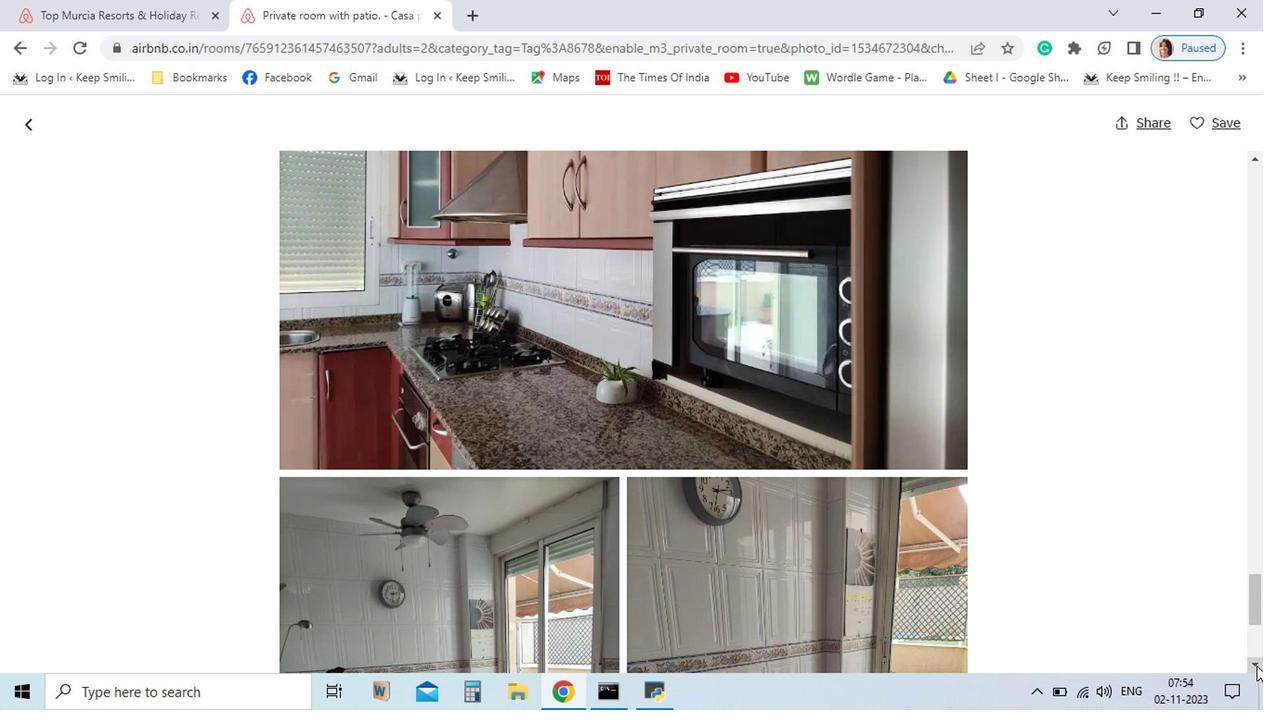 
Action: Mouse pressed left at (1008, 592)
Screenshot: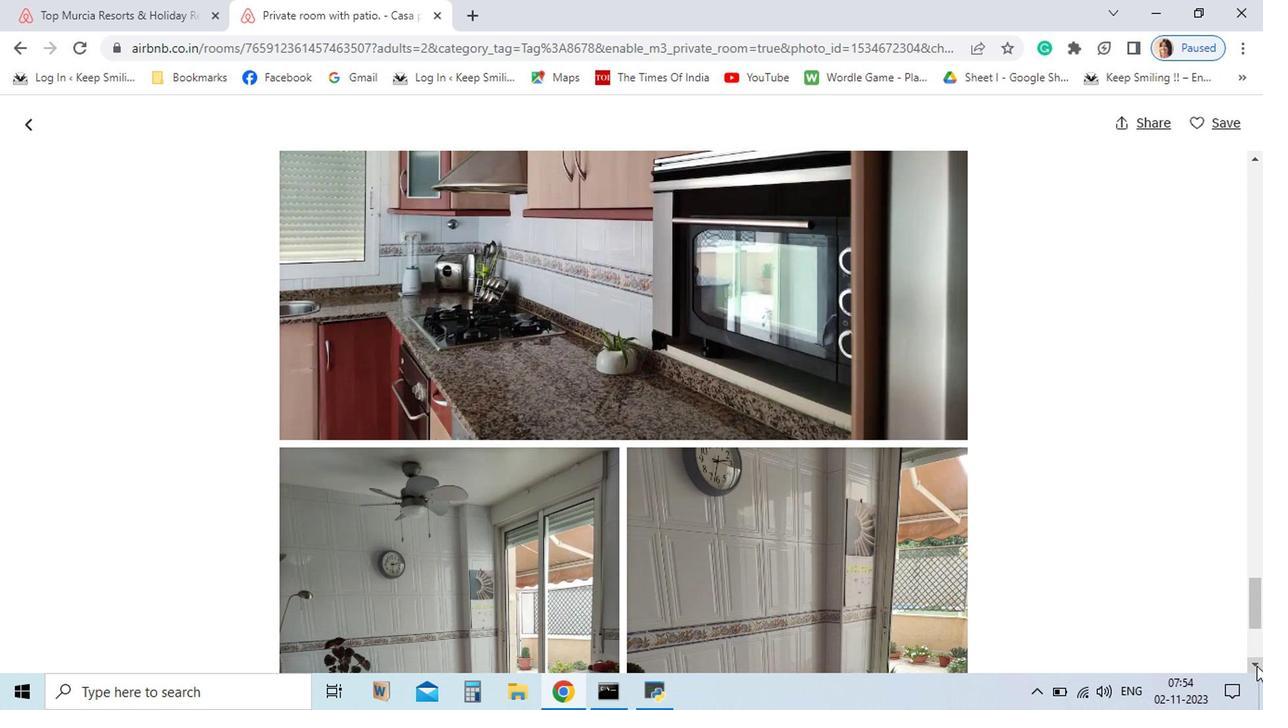 
Action: Mouse pressed left at (1008, 592)
Screenshot: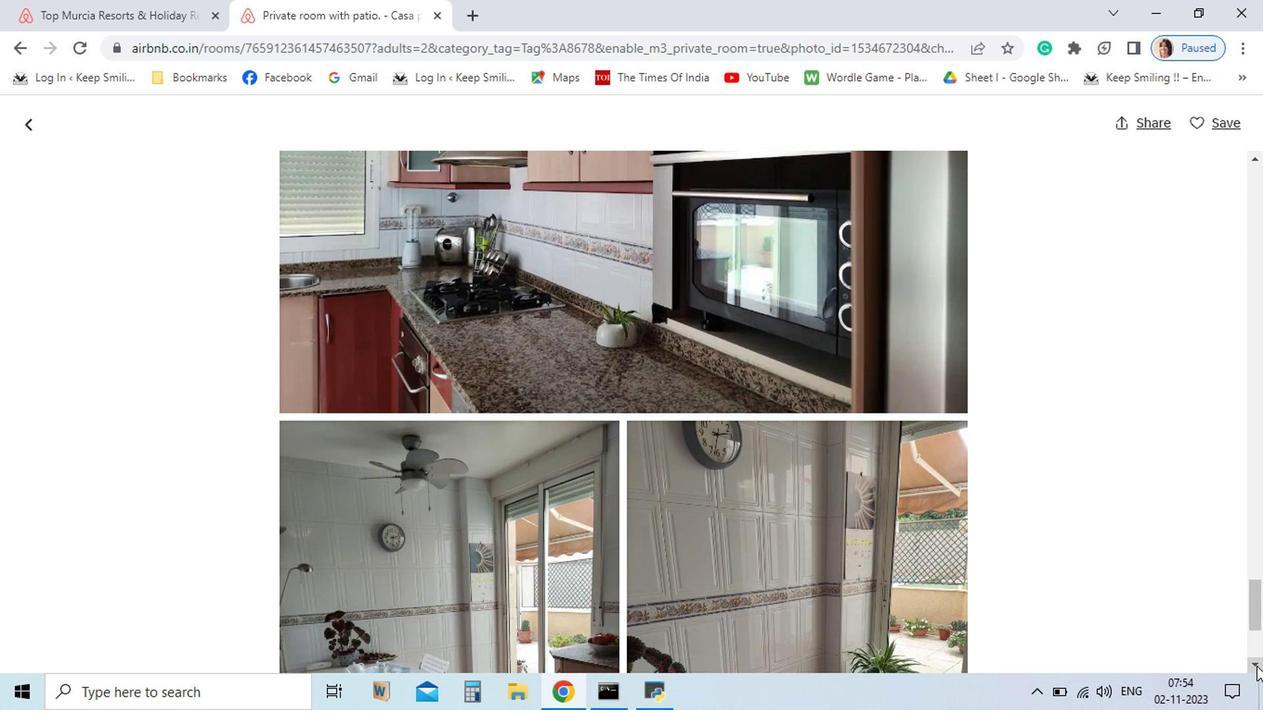 
Action: Mouse pressed left at (1008, 592)
Screenshot: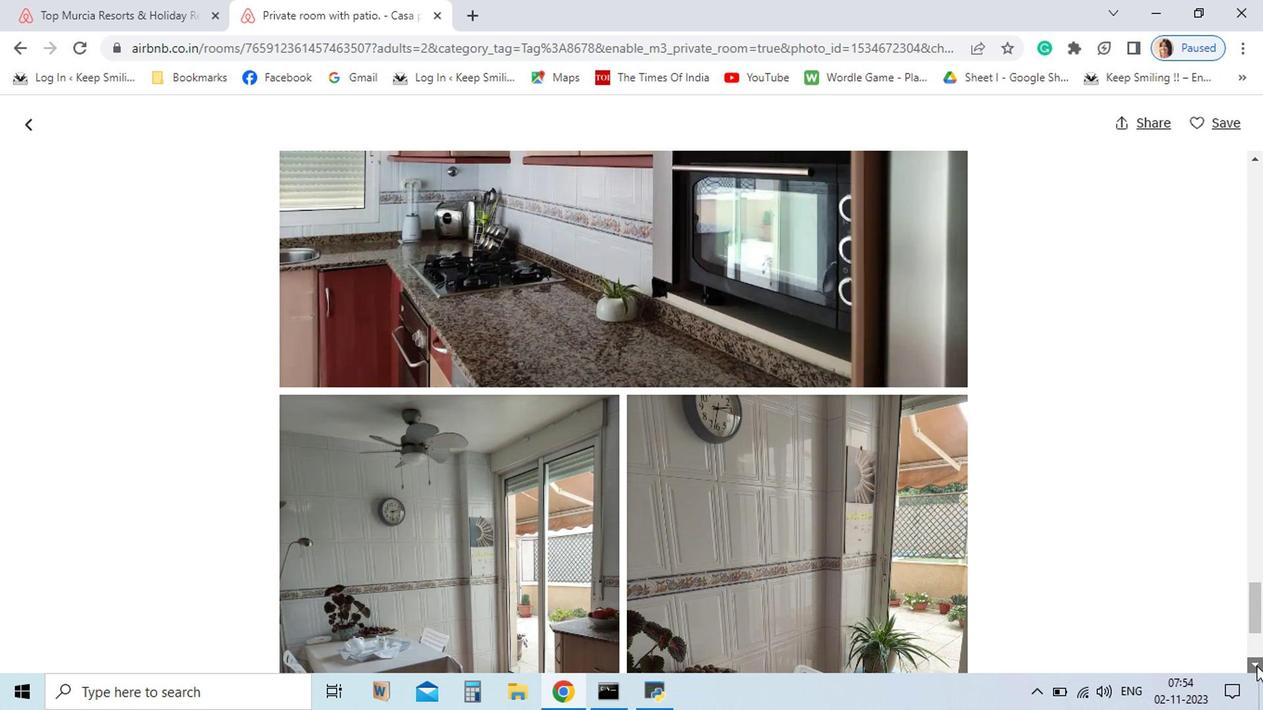 
Action: Mouse pressed left at (1008, 592)
Screenshot: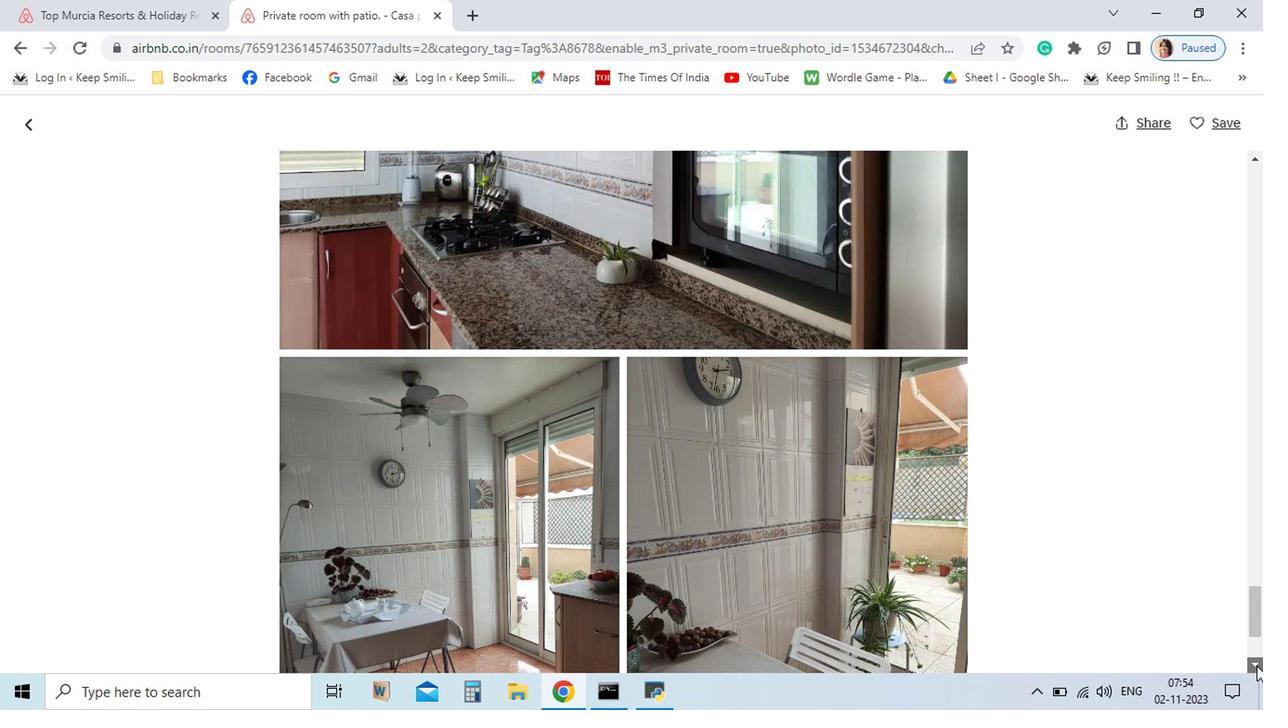 
Action: Mouse pressed left at (1008, 592)
Screenshot: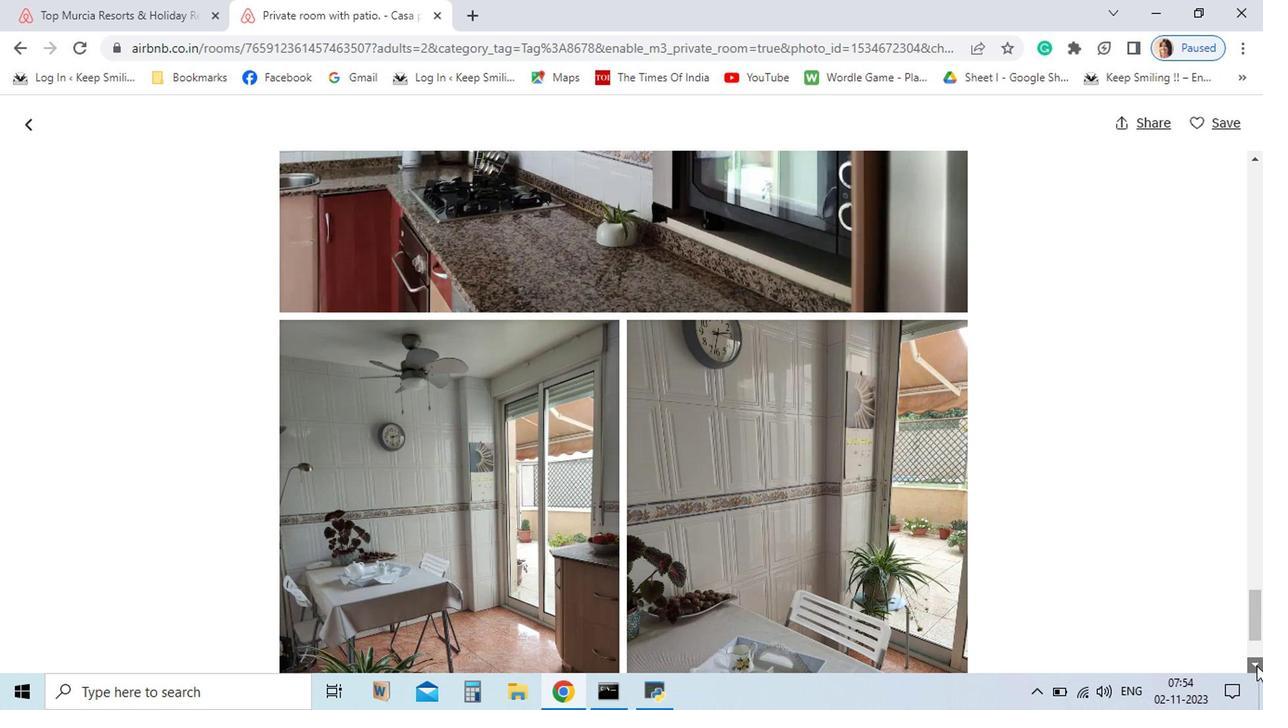 
Action: Mouse pressed left at (1008, 592)
Screenshot: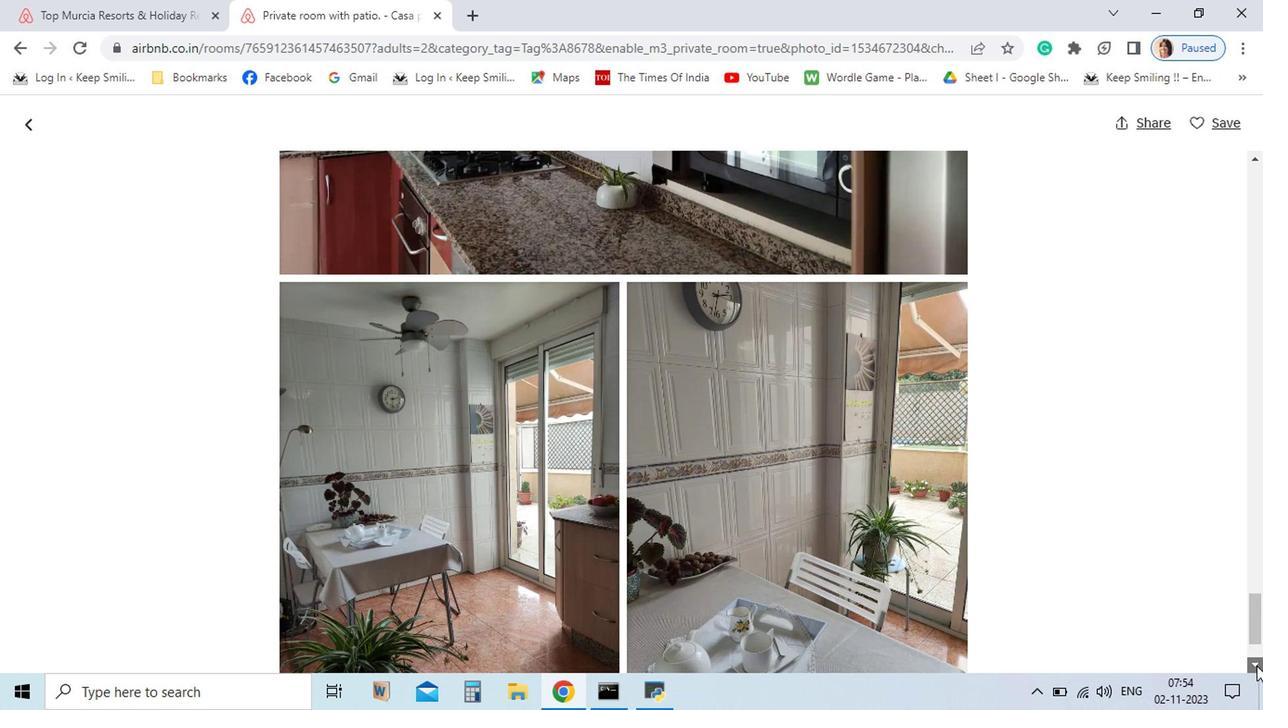 
Action: Mouse pressed left at (1008, 592)
Screenshot: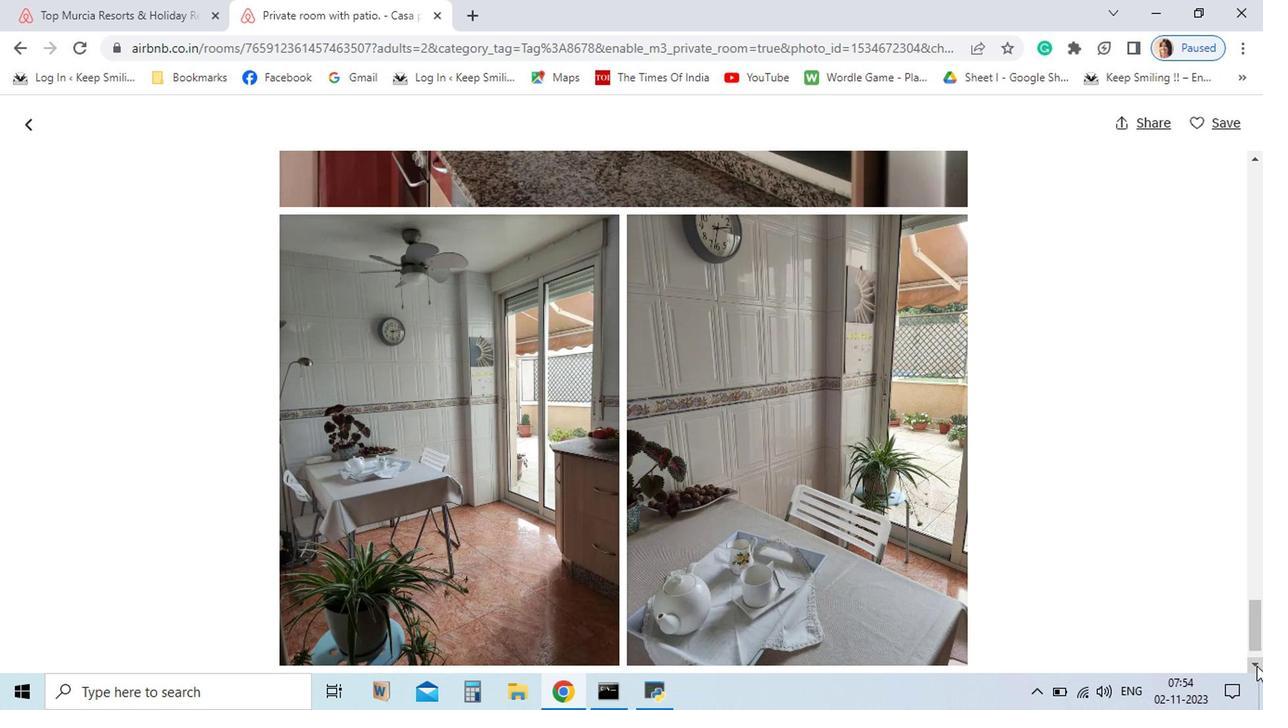 
Action: Mouse pressed left at (1008, 592)
Screenshot: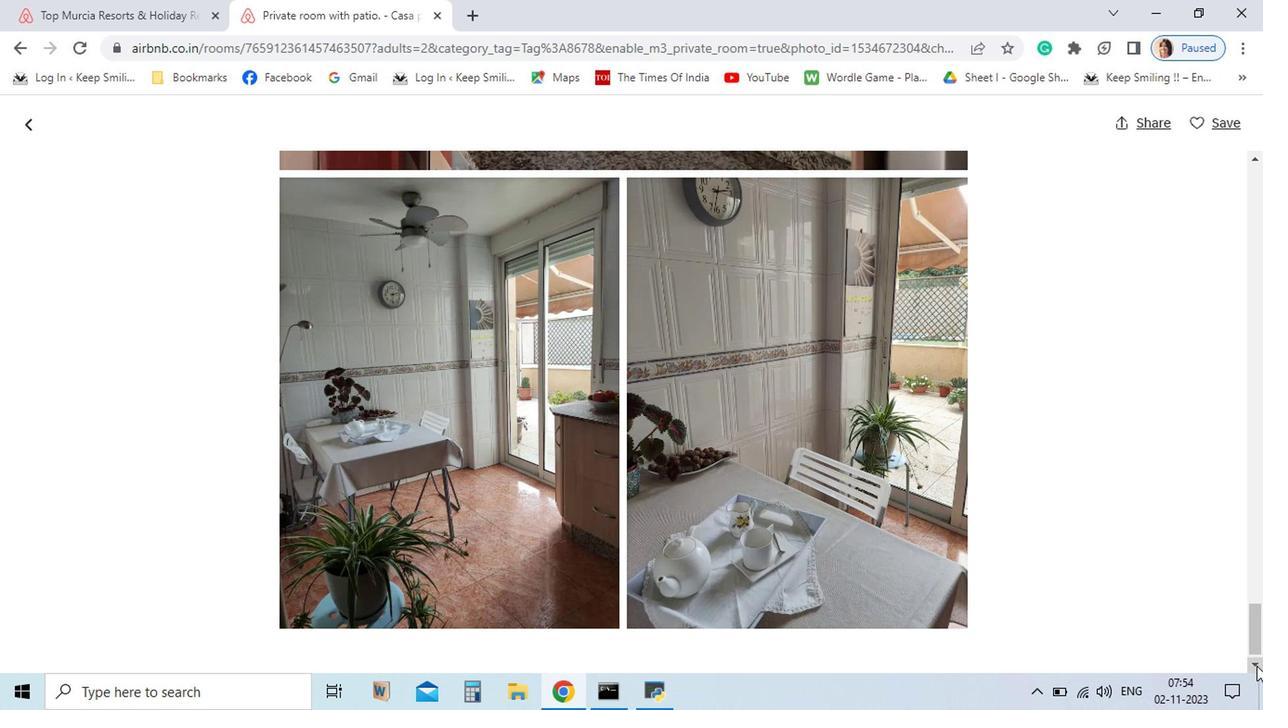 
Action: Mouse pressed left at (1008, 592)
Screenshot: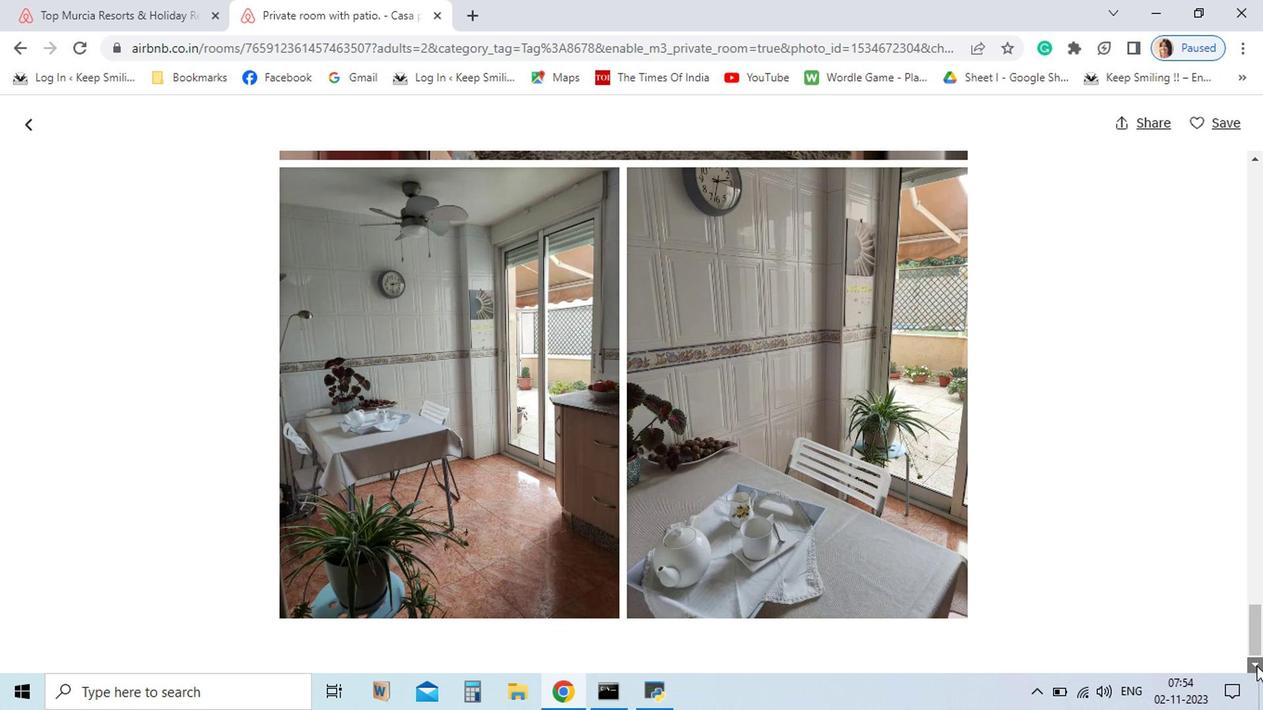 
Action: Mouse pressed left at (1008, 592)
Screenshot: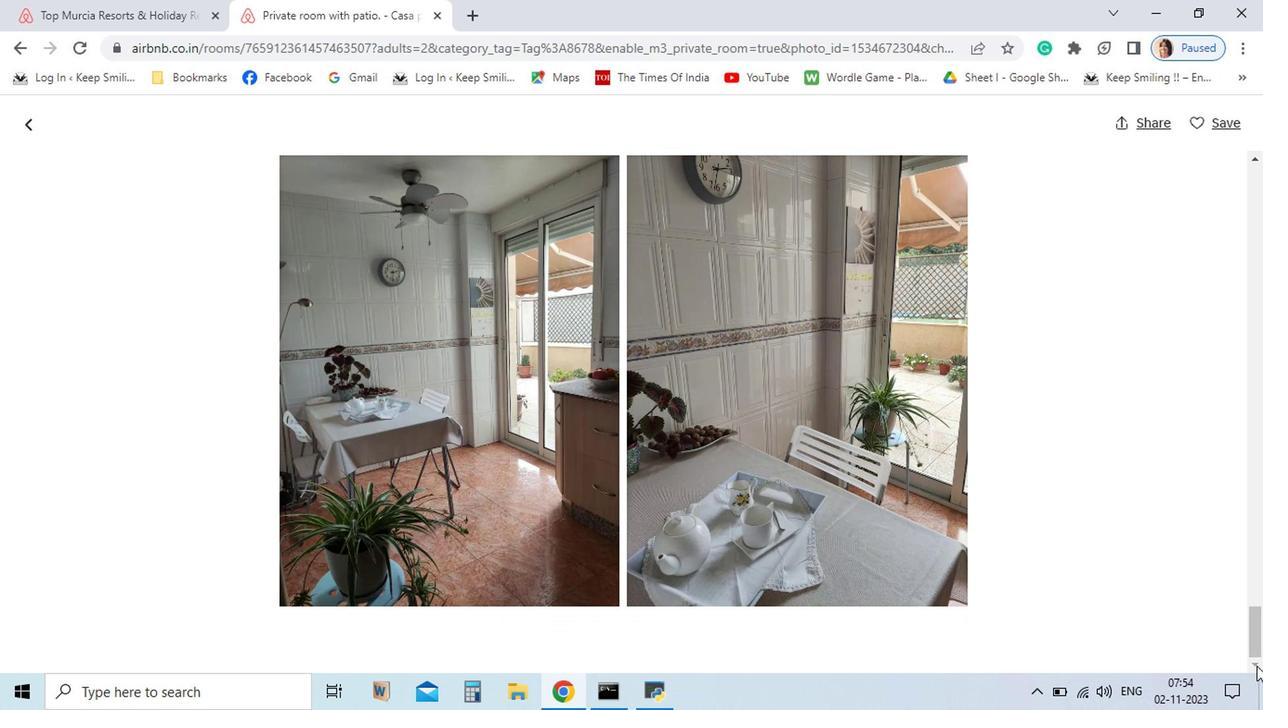 
Action: Mouse pressed left at (1008, 592)
Screenshot: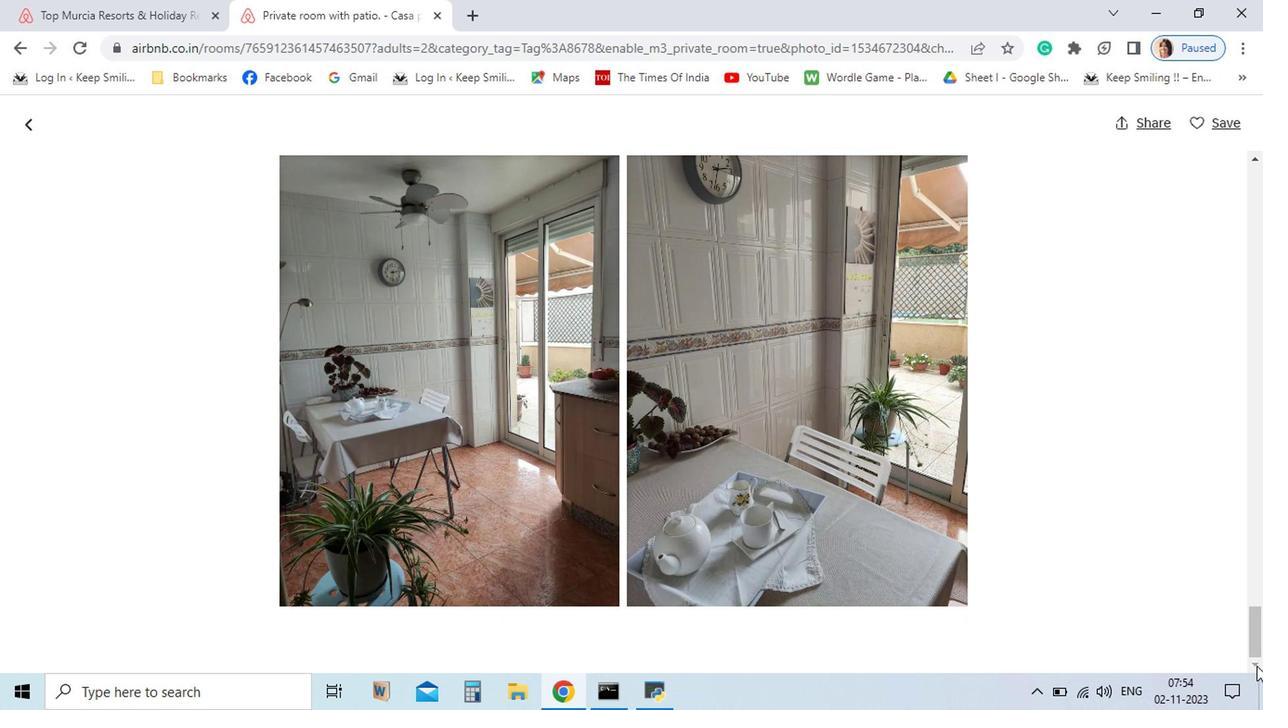 
Action: Mouse pressed left at (1008, 592)
Screenshot: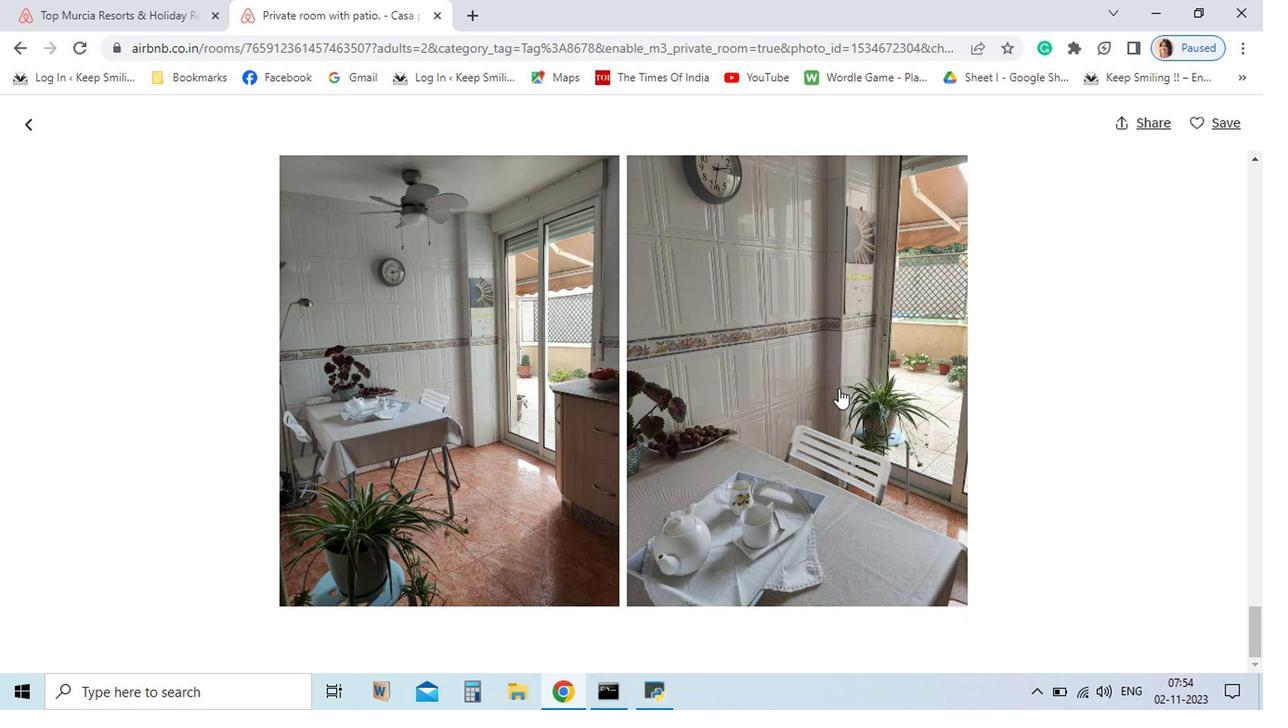 
Action: Mouse pressed left at (1008, 592)
Screenshot: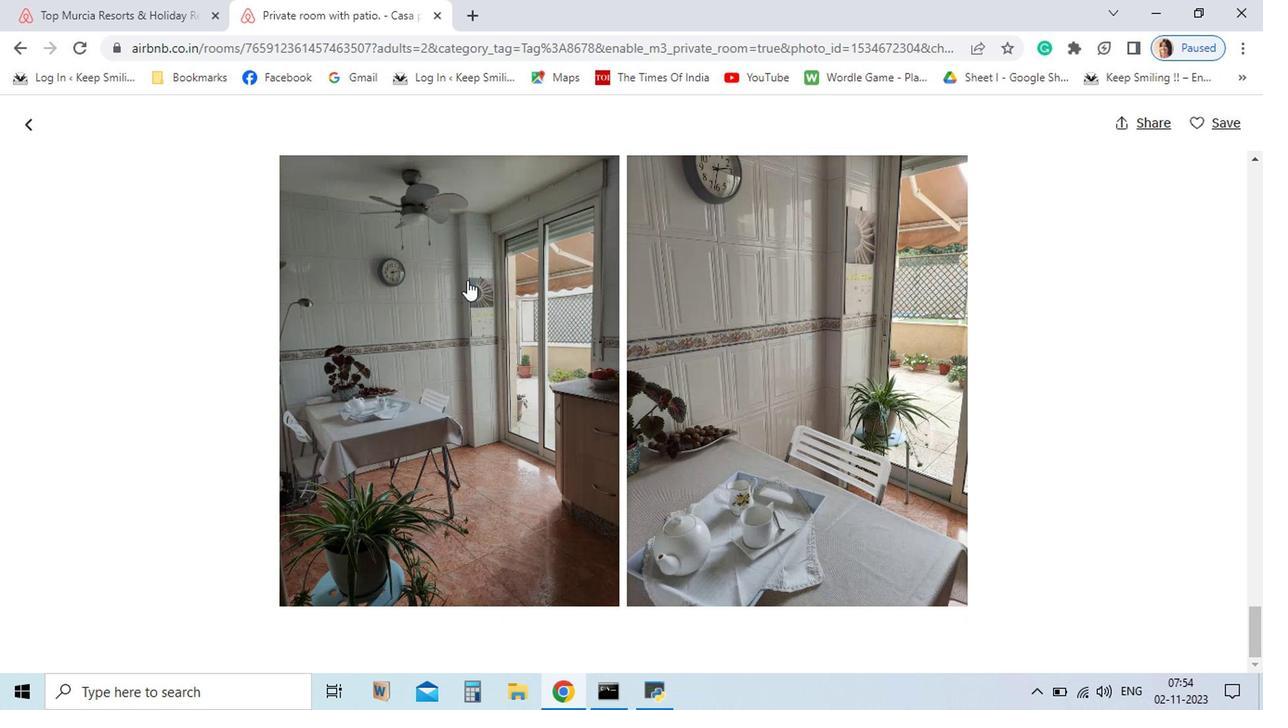 
Action: Mouse pressed left at (1008, 592)
Screenshot: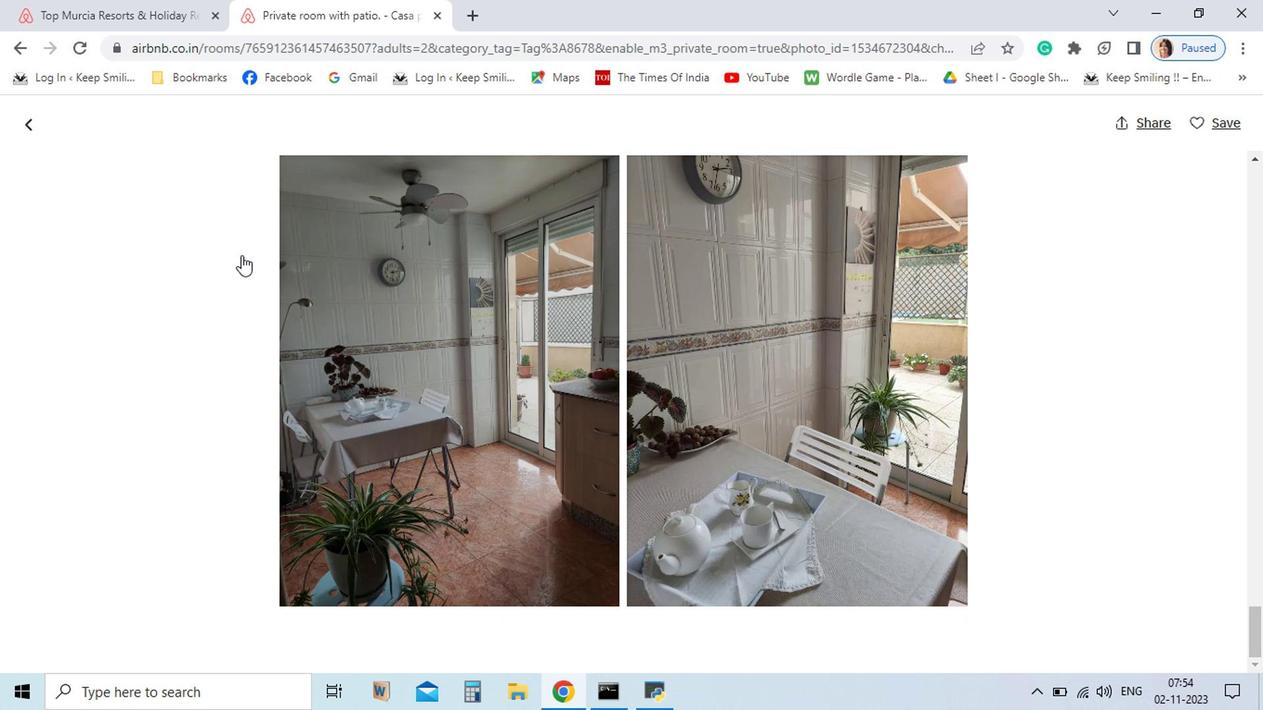 
Action: Mouse pressed left at (1008, 592)
Screenshot: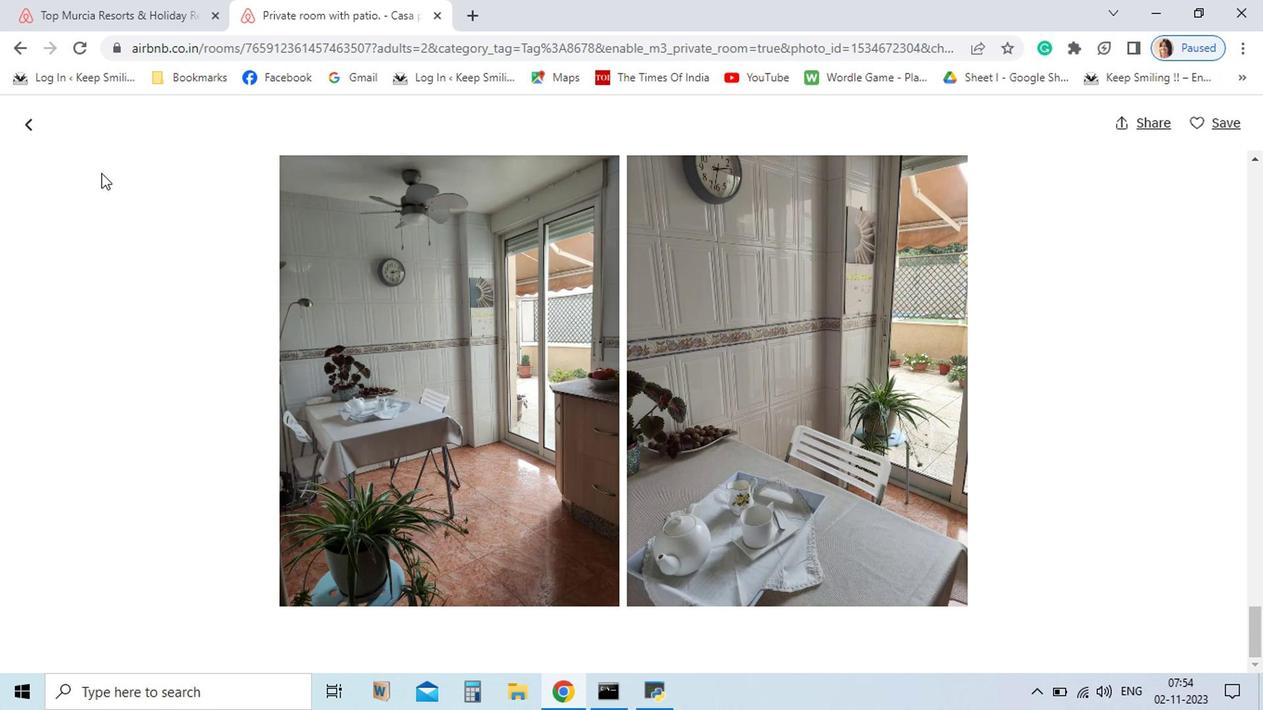 
Action: Mouse pressed left at (1008, 592)
Screenshot: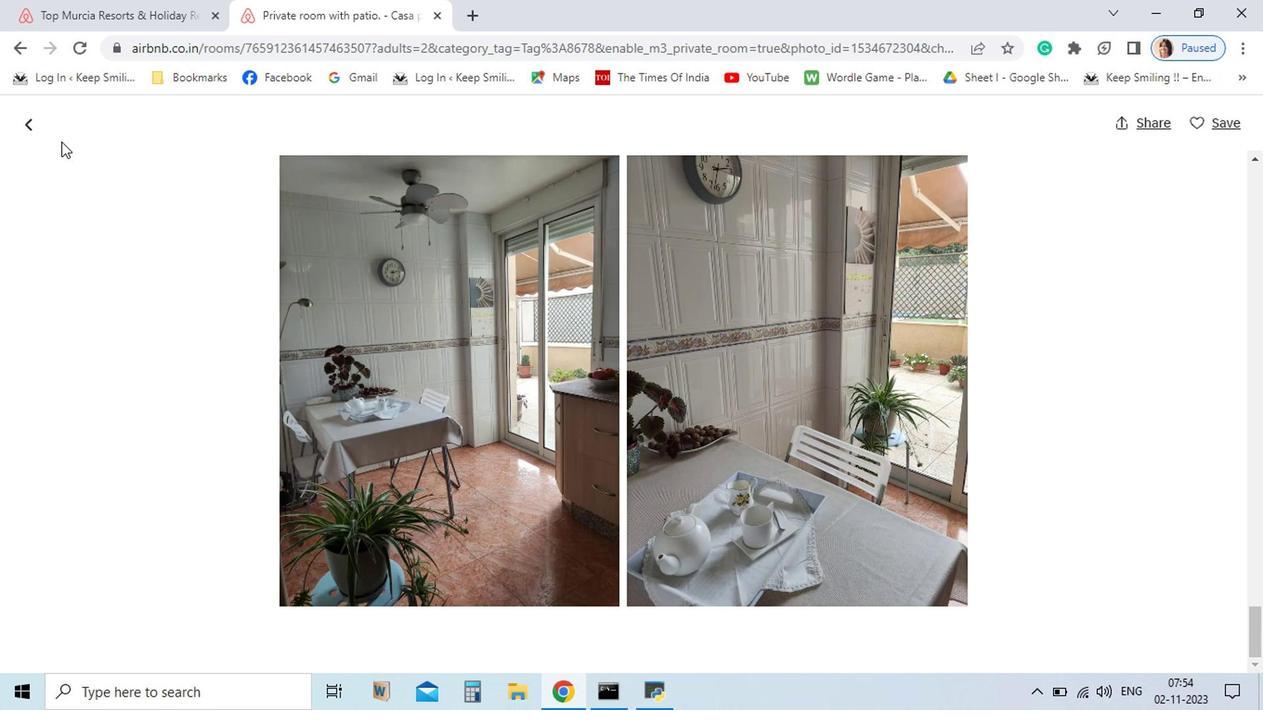 
Action: Mouse pressed left at (1008, 592)
Screenshot: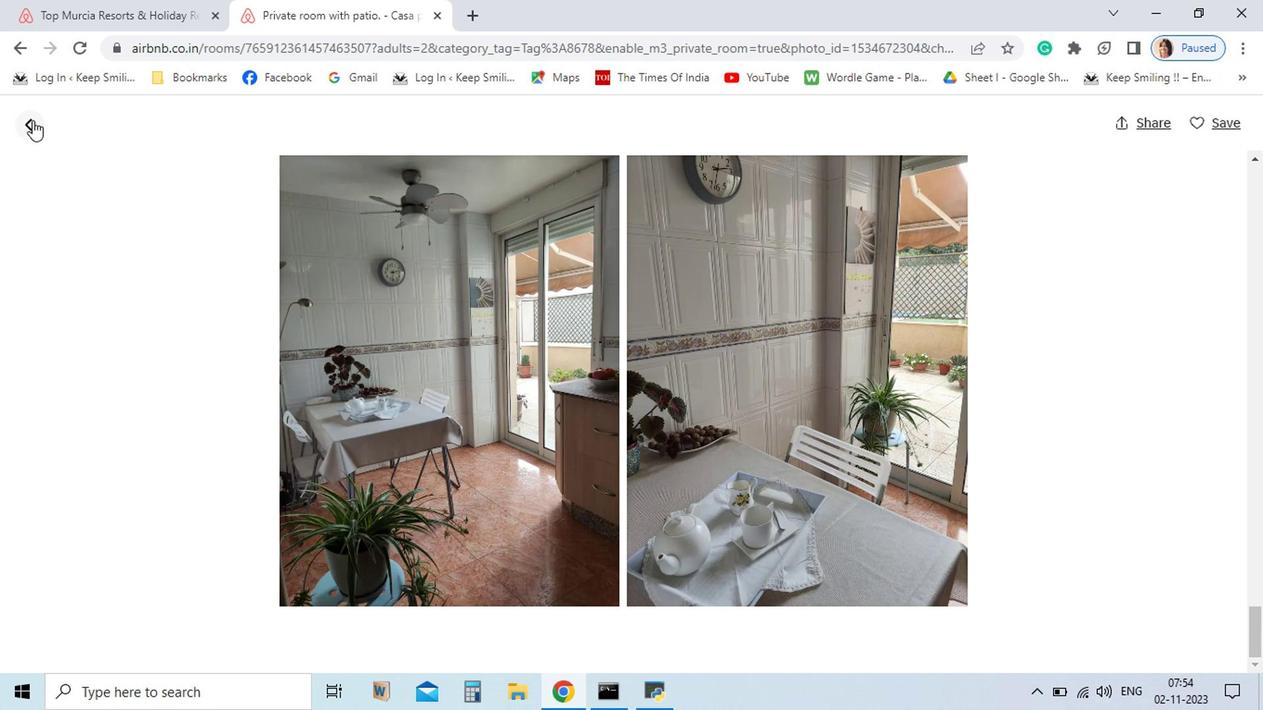 
Action: Mouse moved to (1008, 592)
Screenshot: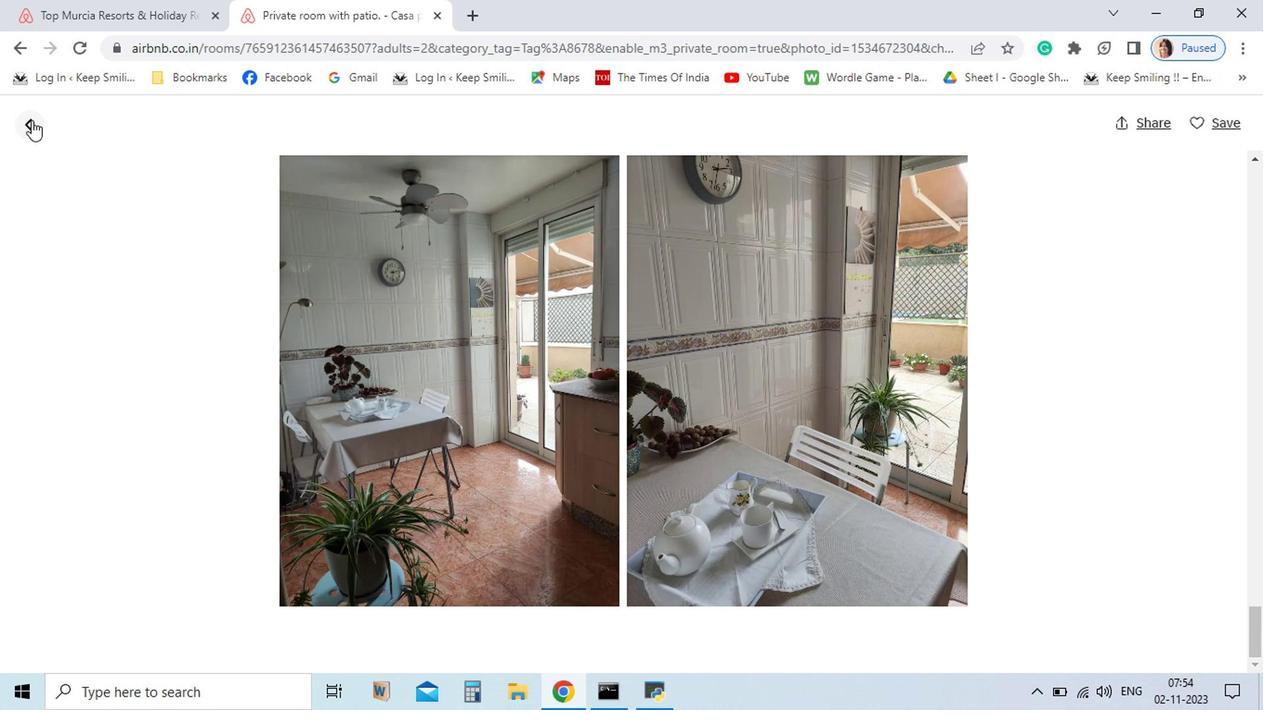 
Action: Mouse pressed left at (1008, 592)
Screenshot: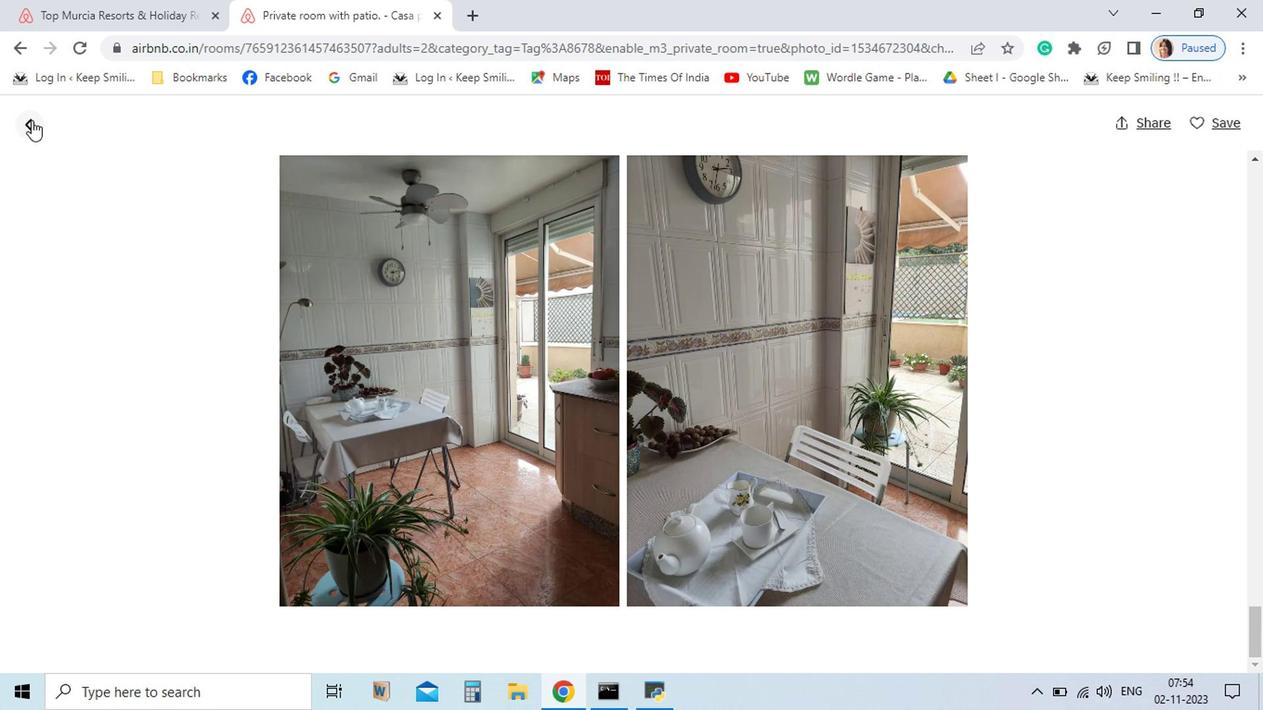 
Action: Mouse pressed left at (1008, 592)
Screenshot: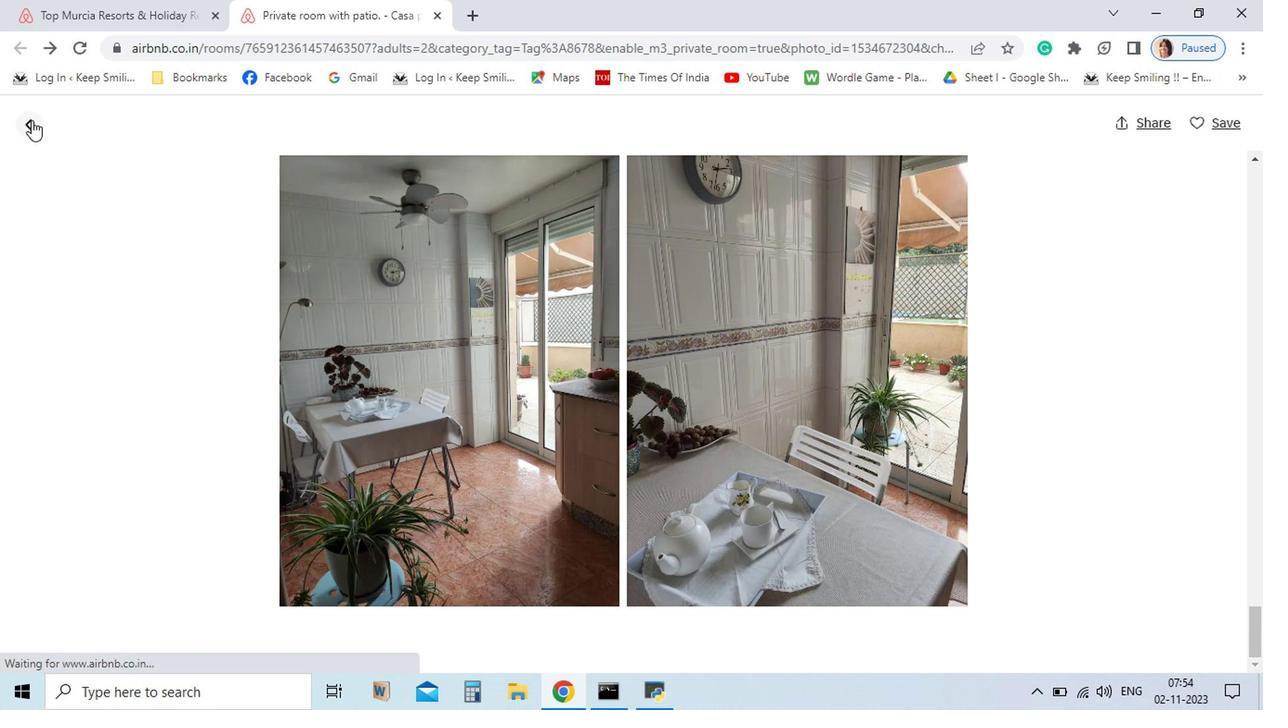 
Action: Mouse pressed left at (1008, 592)
Screenshot: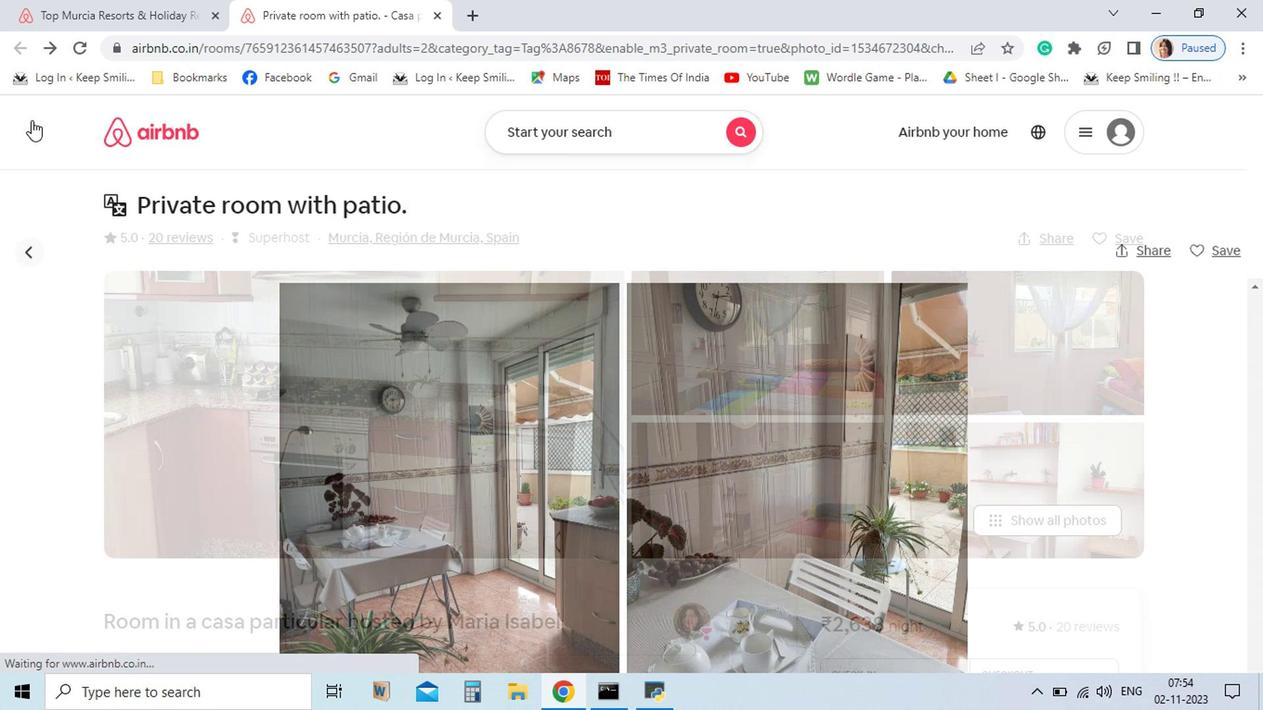 
Action: Mouse pressed left at (1008, 592)
Screenshot: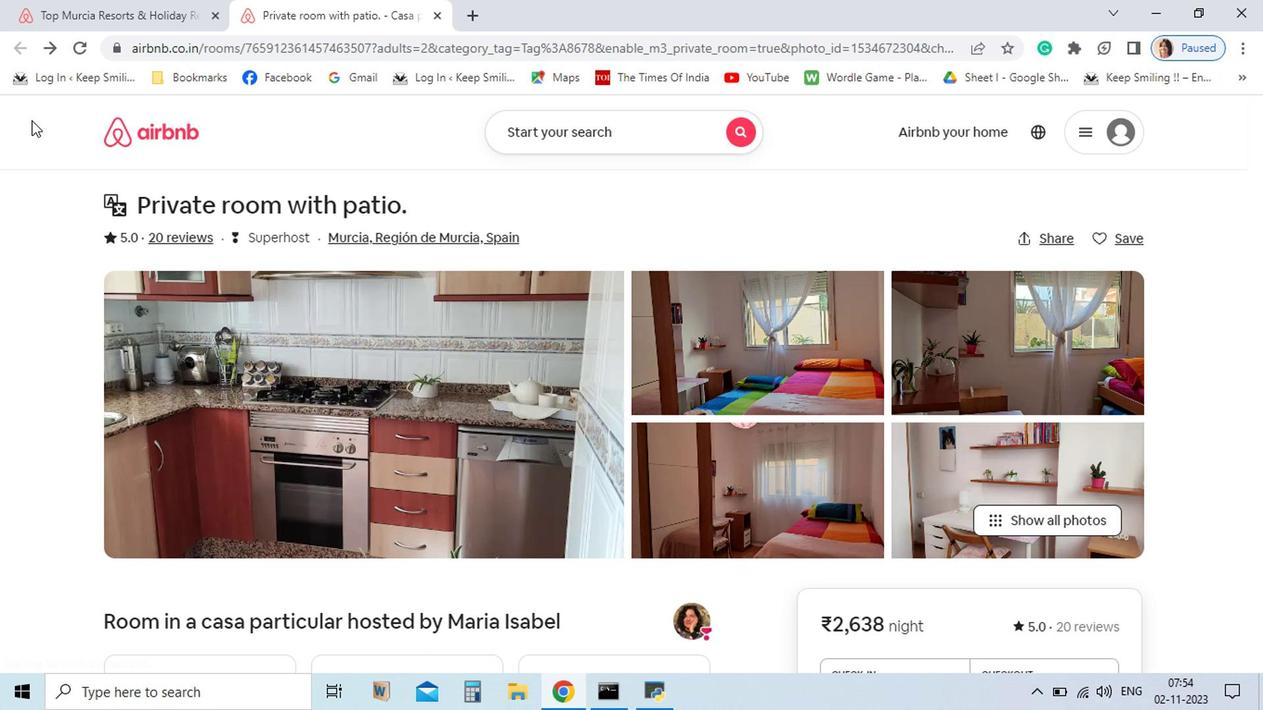 
Action: Mouse pressed left at (1008, 592)
Screenshot: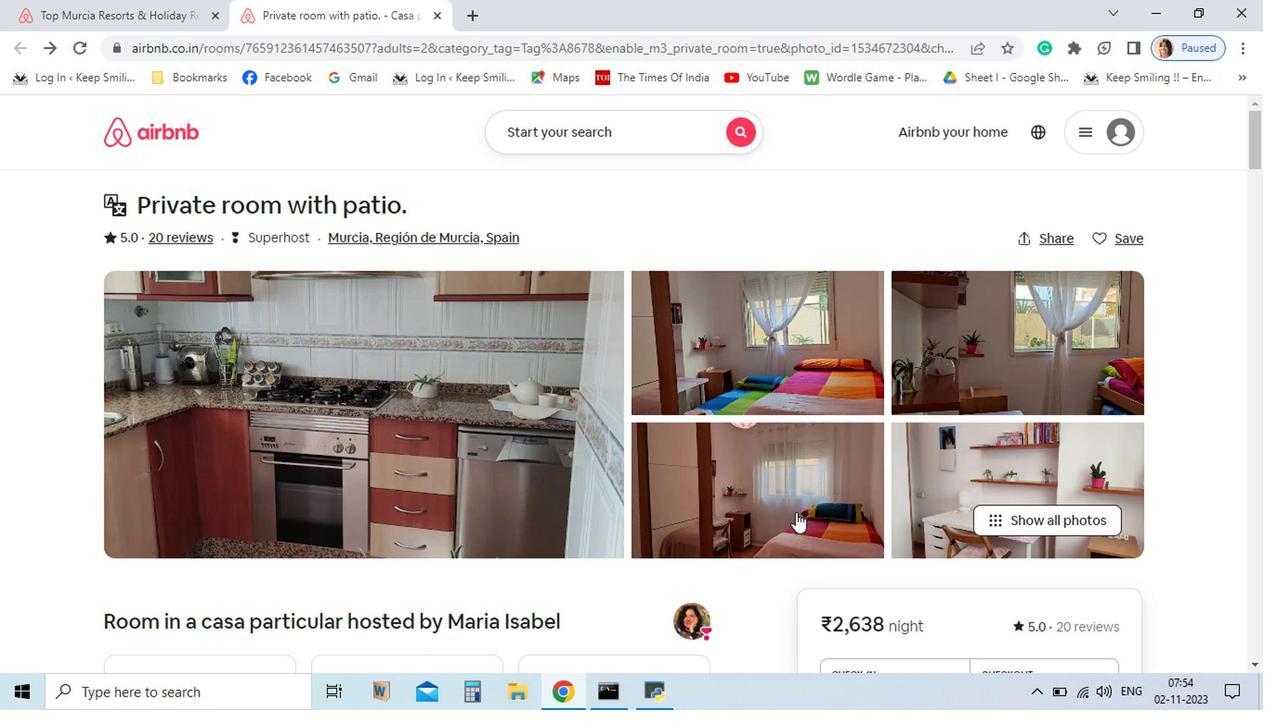 
Action: Mouse pressed left at (1008, 592)
Screenshot: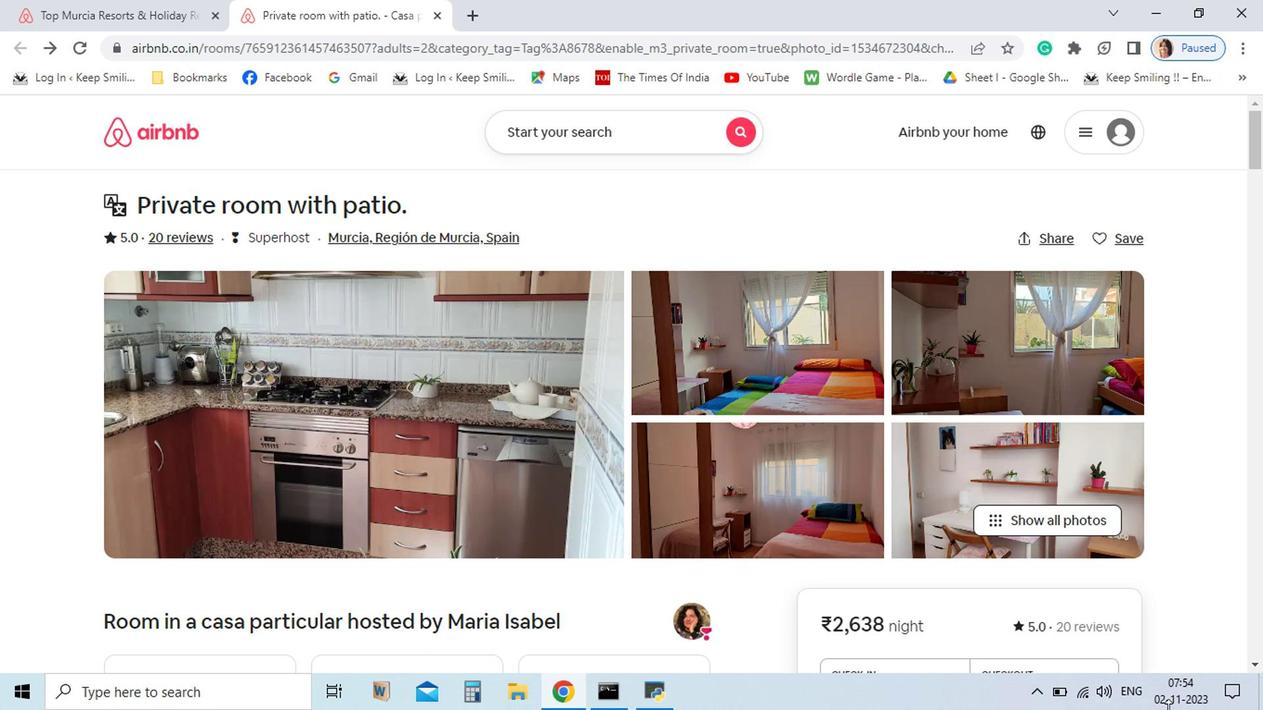 
Action: Mouse moved to (148, 213)
Screenshot: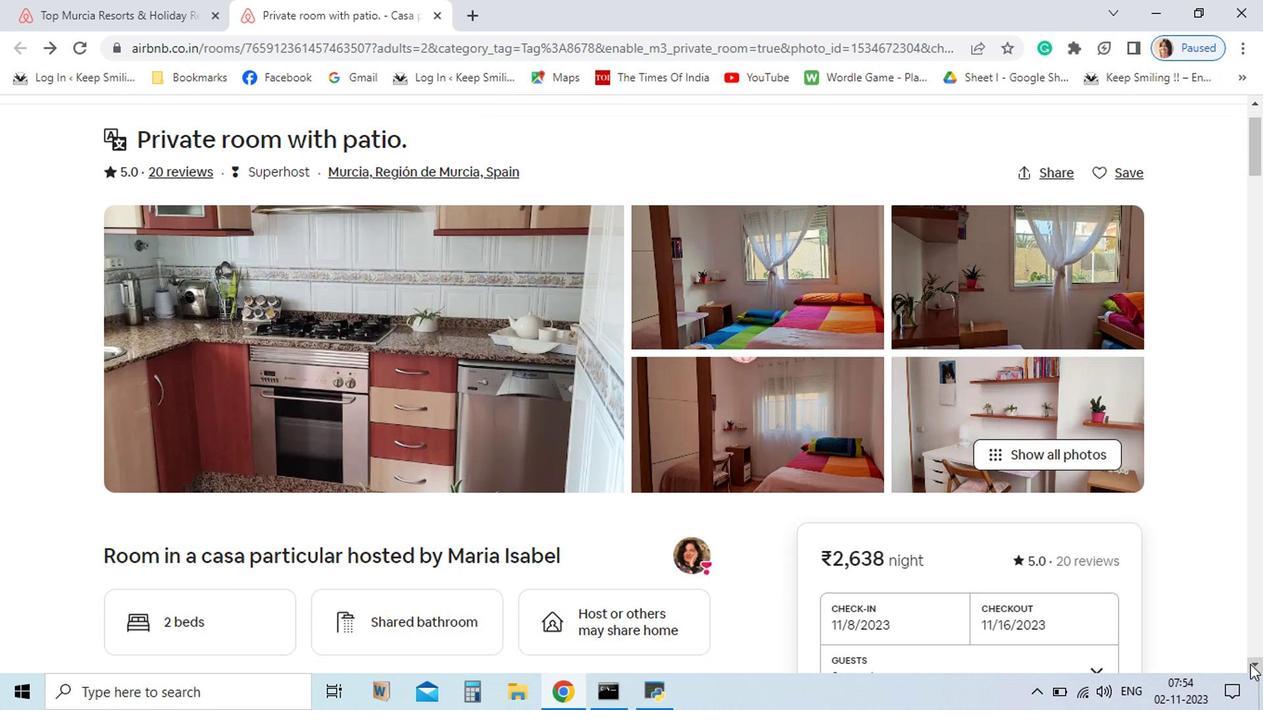 
Action: Mouse pressed left at (148, 213)
Screenshot: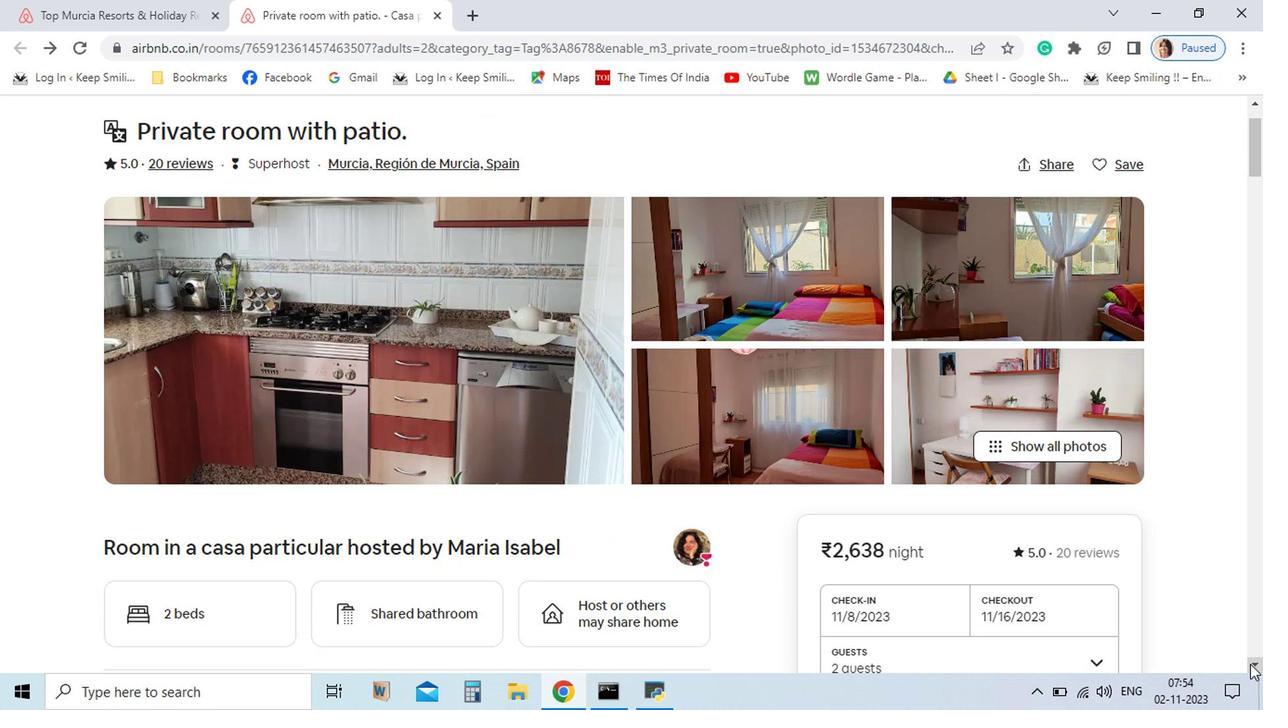 
Action: Mouse moved to (1013, 592)
Screenshot: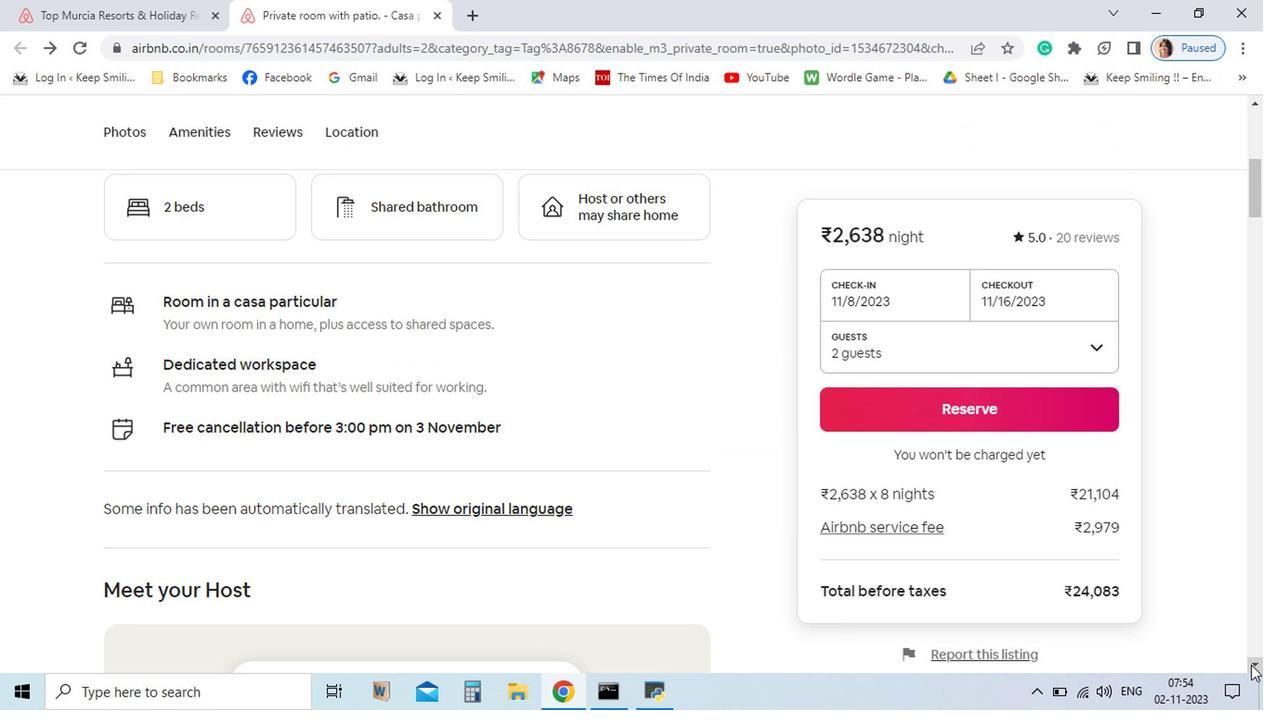 
Action: Mouse pressed left at (1013, 592)
Screenshot: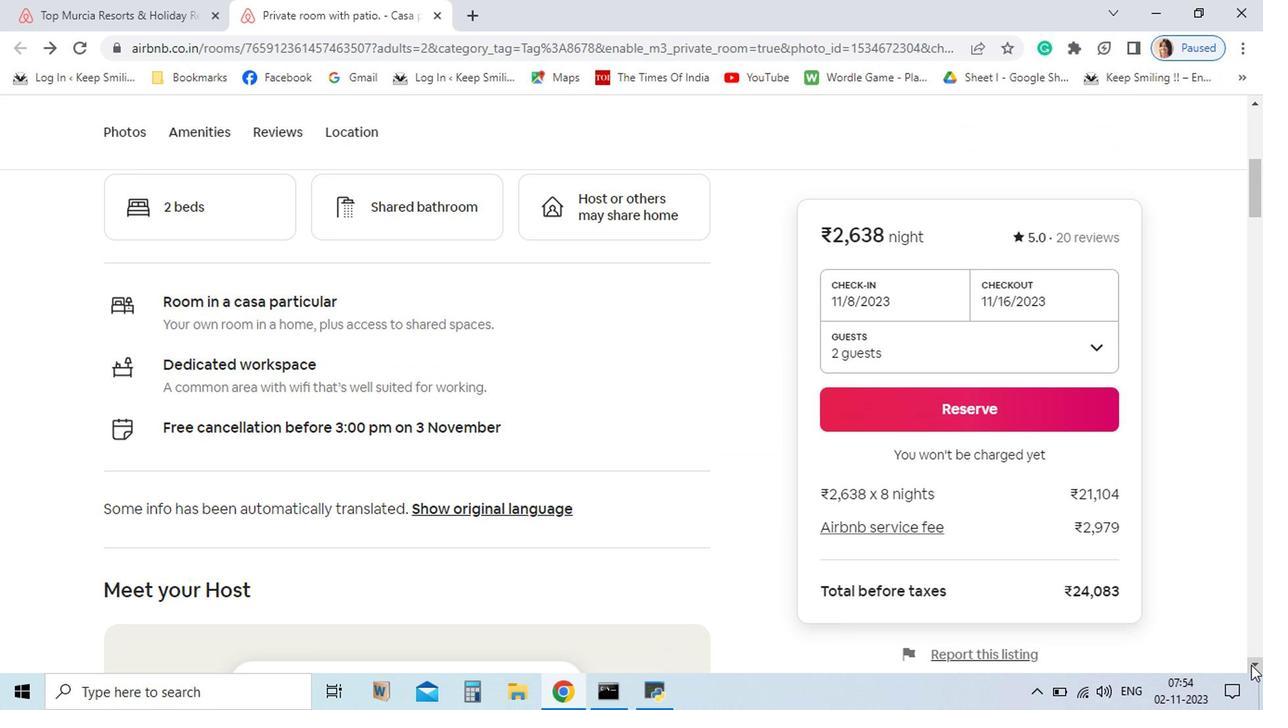 
Action: Mouse moved to (1013, 592)
Screenshot: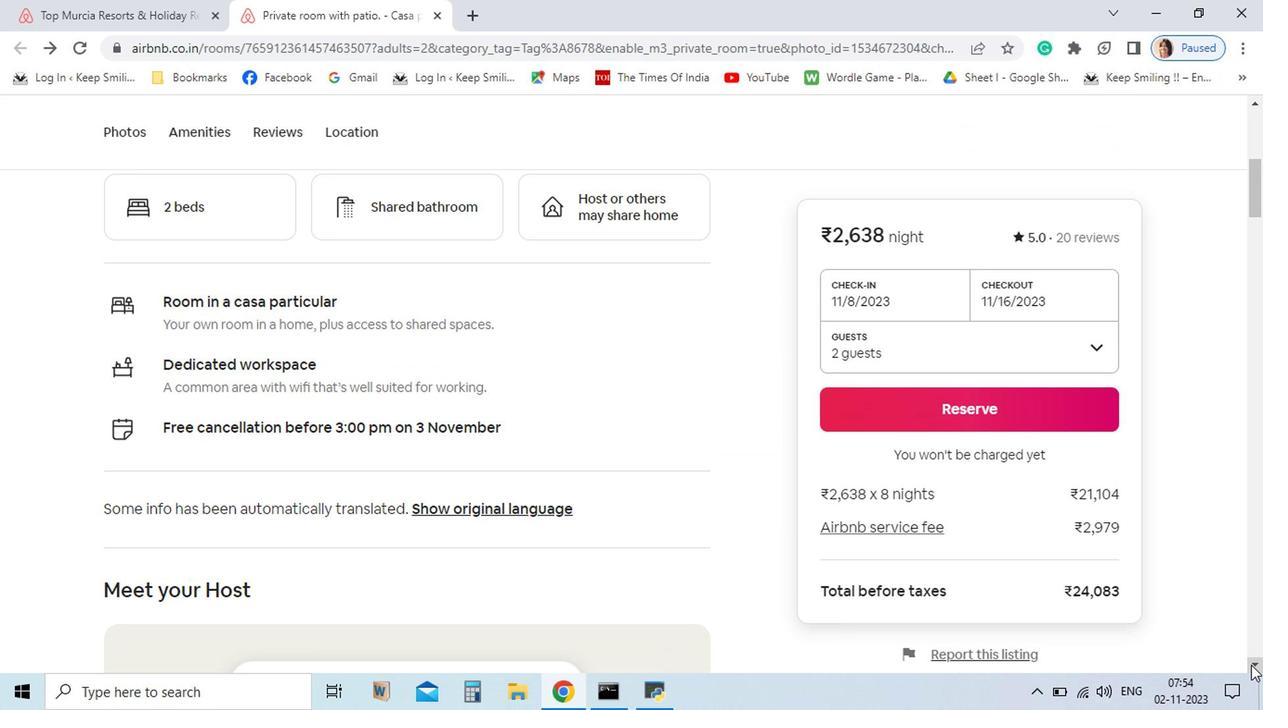 
Action: Mouse pressed left at (1013, 592)
Screenshot: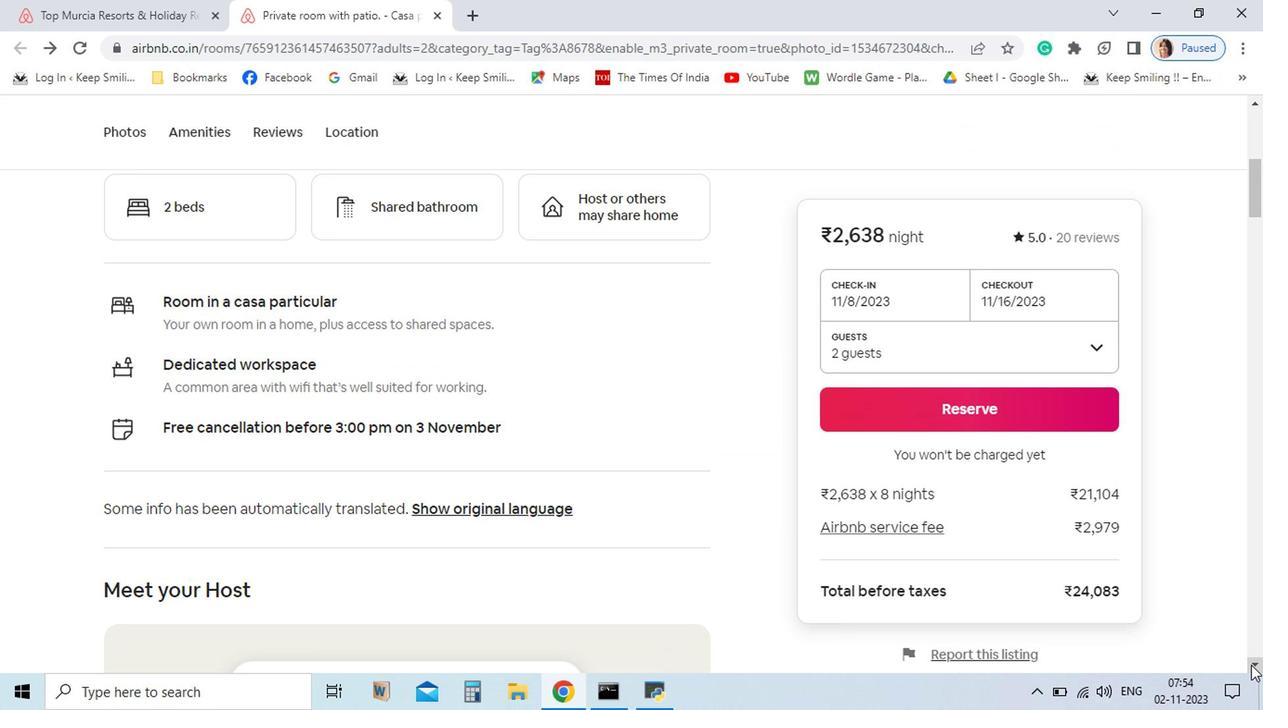 
Action: Mouse pressed left at (1013, 592)
Screenshot: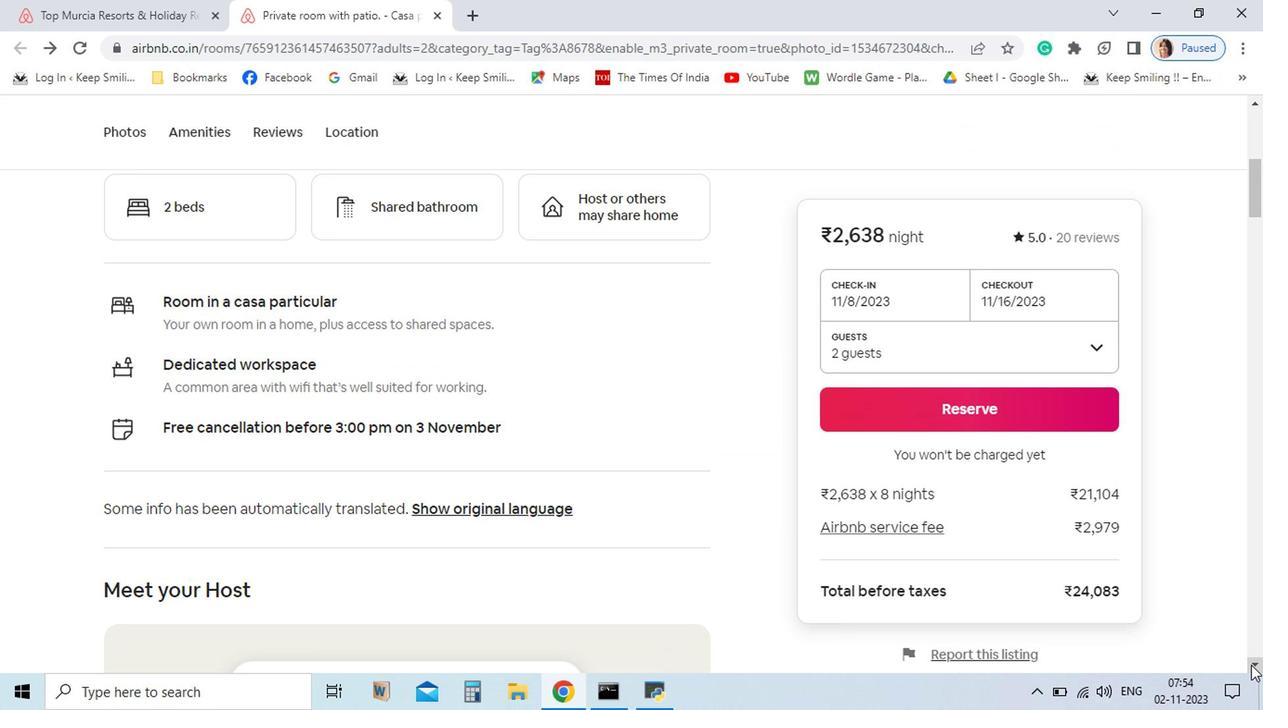 
Action: Mouse moved to (1014, 593)
Screenshot: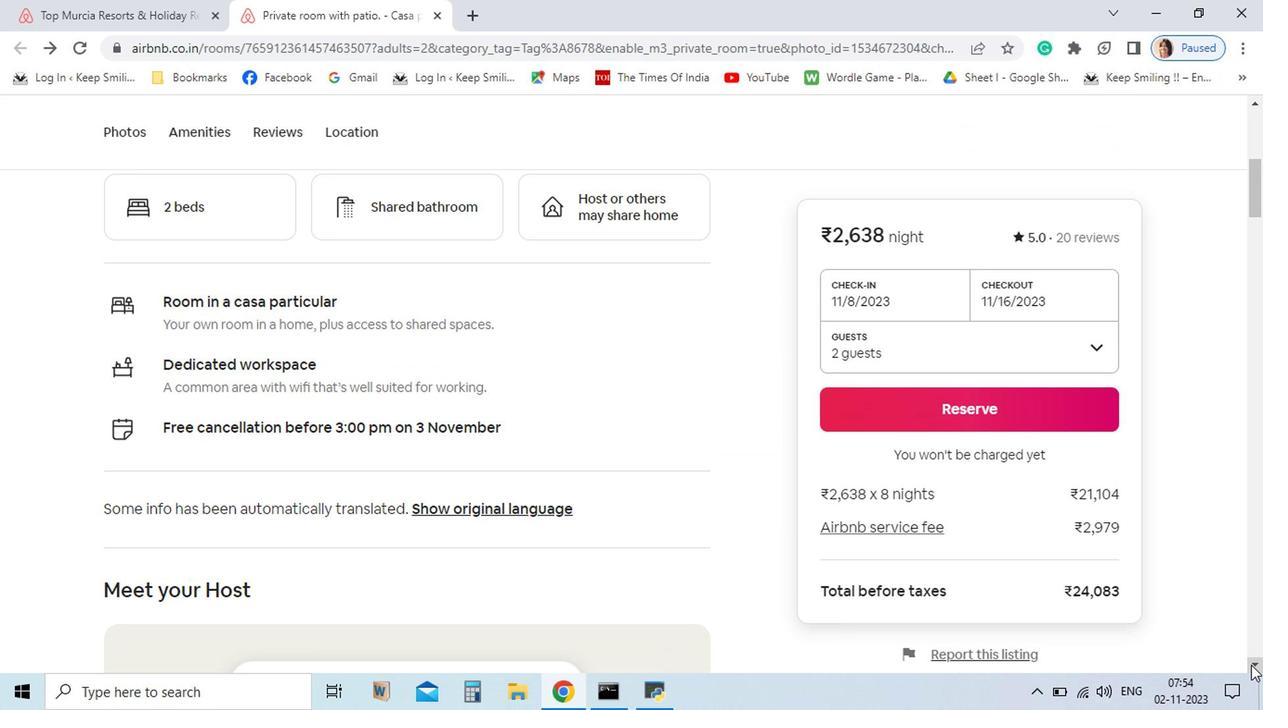 
Action: Mouse pressed left at (1014, 593)
Screenshot: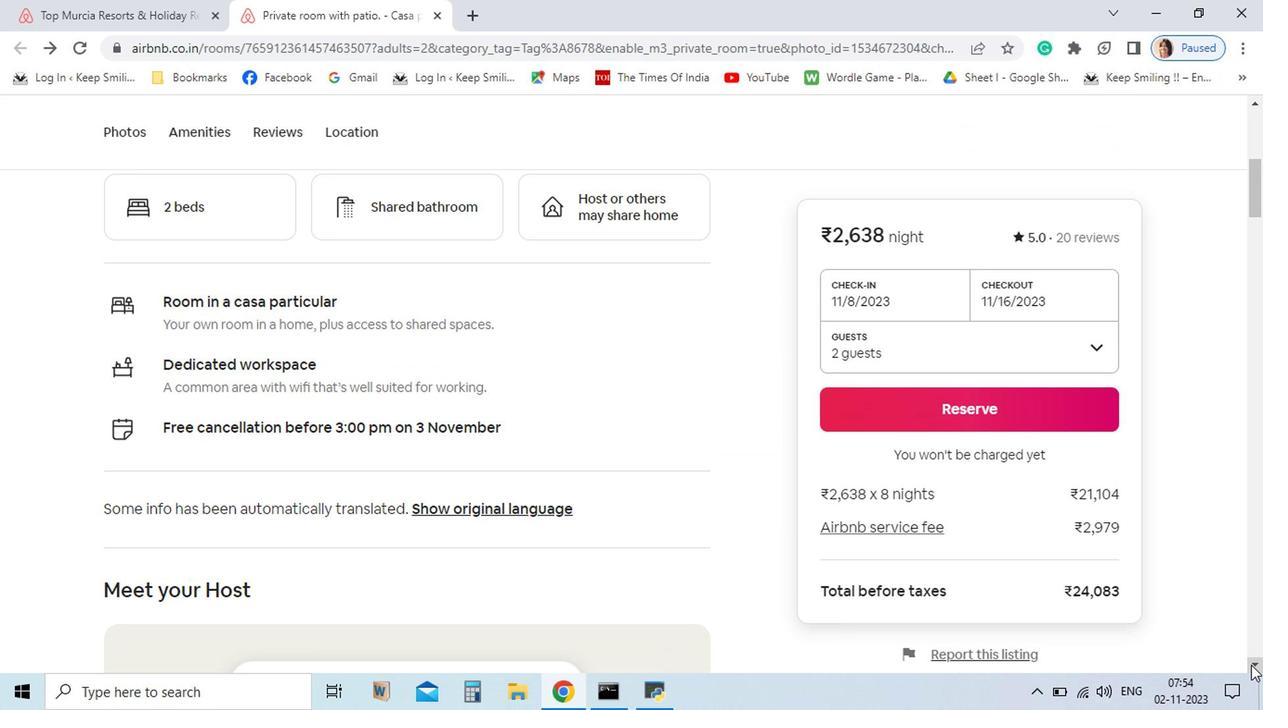 
Action: Mouse pressed left at (1014, 593)
Screenshot: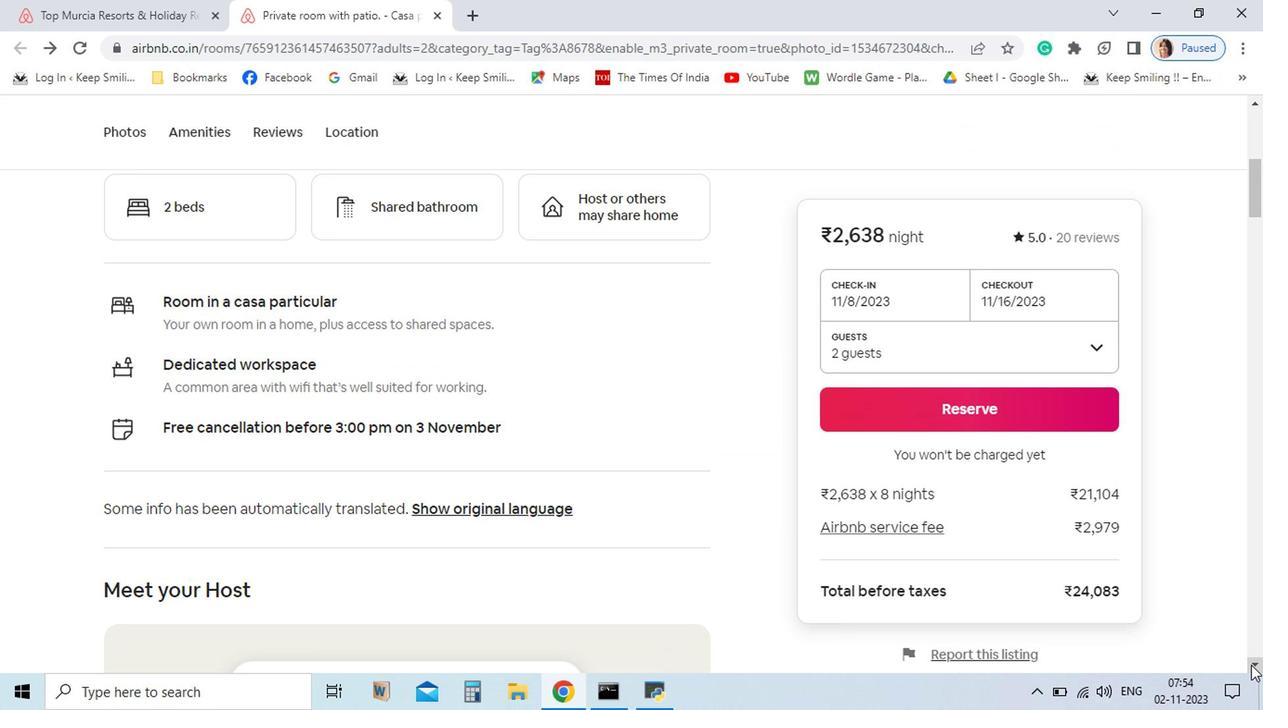 
Action: Mouse pressed left at (1014, 593)
Screenshot: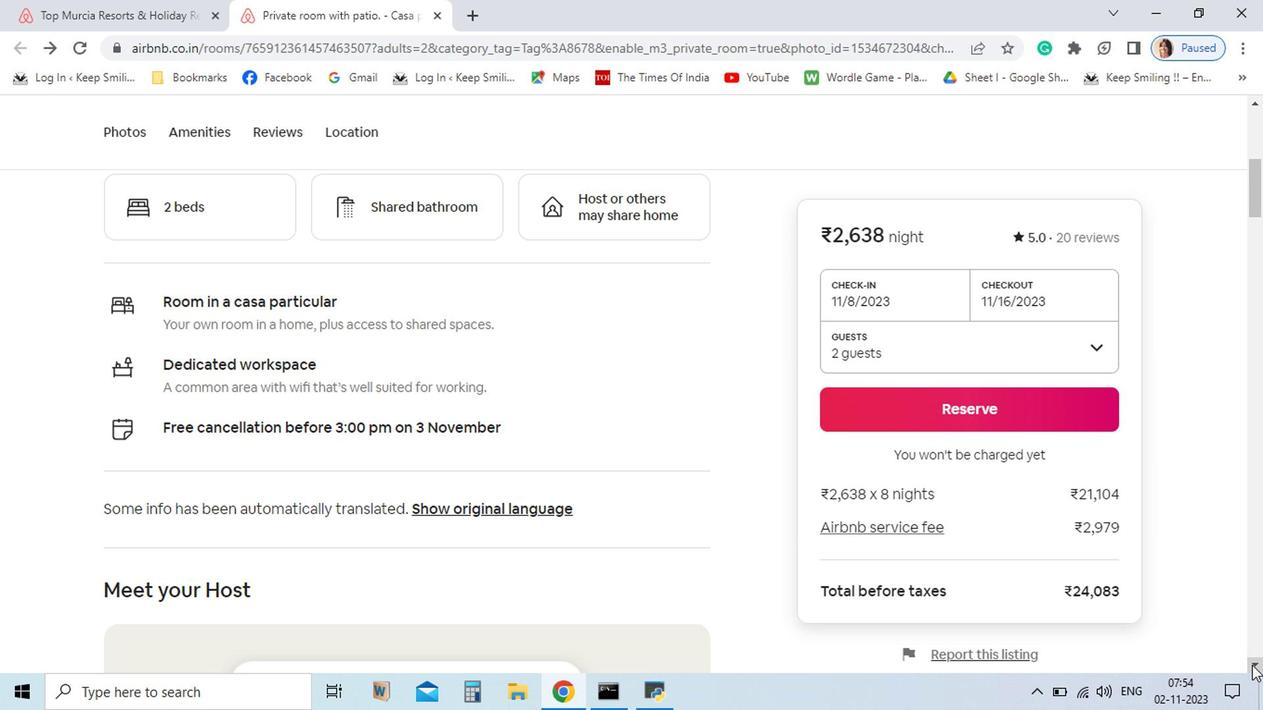 
Action: Mouse pressed left at (1014, 593)
Screenshot: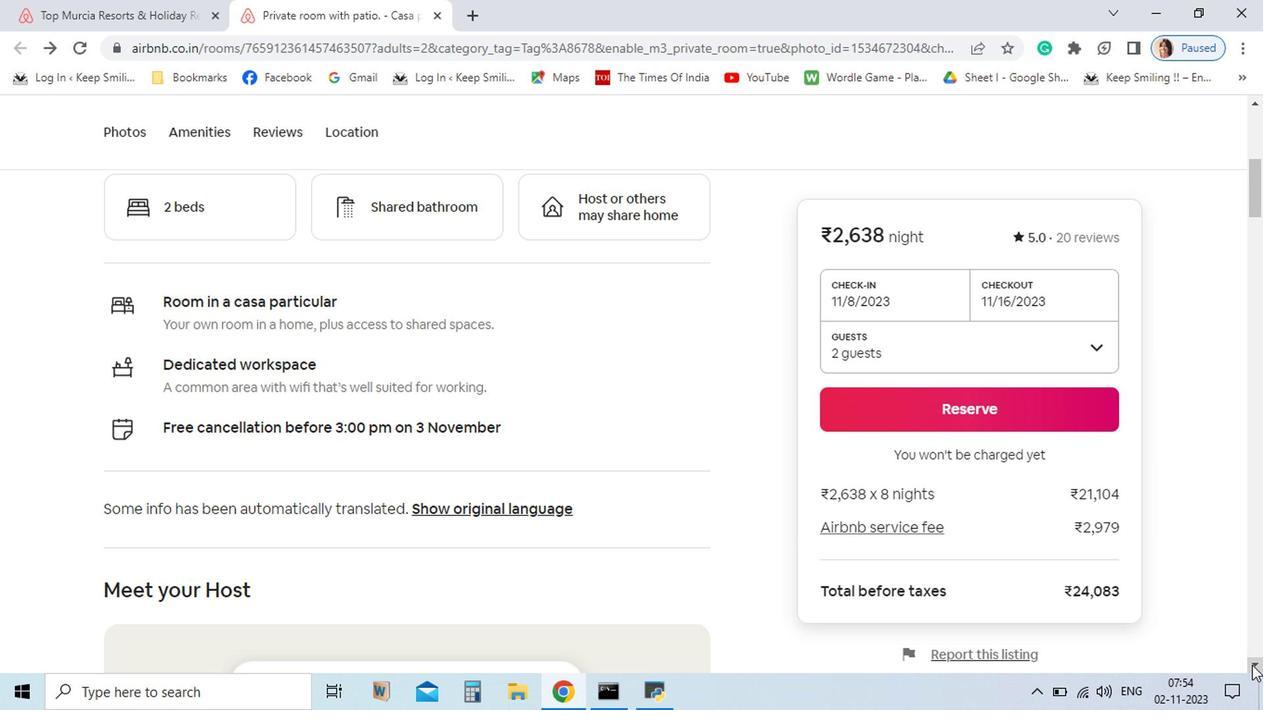 
Action: Mouse pressed left at (1014, 593)
Screenshot: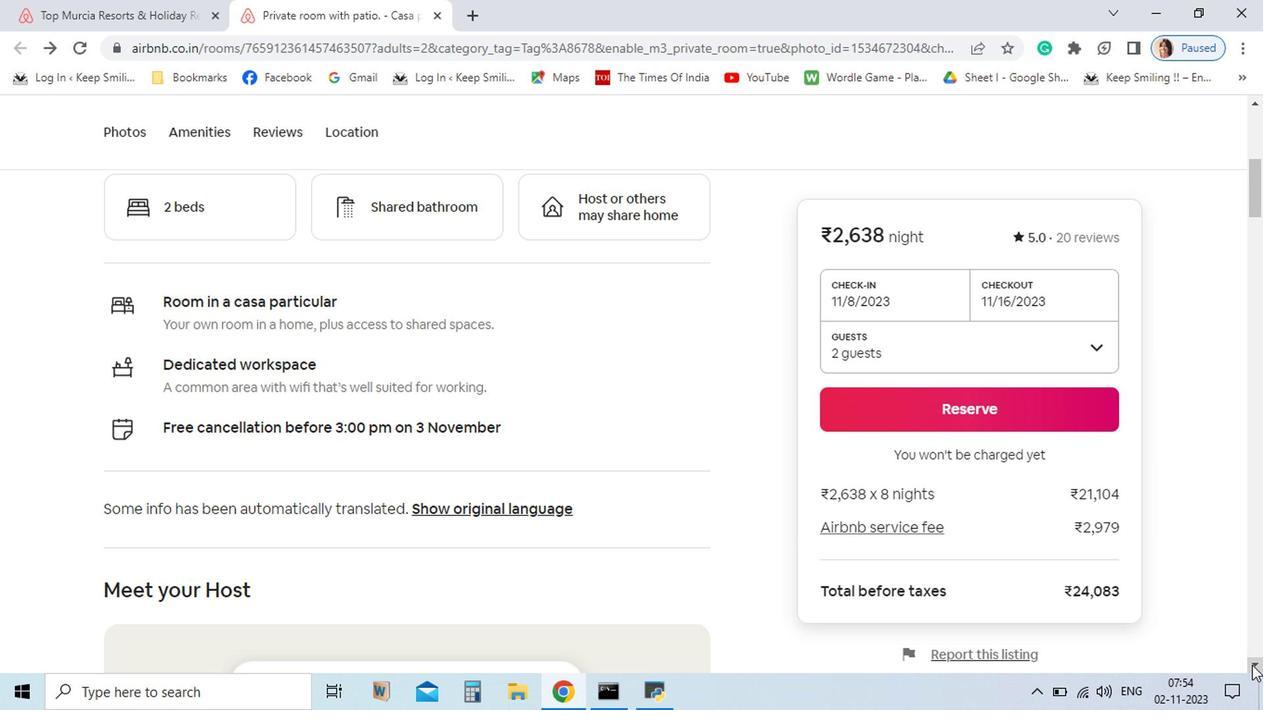 
Action: Mouse pressed left at (1014, 593)
Screenshot: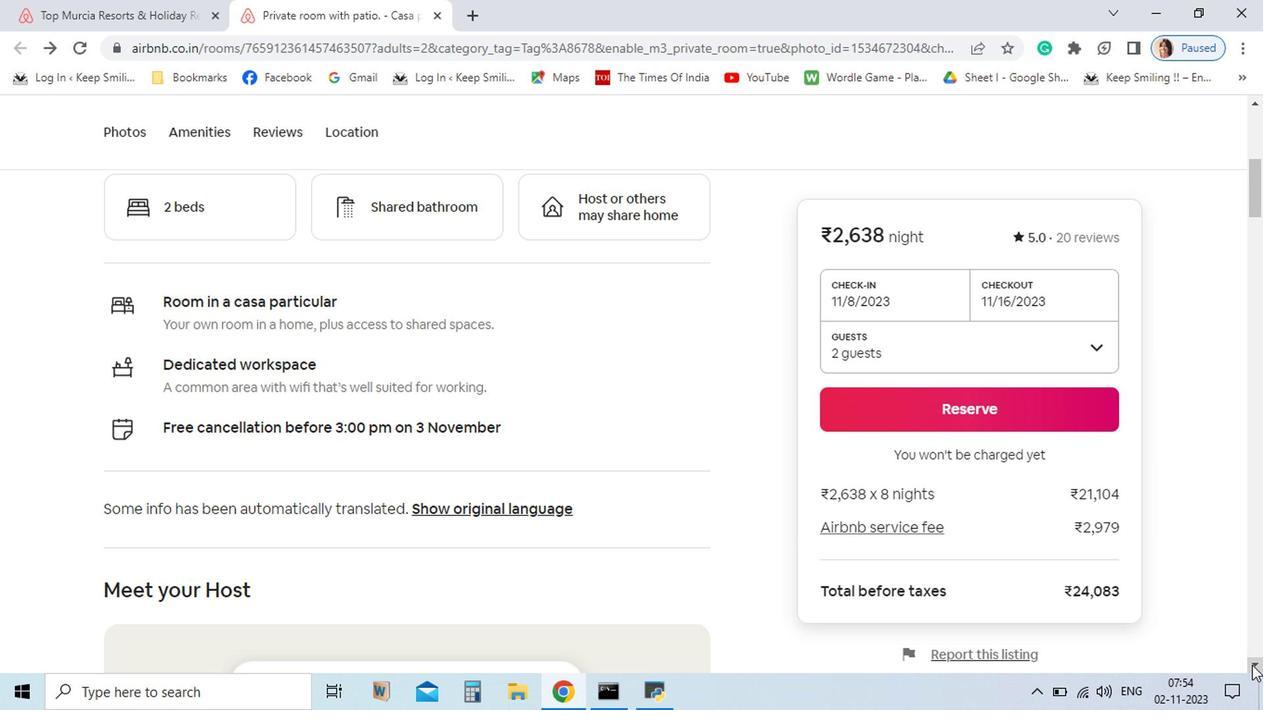 
Action: Mouse pressed left at (1014, 593)
Screenshot: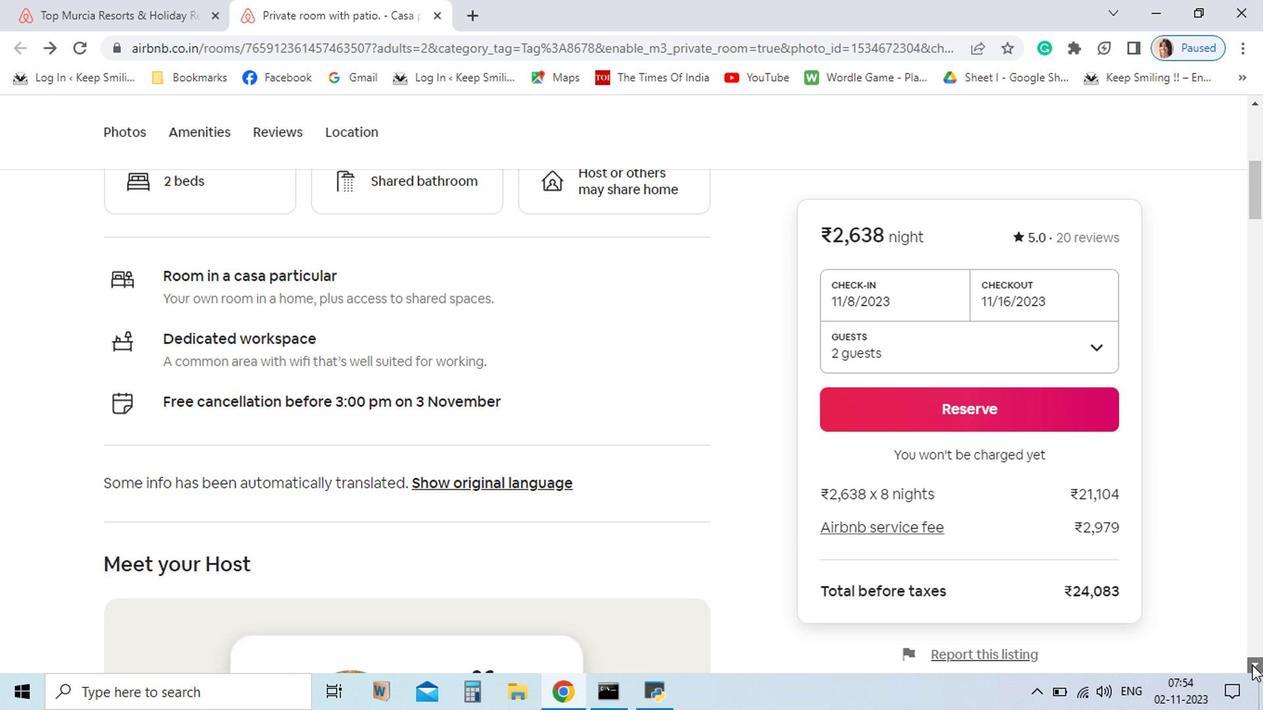 
Action: Mouse pressed left at (1014, 593)
Screenshot: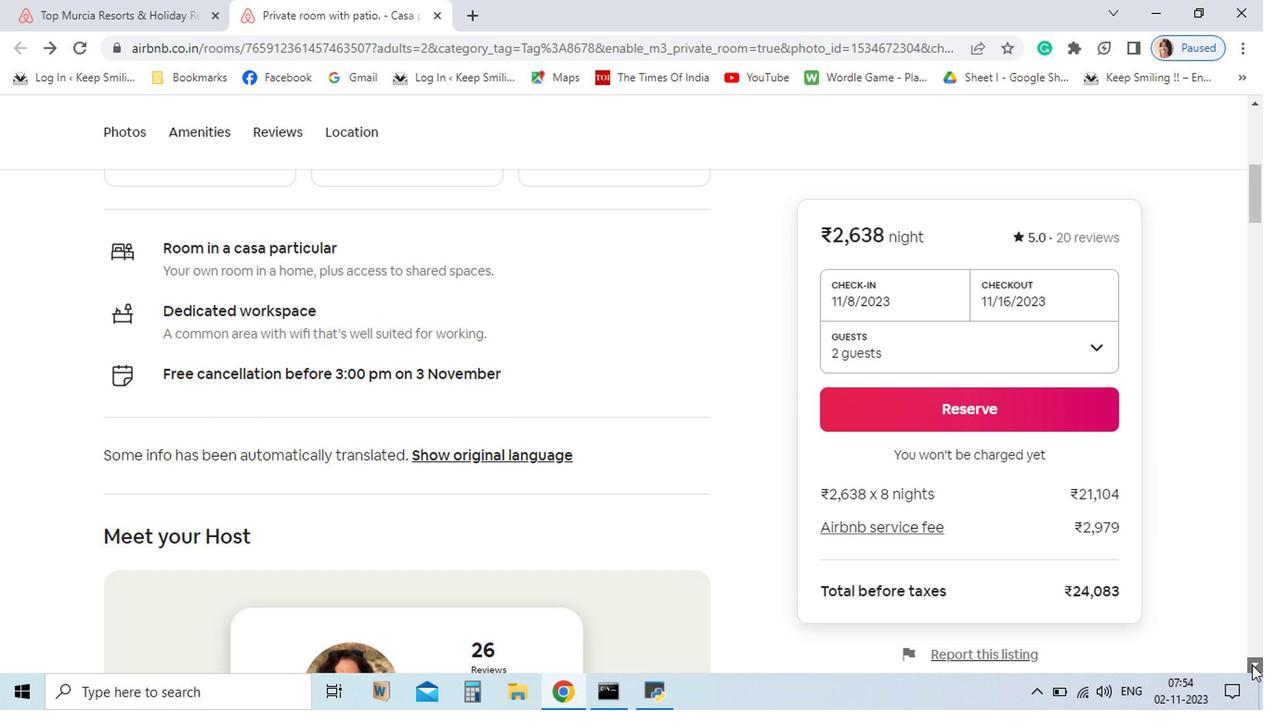
Action: Mouse pressed left at (1014, 593)
Screenshot: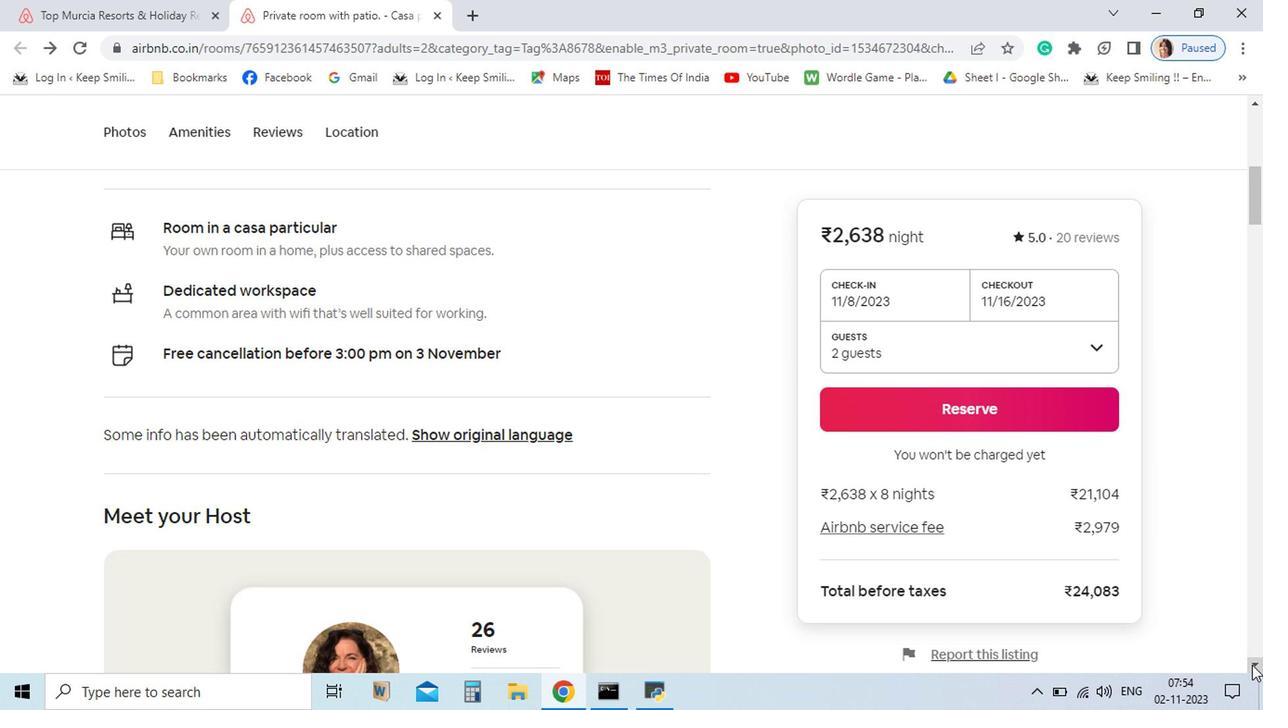 
Action: Mouse pressed left at (1014, 593)
Screenshot: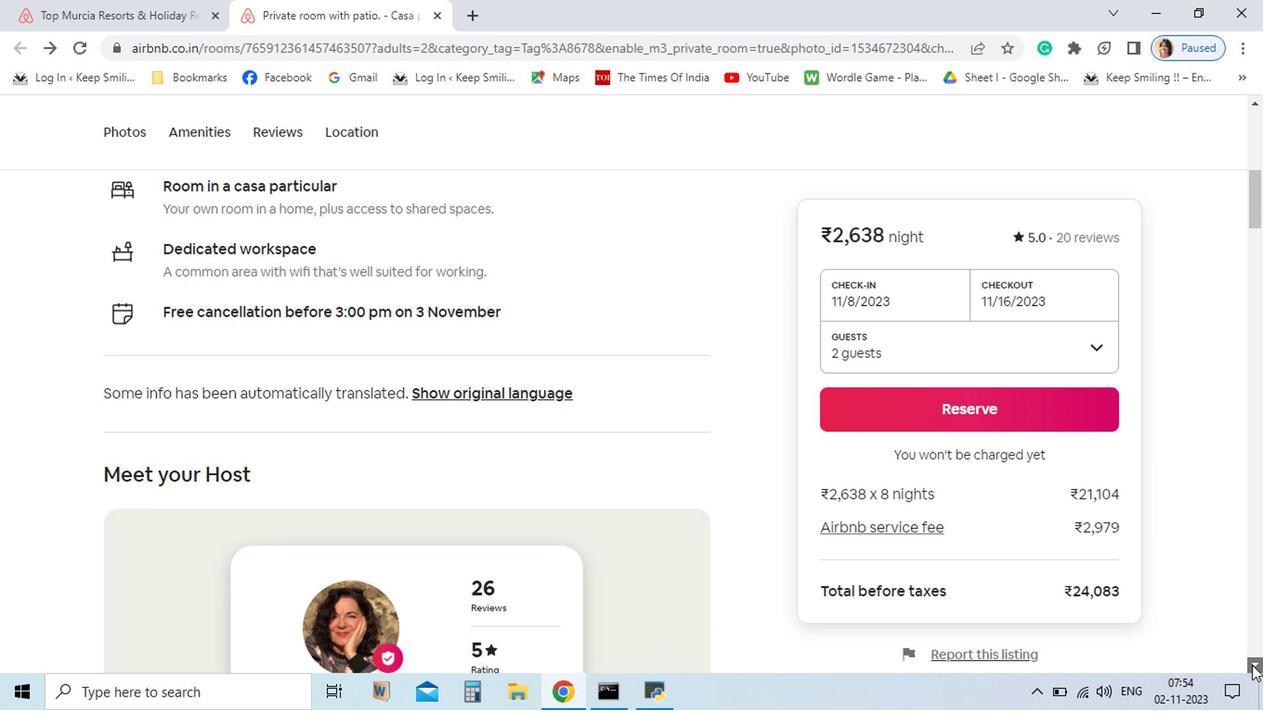 
Action: Mouse pressed left at (1014, 593)
Screenshot: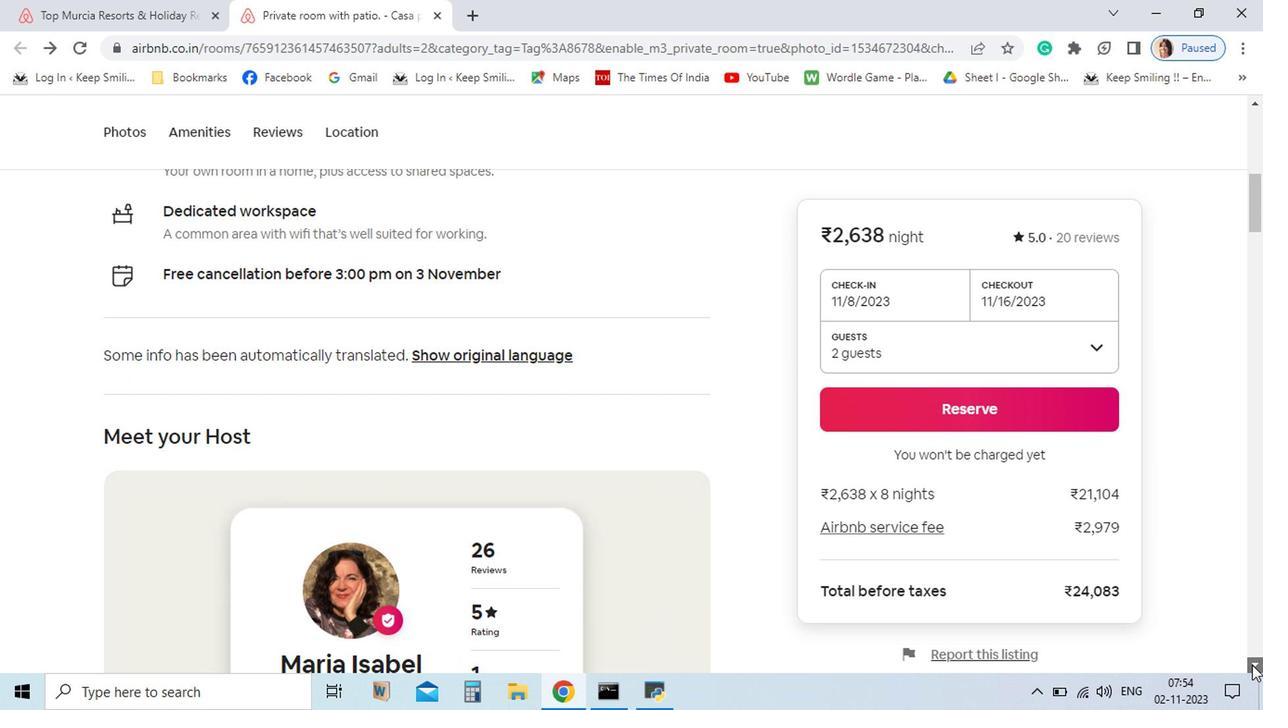 
Action: Mouse pressed left at (1014, 593)
Screenshot: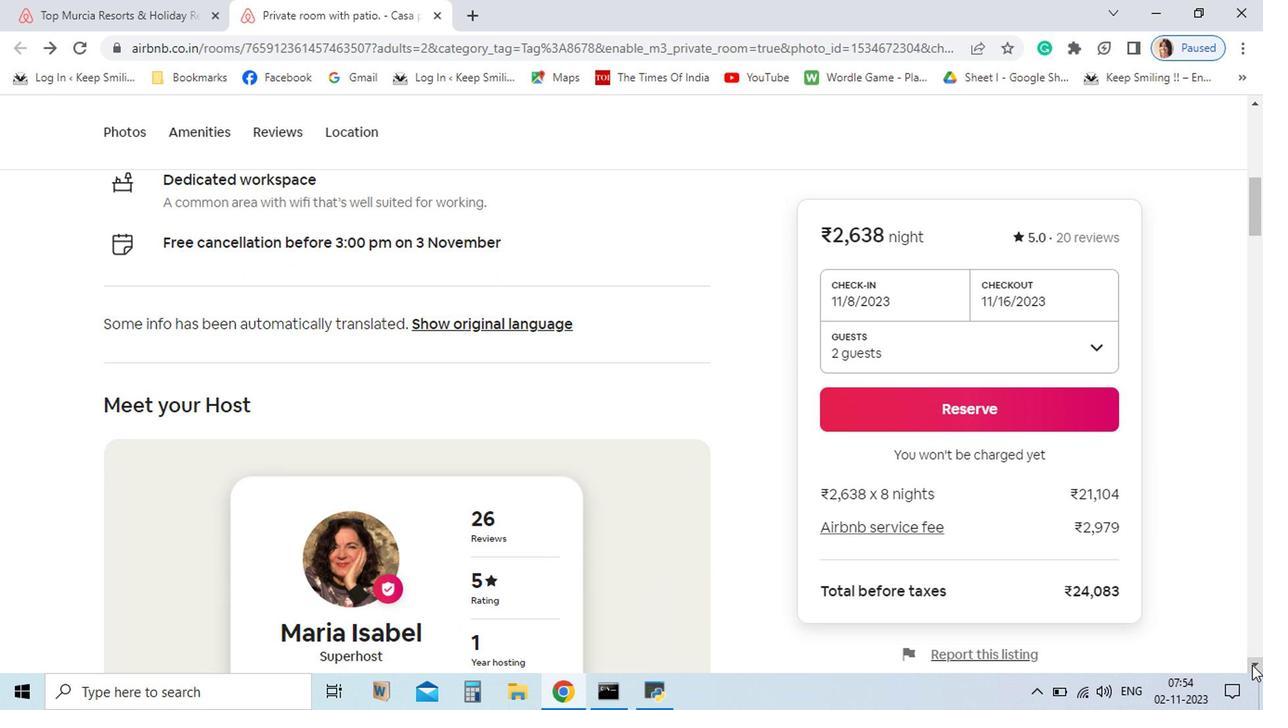 
Action: Mouse pressed left at (1014, 593)
Screenshot: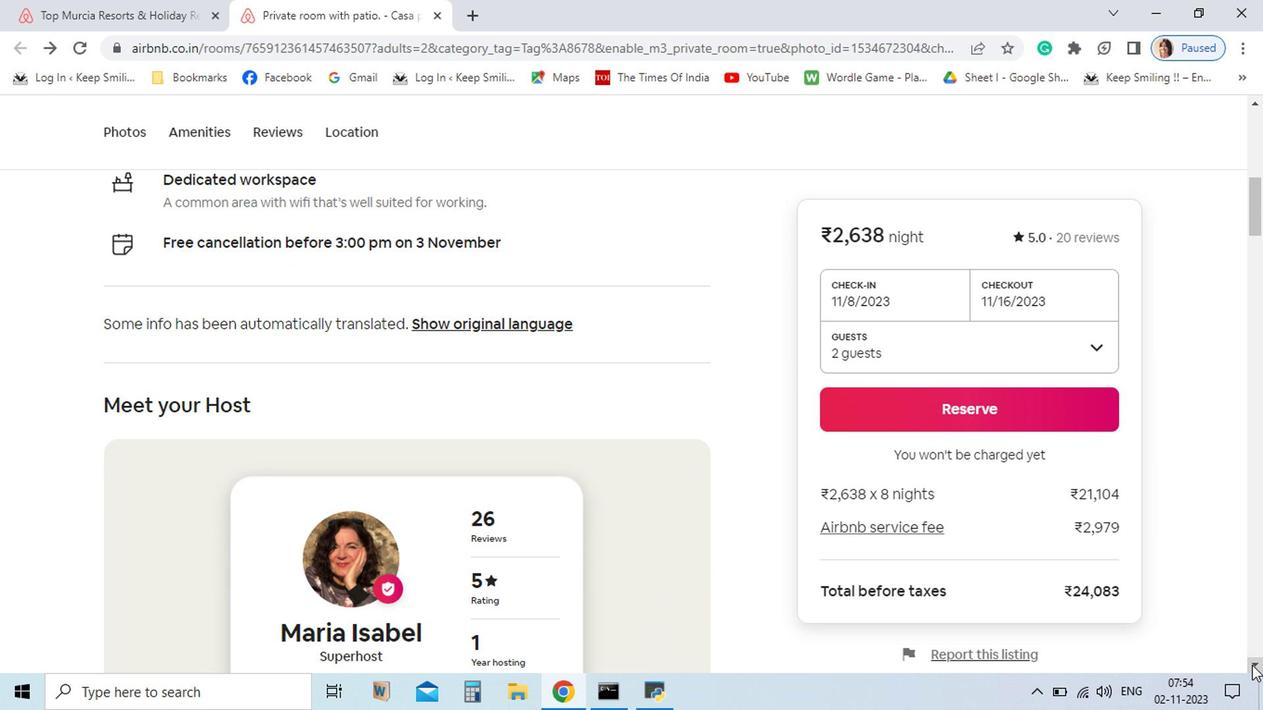
Action: Mouse pressed left at (1014, 593)
Screenshot: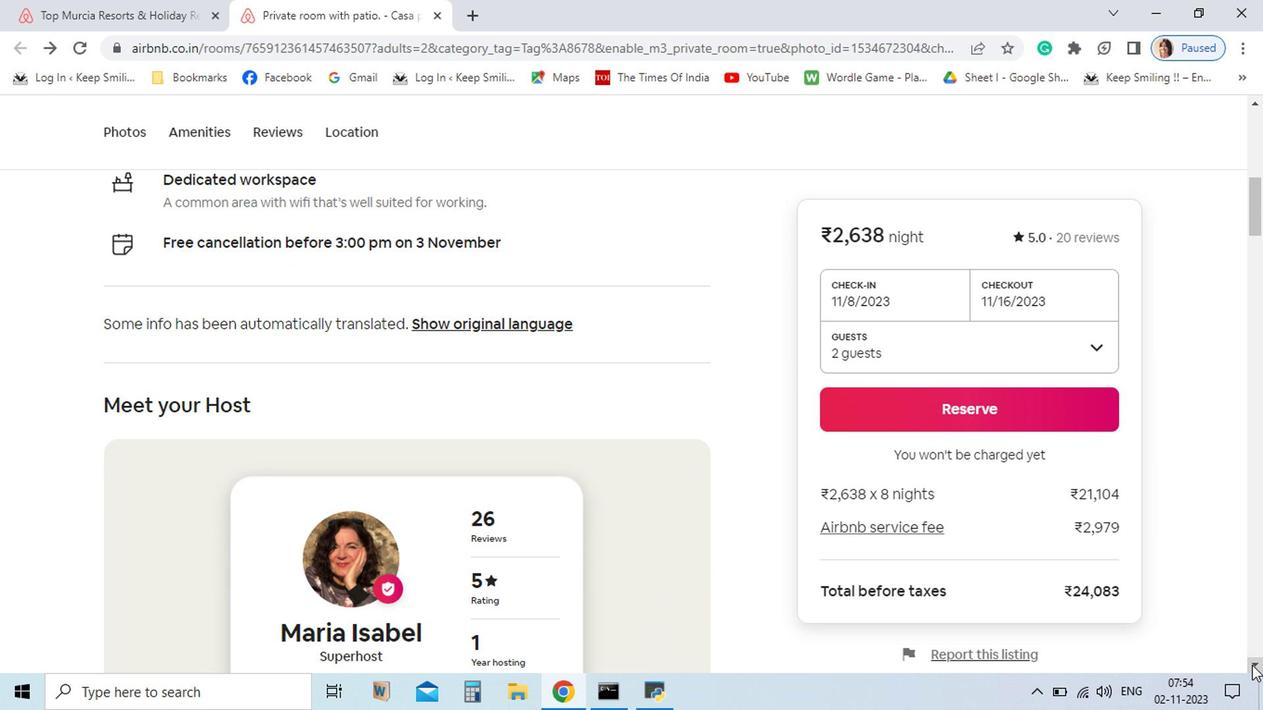 
Action: Mouse pressed left at (1014, 593)
Screenshot: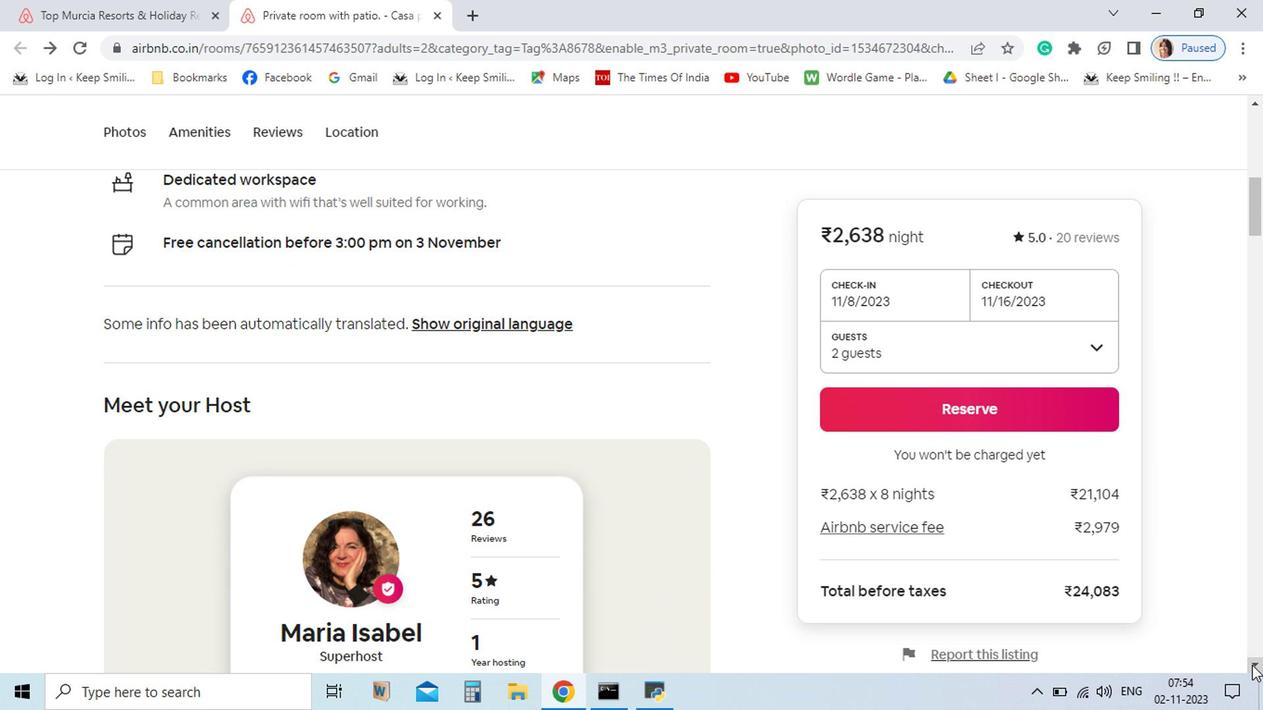 
Action: Mouse pressed left at (1014, 593)
Screenshot: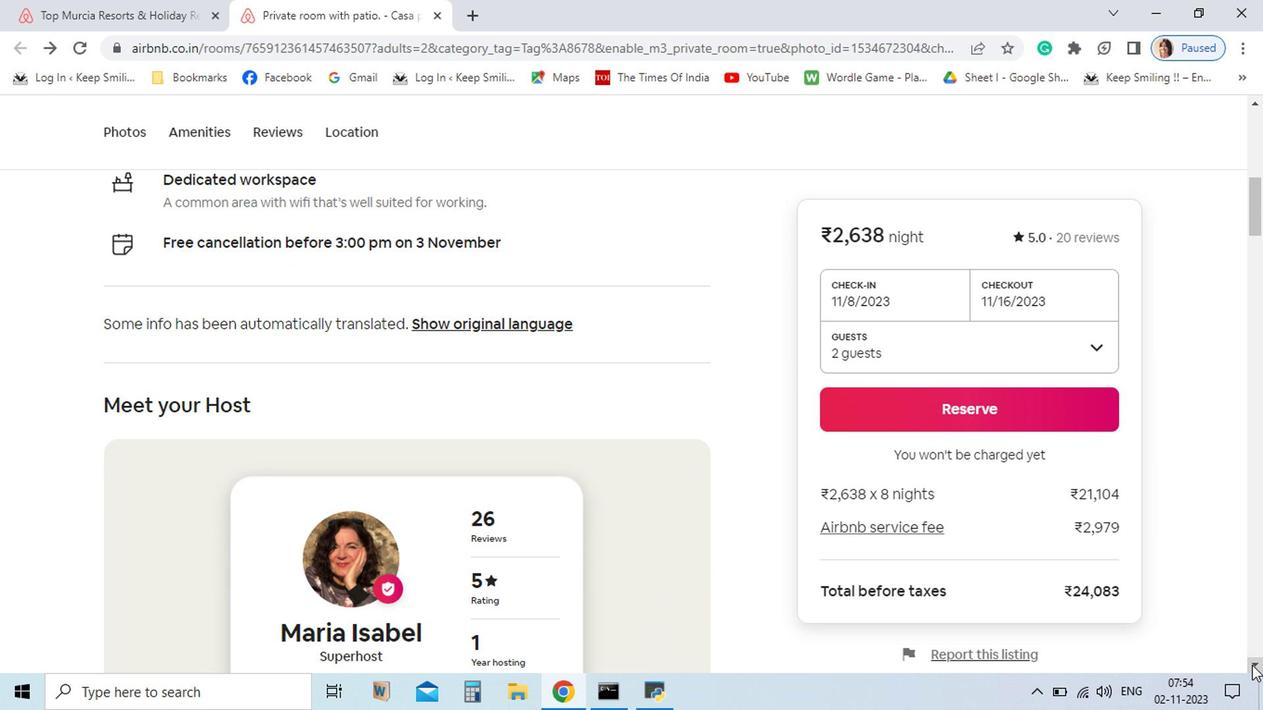 
Action: Mouse moved to (1014, 593)
Screenshot: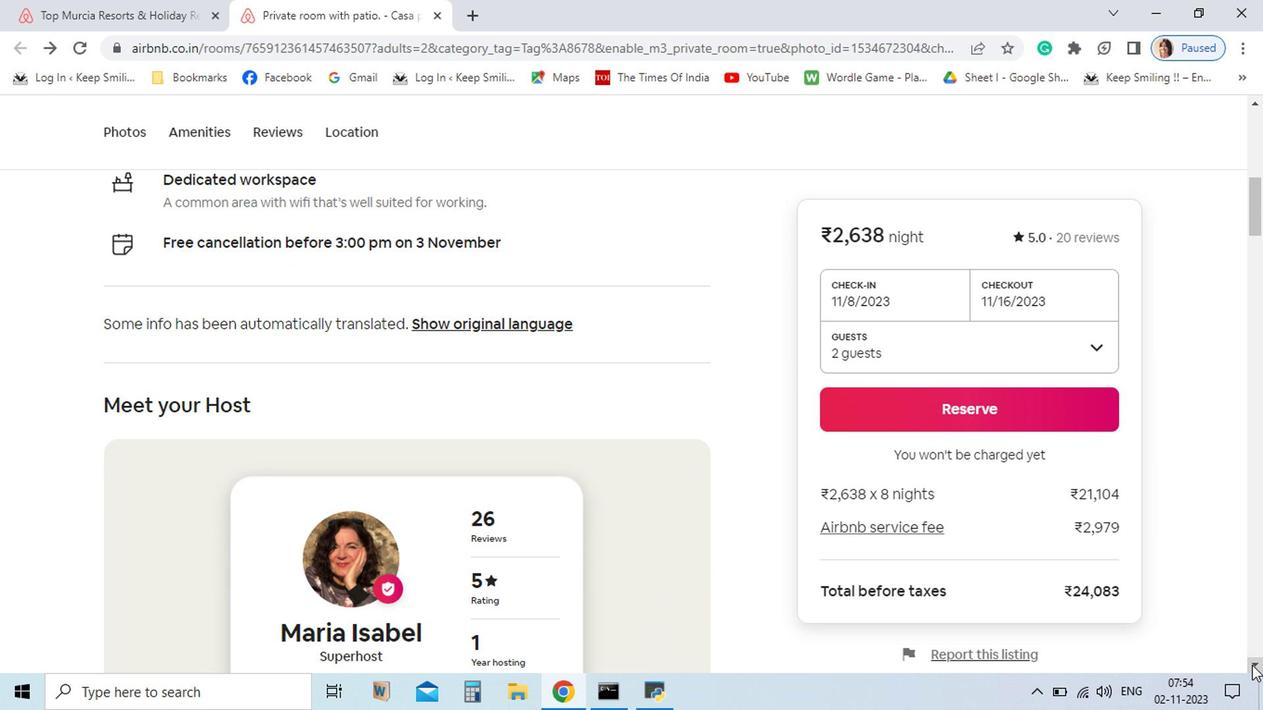 
Action: Mouse pressed left at (1014, 593)
Screenshot: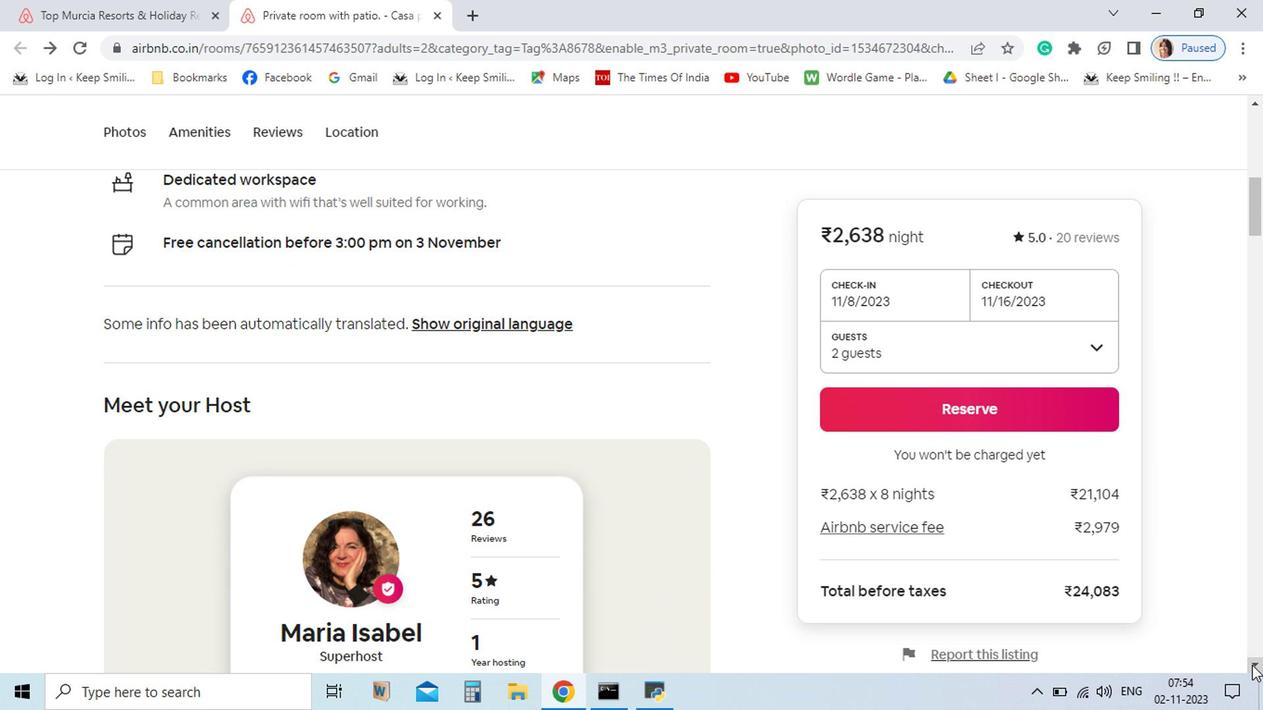 
Action: Mouse pressed left at (1014, 593)
Screenshot: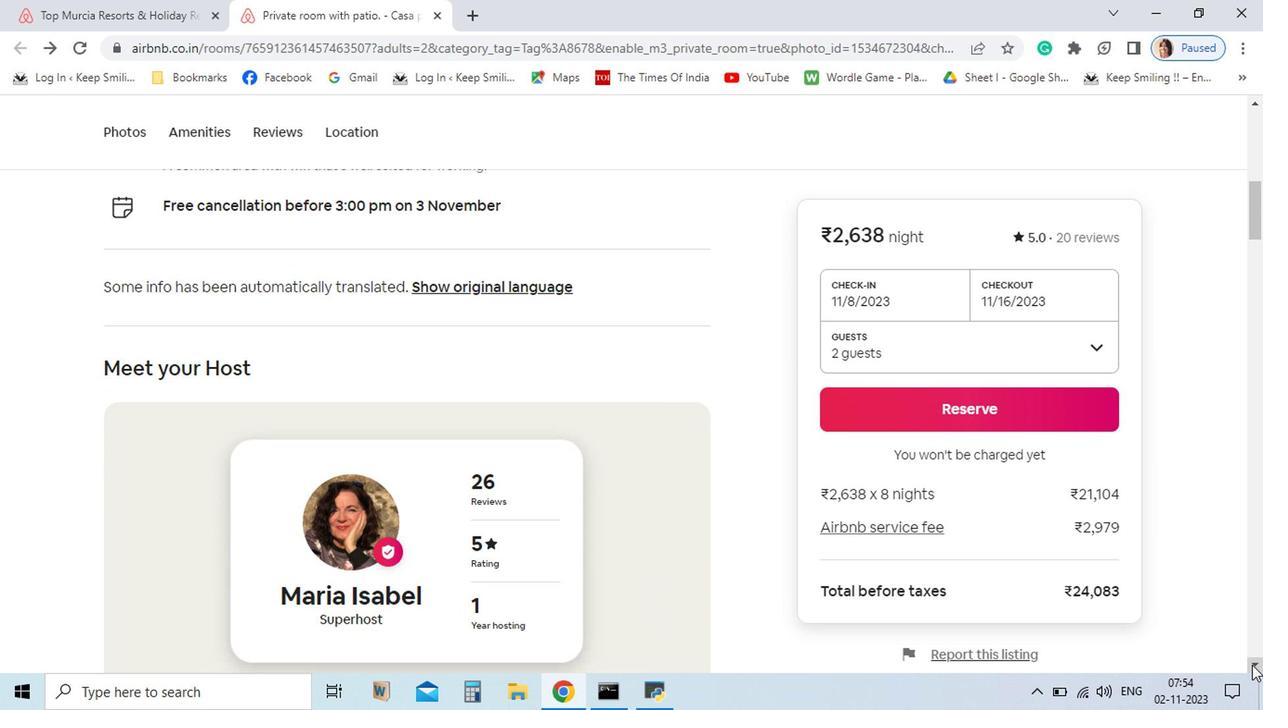 
Action: Mouse pressed left at (1014, 593)
Screenshot: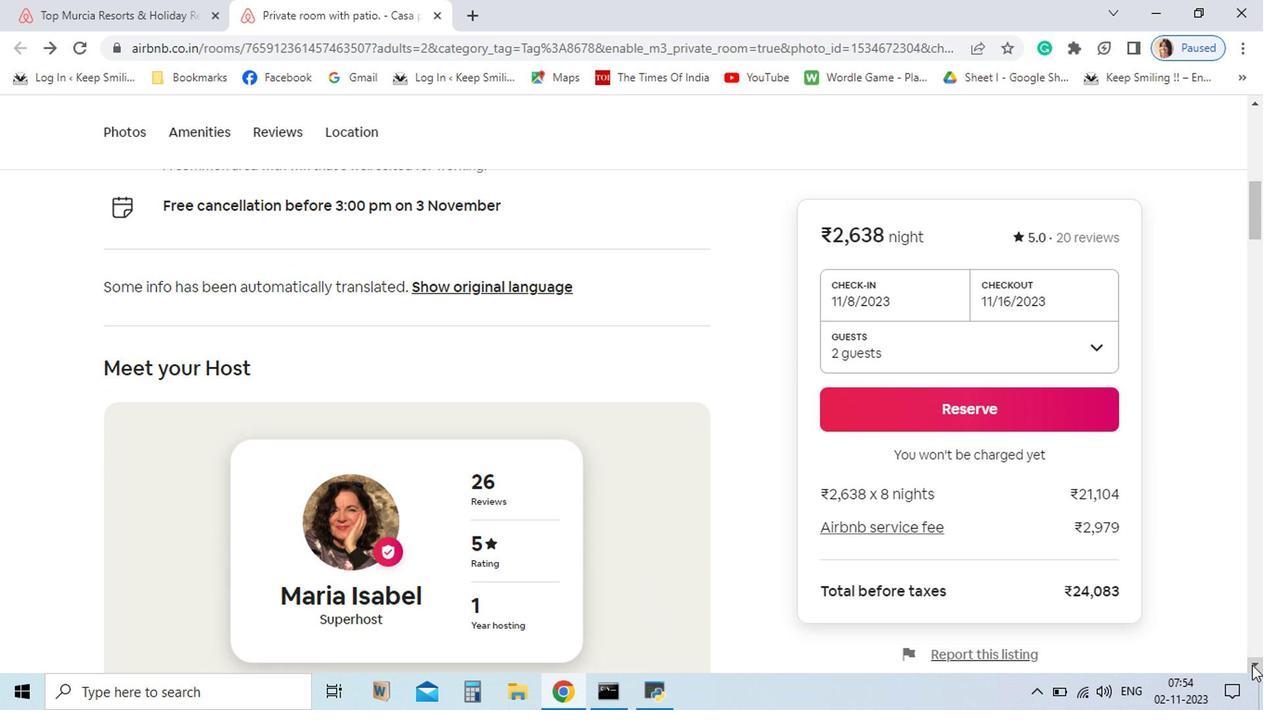 
Action: Mouse pressed left at (1014, 593)
Screenshot: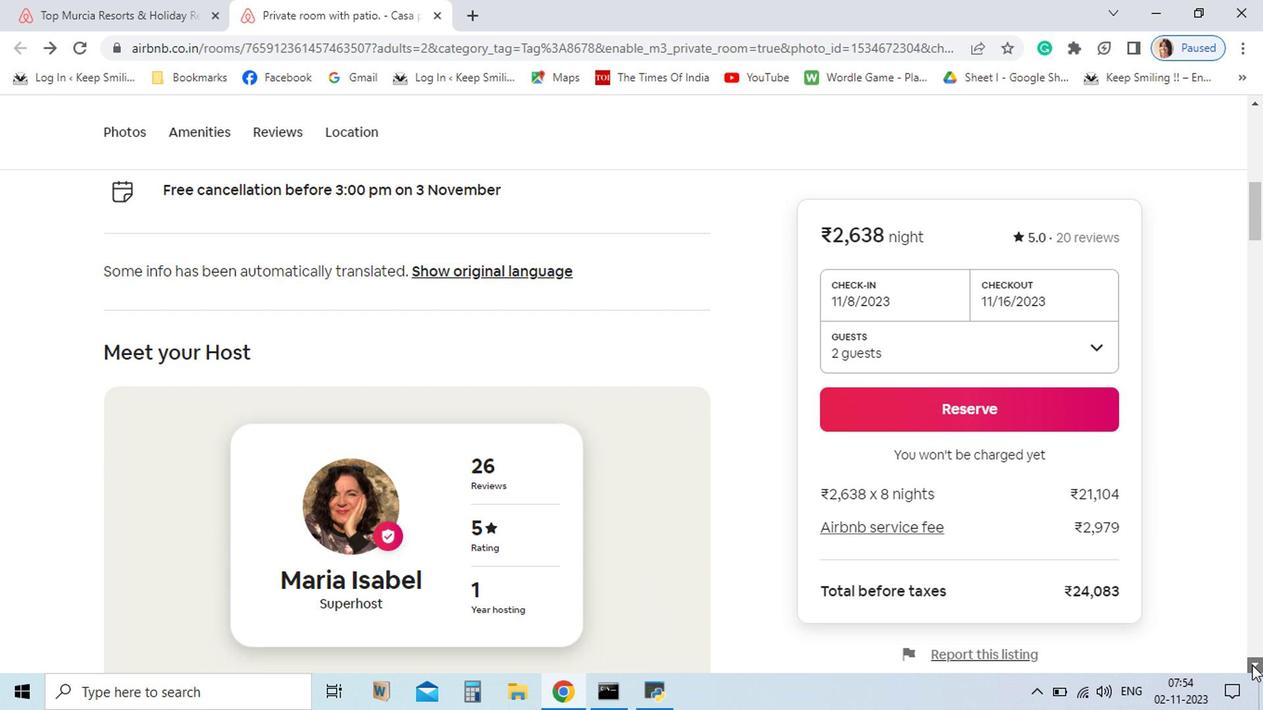 
Action: Mouse pressed left at (1014, 593)
Screenshot: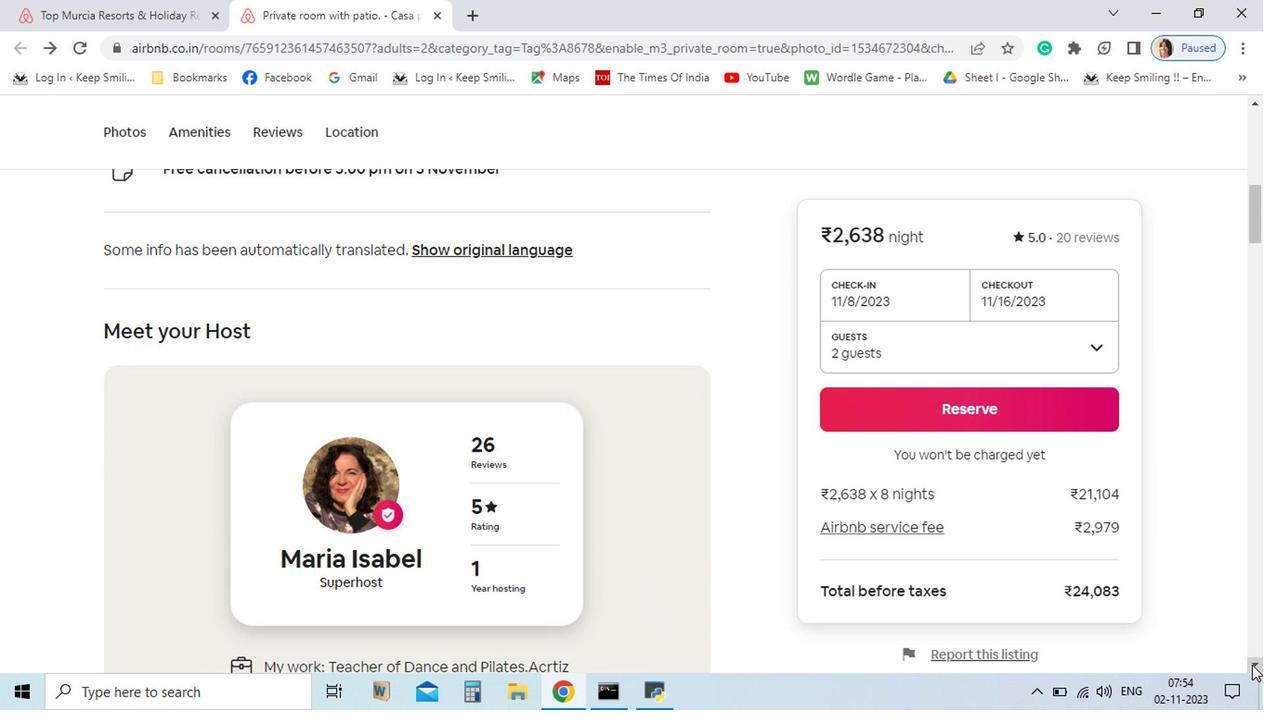 
Action: Mouse pressed left at (1014, 593)
Screenshot: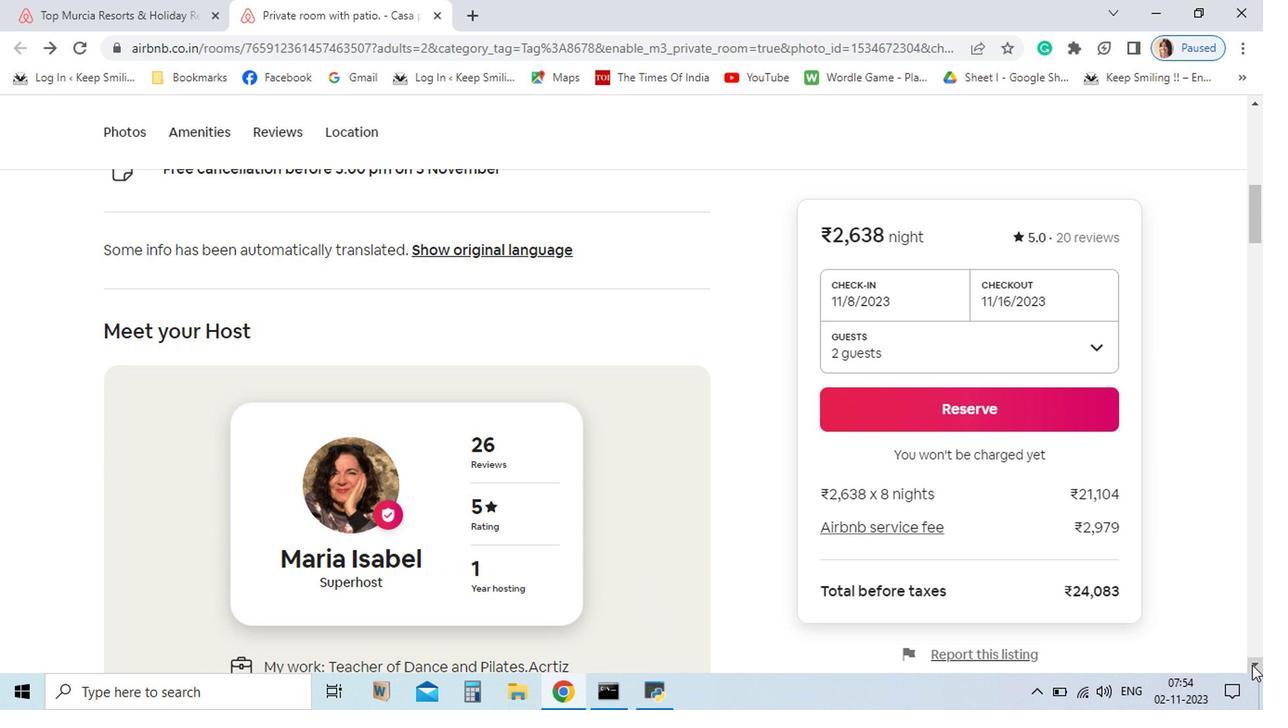 
Action: Mouse pressed left at (1014, 593)
Screenshot: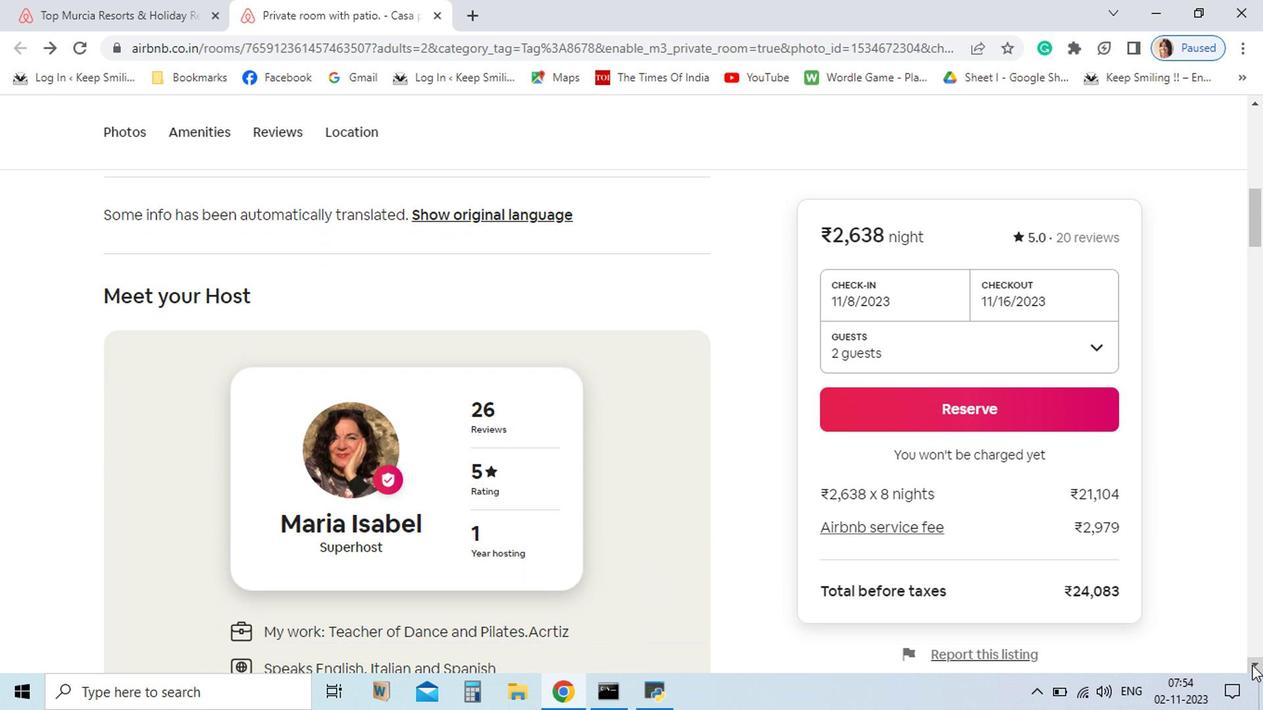 
Action: Mouse pressed left at (1014, 593)
Screenshot: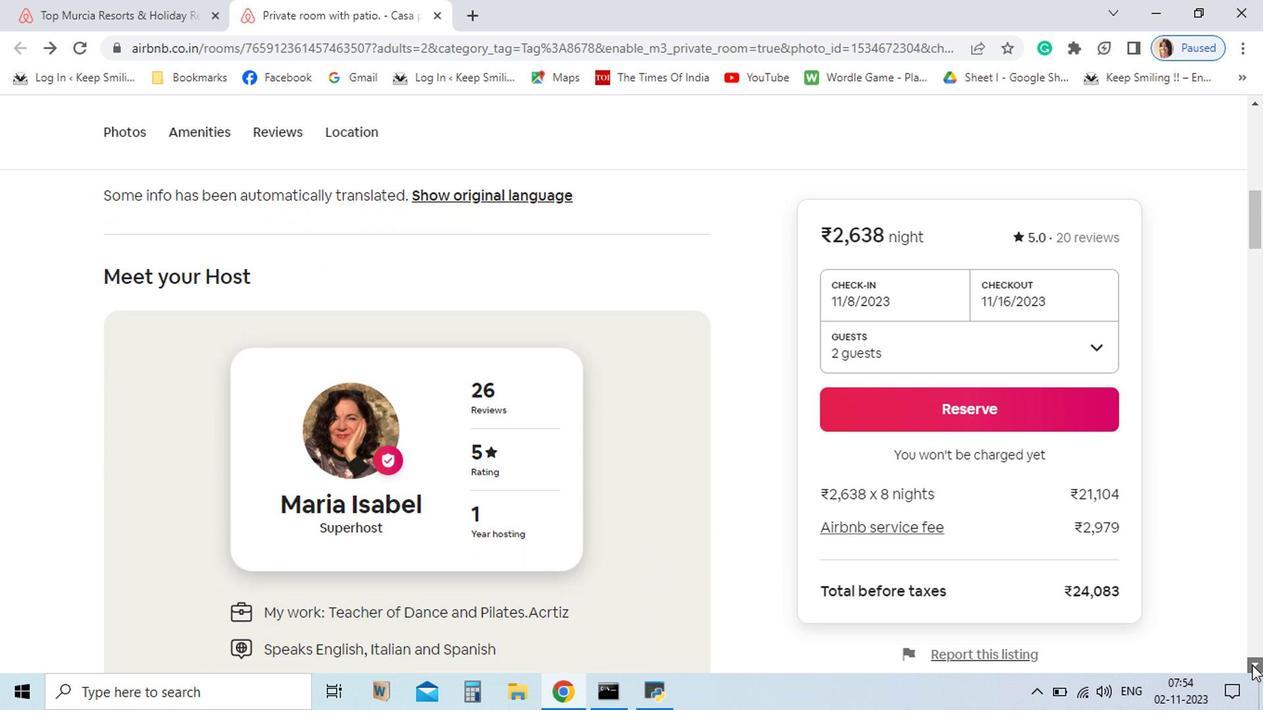 
Action: Mouse pressed left at (1014, 593)
Screenshot: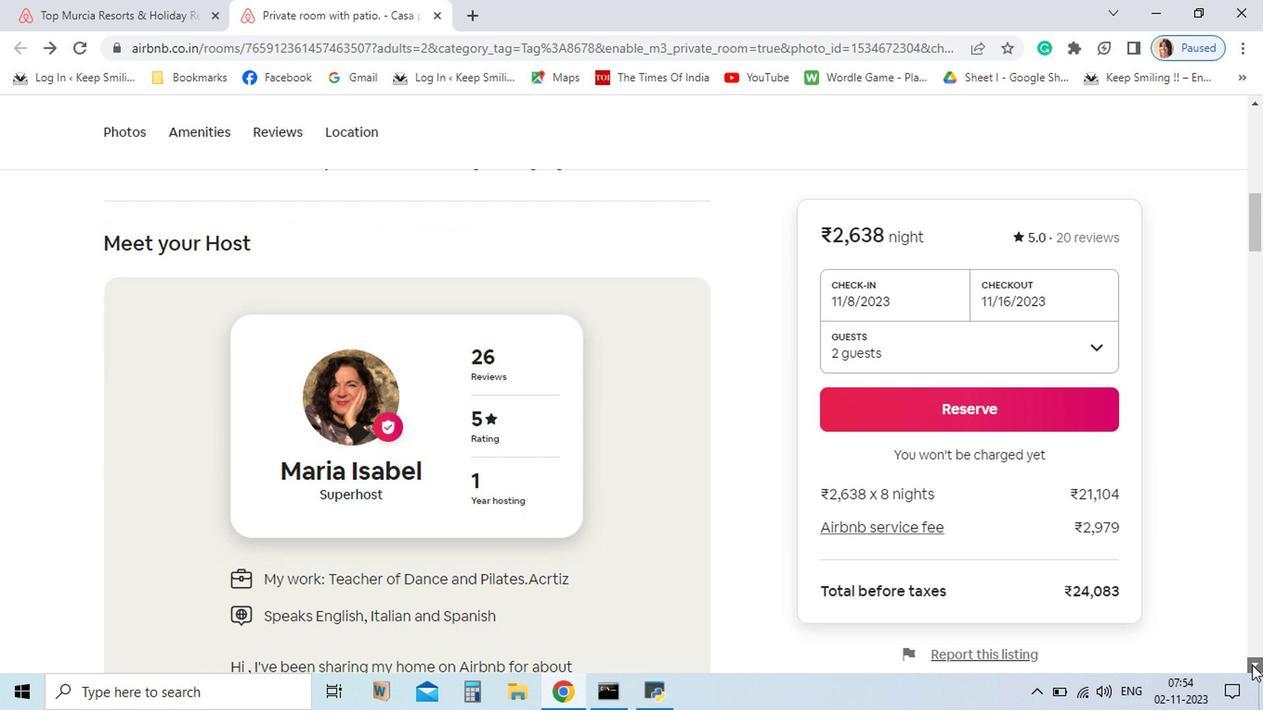 
Action: Mouse pressed left at (1014, 593)
Screenshot: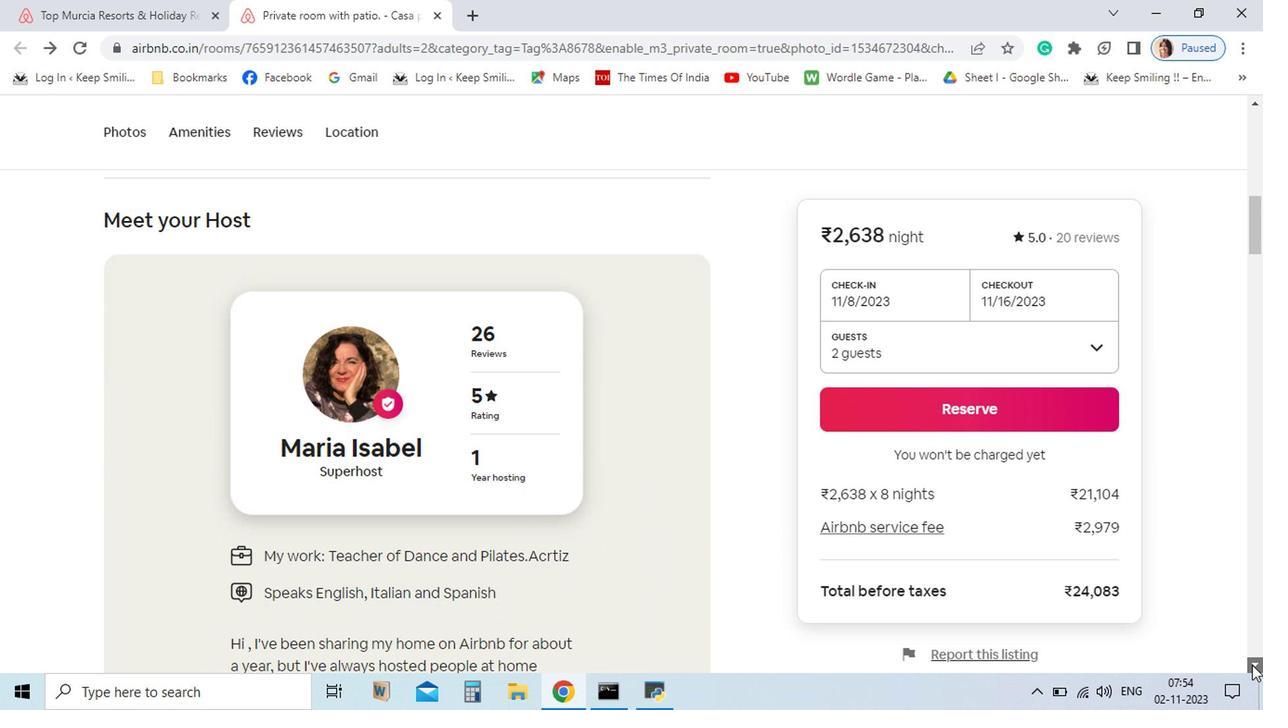 
Action: Mouse pressed left at (1014, 593)
Screenshot: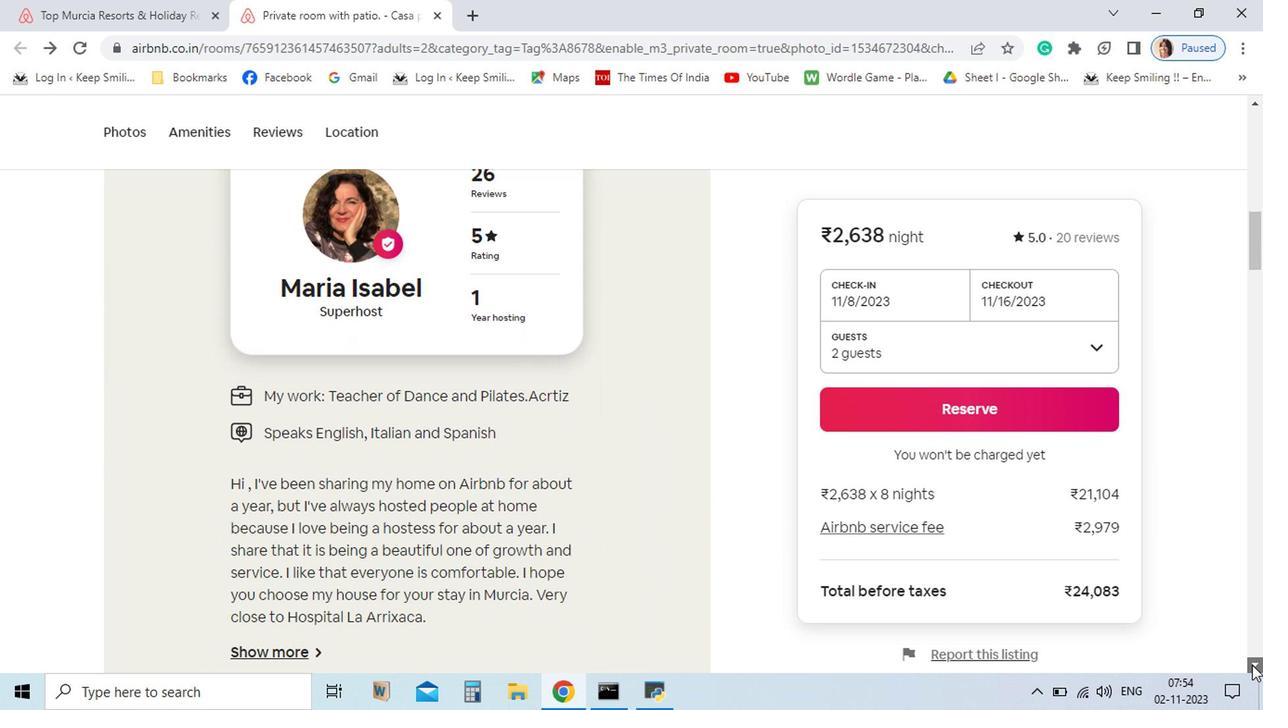 
Action: Mouse pressed left at (1014, 593)
Screenshot: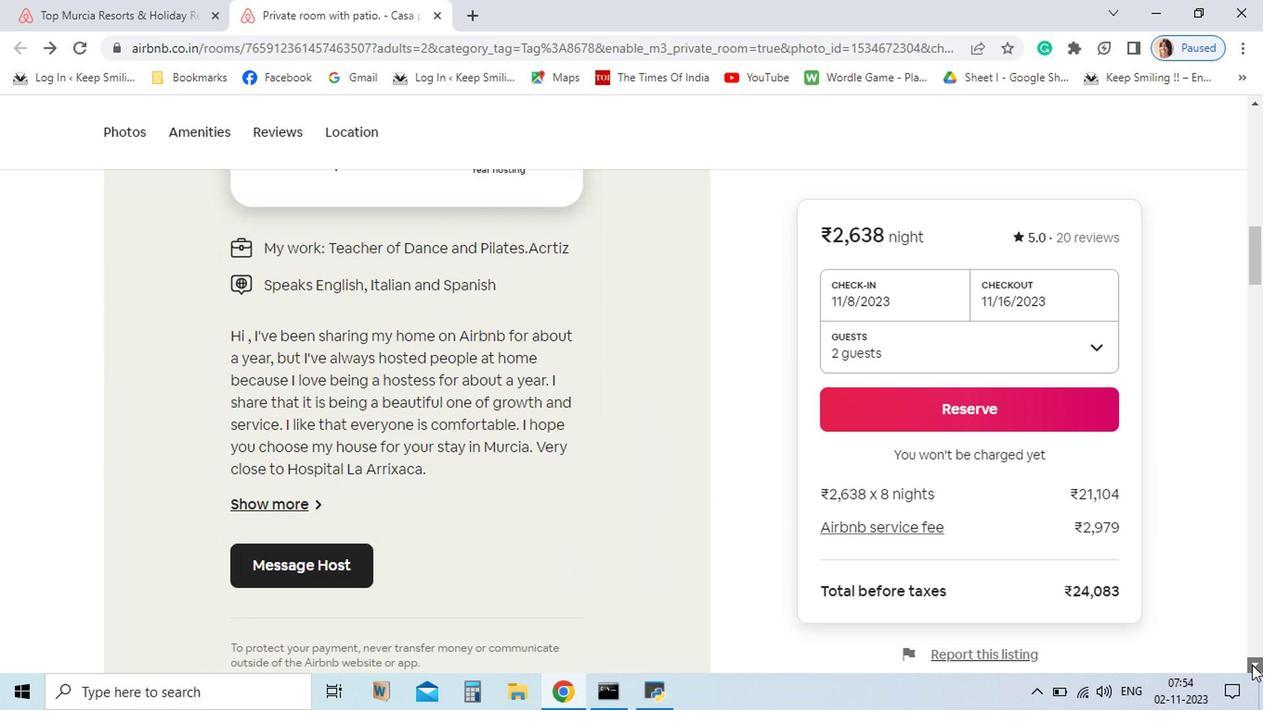 
Action: Mouse pressed left at (1014, 593)
Screenshot: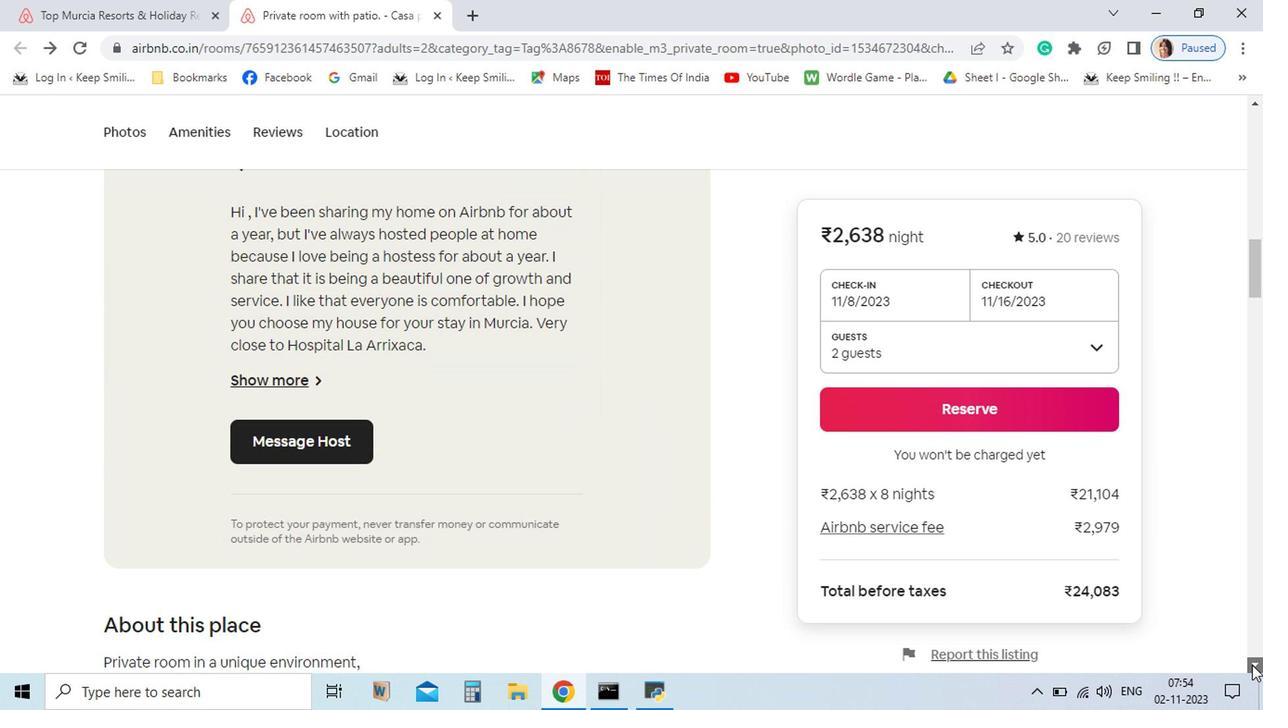 
Action: Mouse pressed left at (1014, 593)
Screenshot: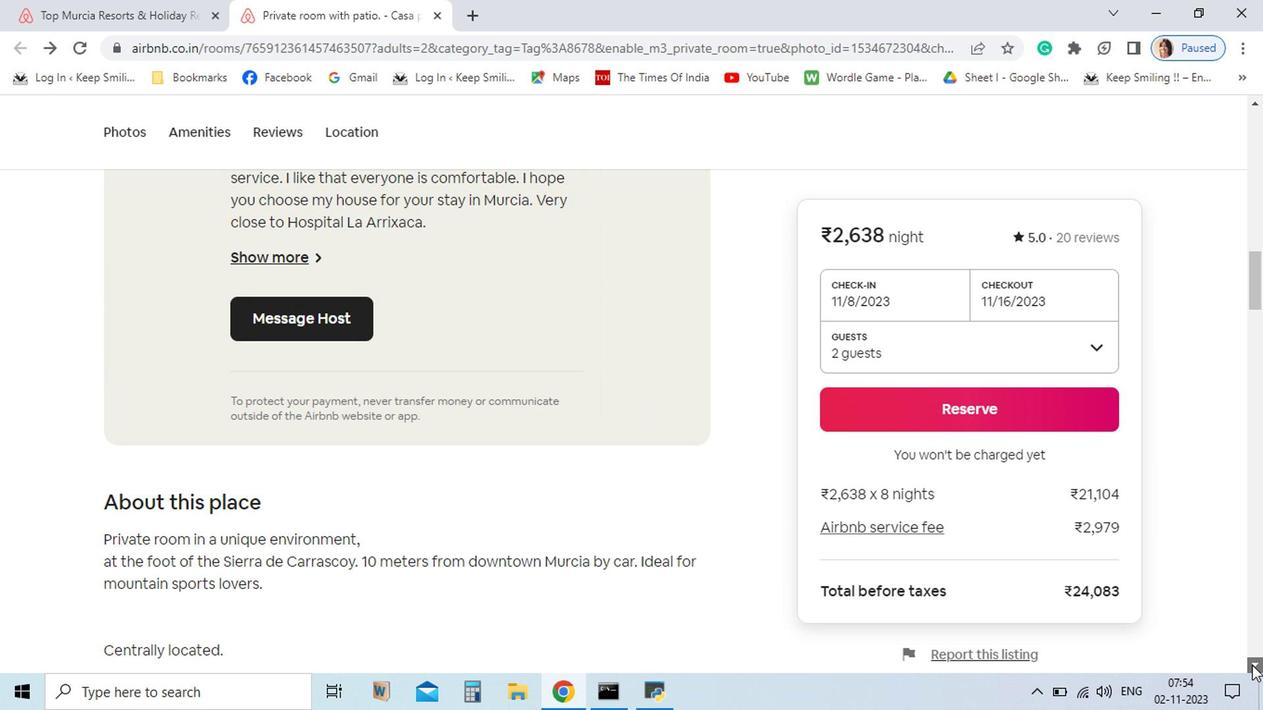 
Action: Mouse pressed left at (1014, 593)
Screenshot: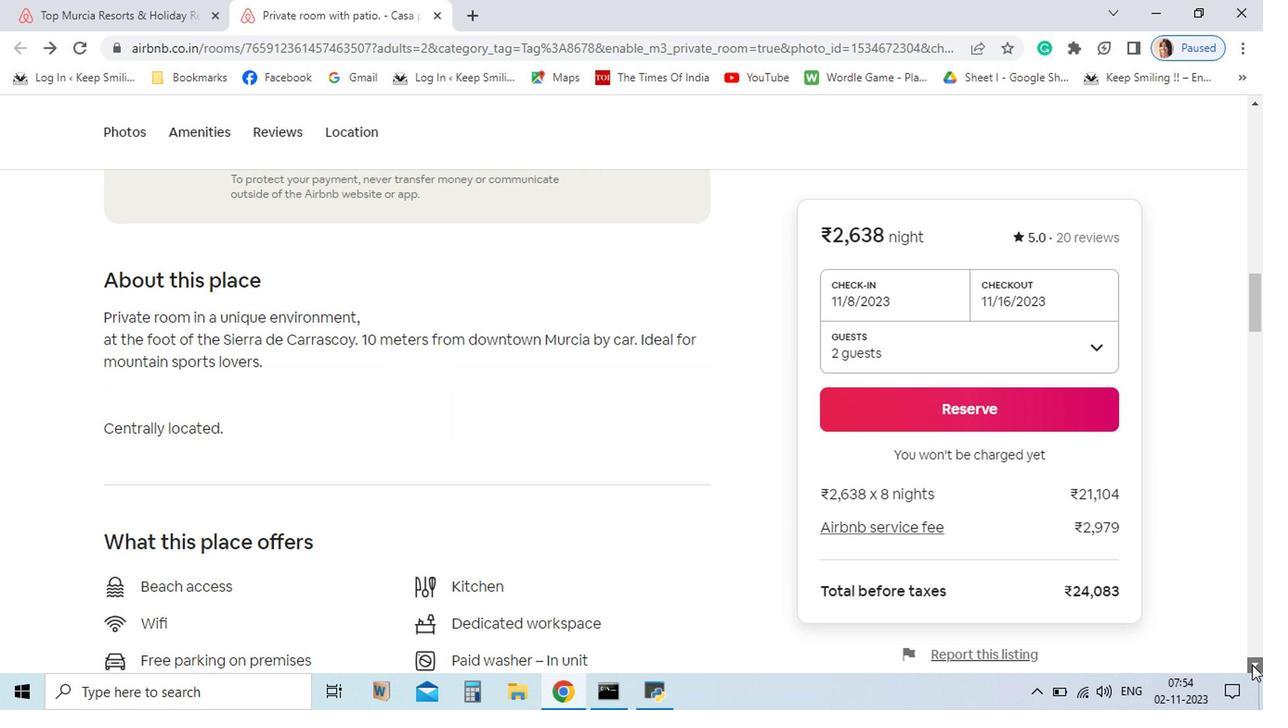 
Action: Mouse pressed left at (1014, 593)
Screenshot: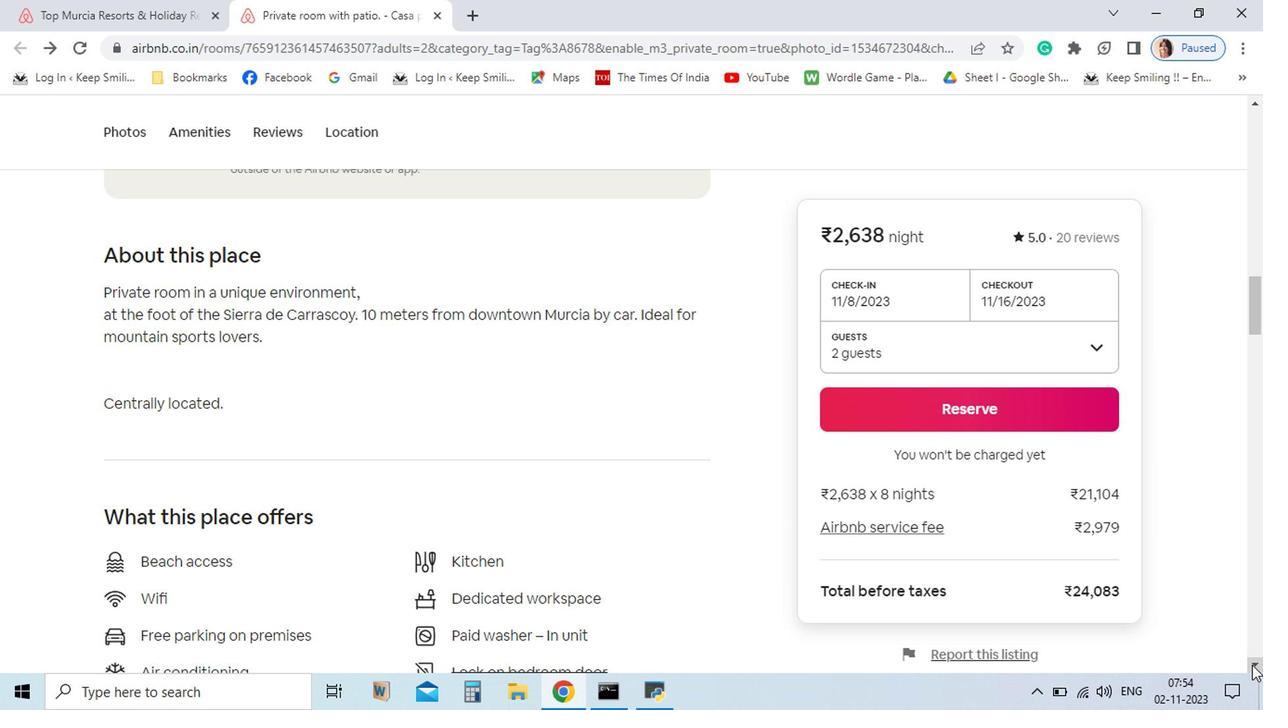 
Action: Mouse pressed left at (1014, 593)
Screenshot: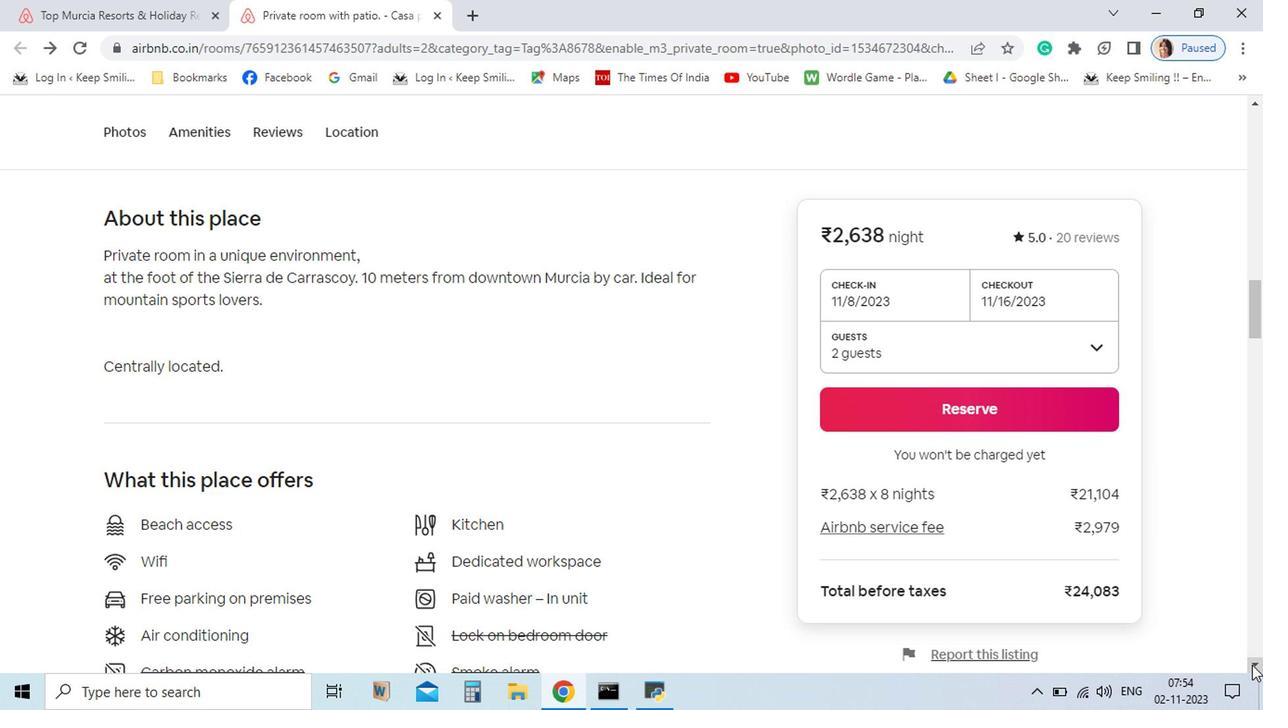 
Action: Mouse moved to (1015, 594)
Screenshot: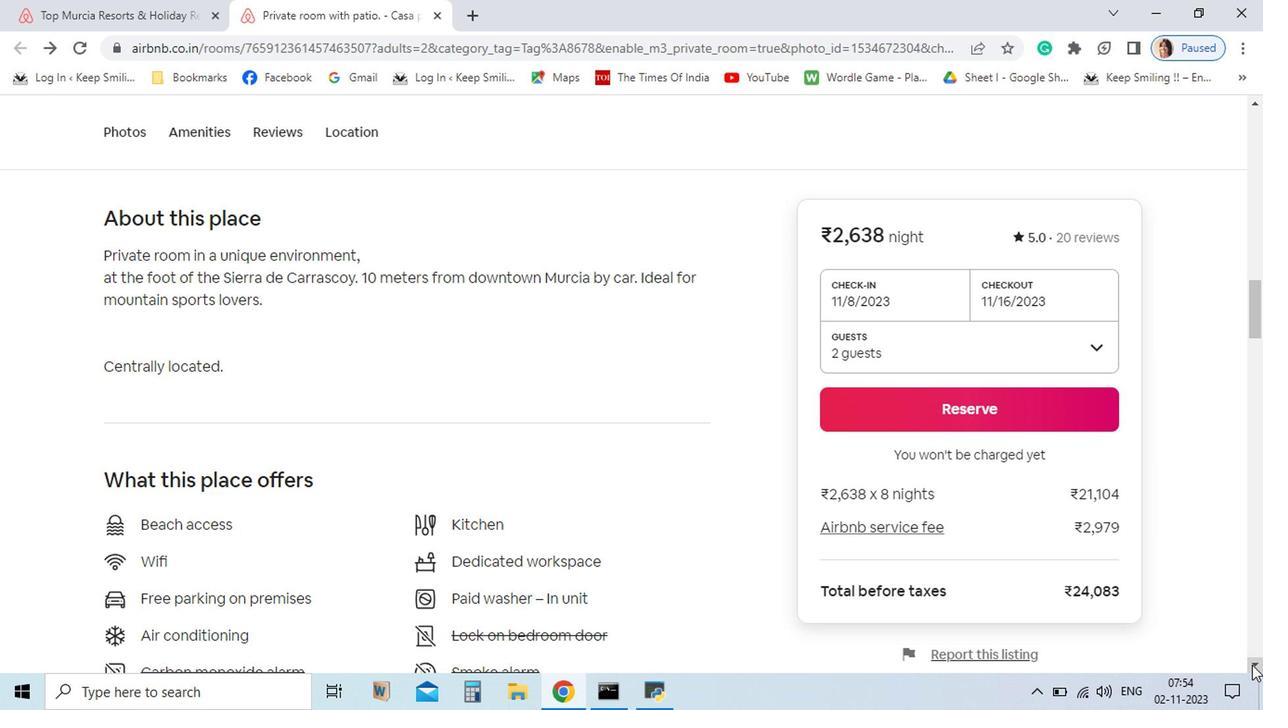 
Action: Mouse pressed left at (1015, 594)
Screenshot: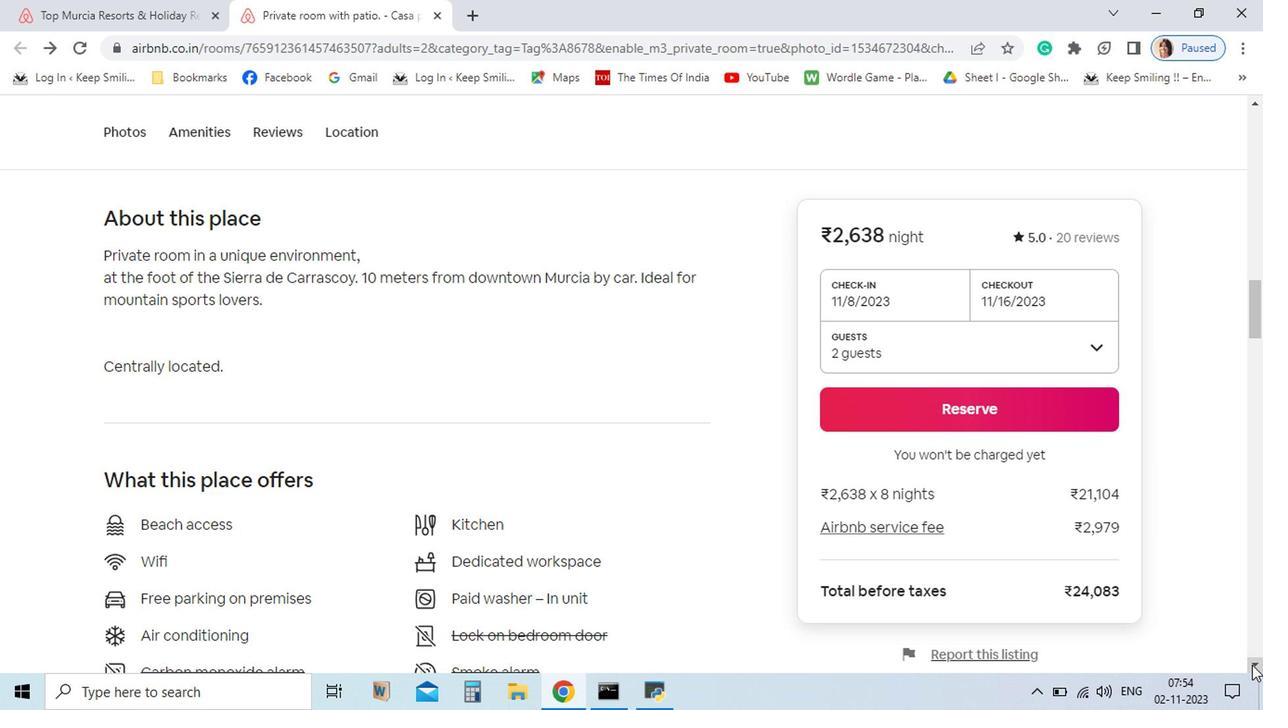 
Action: Mouse pressed left at (1015, 594)
Screenshot: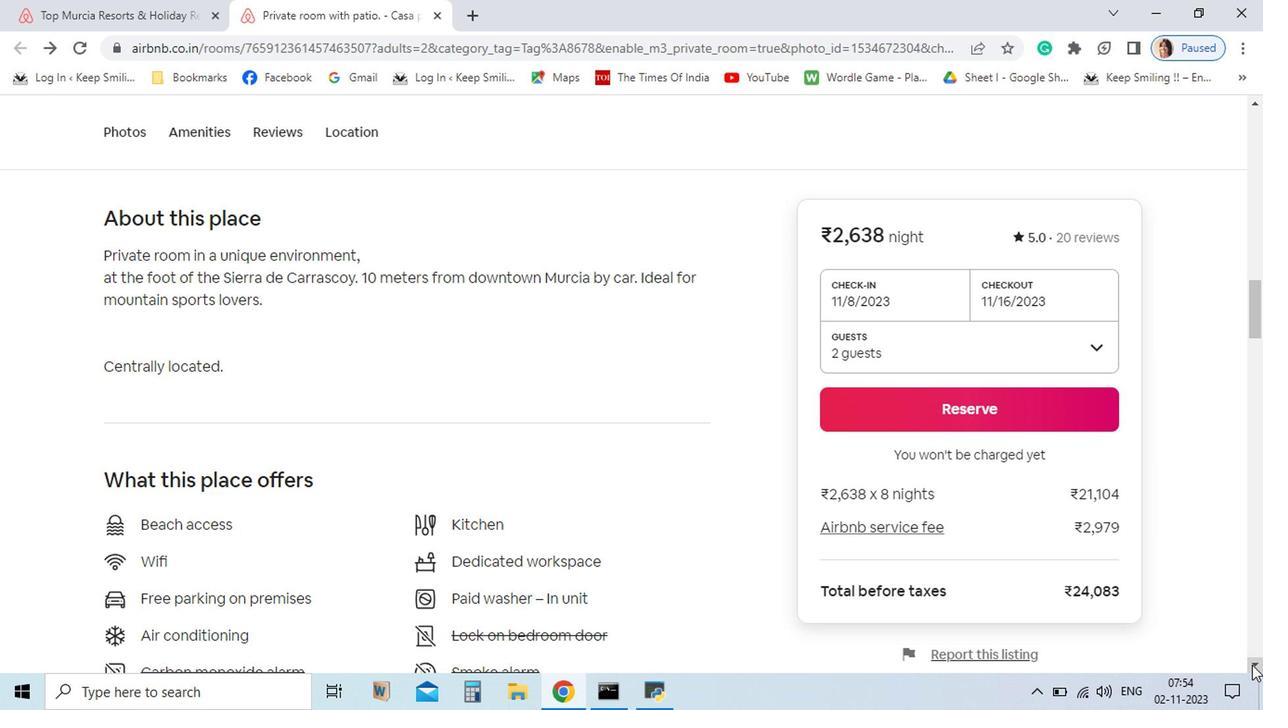 
Action: Mouse moved to (1015, 594)
Screenshot: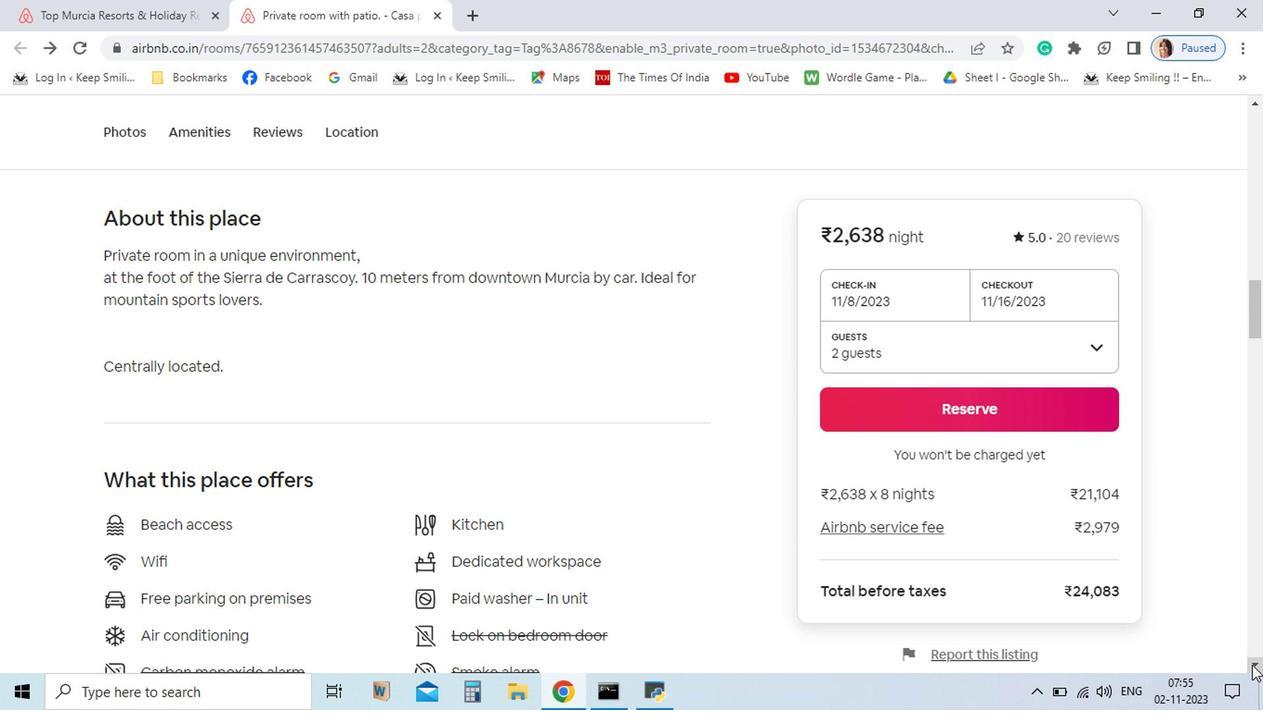 
Action: Mouse pressed left at (1015, 594)
Screenshot: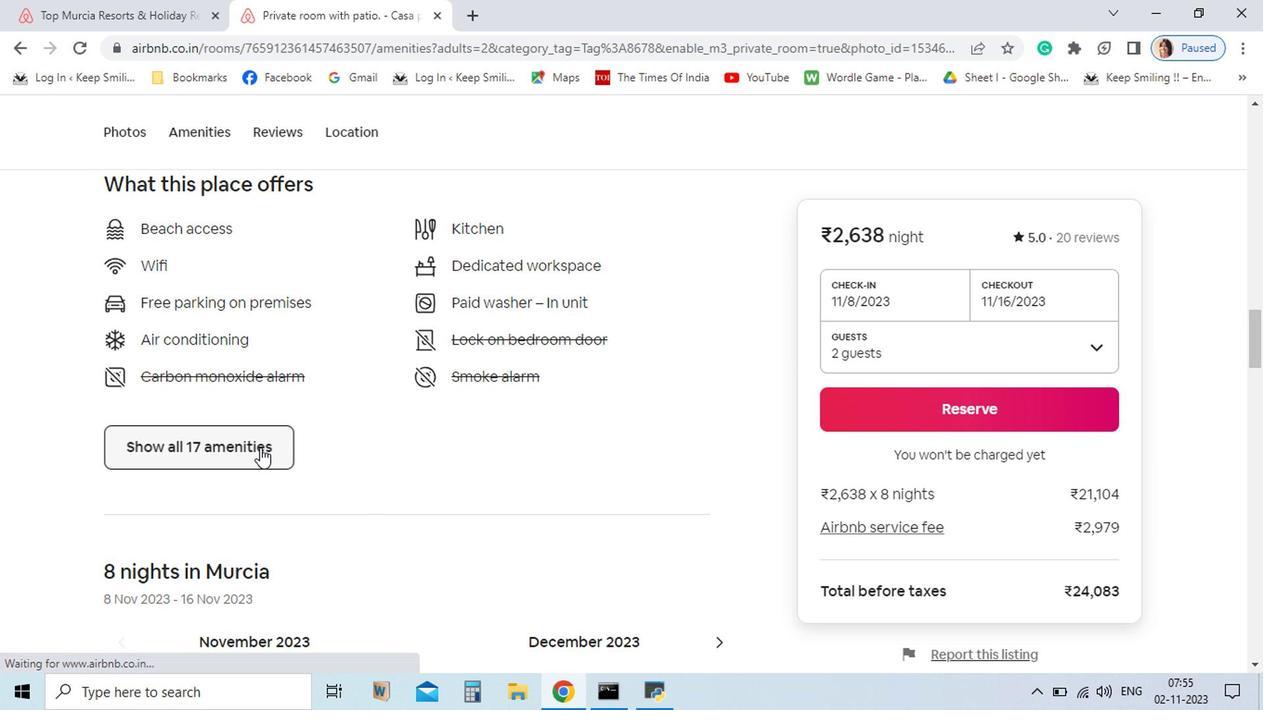 
Action: Mouse moved to (246, 460)
Screenshot: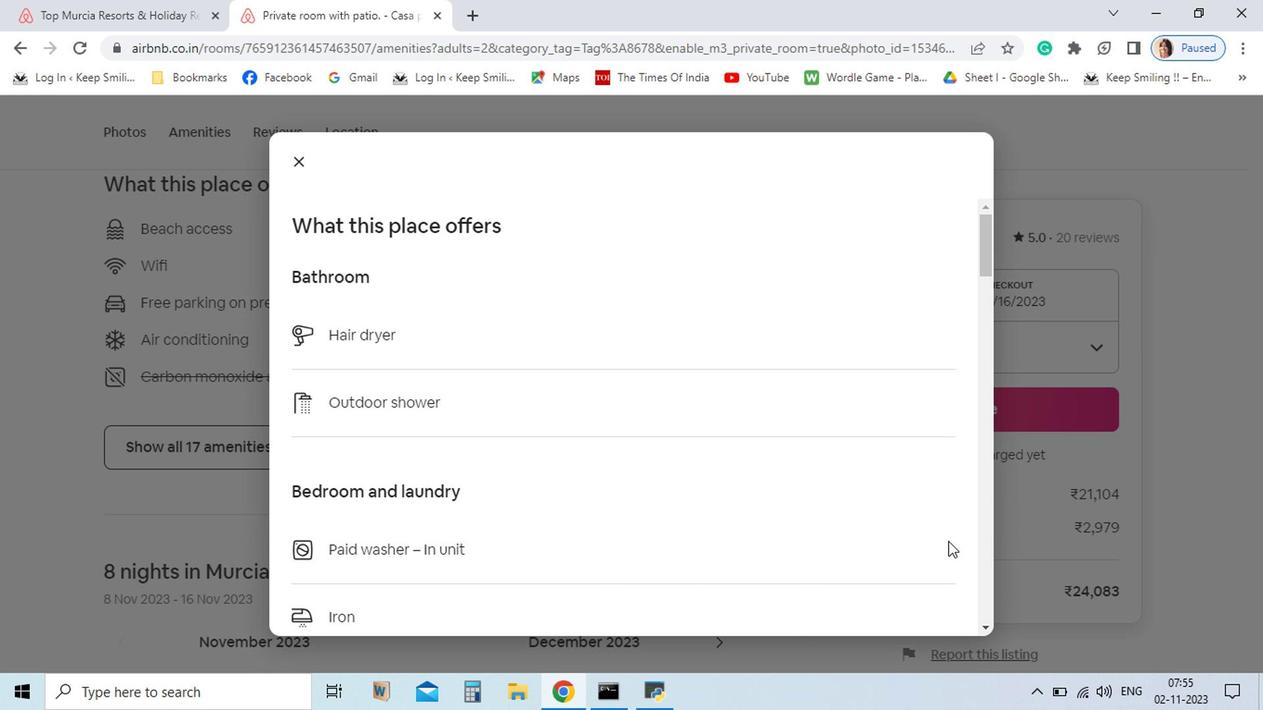 
Action: Mouse pressed left at (246, 460)
Screenshot: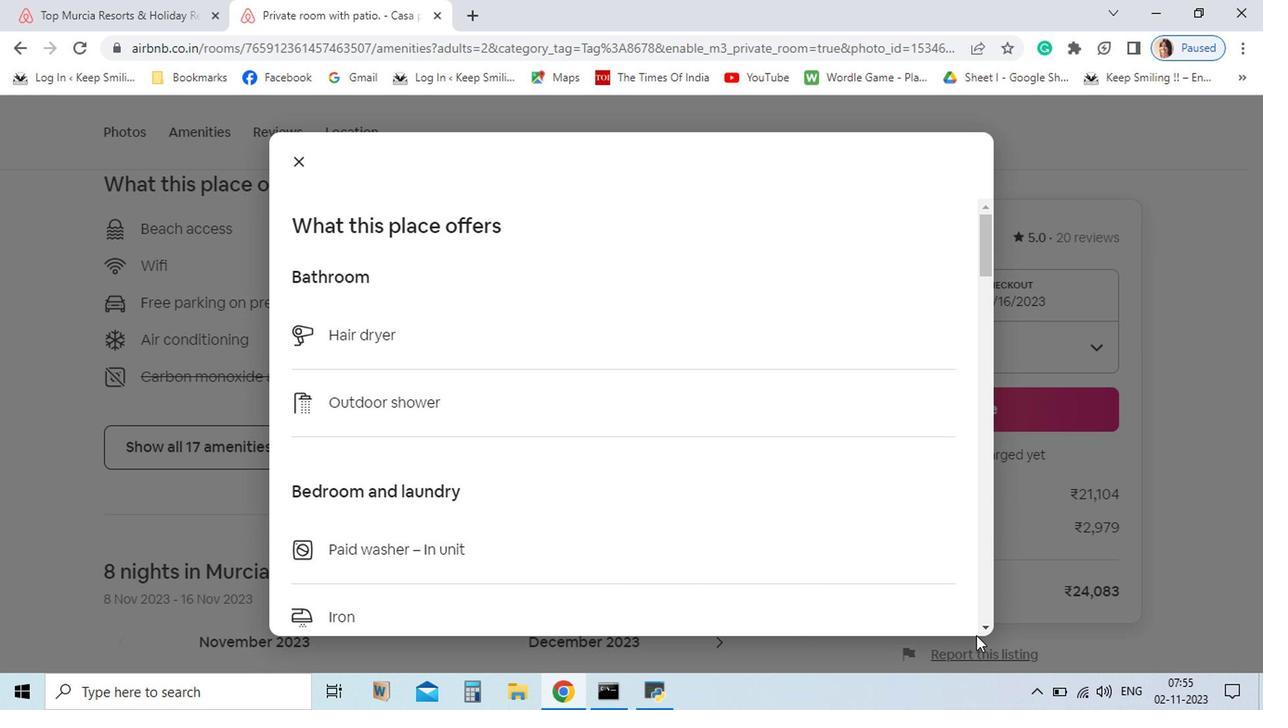 
Action: Mouse moved to (817, 305)
Screenshot: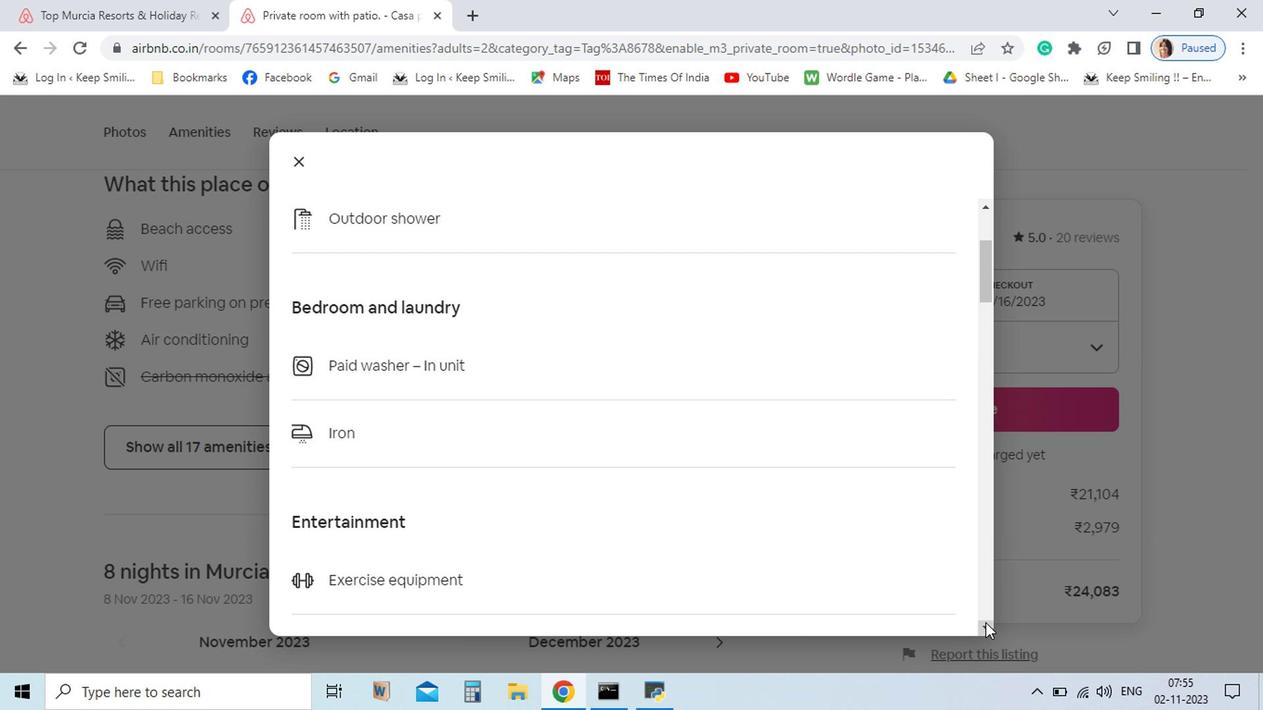 
Action: Mouse pressed left at (817, 305)
Screenshot: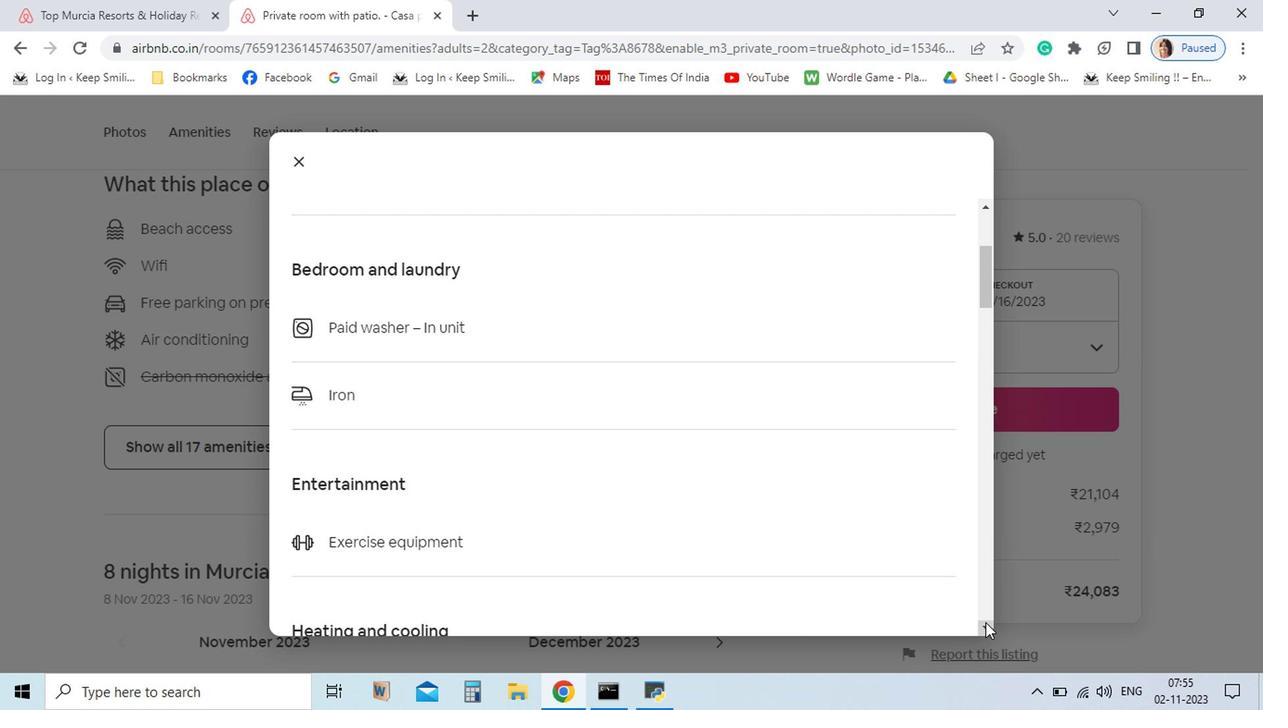 
Action: Mouse moved to (806, 531)
Screenshot: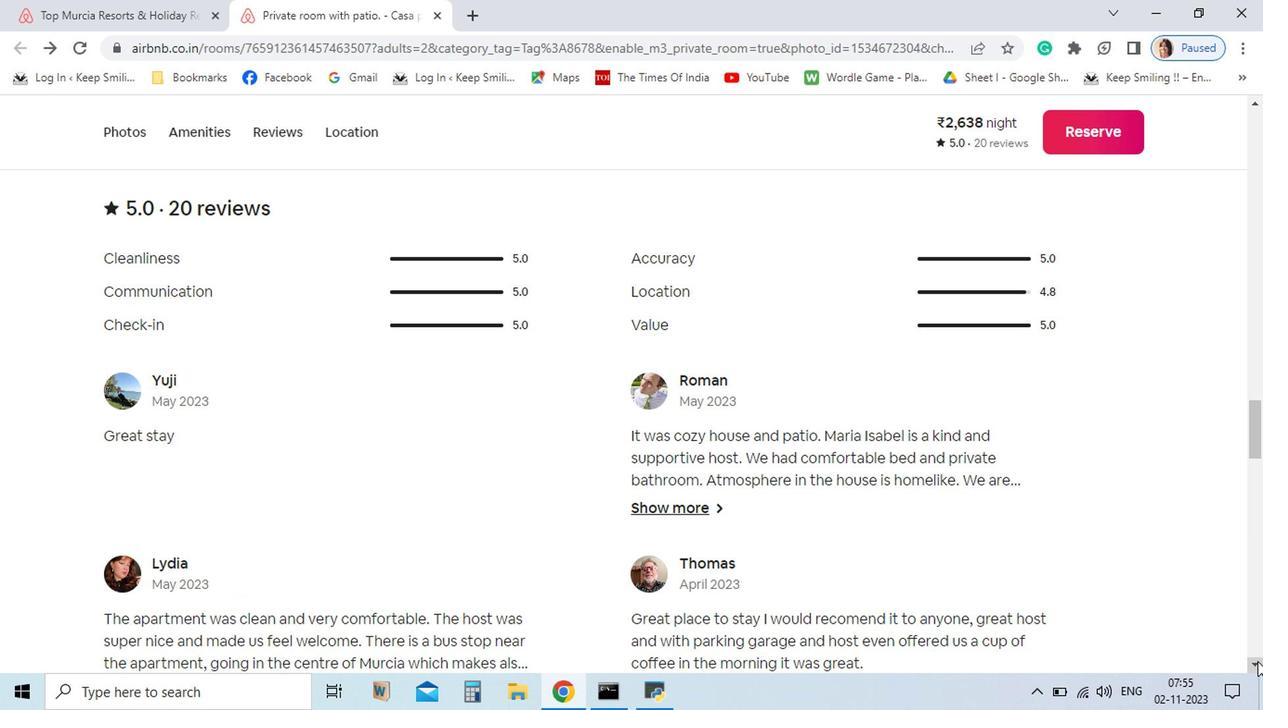 
Action: Mouse pressed right at (806, 531)
Screenshot: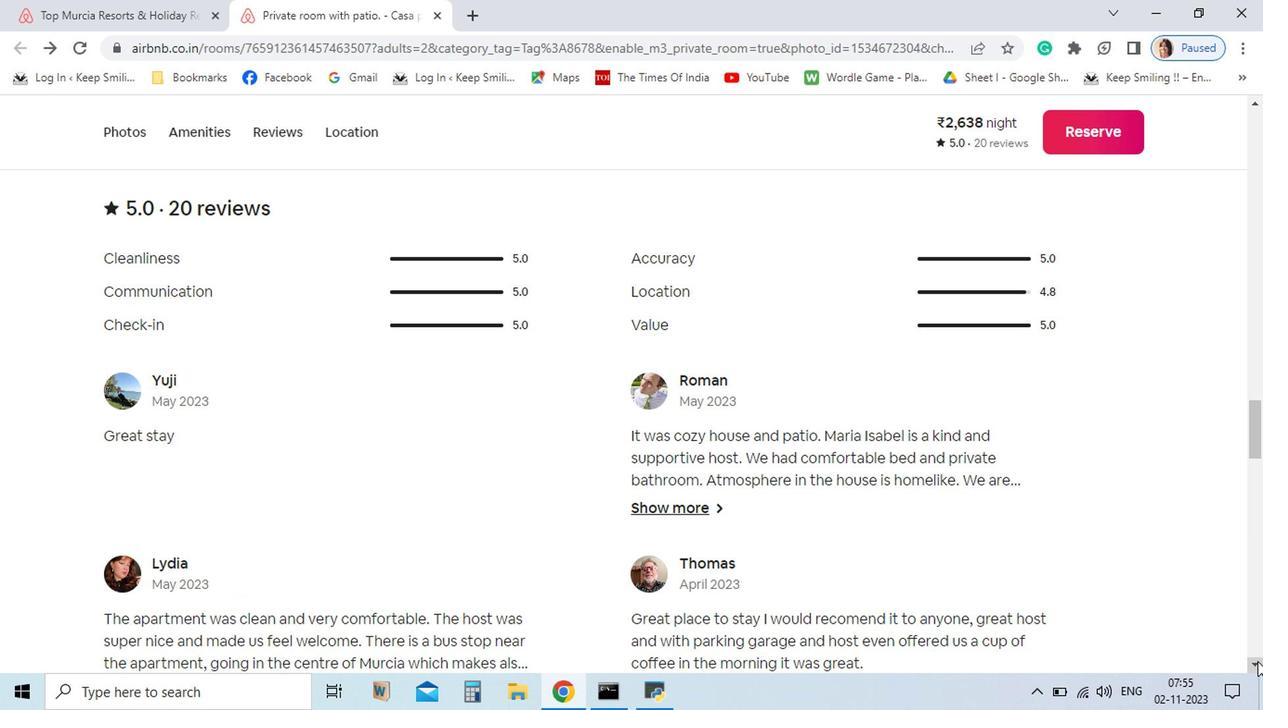 
Action: Mouse moved to (820, 544)
Screenshot: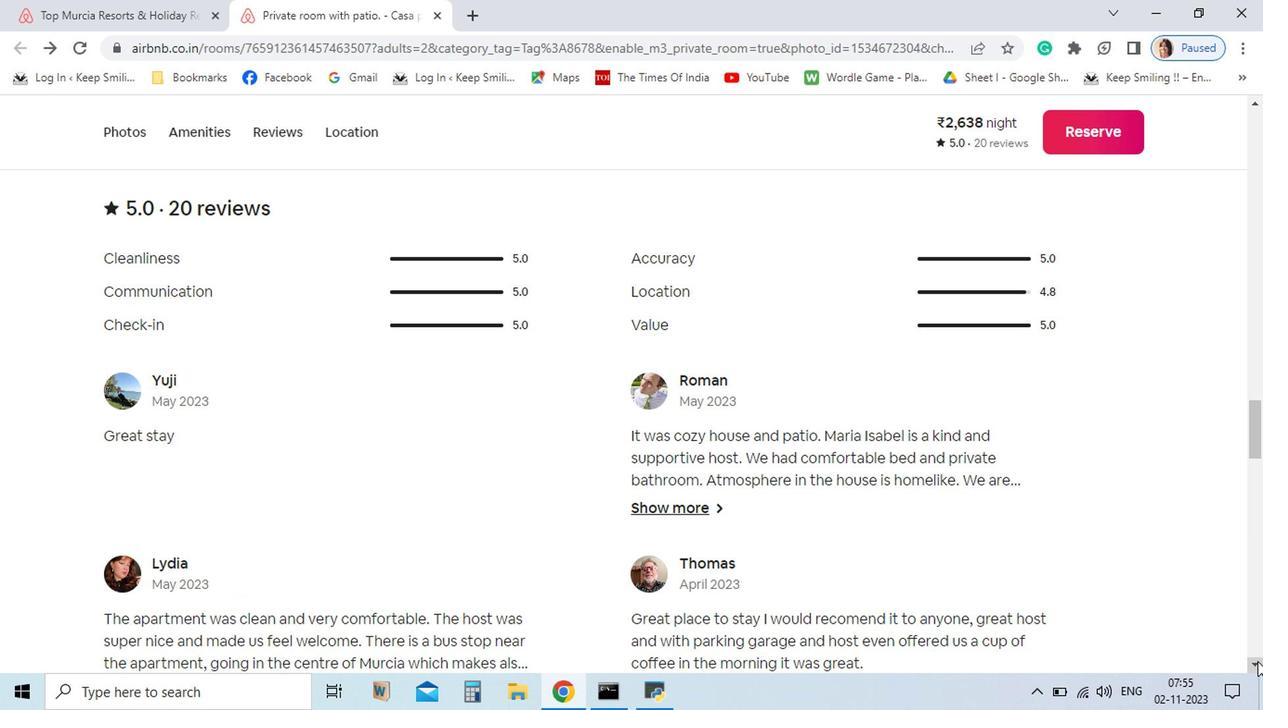 
Action: Mouse pressed left at (820, 544)
Screenshot: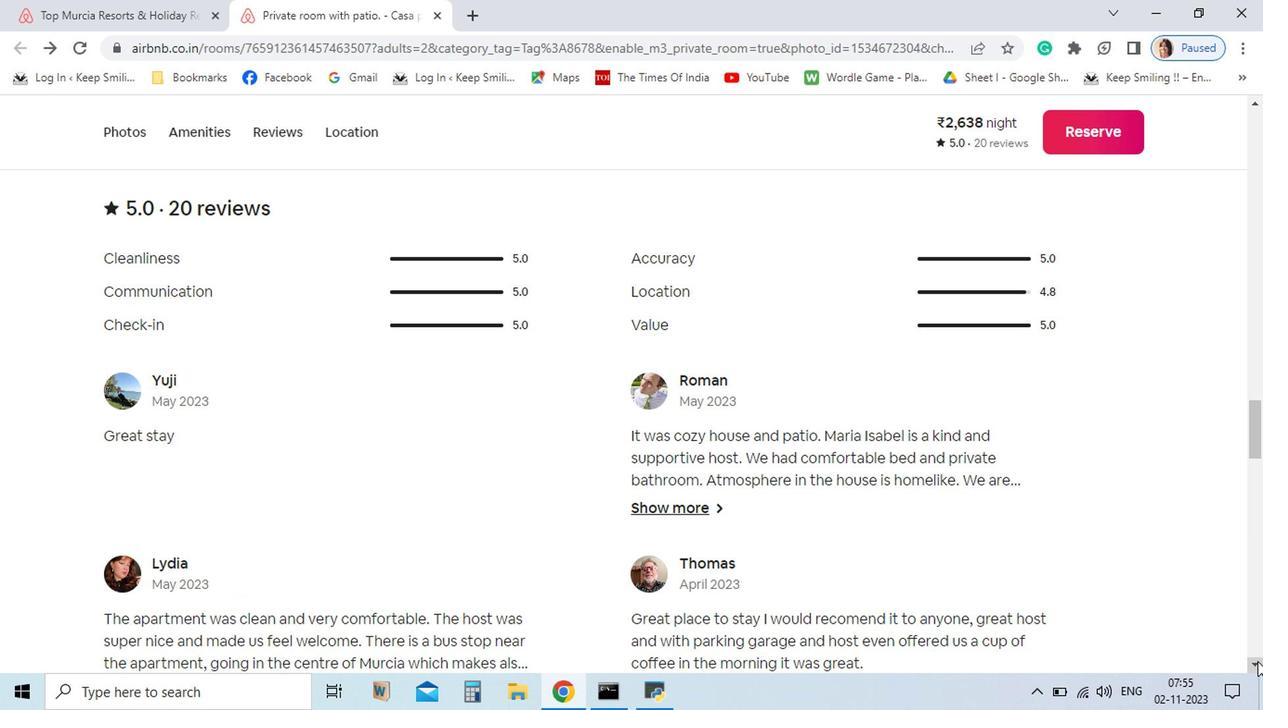 
Action: Mouse pressed left at (820, 544)
Screenshot: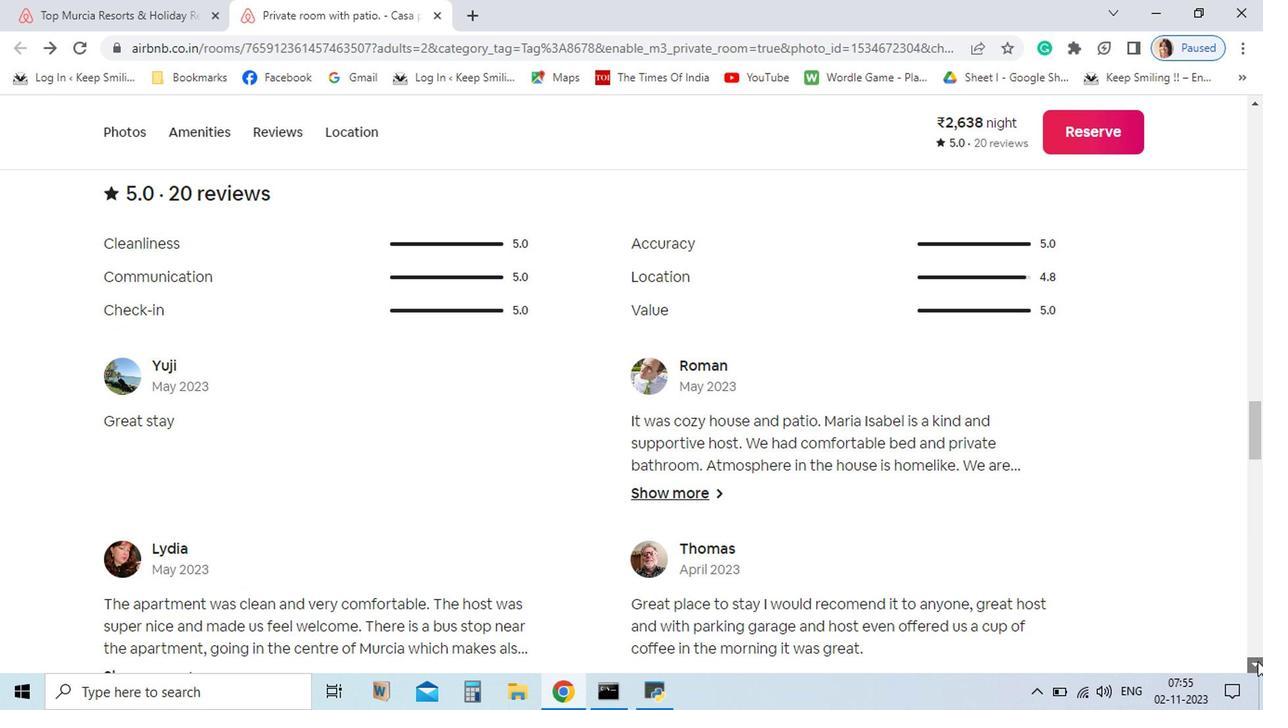 
Action: Mouse moved to (331, 238)
Screenshot: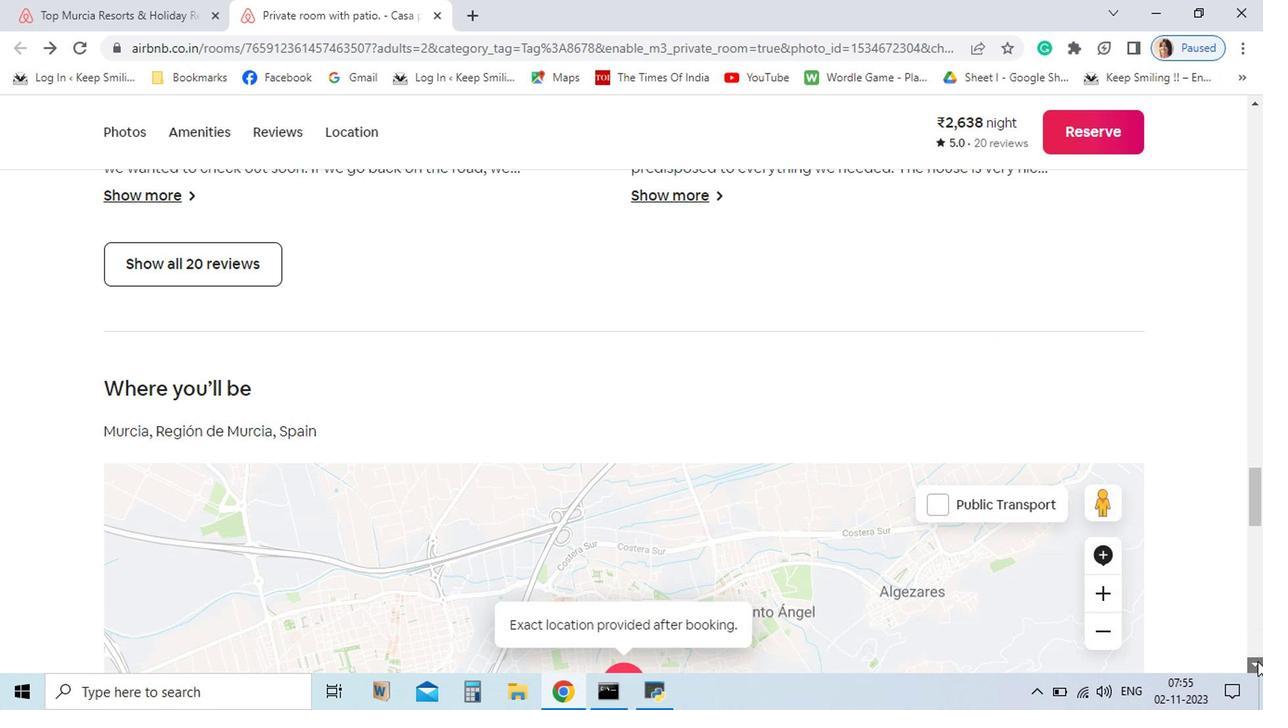 
Action: Mouse pressed left at (331, 238)
Screenshot: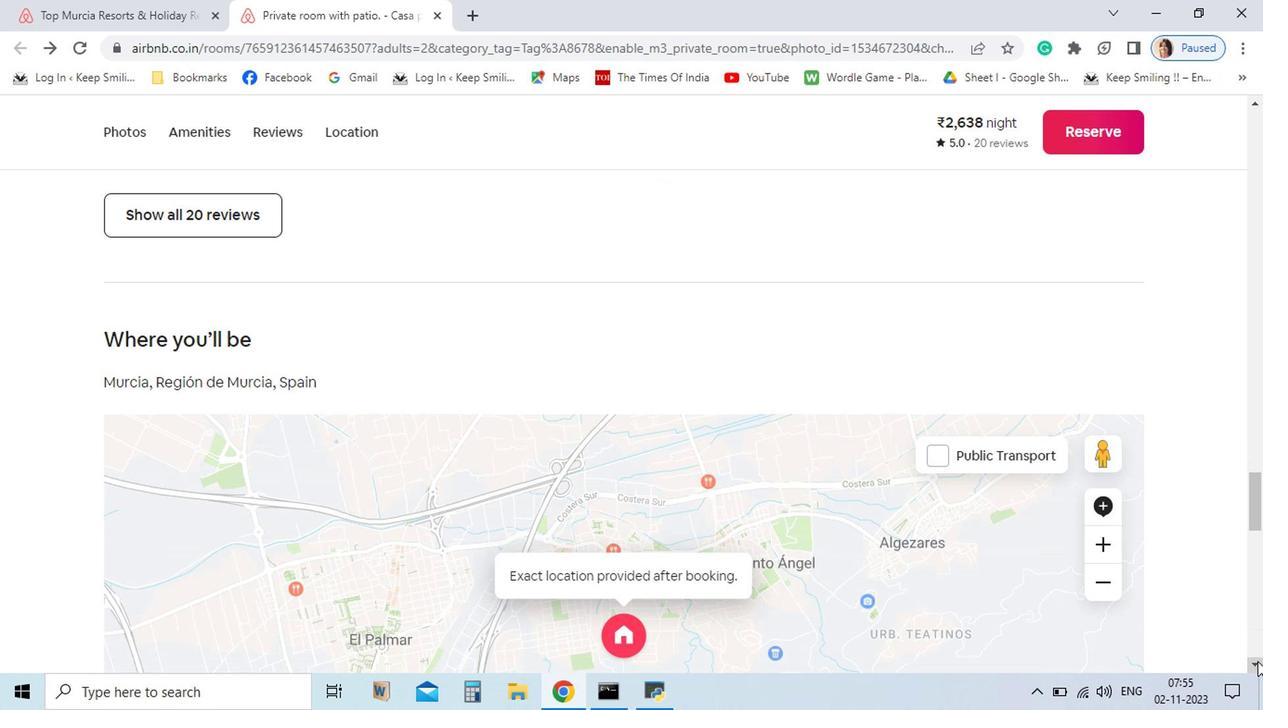 
Action: Mouse moved to (1009, 594)
Screenshot: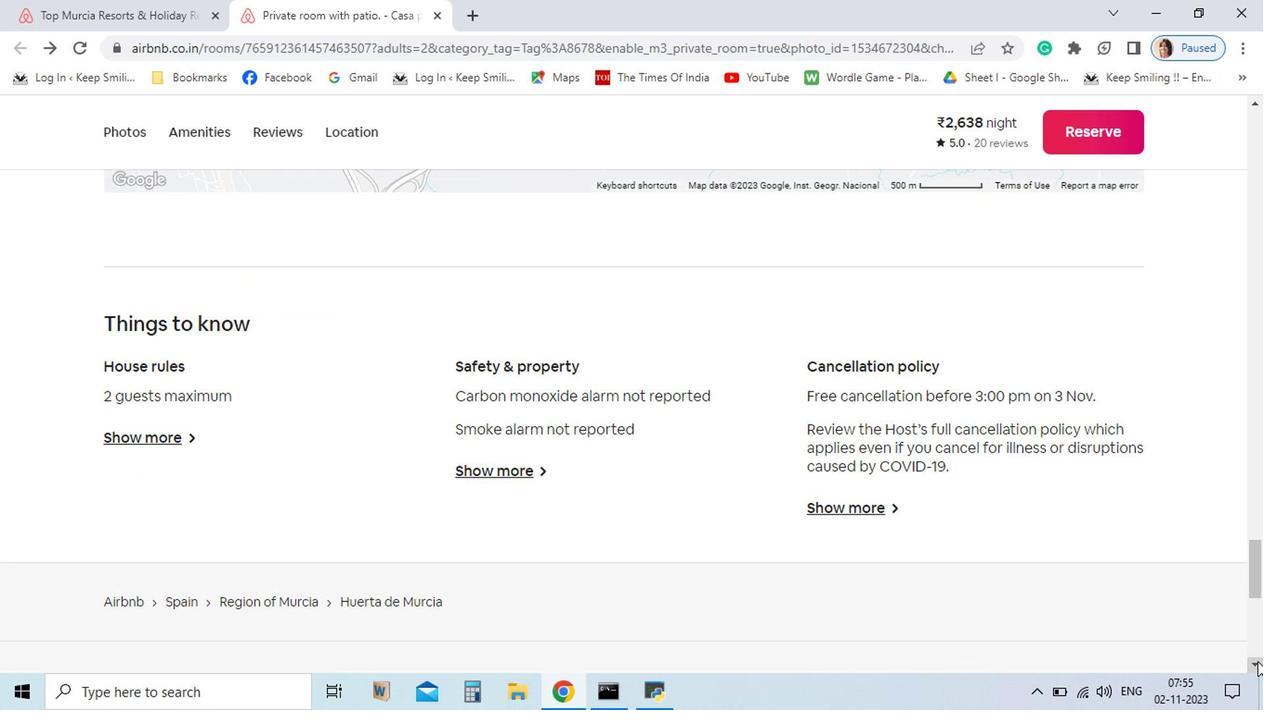 
Action: Mouse pressed left at (1009, 594)
Screenshot: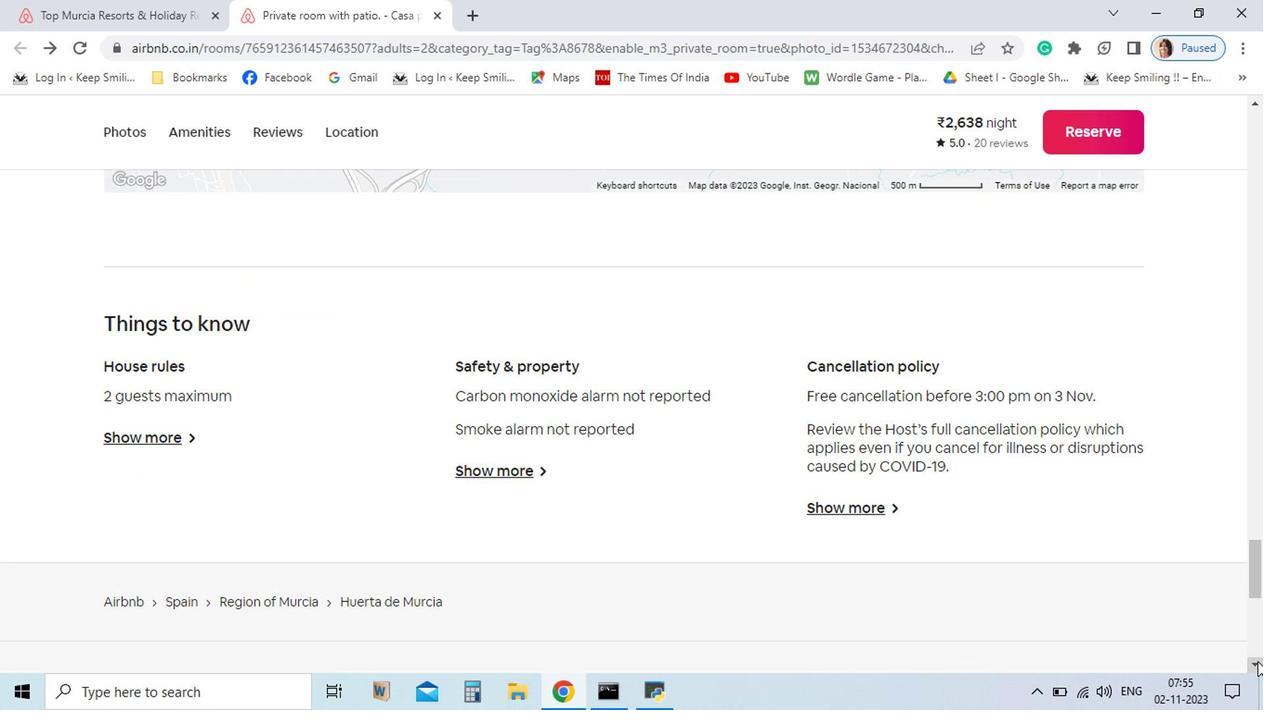 
Action: Mouse pressed left at (1009, 594)
Screenshot: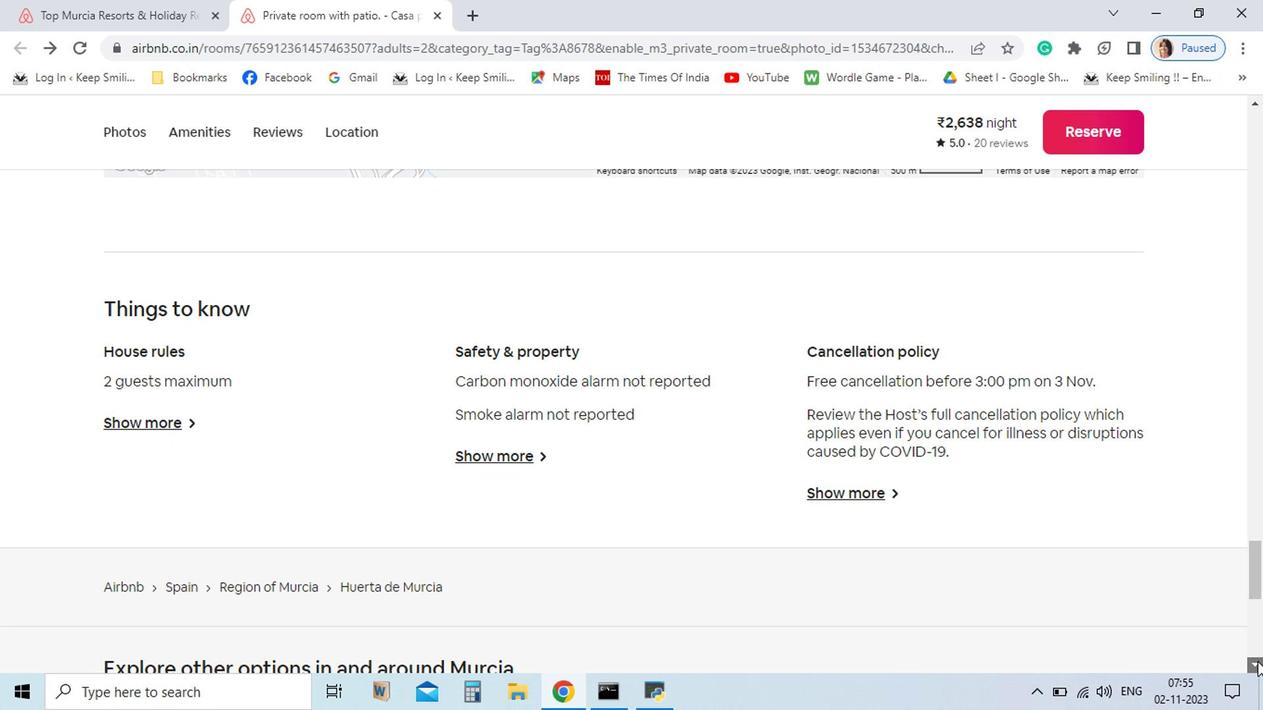 
Action: Mouse pressed left at (1009, 594)
Screenshot: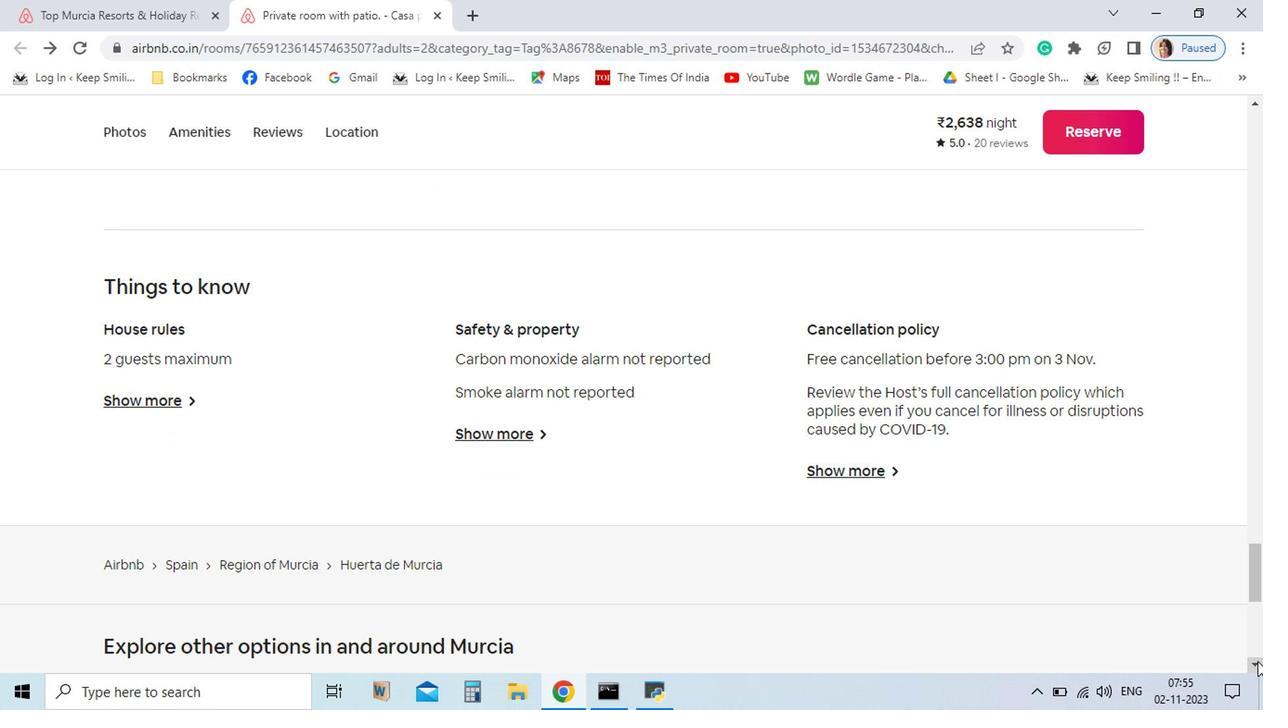 
Action: Mouse pressed left at (1009, 594)
Screenshot: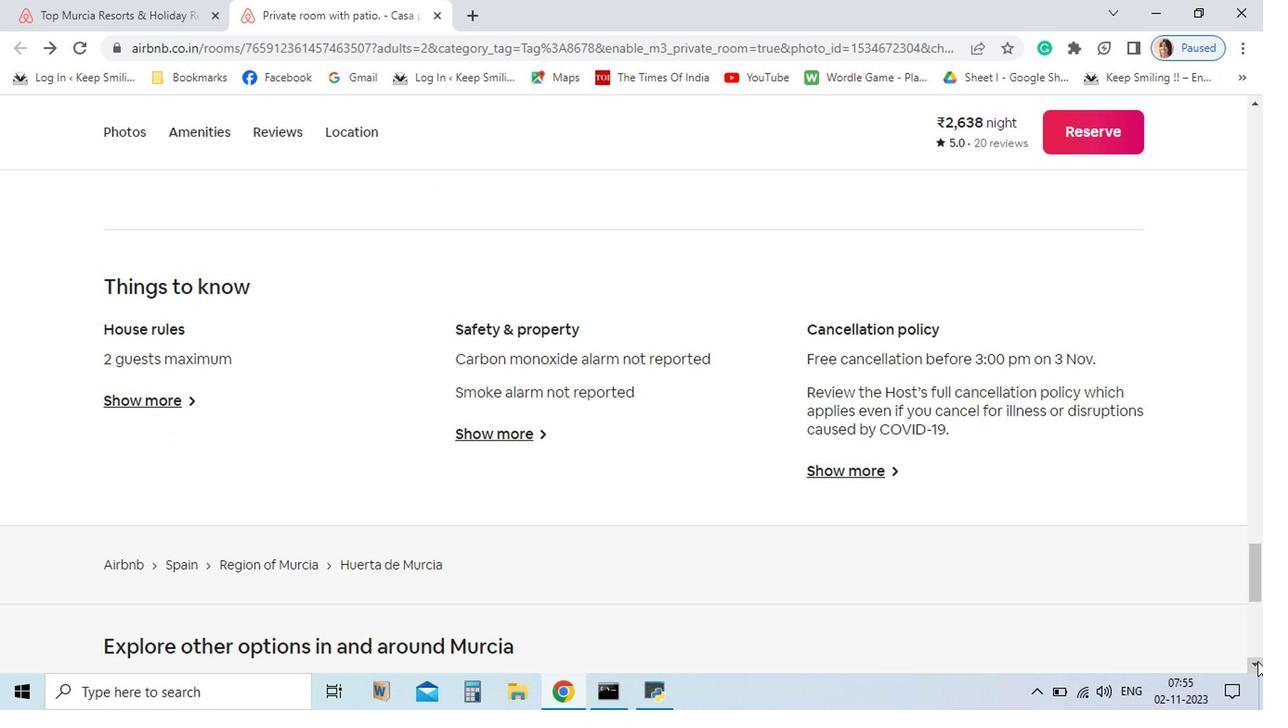 
Action: Mouse pressed left at (1009, 594)
Screenshot: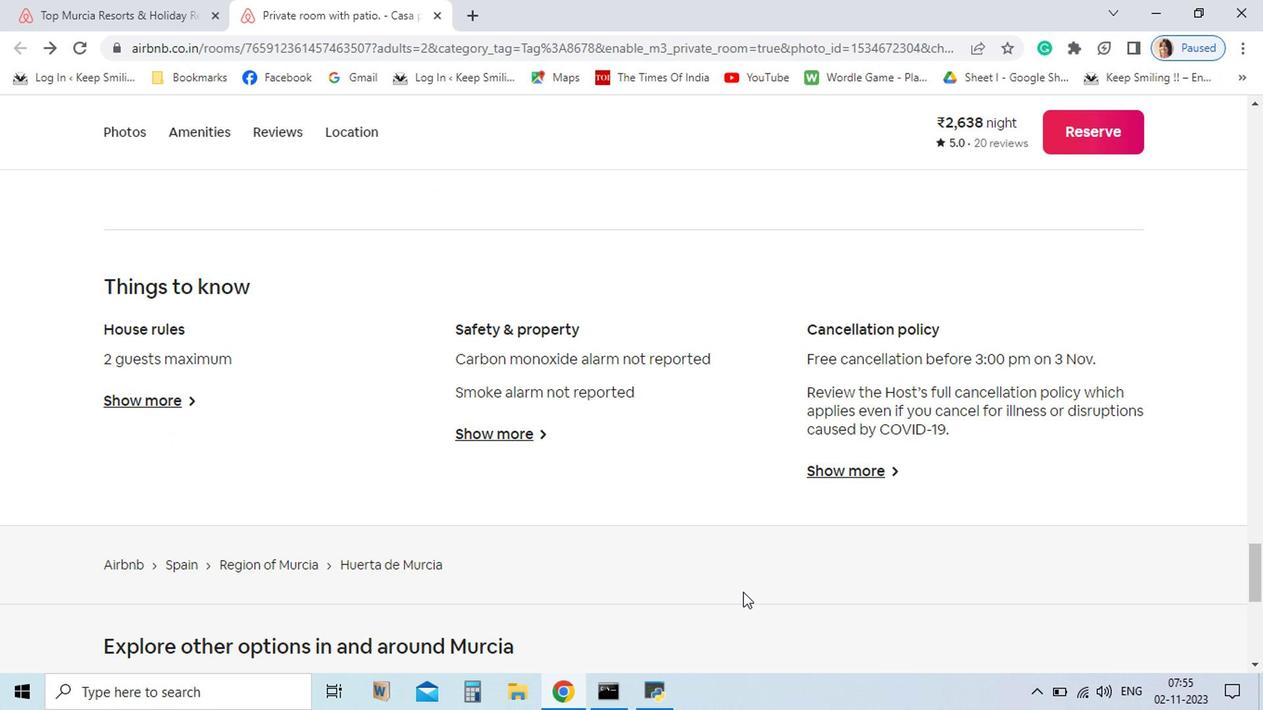 
Action: Mouse pressed left at (1009, 594)
Screenshot: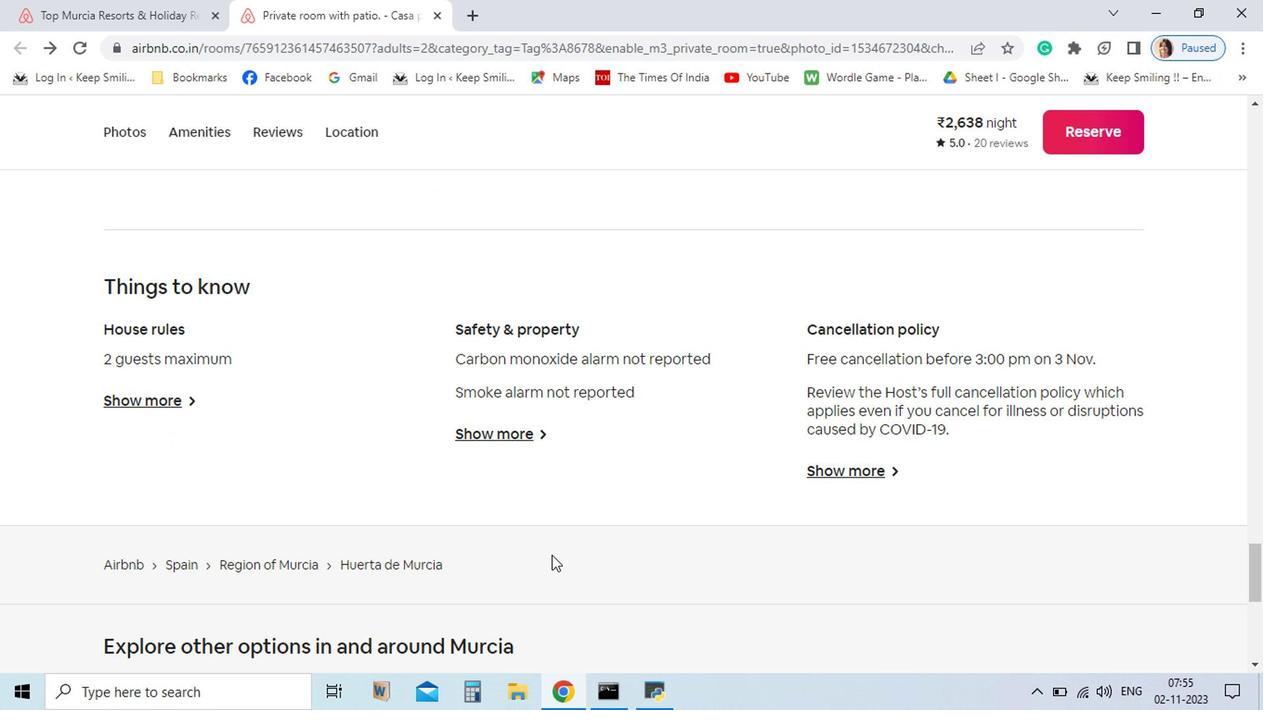 
Action: Mouse pressed left at (1009, 594)
Screenshot: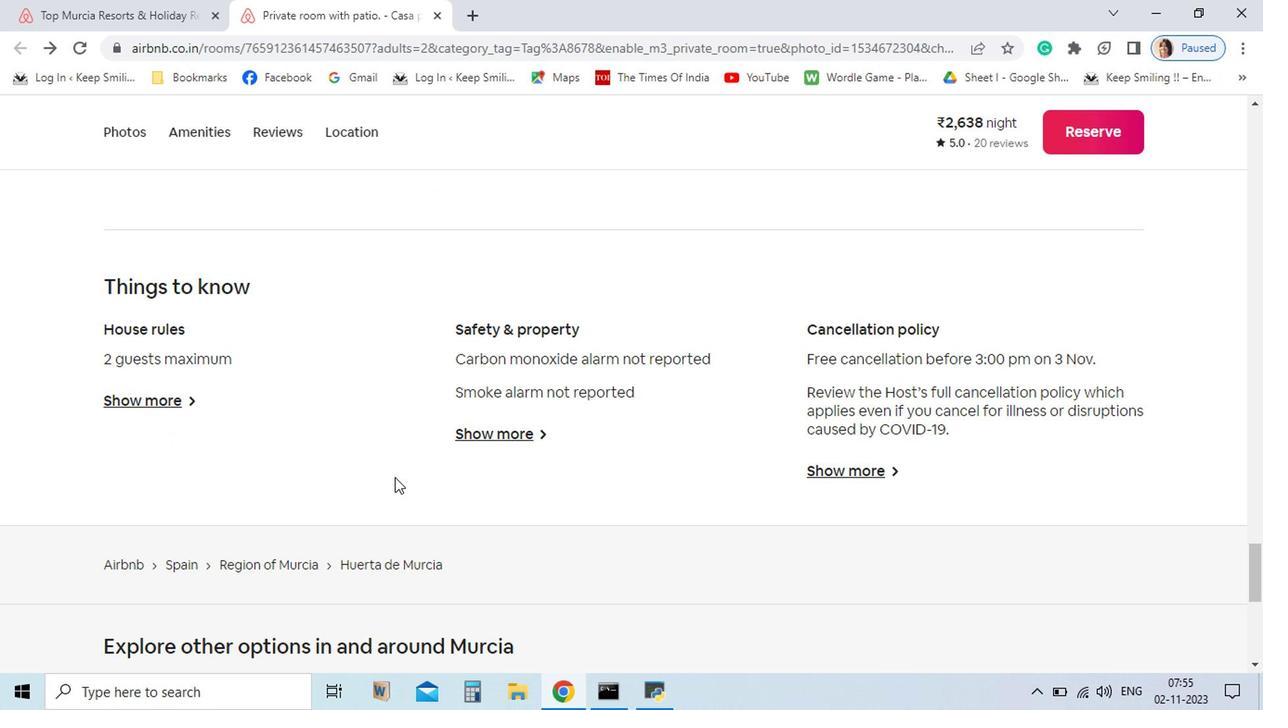 
Action: Mouse pressed left at (1009, 594)
Screenshot: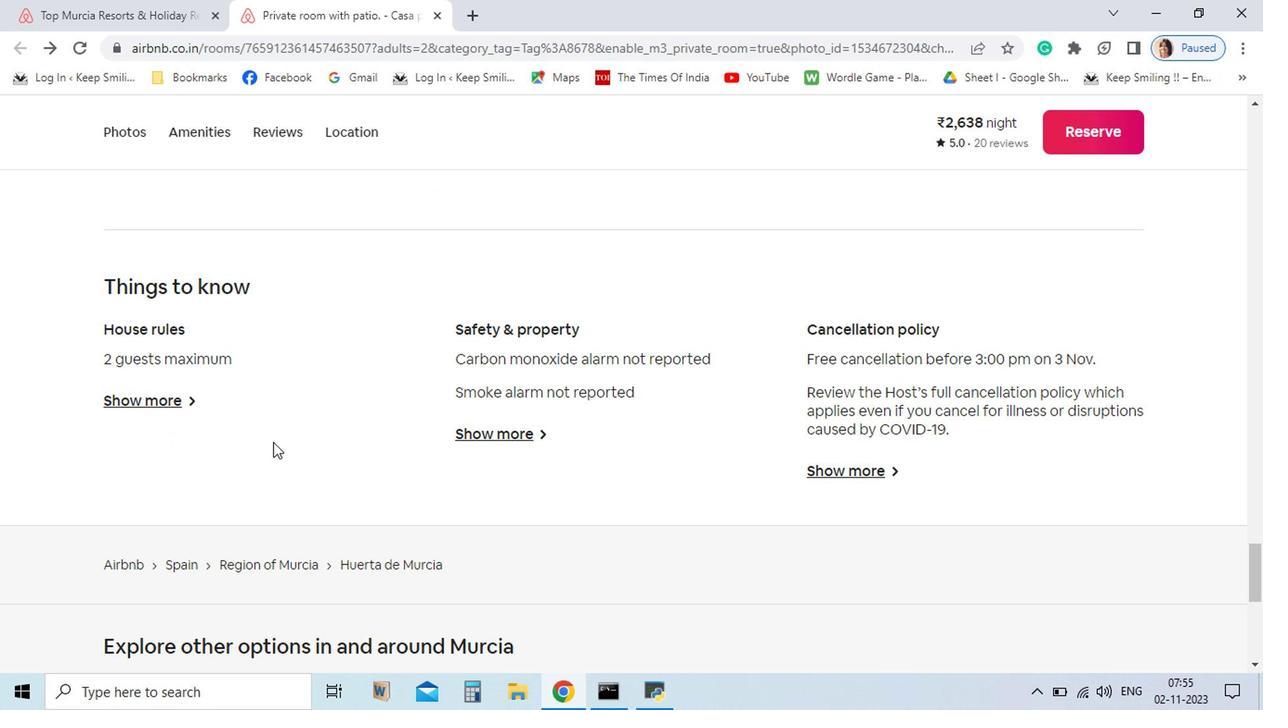 
Action: Mouse pressed left at (1009, 594)
Screenshot: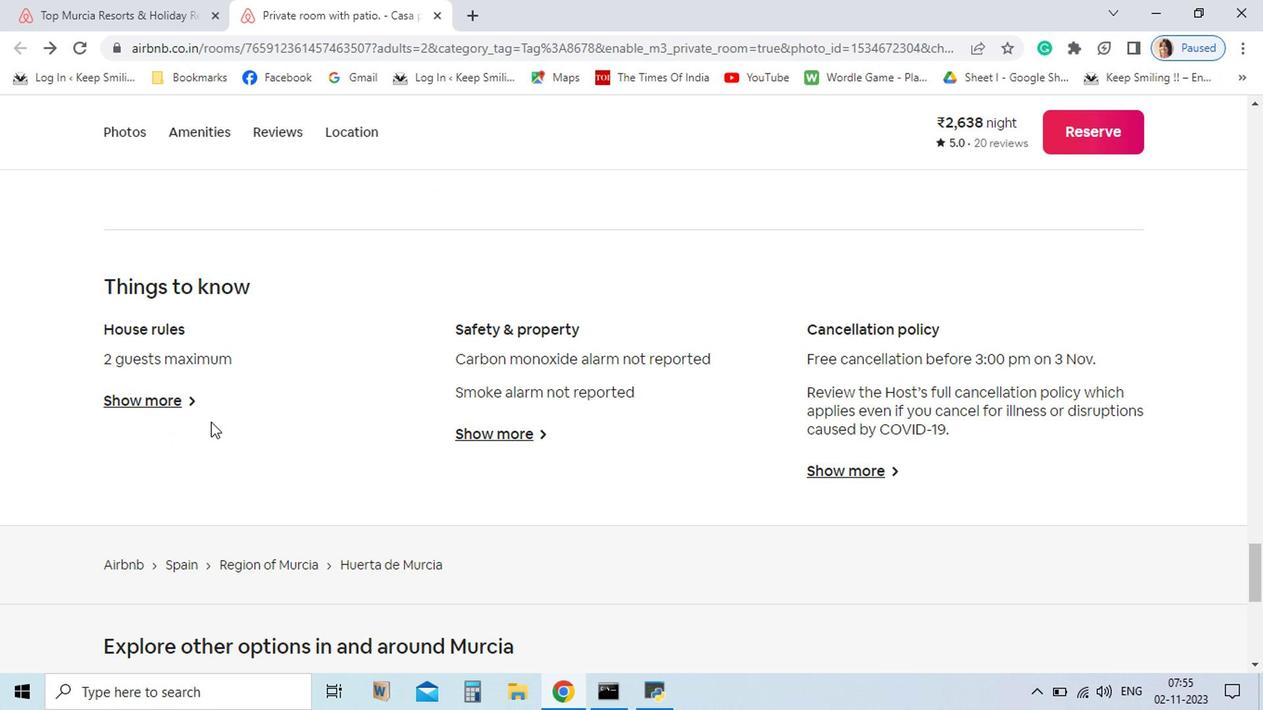 
Action: Mouse pressed left at (1009, 594)
Screenshot: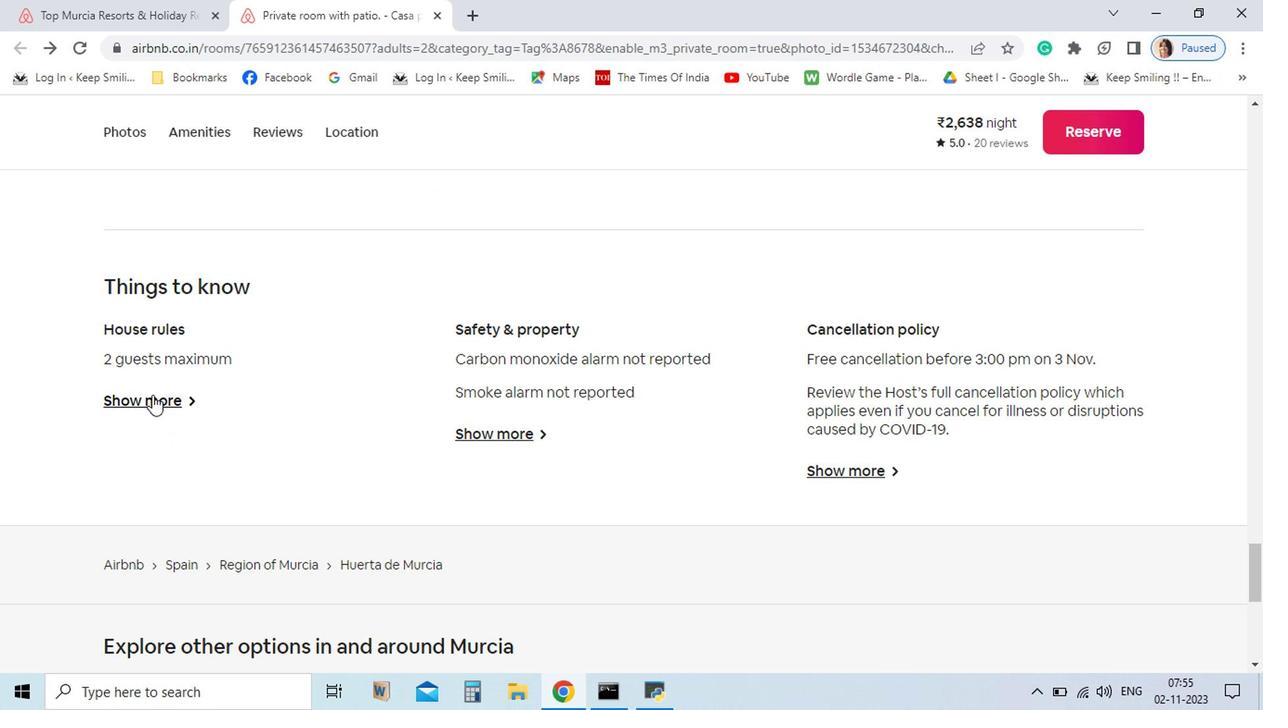 
Action: Mouse pressed left at (1009, 594)
Screenshot: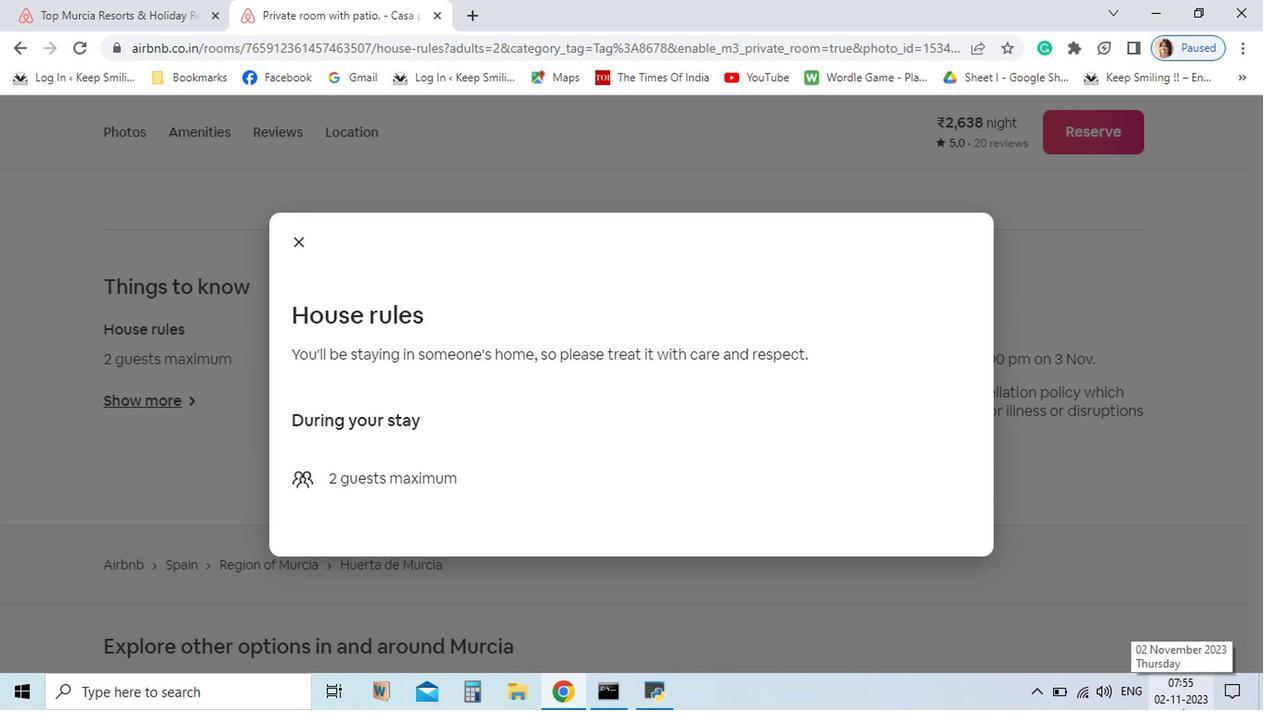 
Action: Mouse pressed left at (1009, 594)
Screenshot: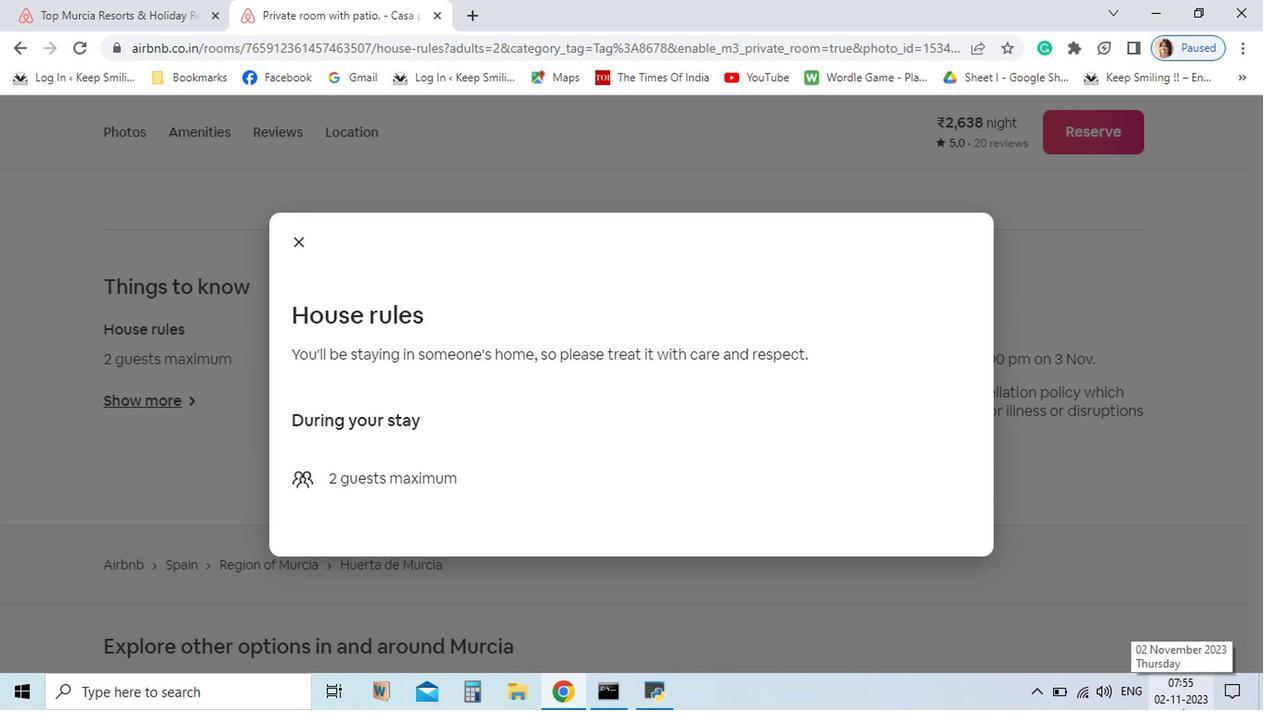 
Action: Mouse pressed left at (1009, 594)
Screenshot: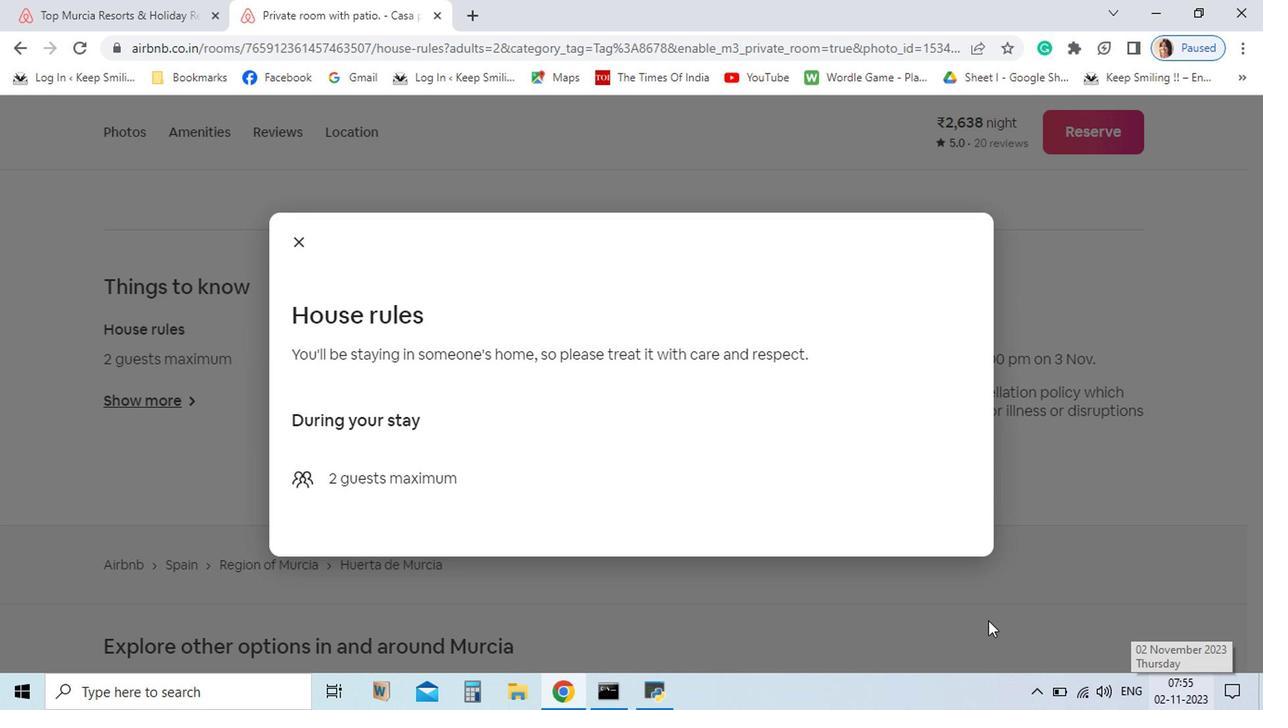 
Action: Mouse pressed left at (1009, 594)
Screenshot: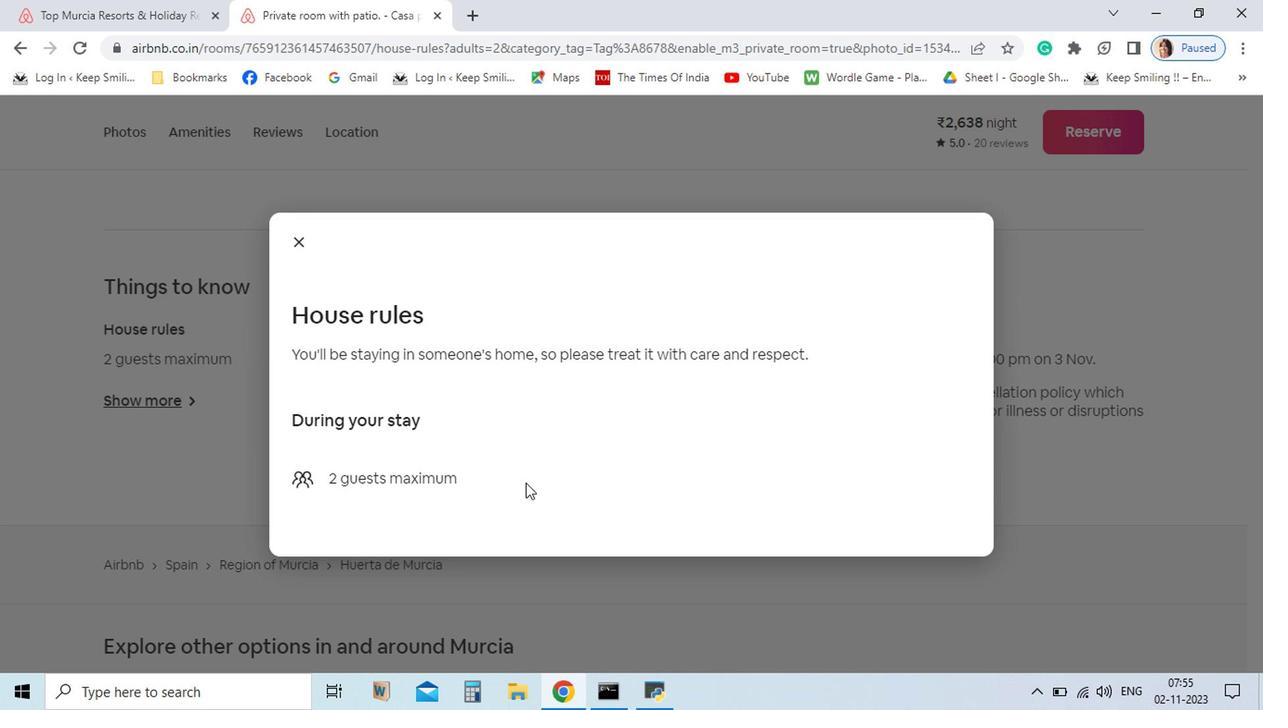 
Action: Mouse pressed left at (1009, 594)
